 Task: Forward the email from Aakash Mishra to the specified recipients, including a message in the body.
Action: Mouse moved to (236, 431)
Screenshot: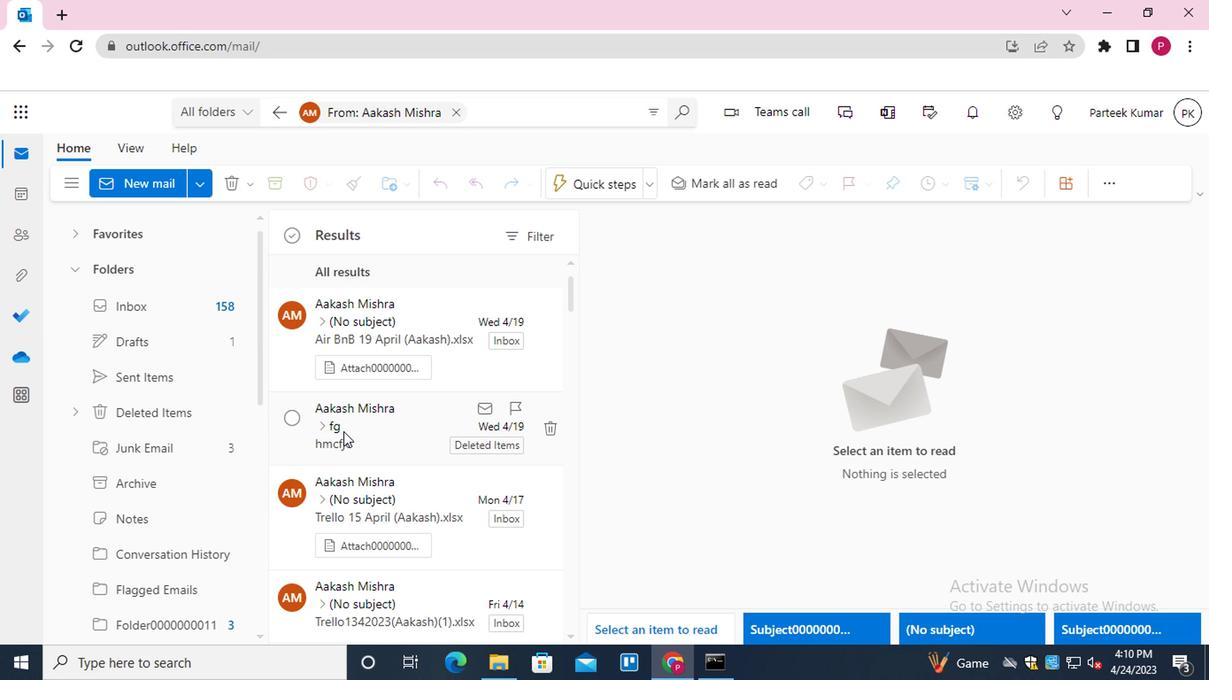 
Action: Mouse pressed left at (236, 431)
Screenshot: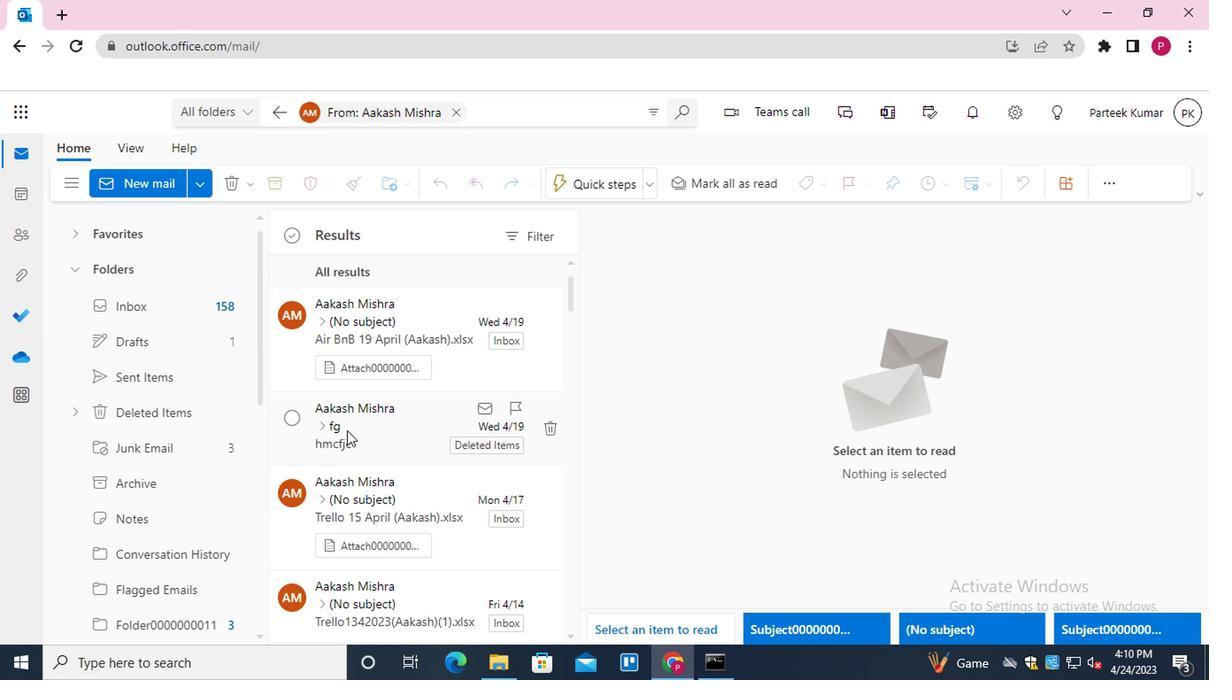 
Action: Mouse moved to (1130, 349)
Screenshot: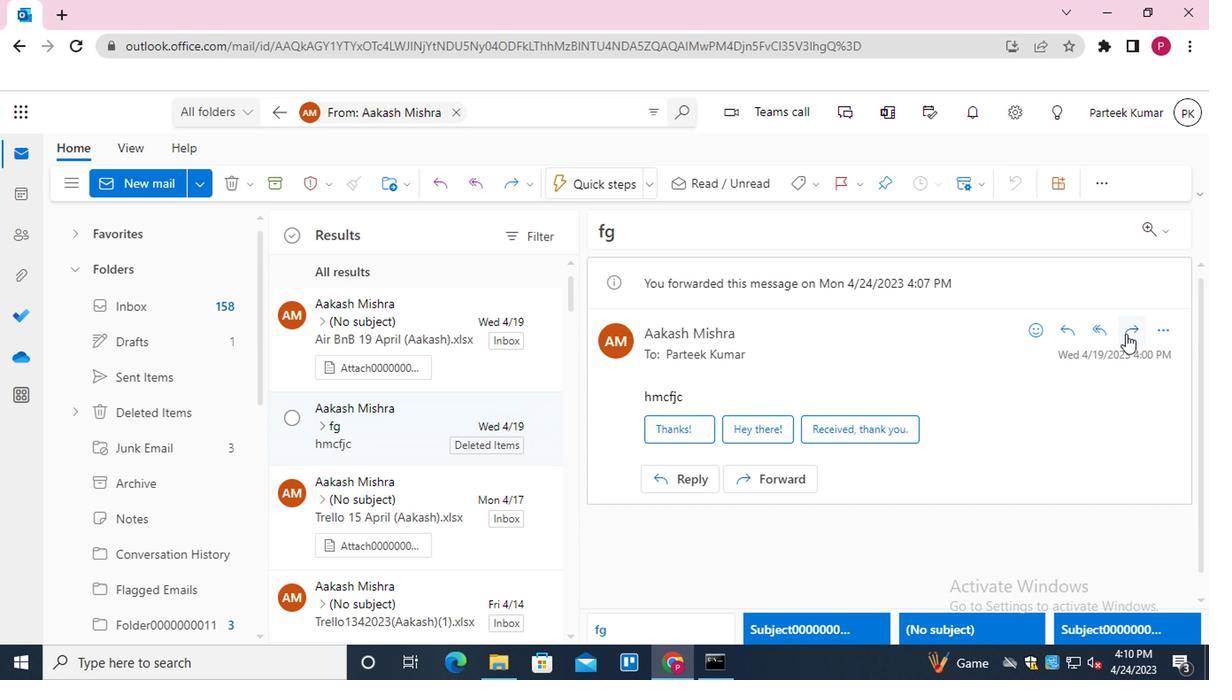 
Action: Mouse pressed left at (1130, 349)
Screenshot: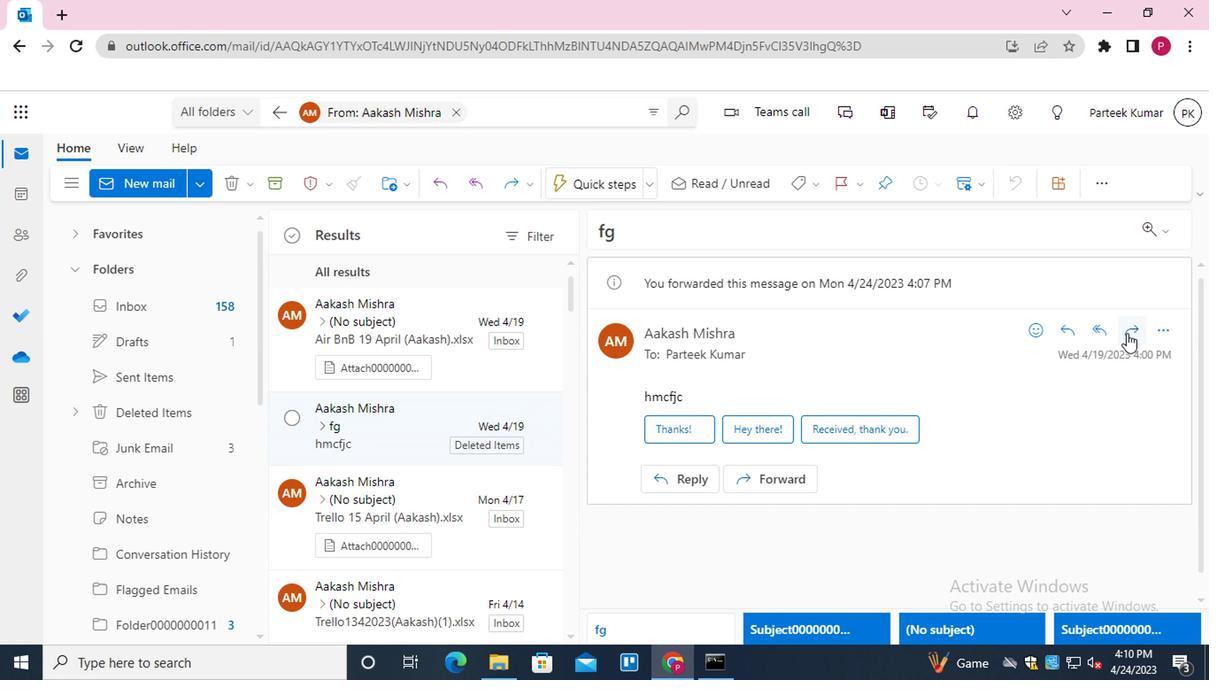 
Action: Mouse moved to (654, 295)
Screenshot: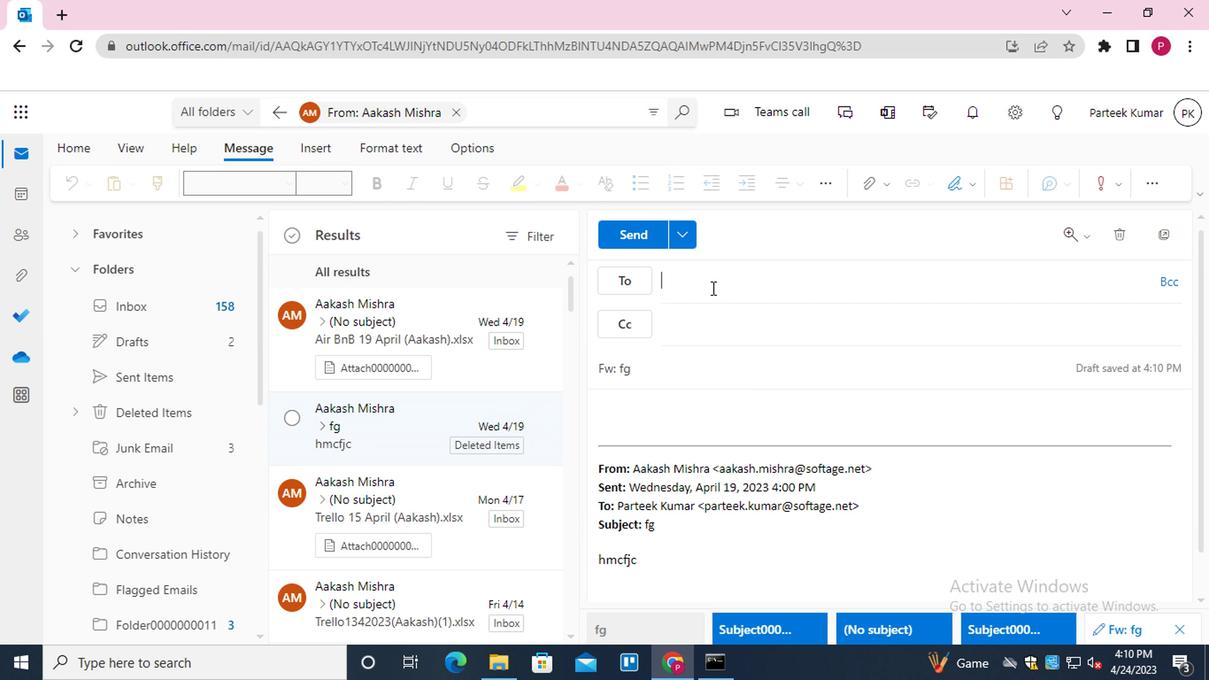 
Action: Mouse pressed left at (654, 295)
Screenshot: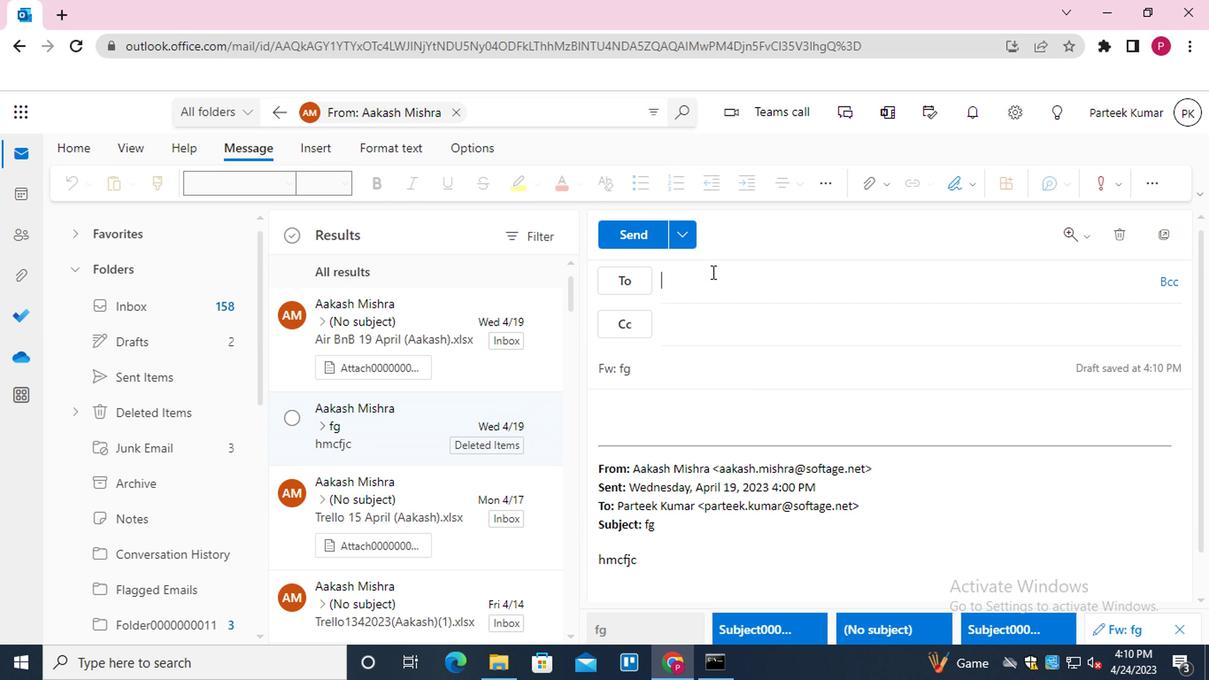 
Action: Mouse moved to (706, 304)
Screenshot: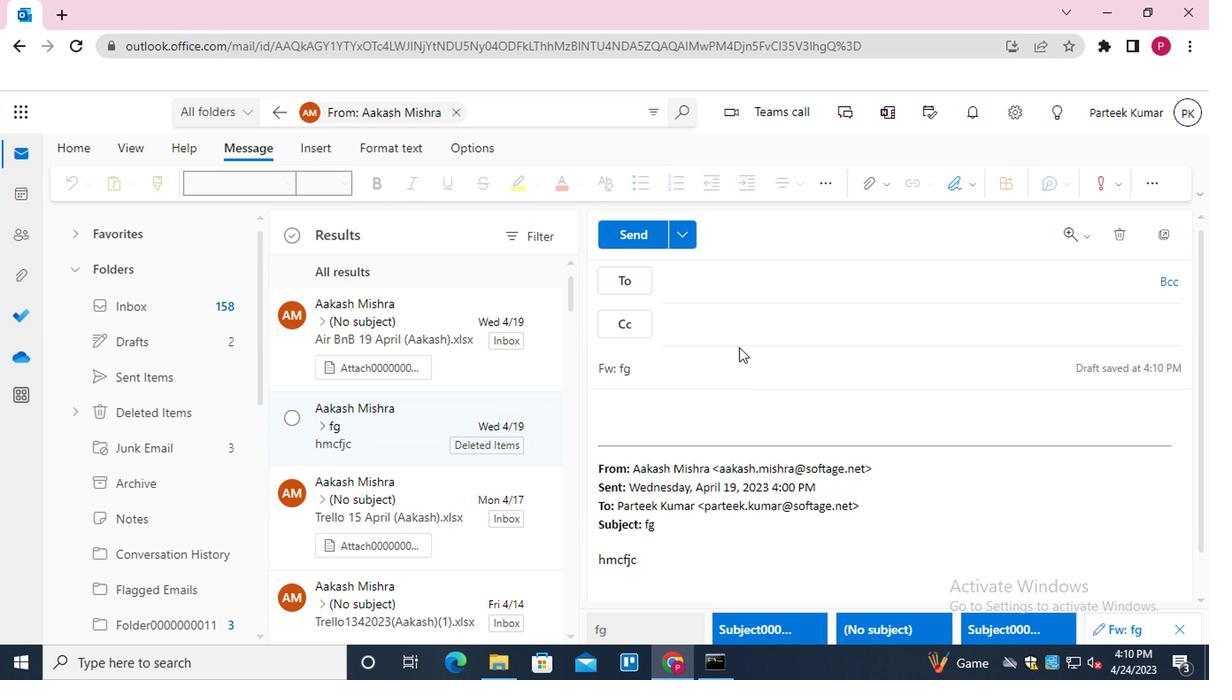 
Action: Mouse pressed left at (706, 304)
Screenshot: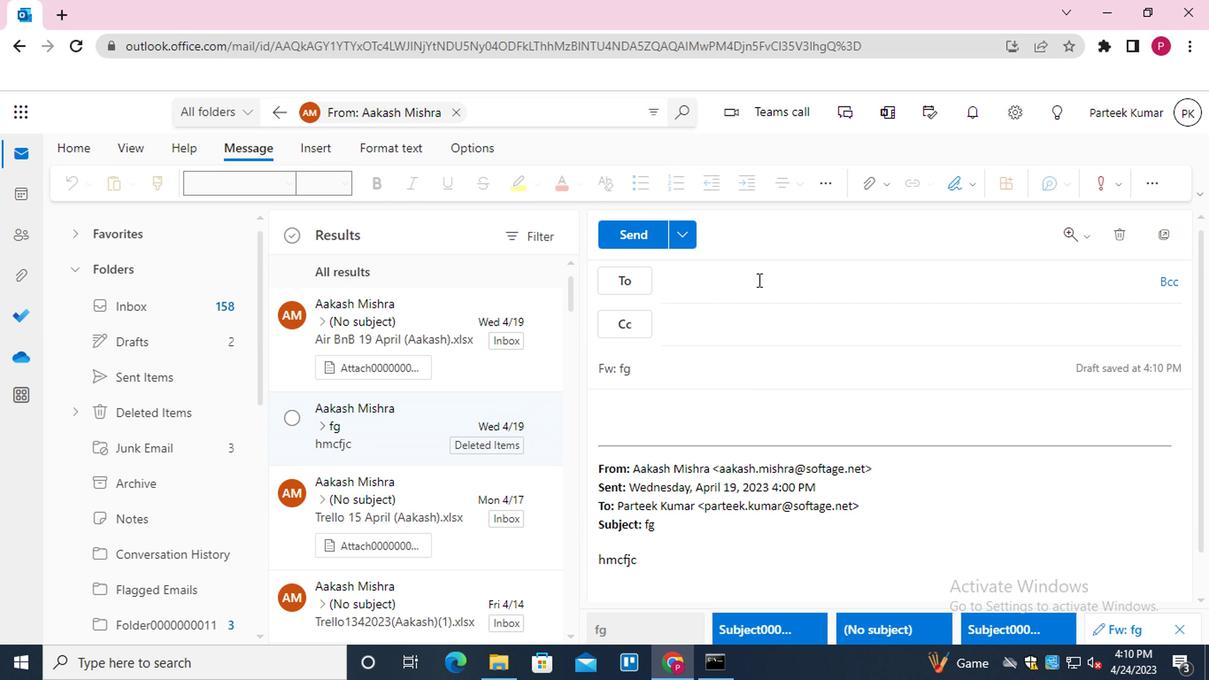 
Action: Mouse moved to (682, 385)
Screenshot: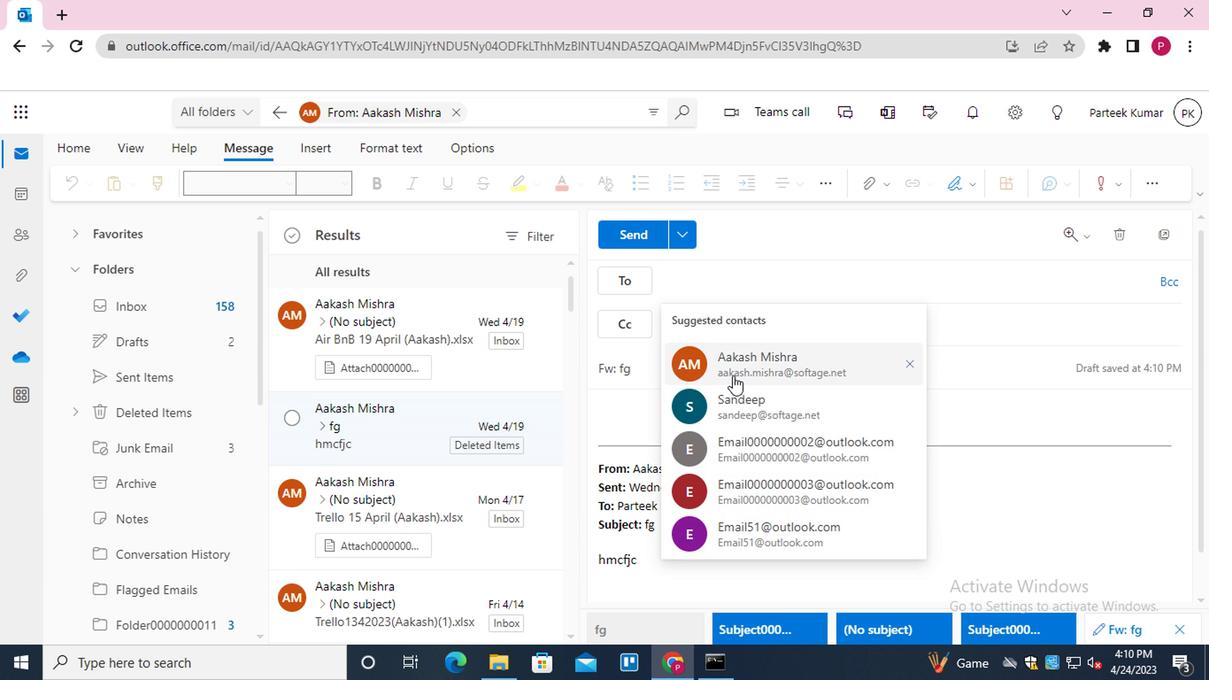 
Action: Mouse pressed left at (682, 385)
Screenshot: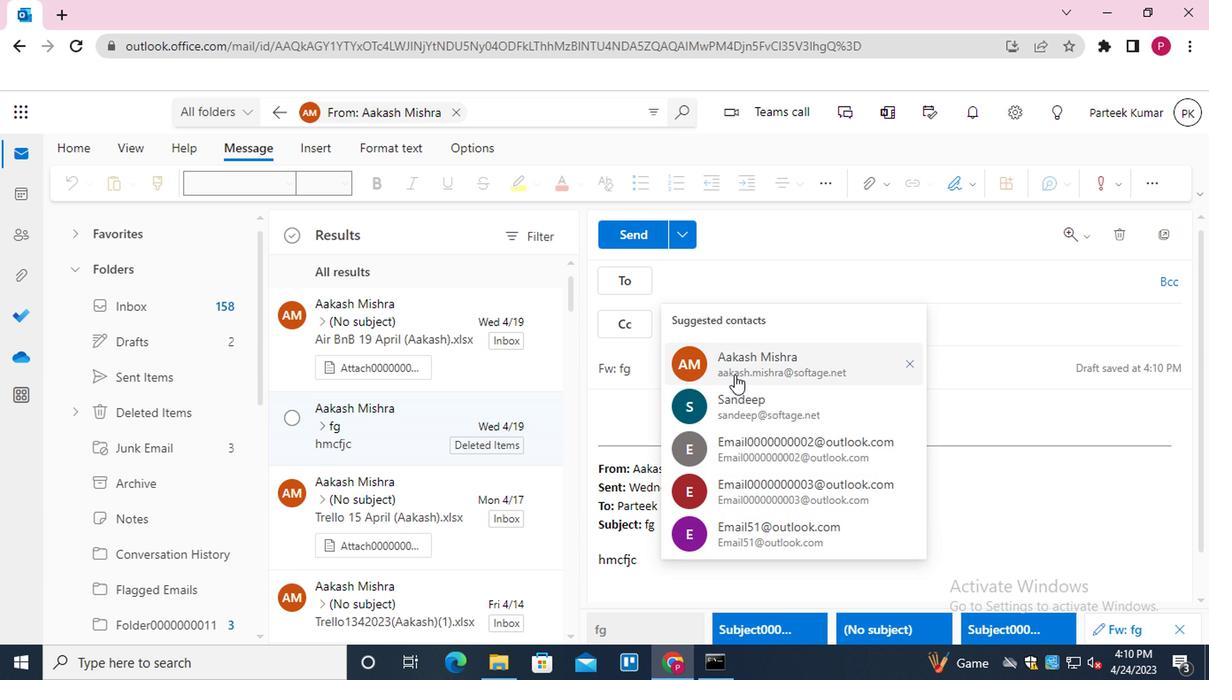 
Action: Mouse moved to (629, 332)
Screenshot: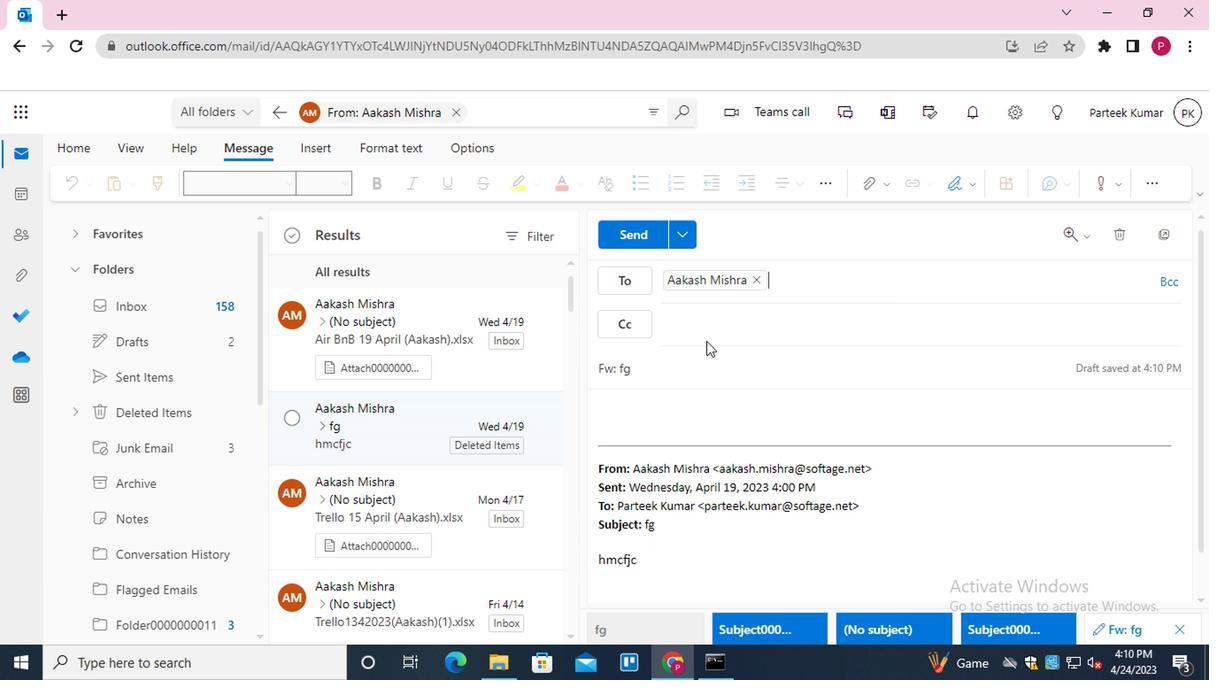 
Action: Key pressed <Key.shift>EMAIL0000000002<Key.enter><Key.shift><Key.shift>EMAIL0000000003<Key.enter>
Screenshot: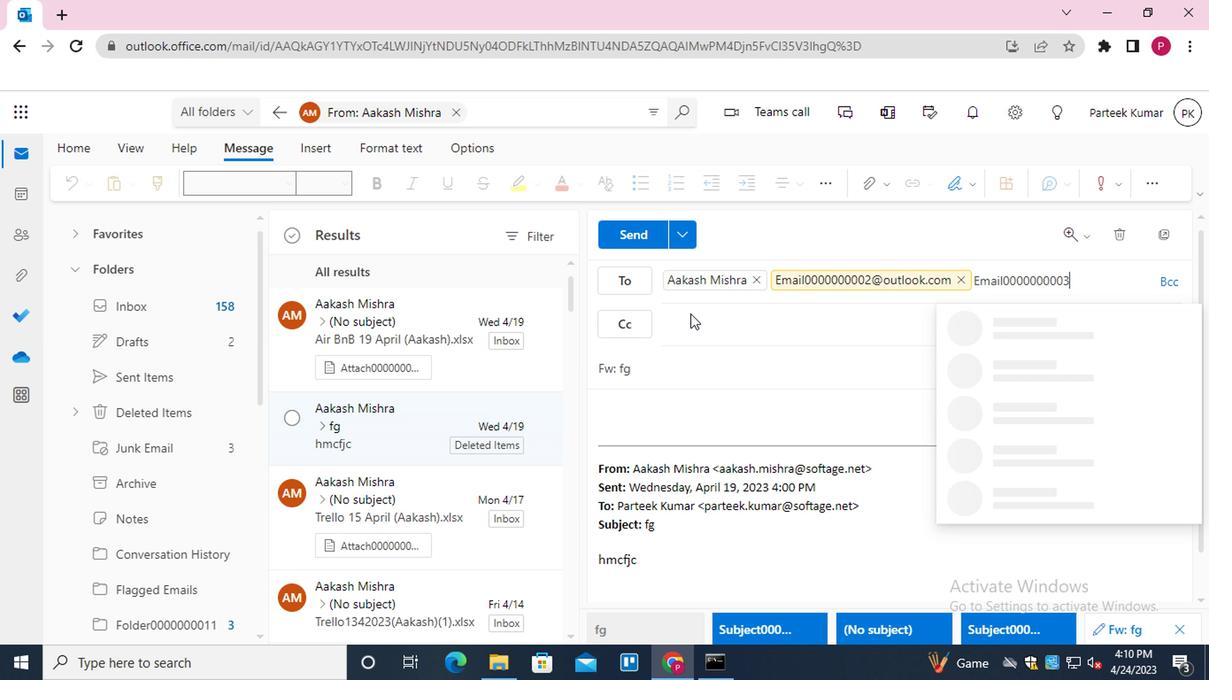 
Action: Mouse moved to (633, 397)
Screenshot: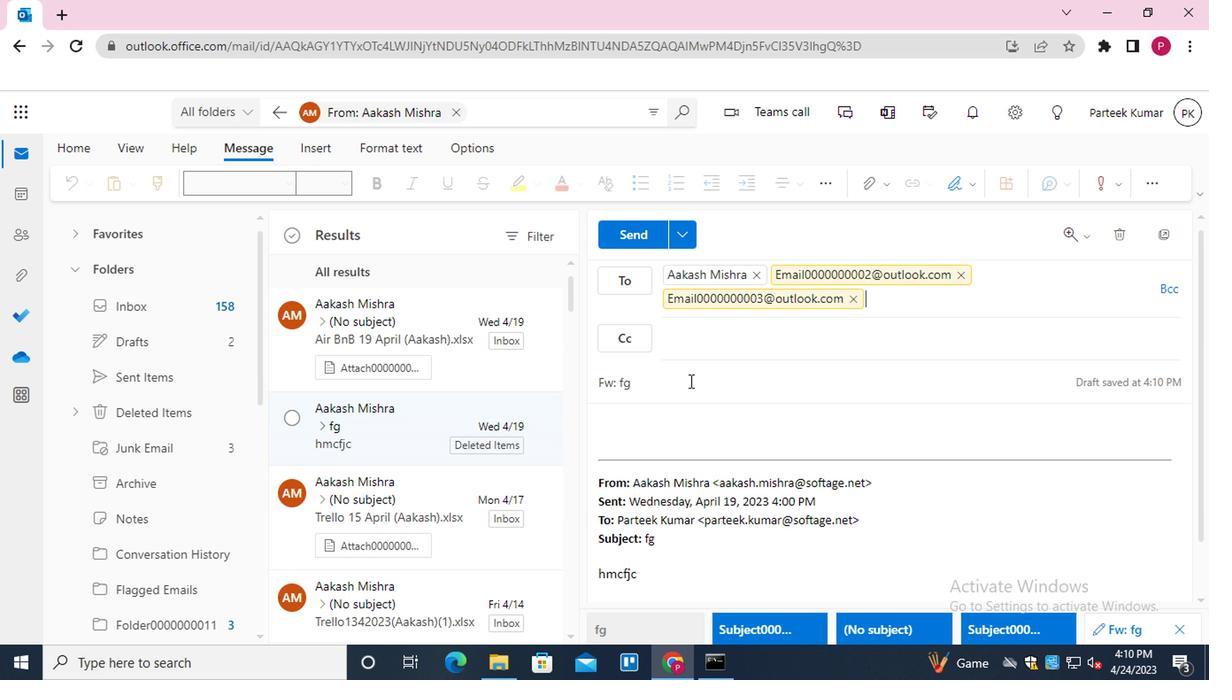 
Action: Mouse pressed left at (633, 397)
Screenshot: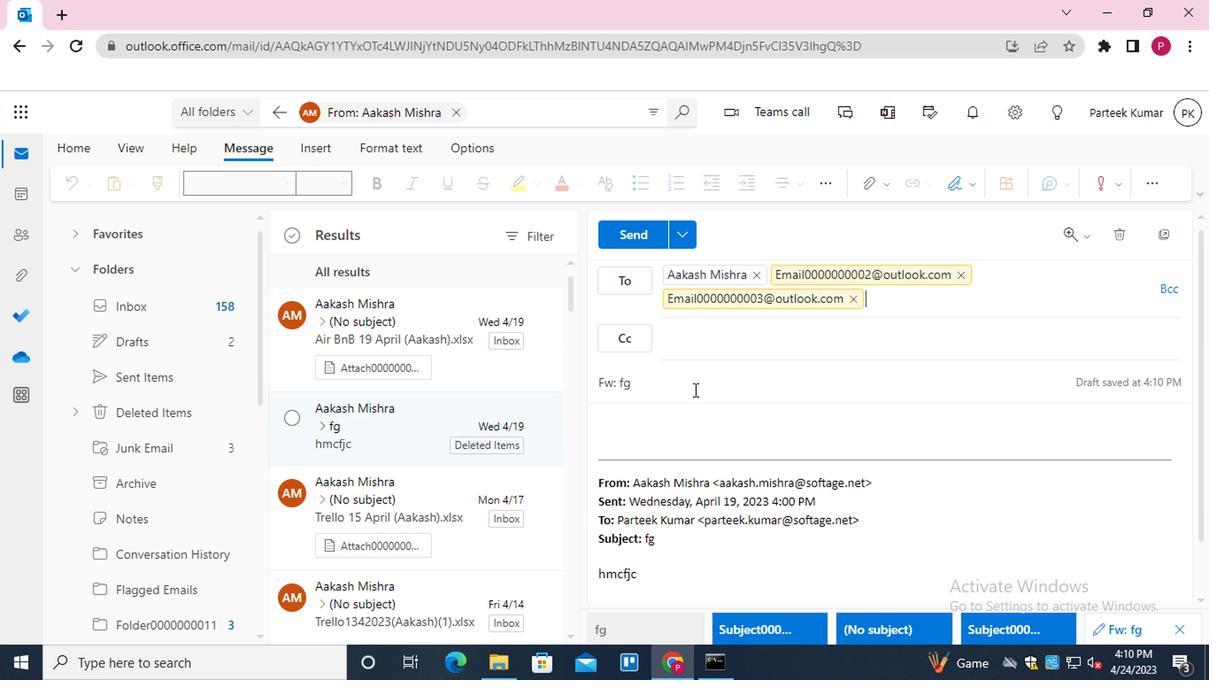 
Action: Mouse moved to (633, 398)
Screenshot: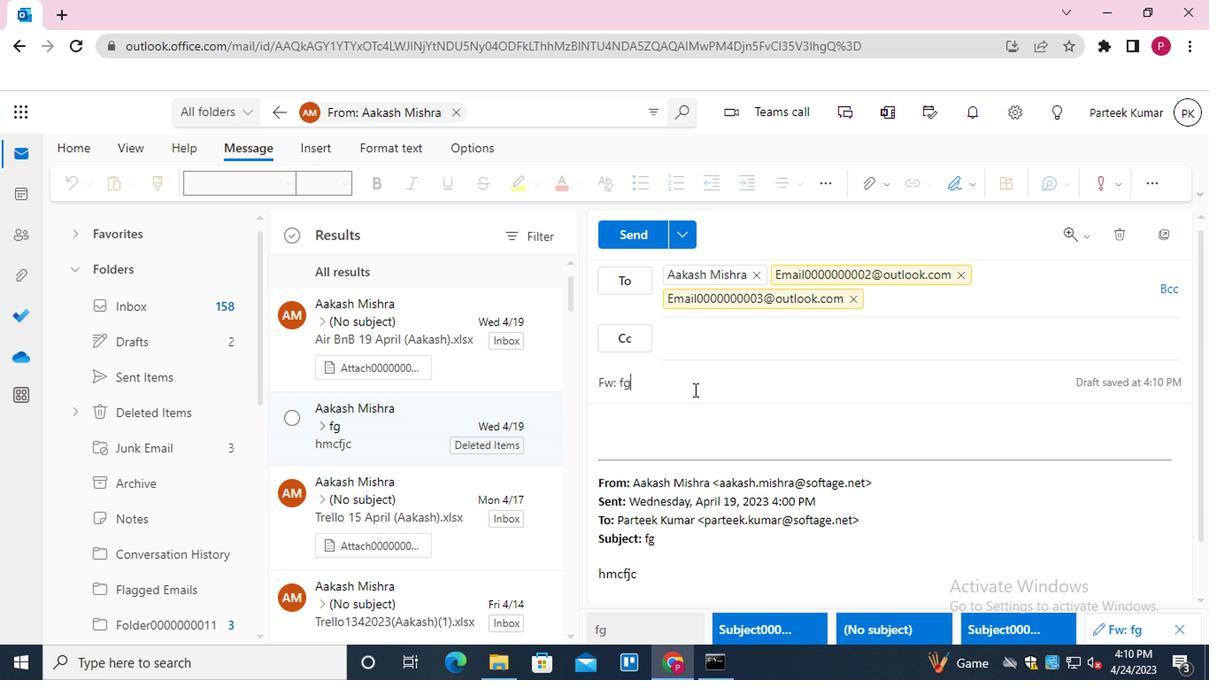 
Action: Key pressed <Key.backspace><Key.backspace><Key.shift>SUBJECT0000000022
Screenshot: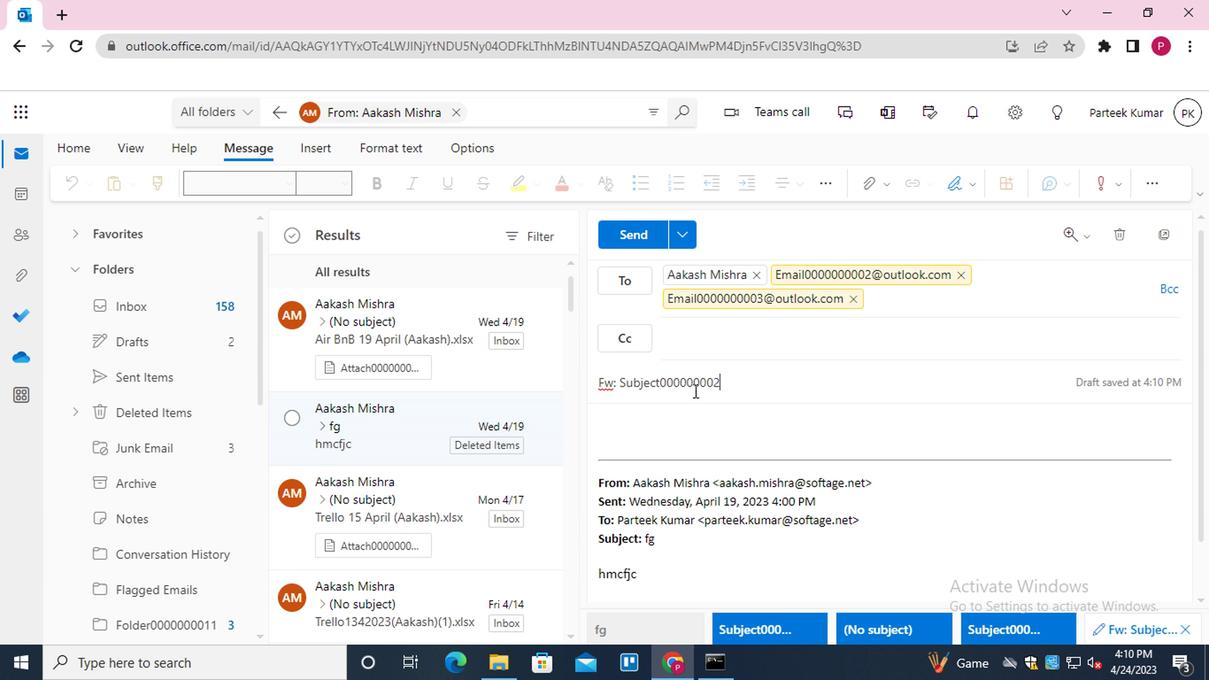 
Action: Mouse moved to (633, 434)
Screenshot: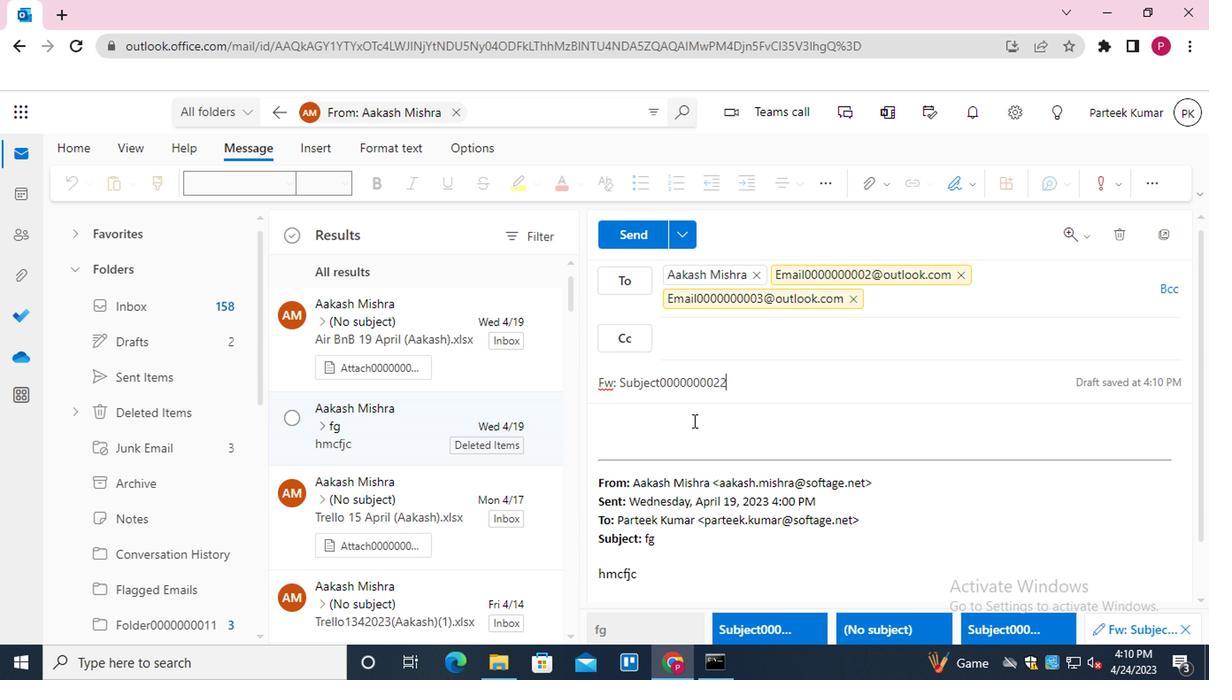 
Action: Mouse pressed left at (633, 434)
Screenshot: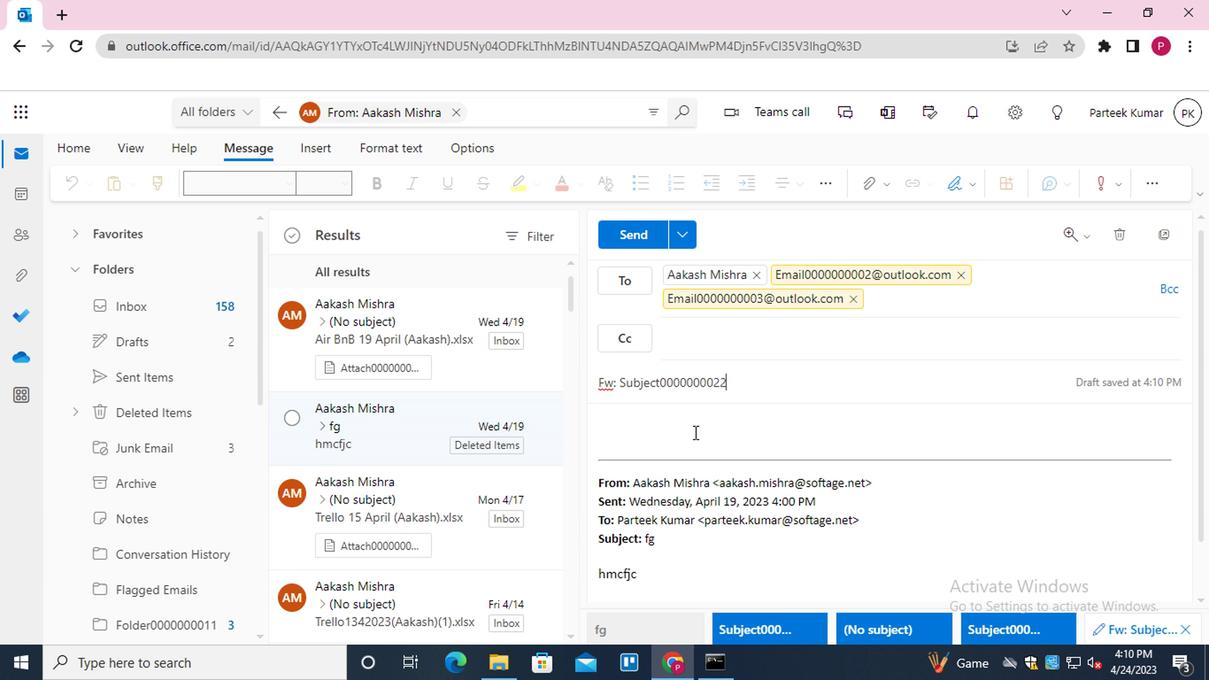 
Action: Mouse moved to (634, 434)
Screenshot: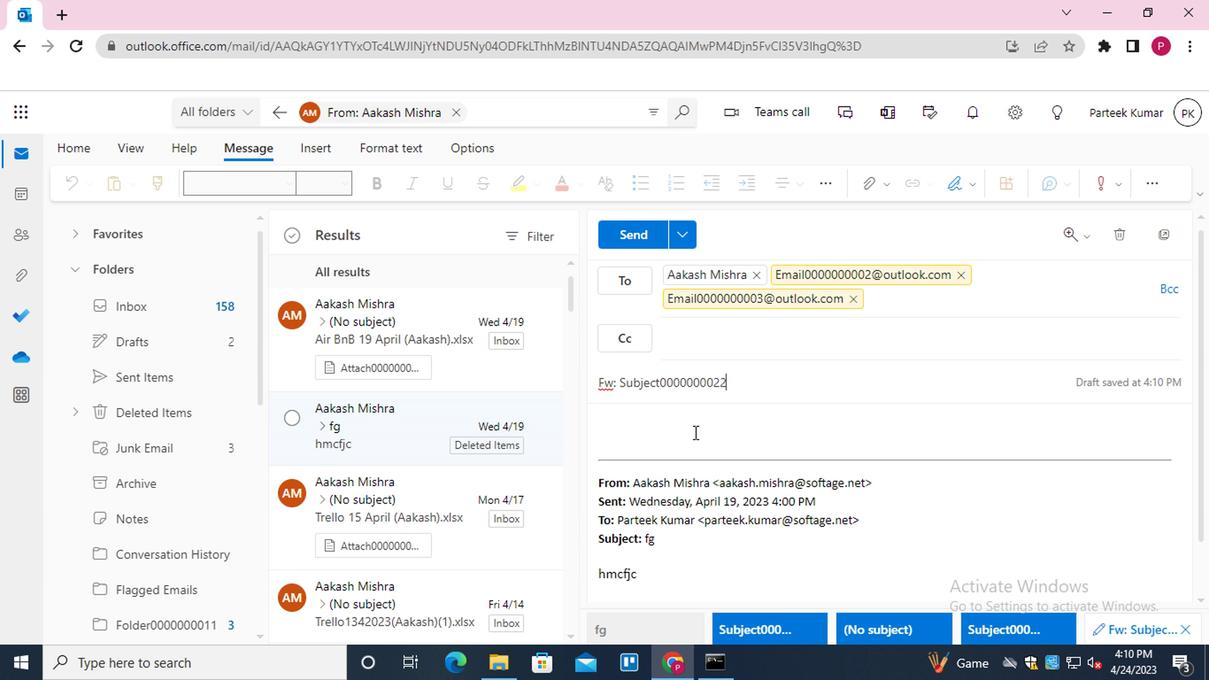 
Action: Key pressed <Key.shift_r>MESSAGE0000000023
Screenshot: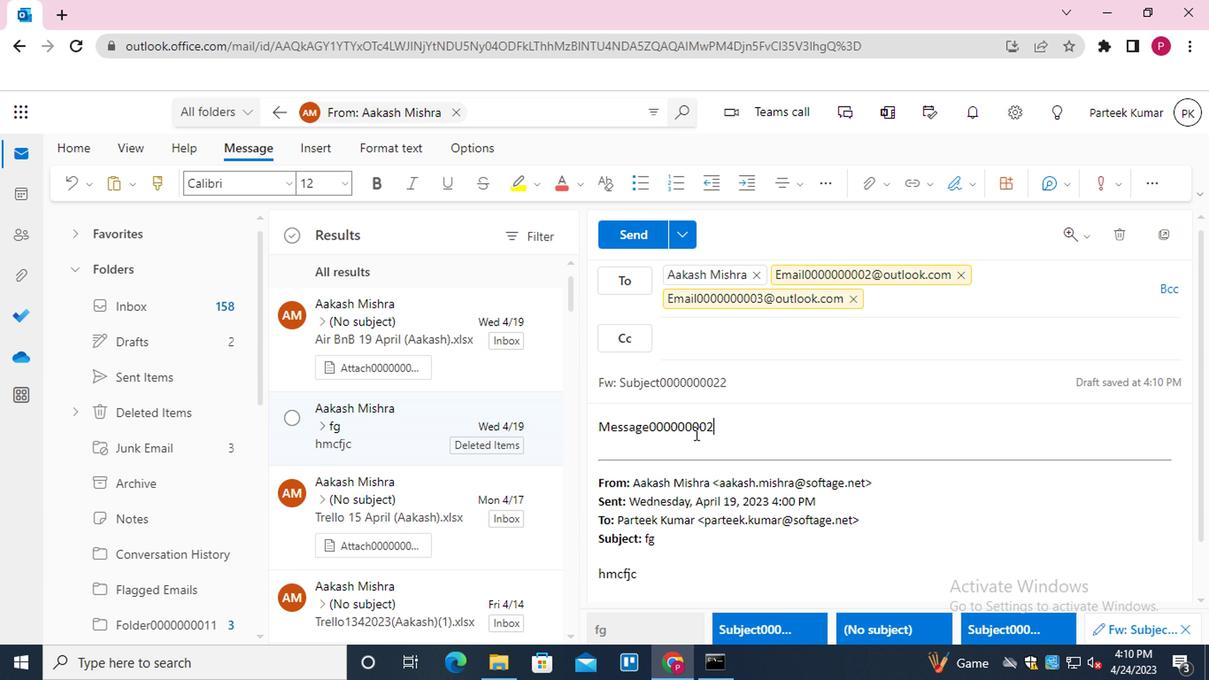 
Action: Mouse moved to (824, 223)
Screenshot: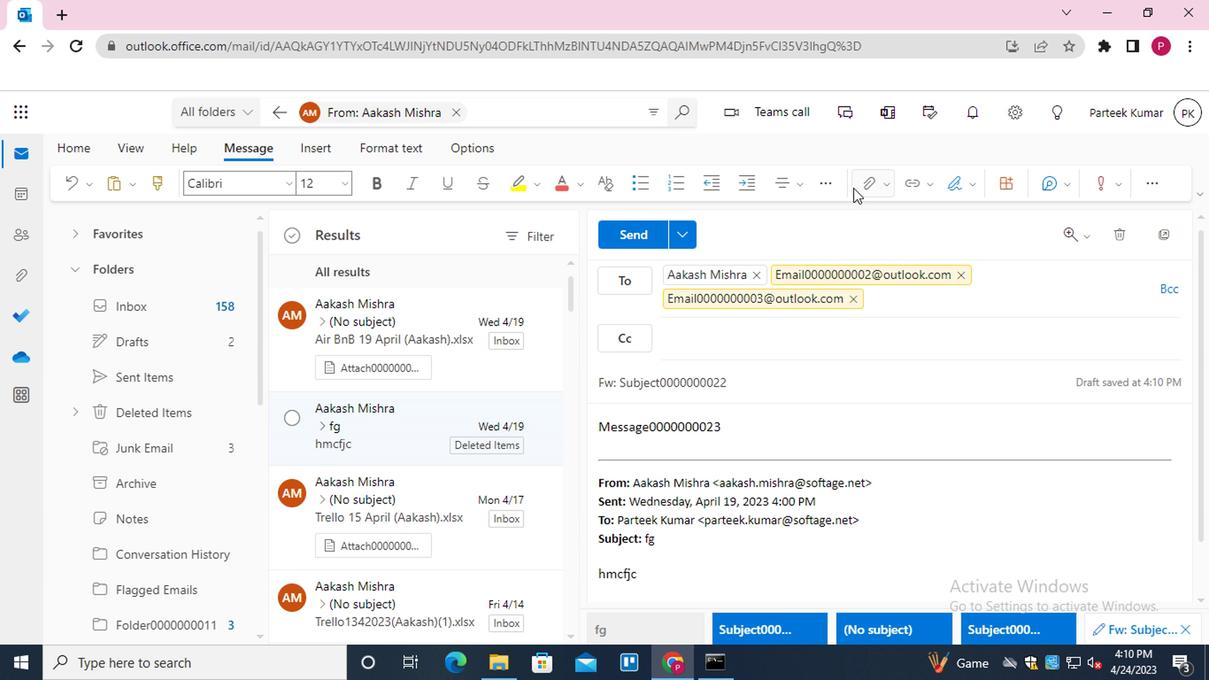 
Action: Mouse pressed left at (824, 223)
Screenshot: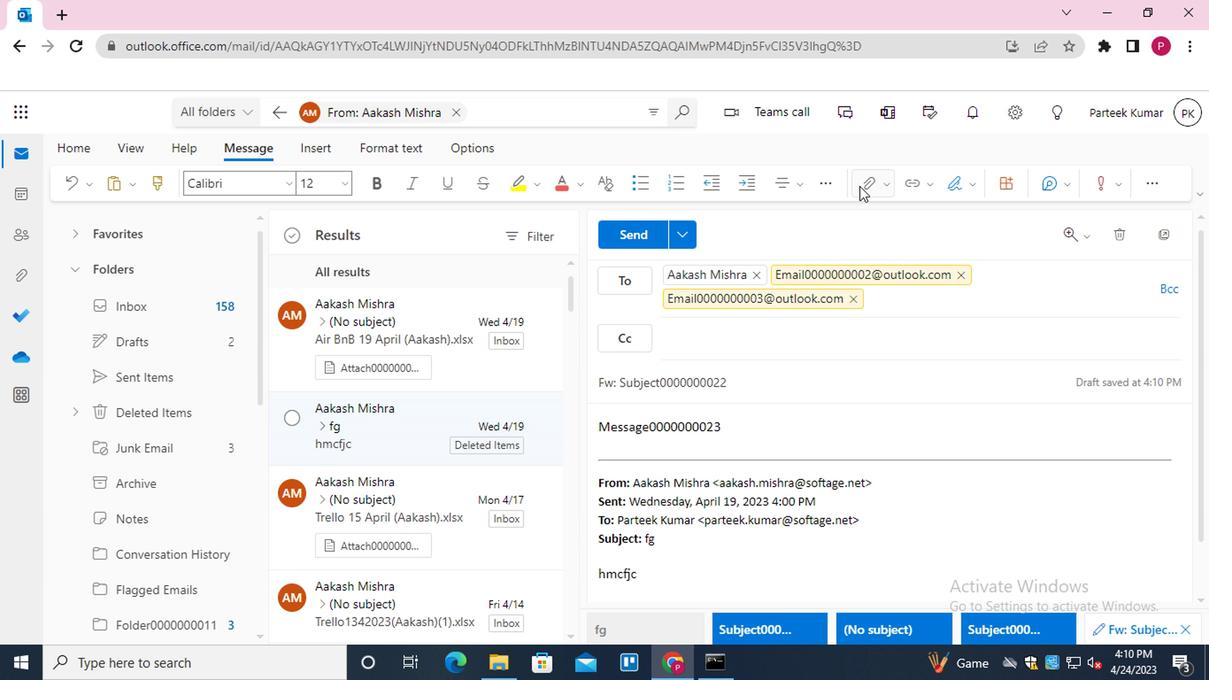 
Action: Mouse moved to (731, 255)
Screenshot: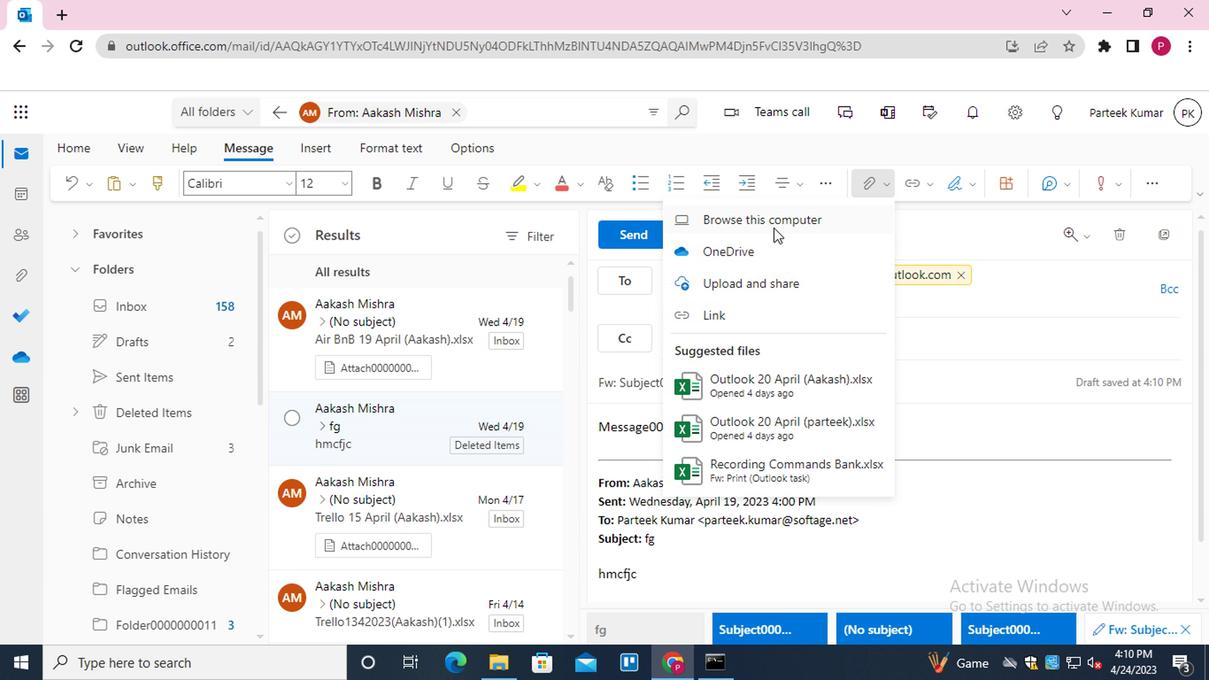 
Action: Mouse pressed left at (731, 255)
Screenshot: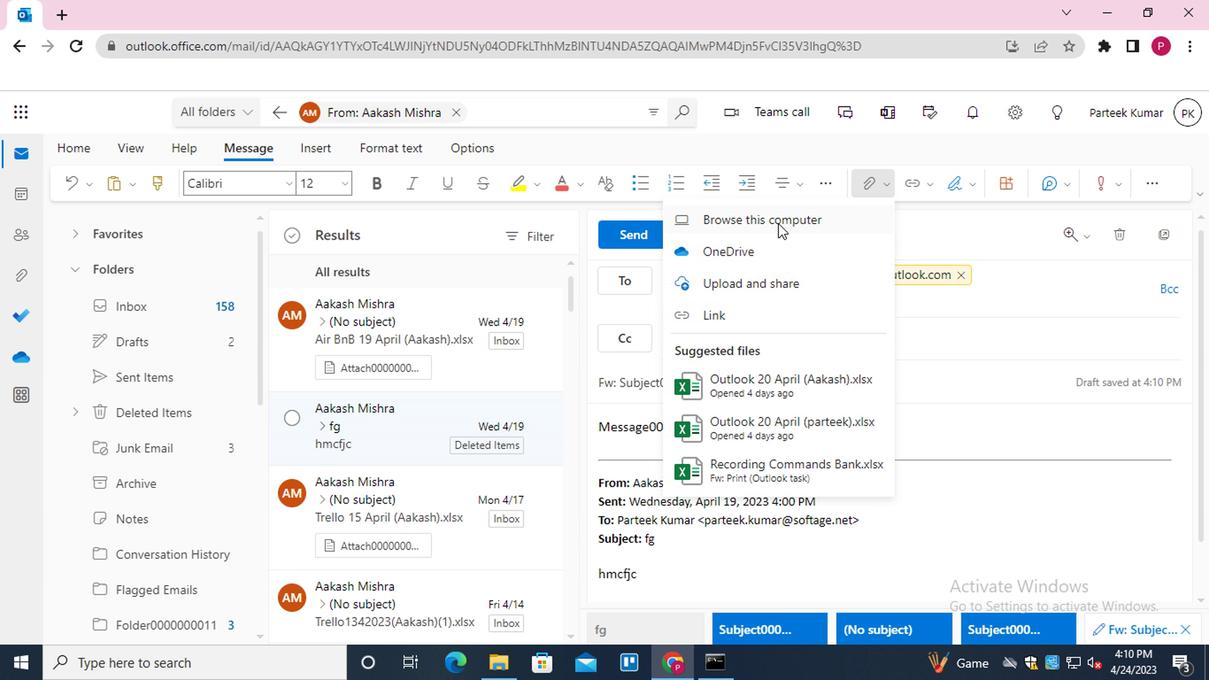
Action: Mouse moved to (158, 178)
Screenshot: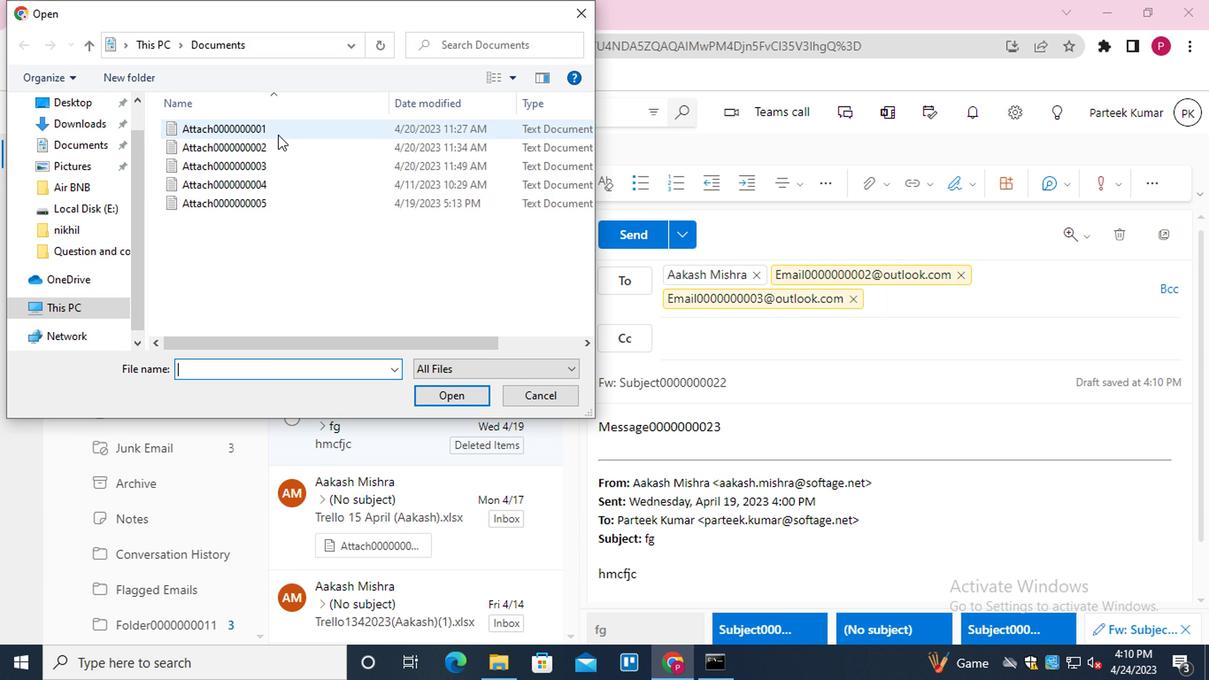 
Action: Mouse pressed left at (158, 178)
Screenshot: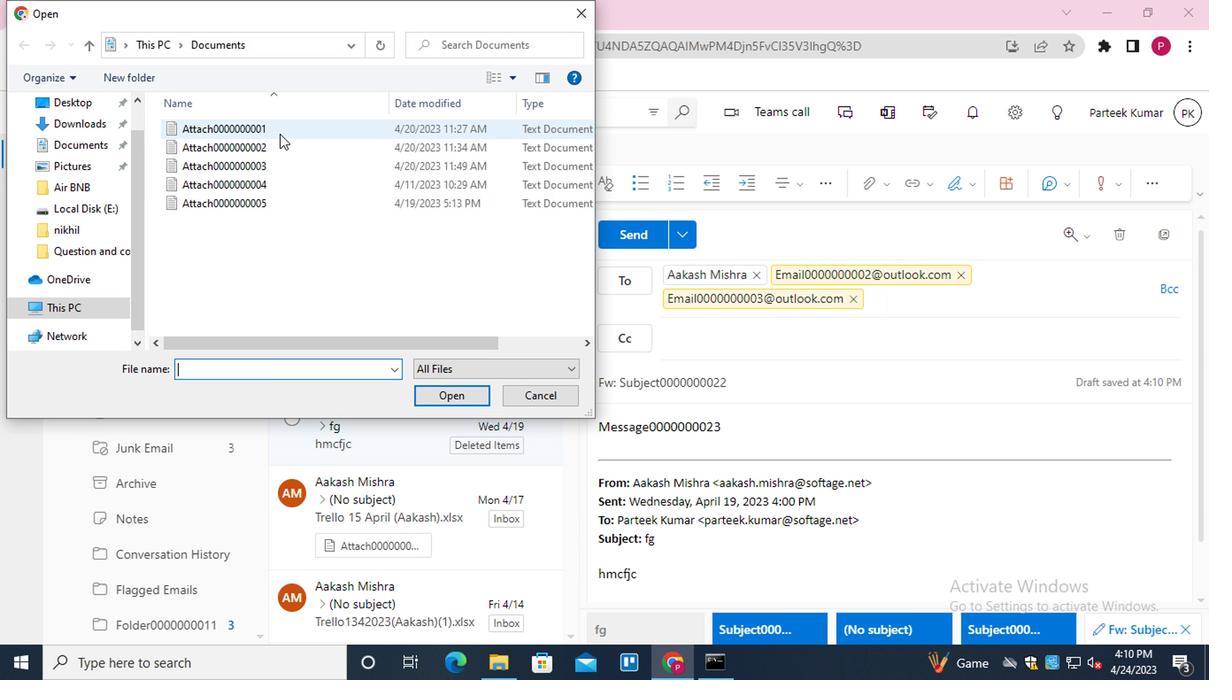 
Action: Mouse moved to (340, 403)
Screenshot: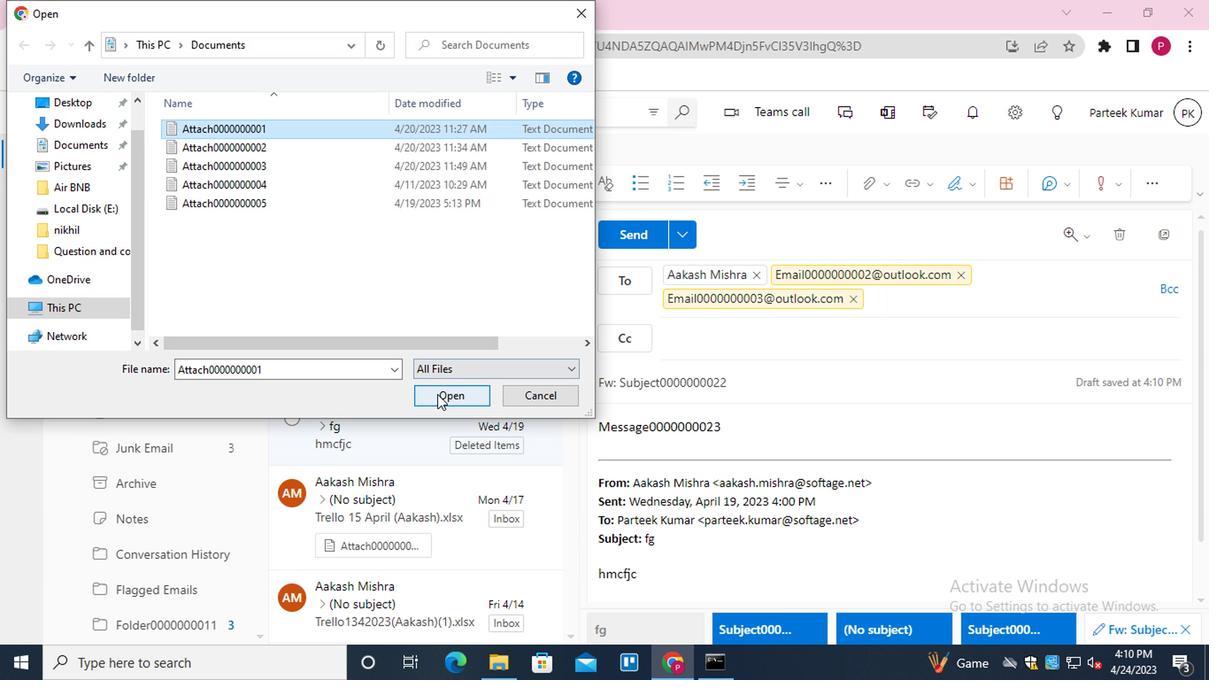
Action: Mouse pressed left at (340, 403)
Screenshot: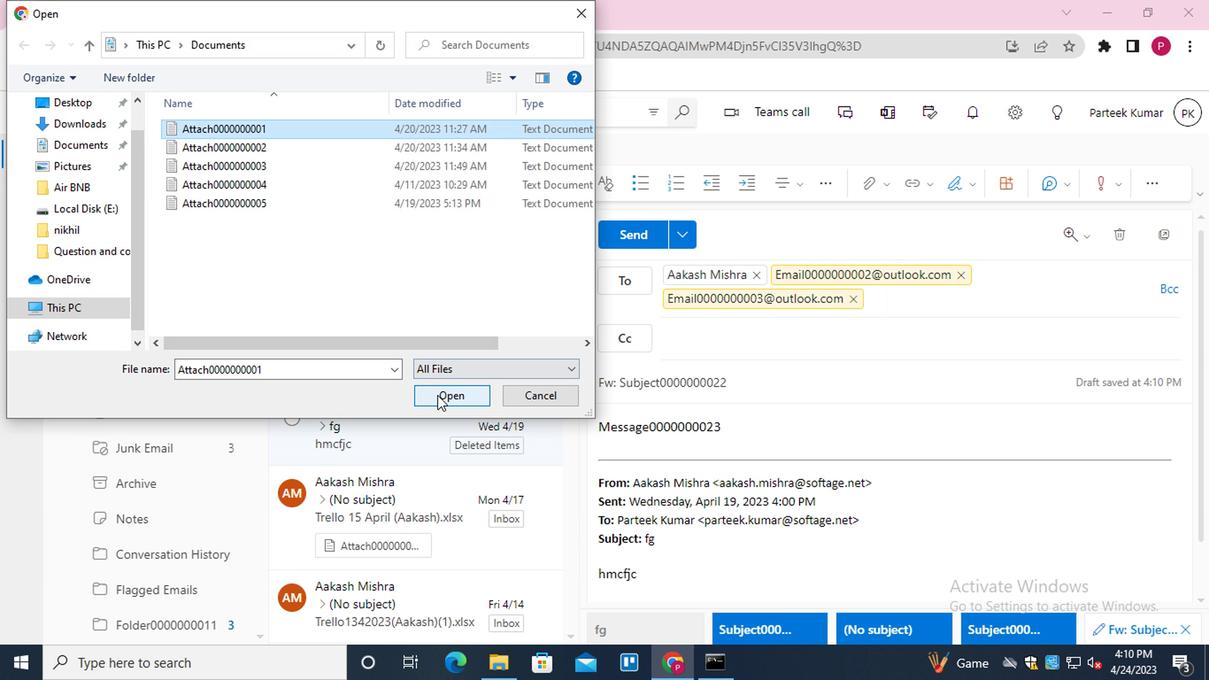 
Action: Mouse moved to (550, 272)
Screenshot: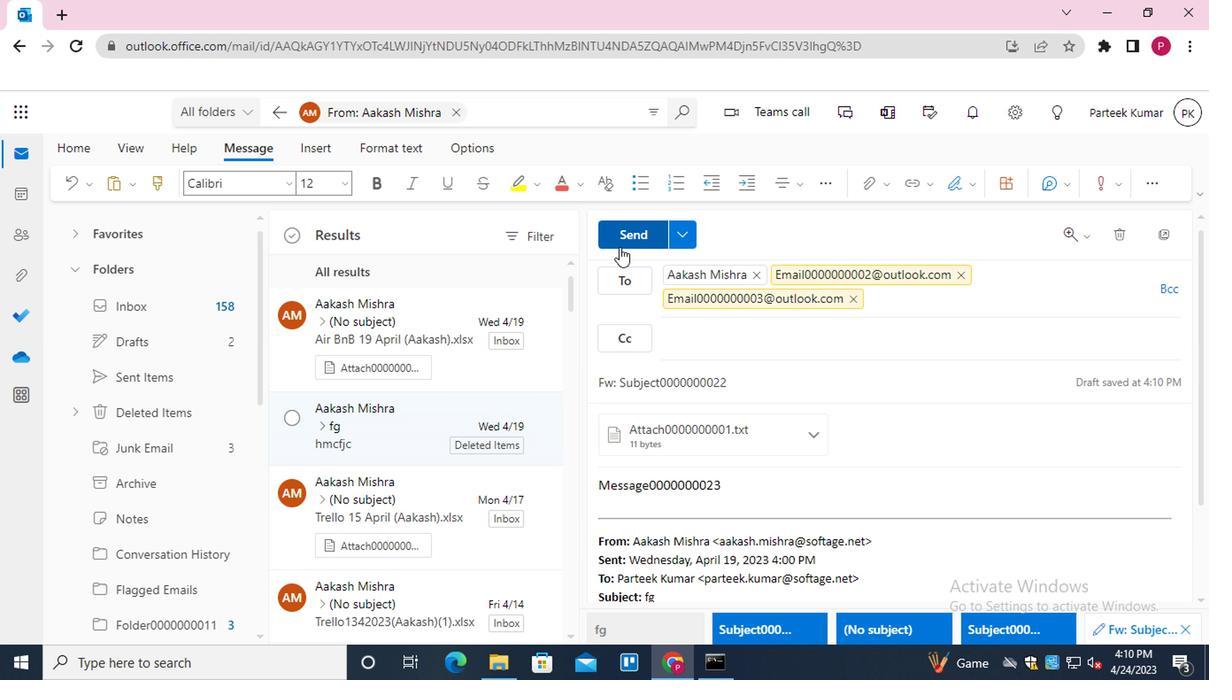 
Action: Mouse pressed left at (550, 272)
Screenshot: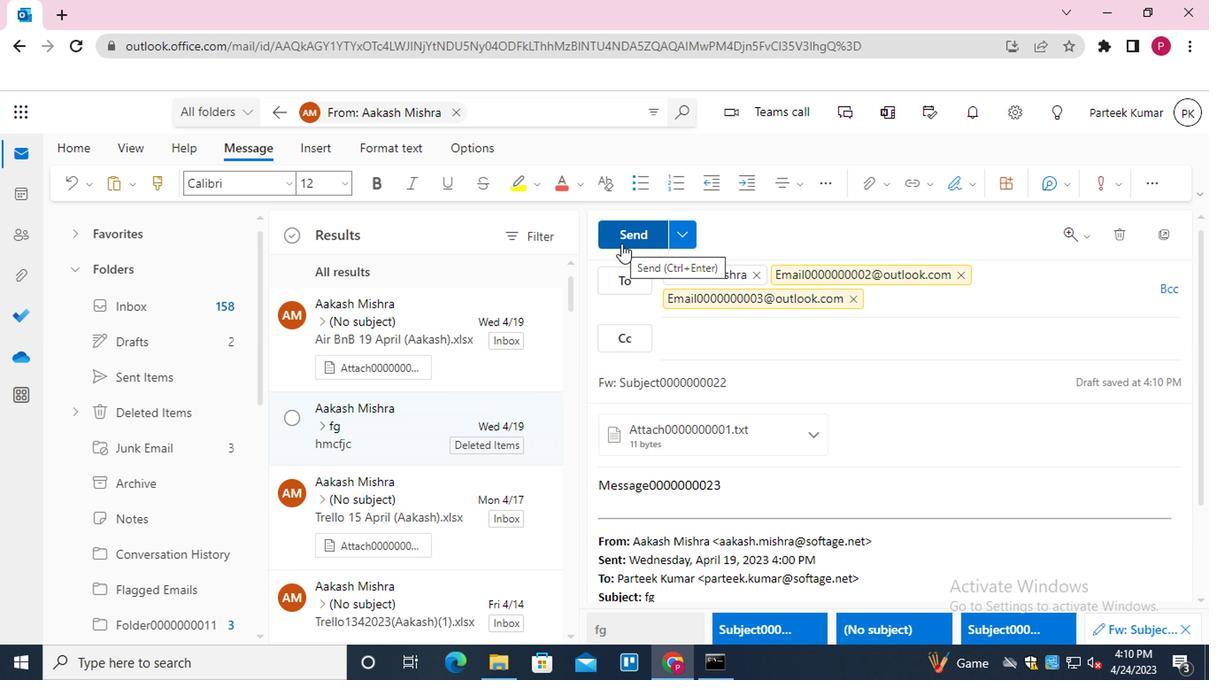 
Action: Mouse moved to (267, 347)
Screenshot: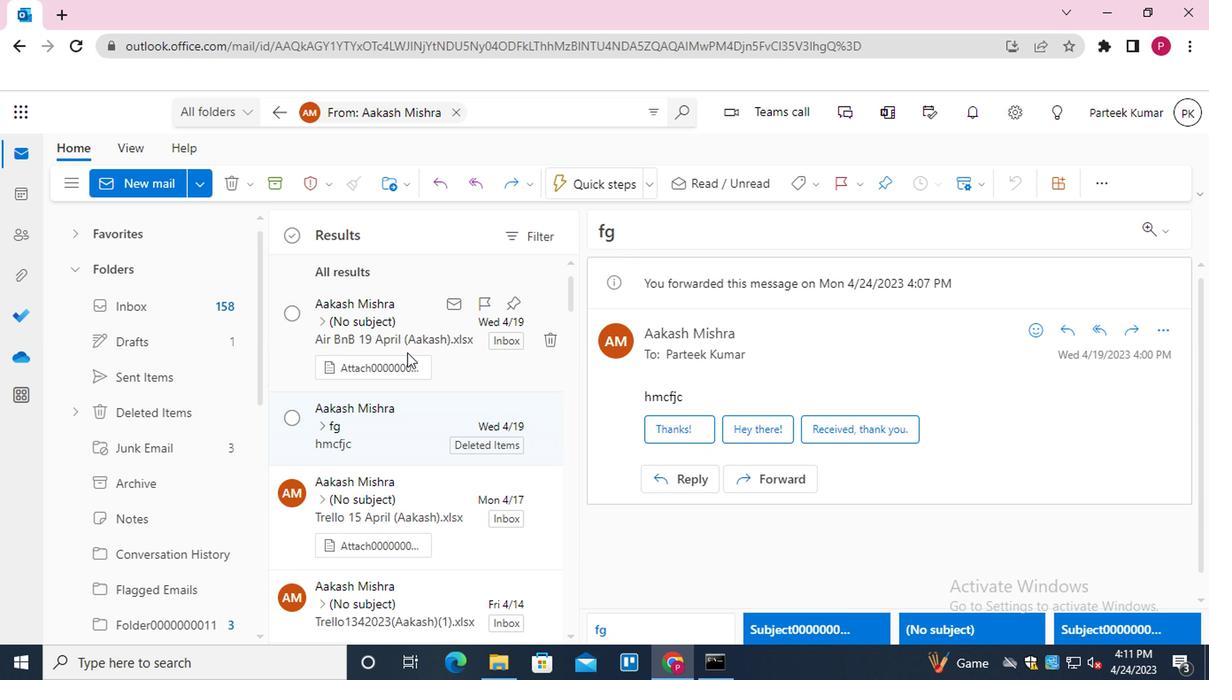 
Action: Mouse pressed left at (267, 347)
Screenshot: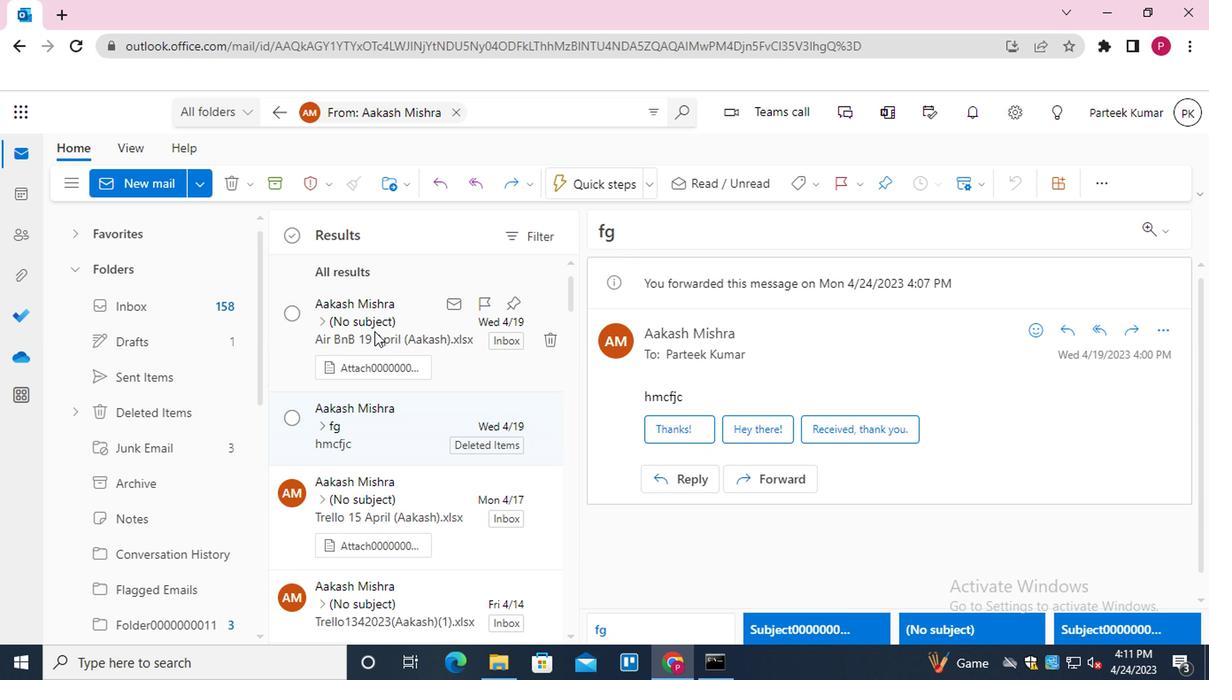 
Action: Mouse moved to (1128, 415)
Screenshot: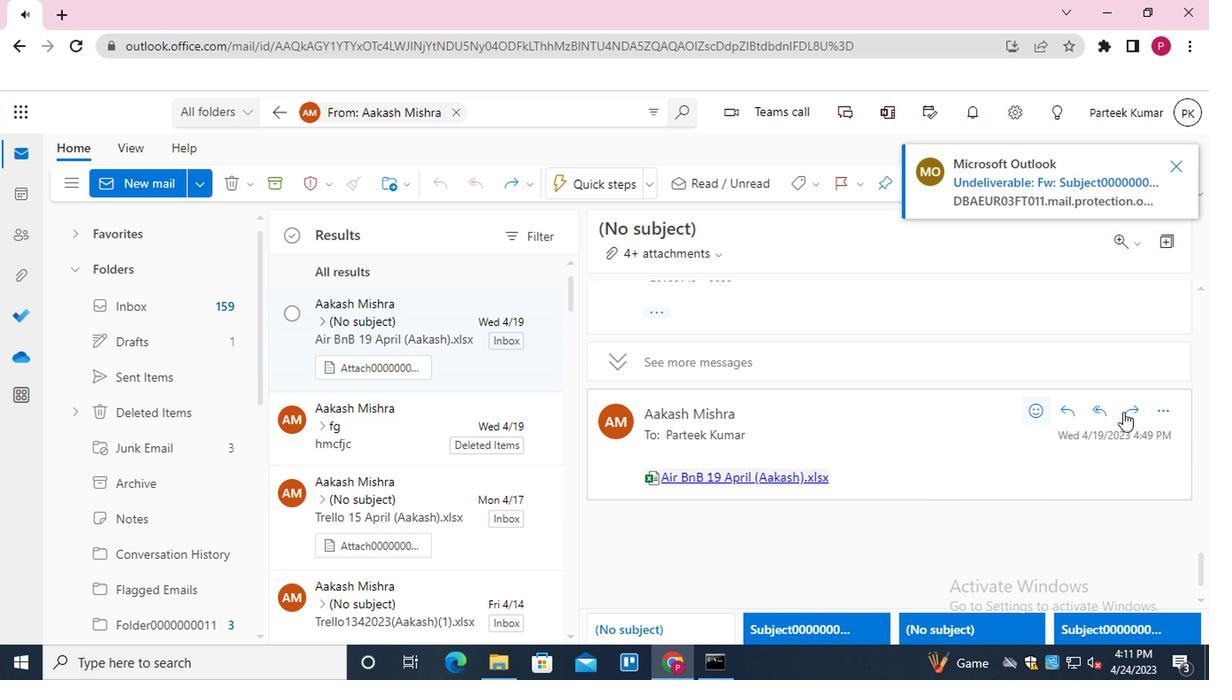 
Action: Mouse pressed left at (1128, 415)
Screenshot: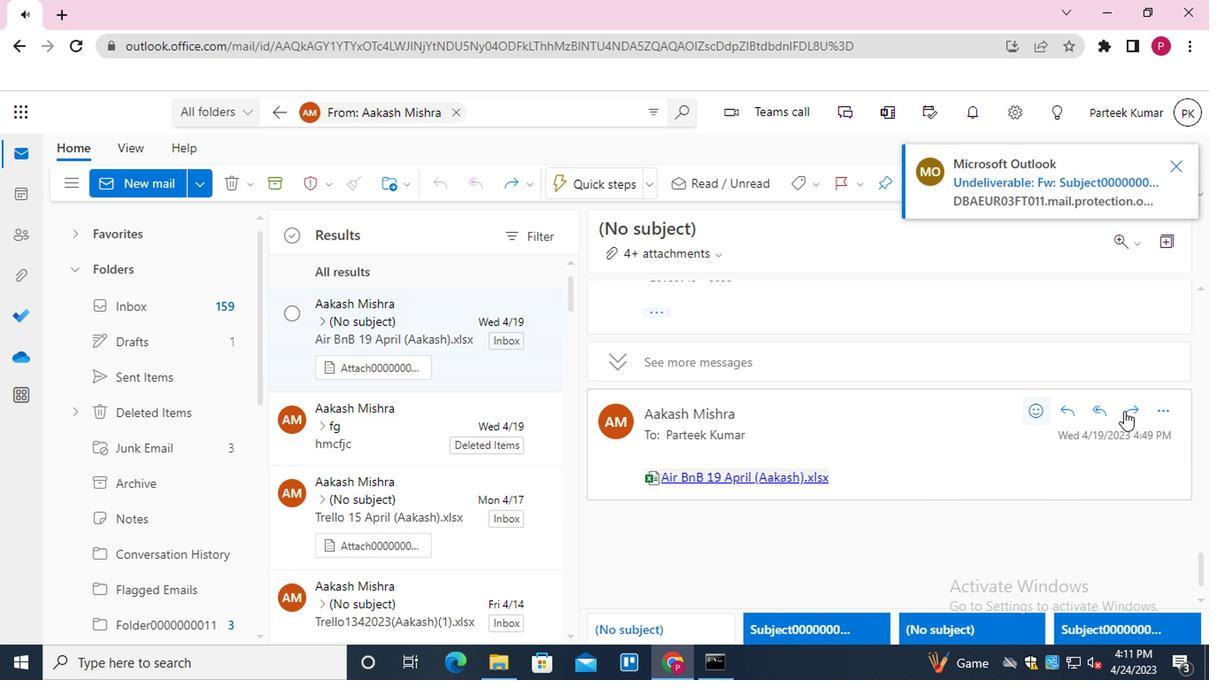 
Action: Mouse moved to (644, 306)
Screenshot: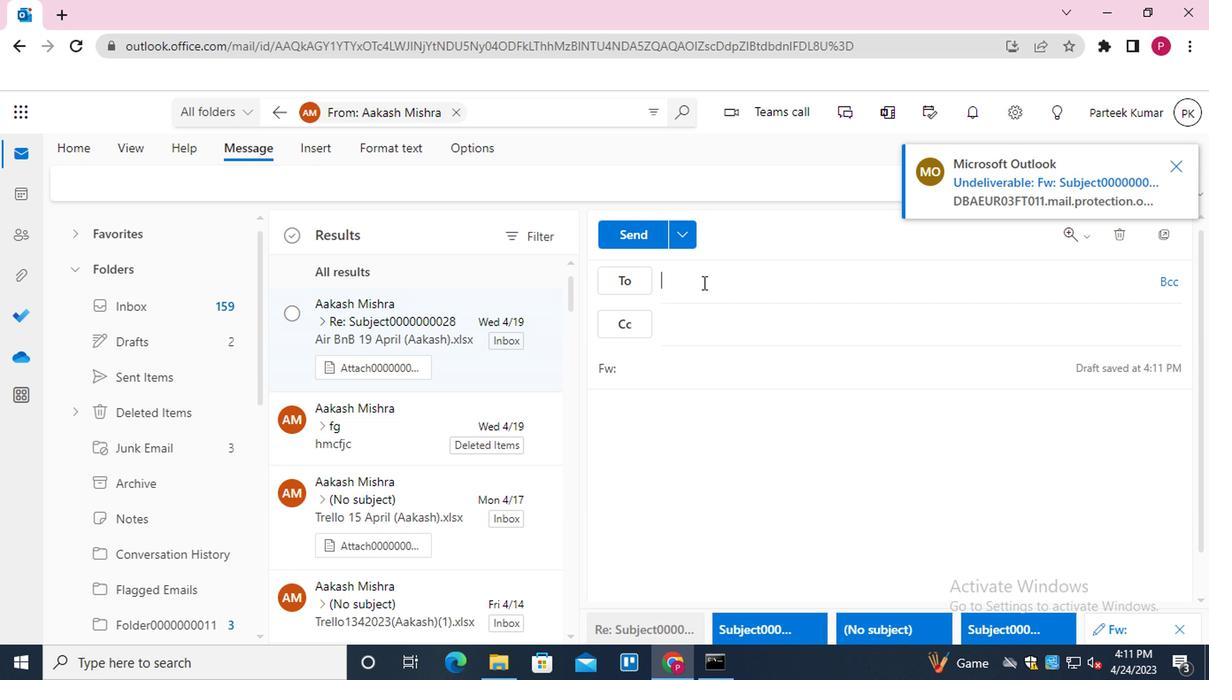 
Action: Mouse pressed left at (644, 306)
Screenshot: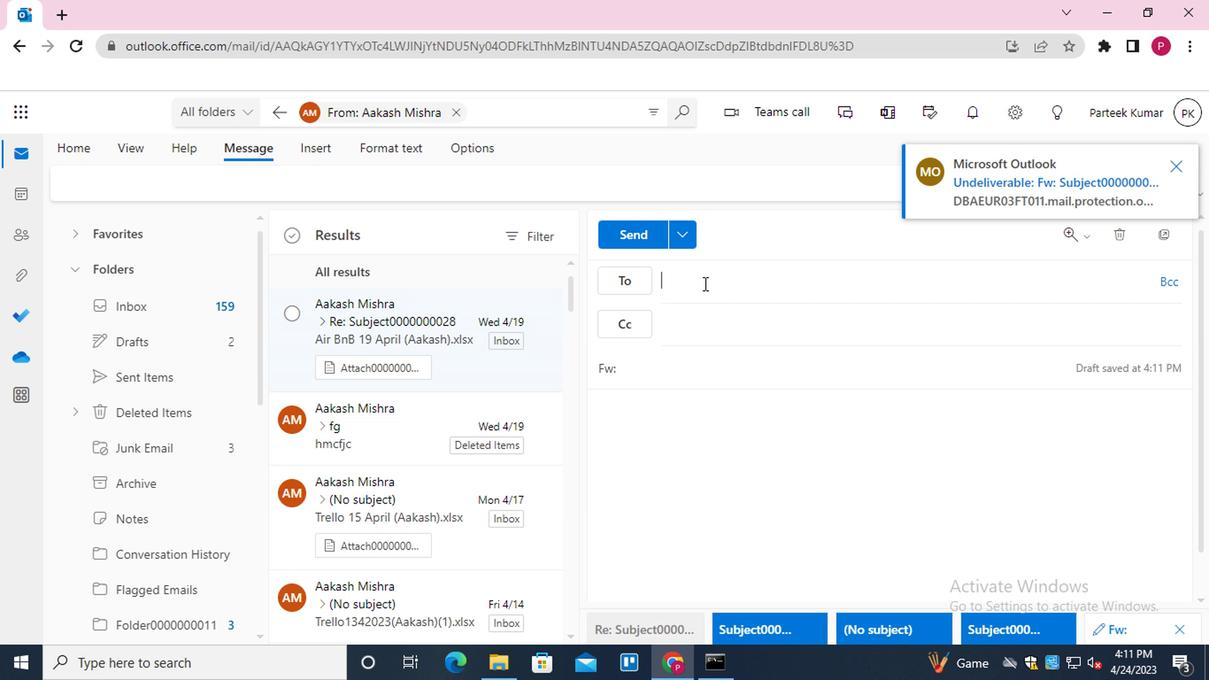 
Action: Mouse moved to (666, 378)
Screenshot: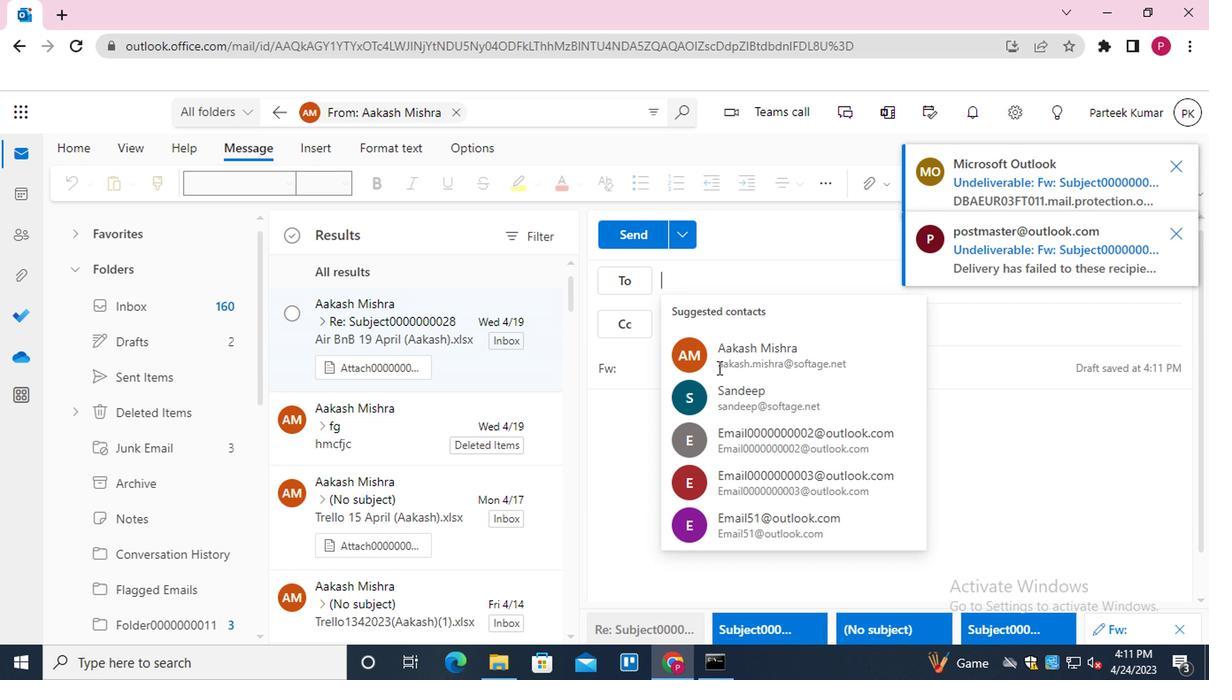 
Action: Mouse pressed left at (666, 378)
Screenshot: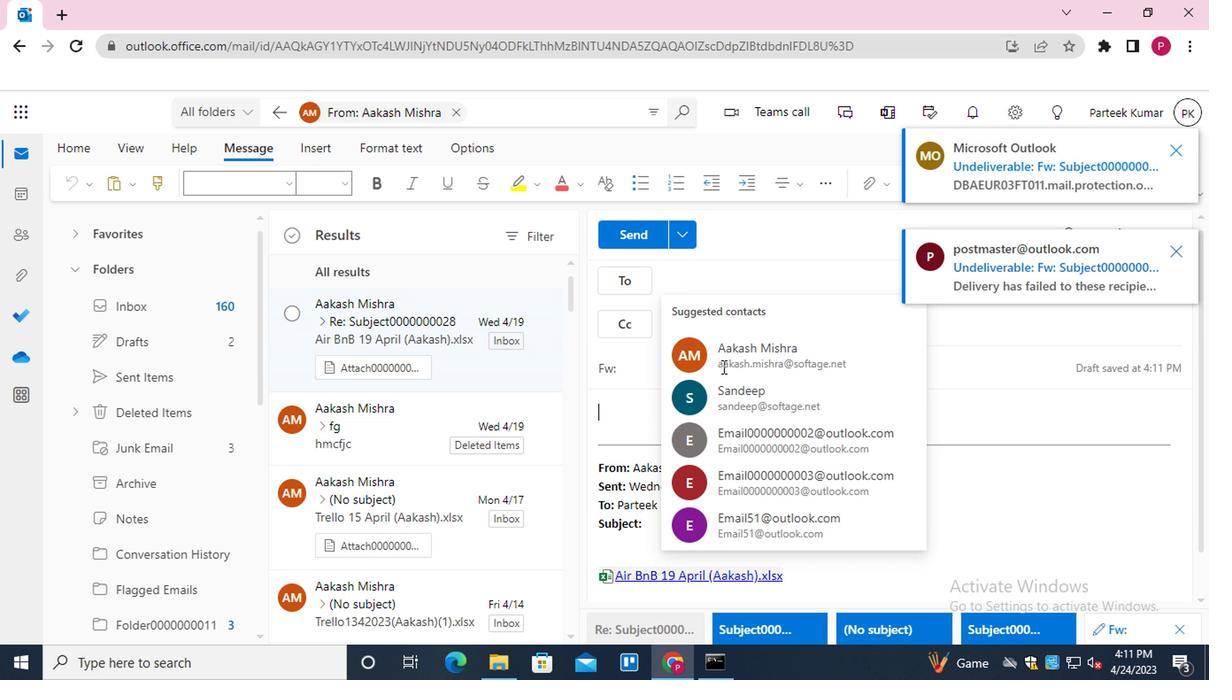 
Action: Mouse moved to (682, 377)
Screenshot: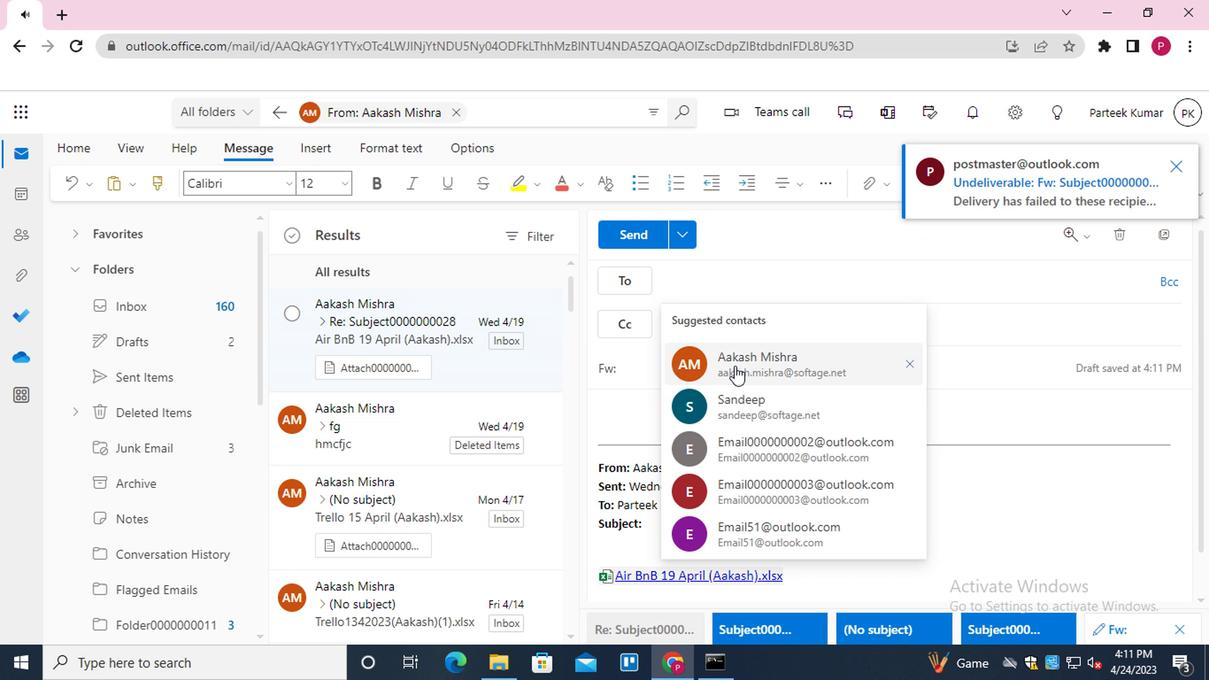 
Action: Mouse pressed left at (682, 377)
Screenshot: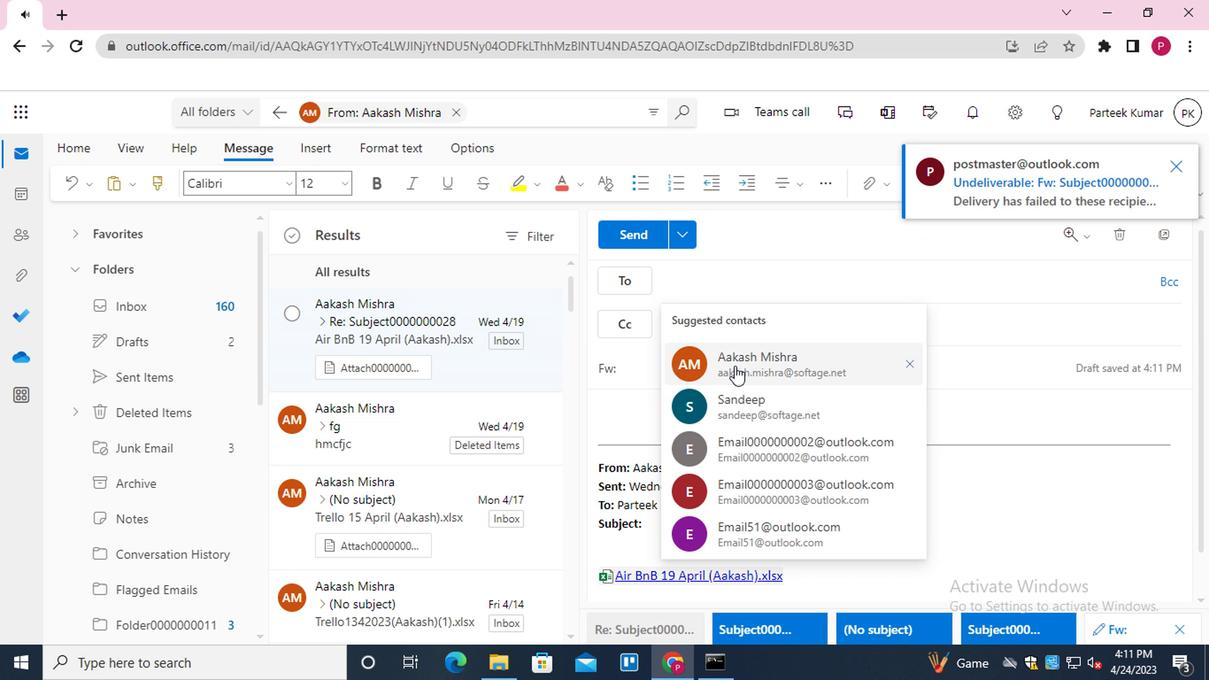 
Action: Mouse moved to (704, 370)
Screenshot: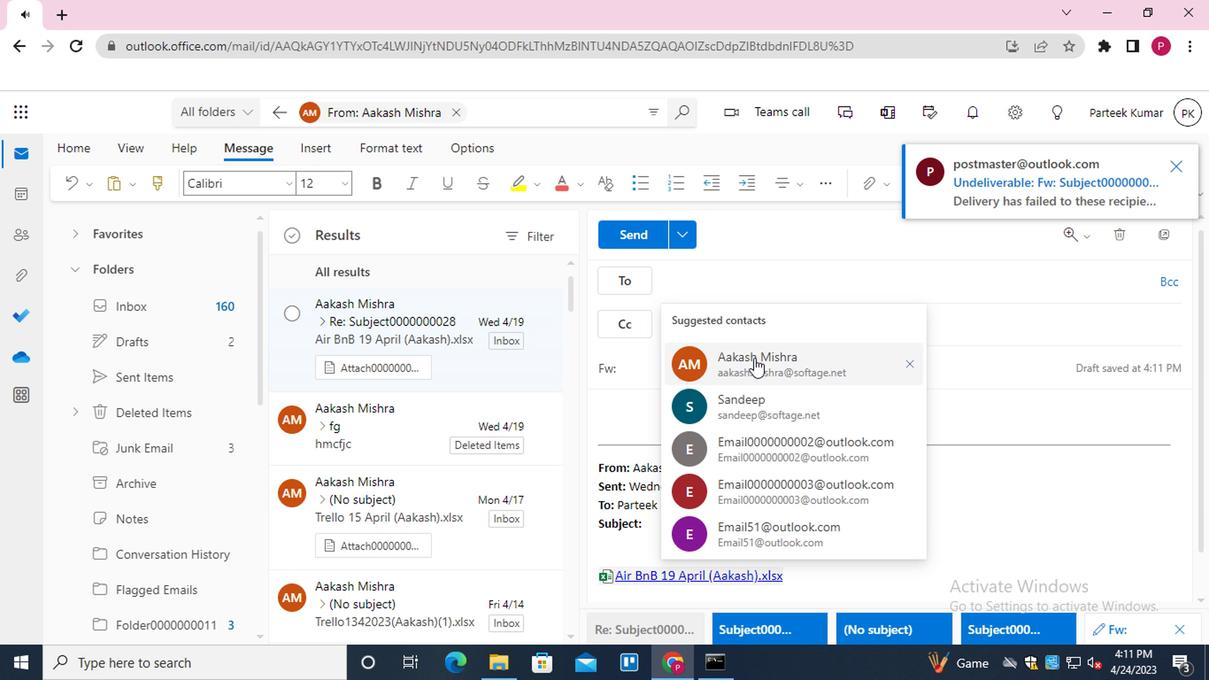 
Action: Mouse pressed left at (704, 370)
Screenshot: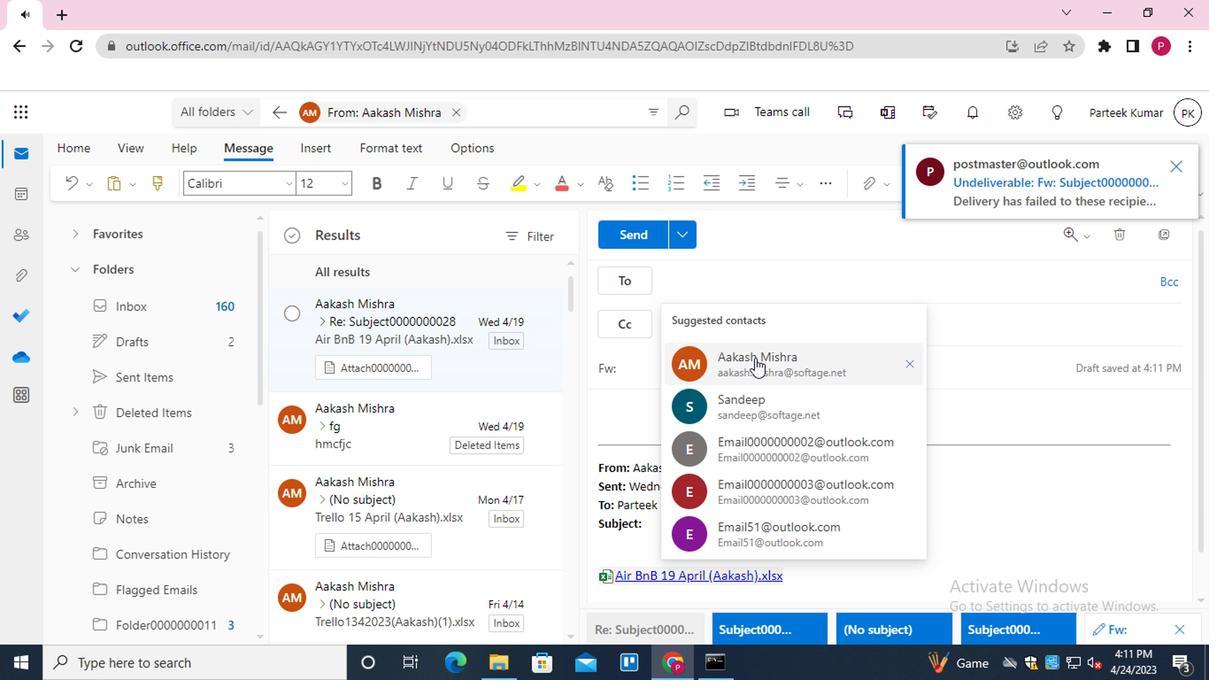 
Action: Mouse moved to (734, 310)
Screenshot: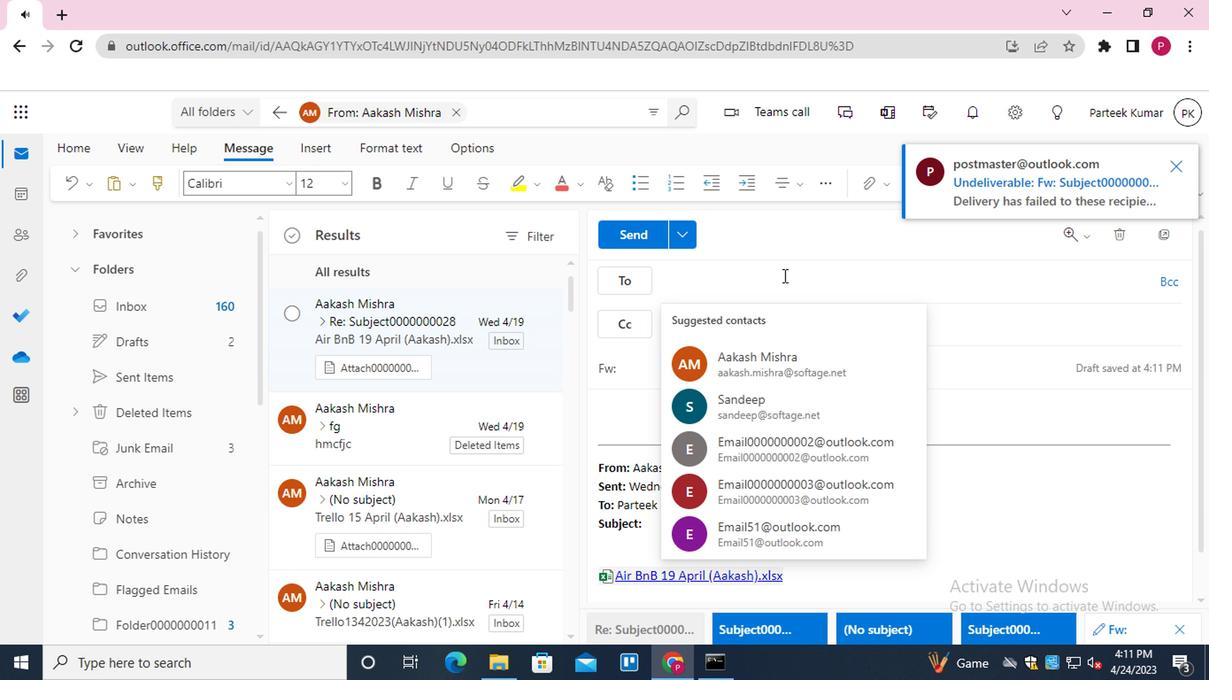 
Action: Mouse pressed left at (734, 310)
Screenshot: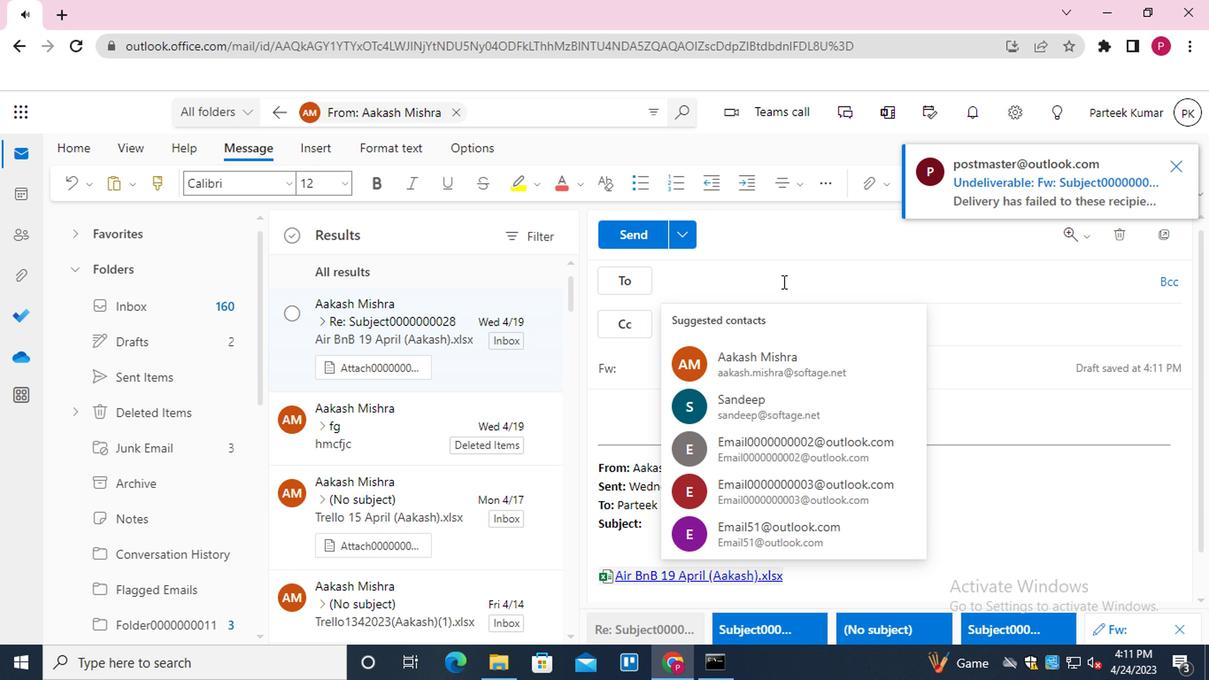 
Action: Mouse moved to (707, 371)
Screenshot: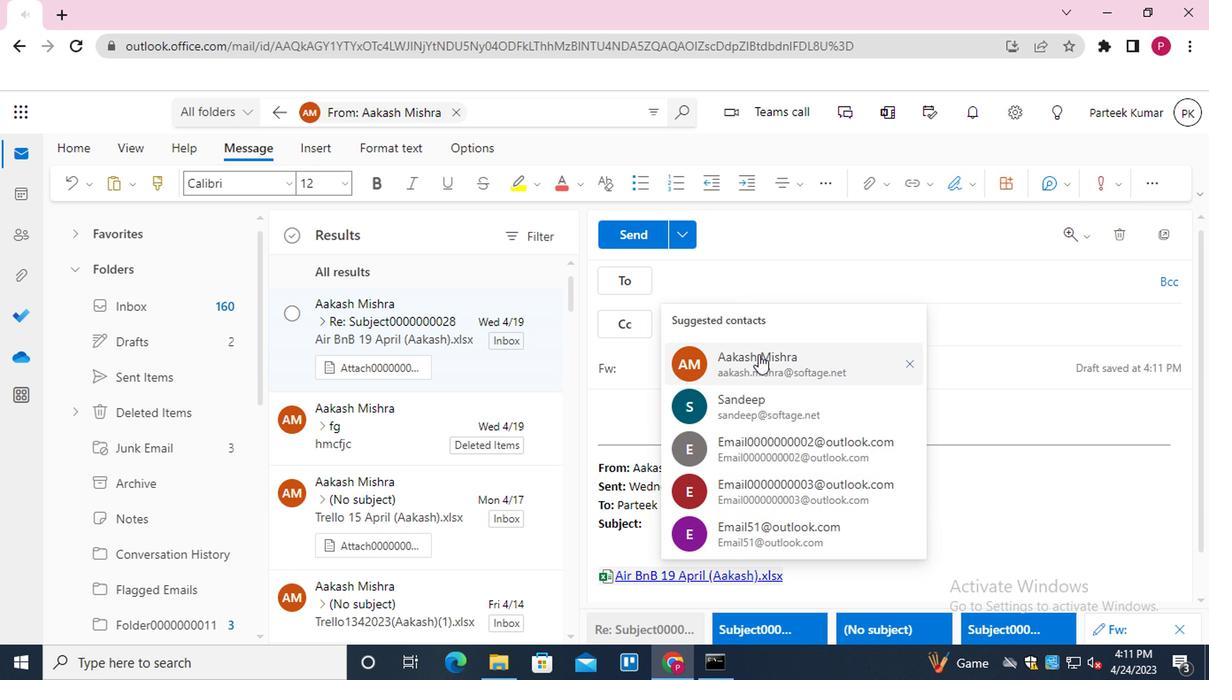 
Action: Mouse pressed left at (707, 371)
Screenshot: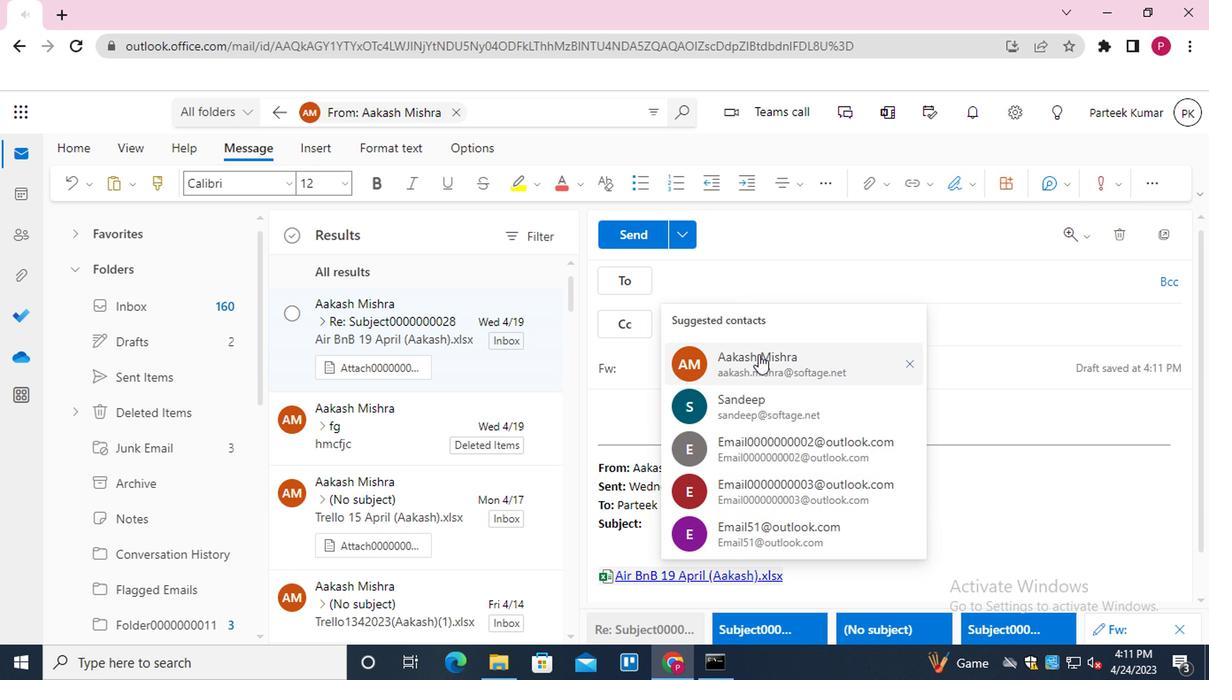 
Action: Mouse moved to (715, 349)
Screenshot: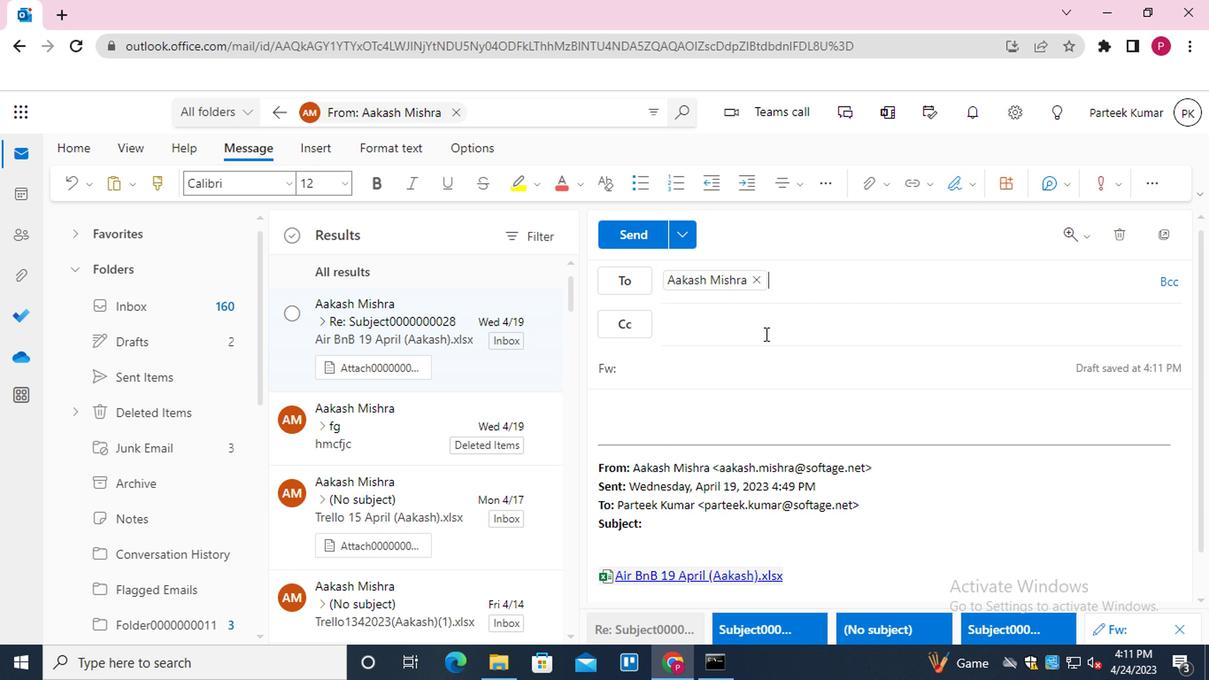
Action: Mouse pressed left at (715, 349)
Screenshot: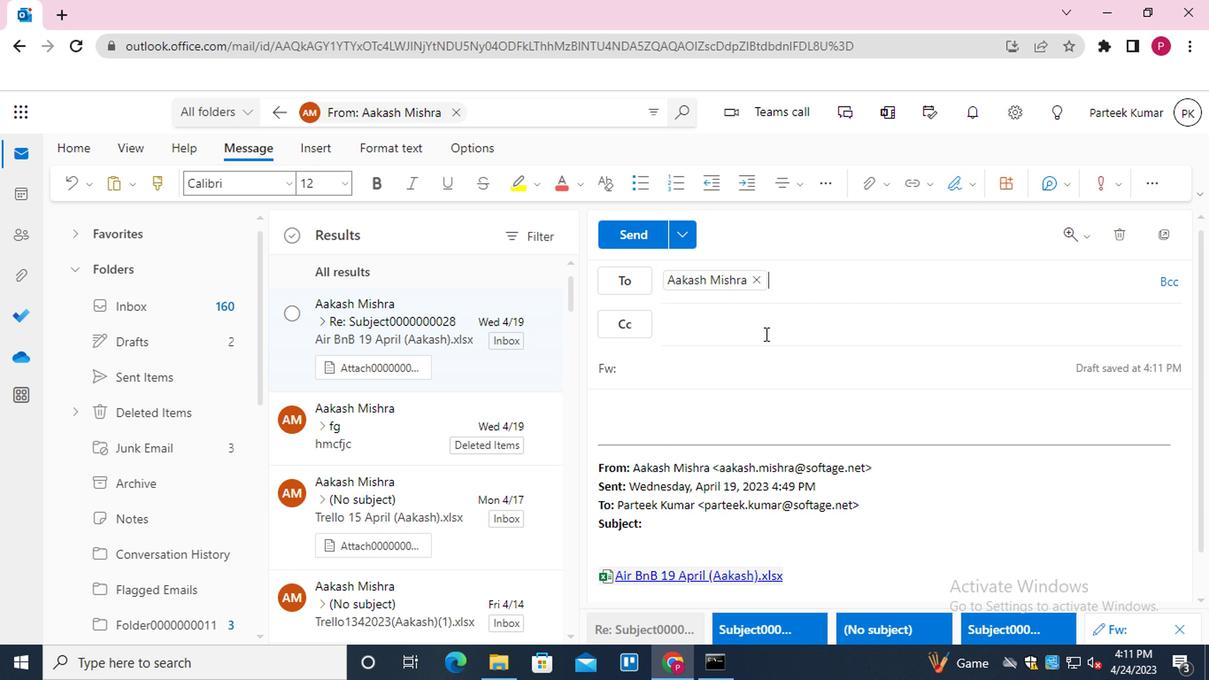 
Action: Key pressed <Key.shift>EMAIL00000000002<Key.enter>
Screenshot: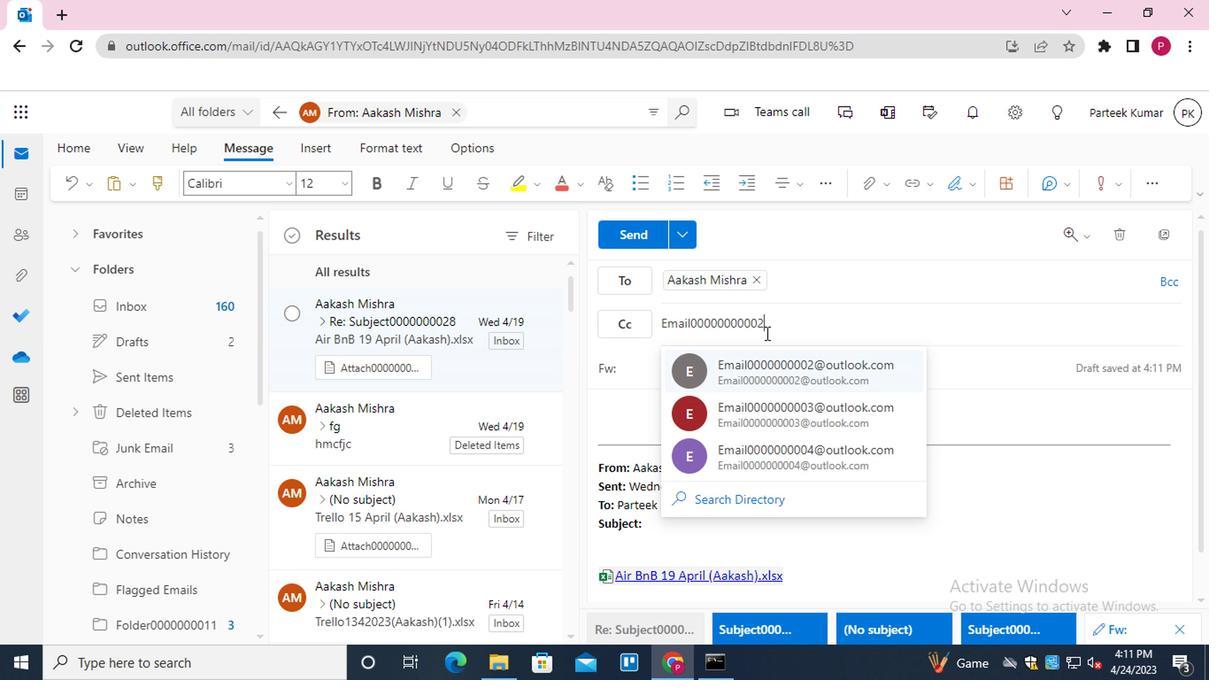 
Action: Mouse moved to (713, 378)
Screenshot: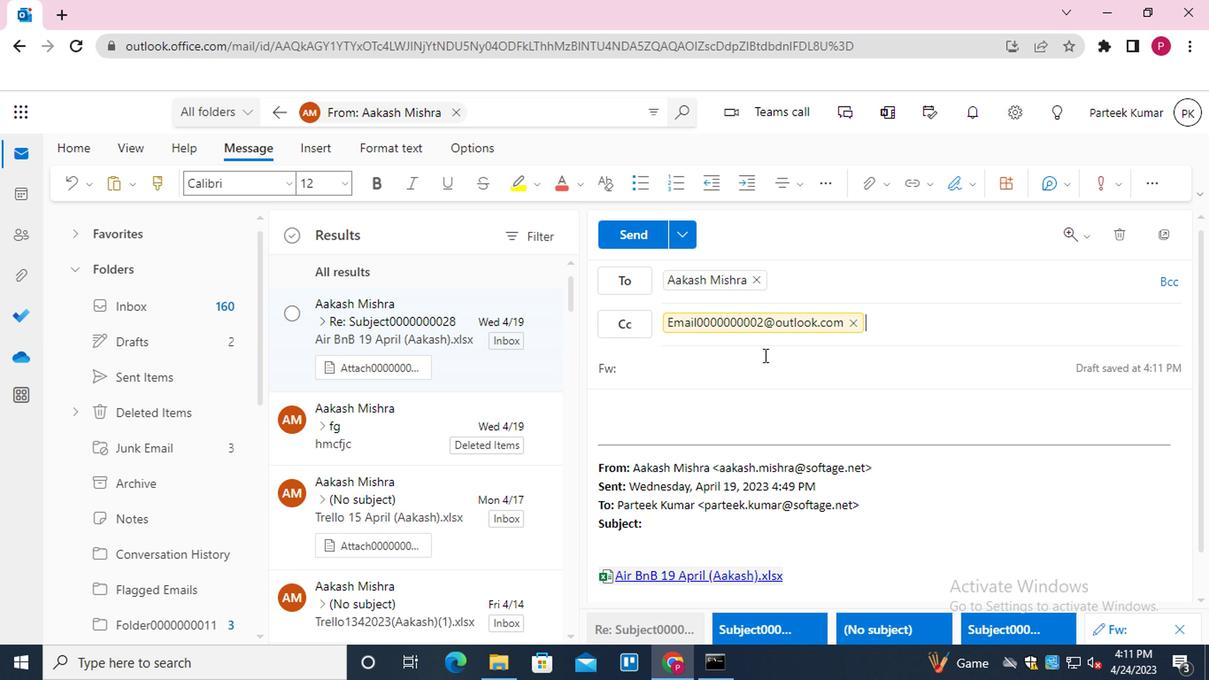 
Action: Mouse pressed left at (713, 378)
Screenshot: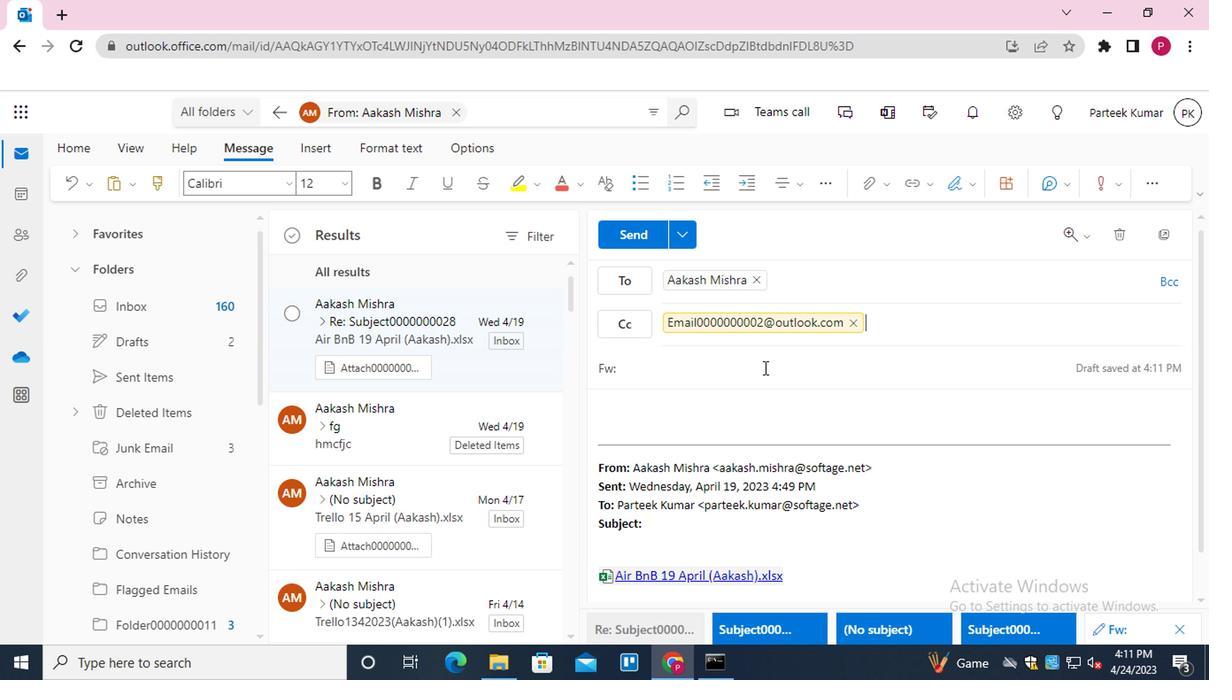 
Action: Mouse moved to (713, 379)
Screenshot: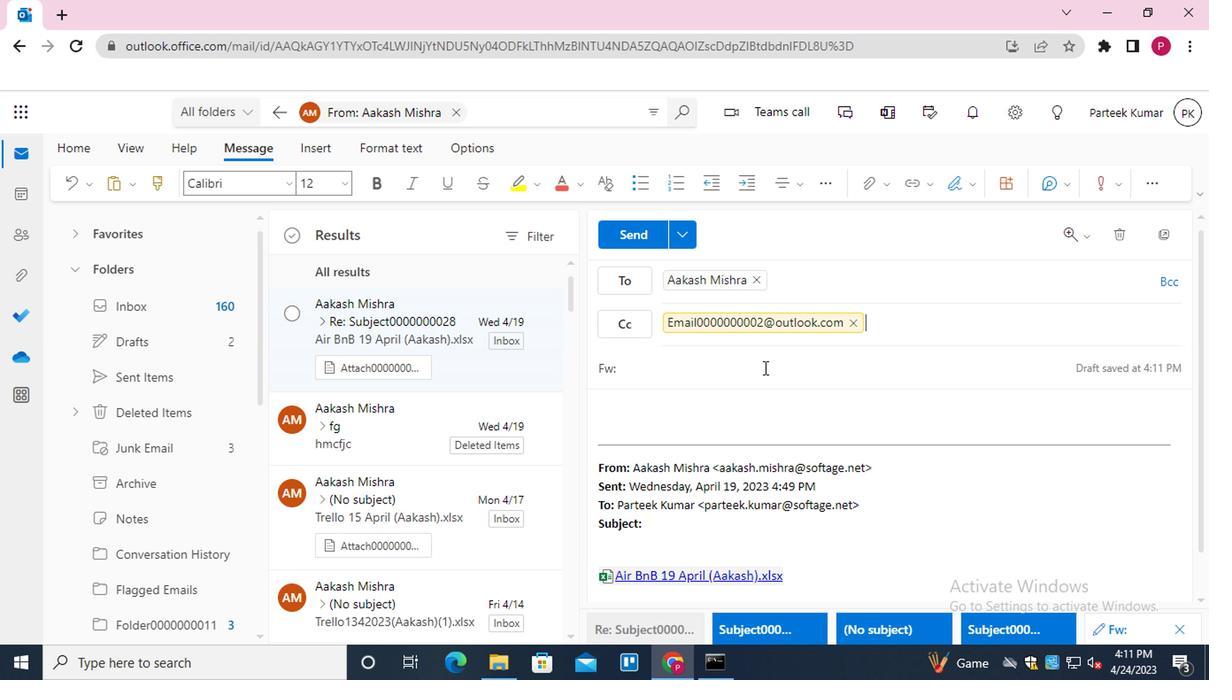 
Action: Key pressed <Key.shift>SUBJECT0000000021
Screenshot: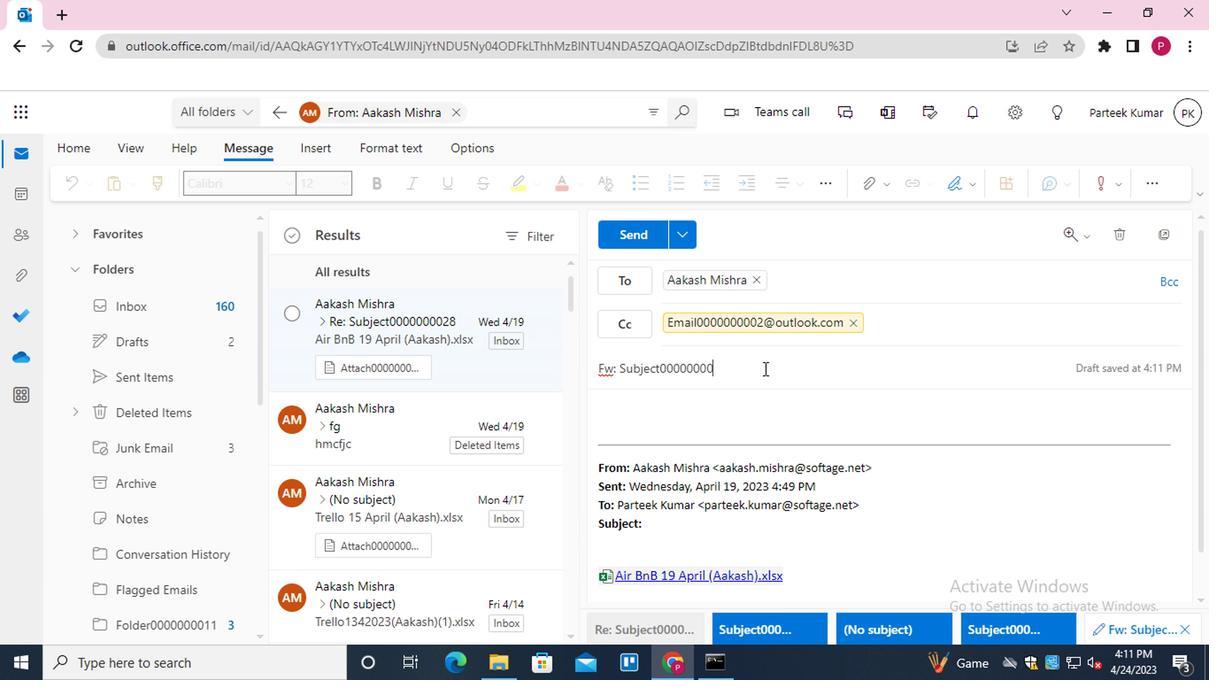 
Action: Mouse moved to (625, 416)
Screenshot: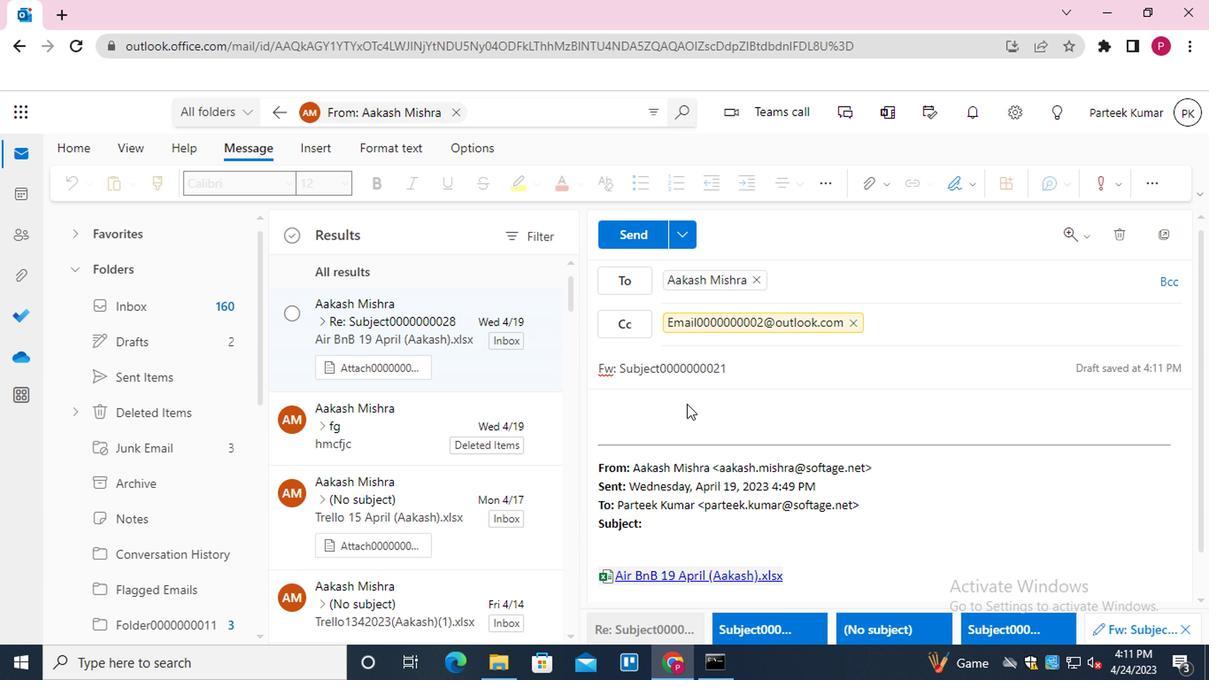 
Action: Mouse pressed left at (625, 416)
Screenshot: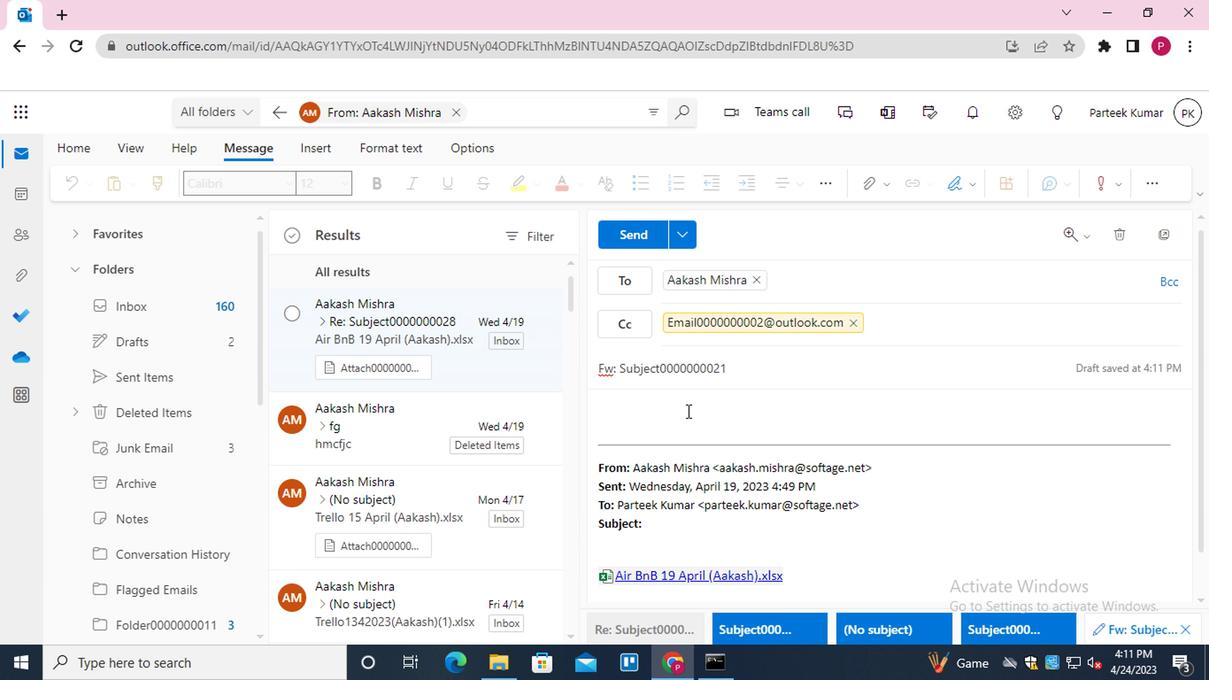 
Action: Key pressed <Key.shift_r>MESSAGE0000000023
Screenshot: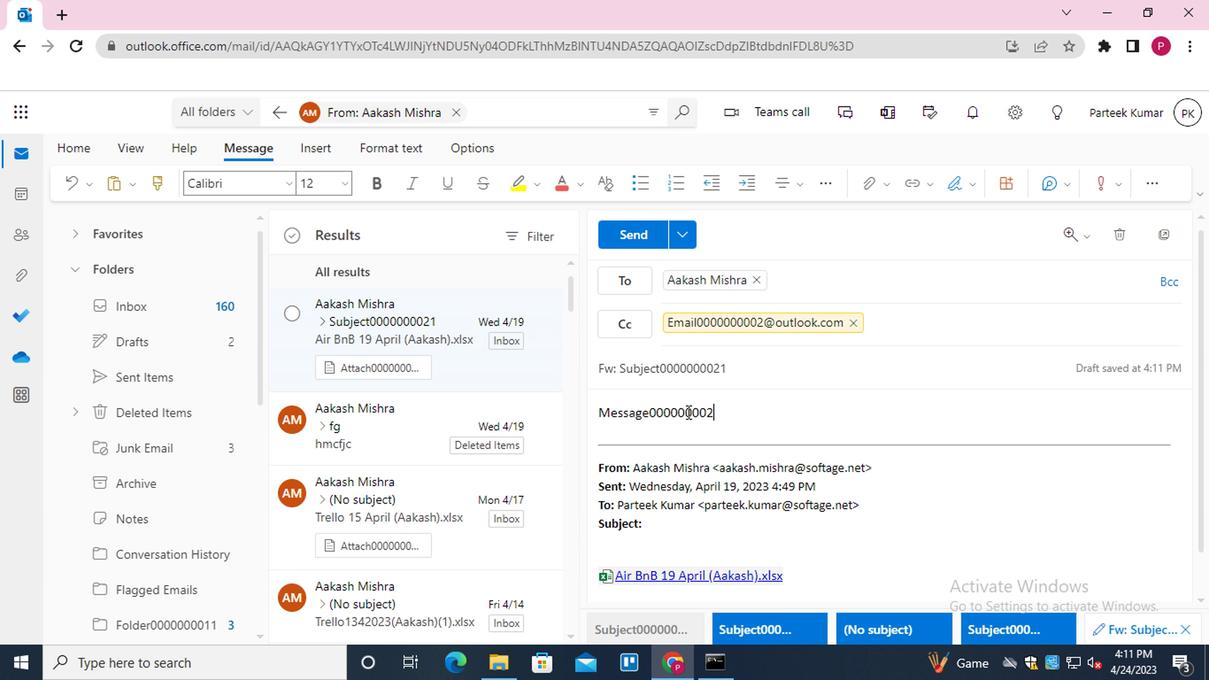 
Action: Mouse moved to (570, 267)
Screenshot: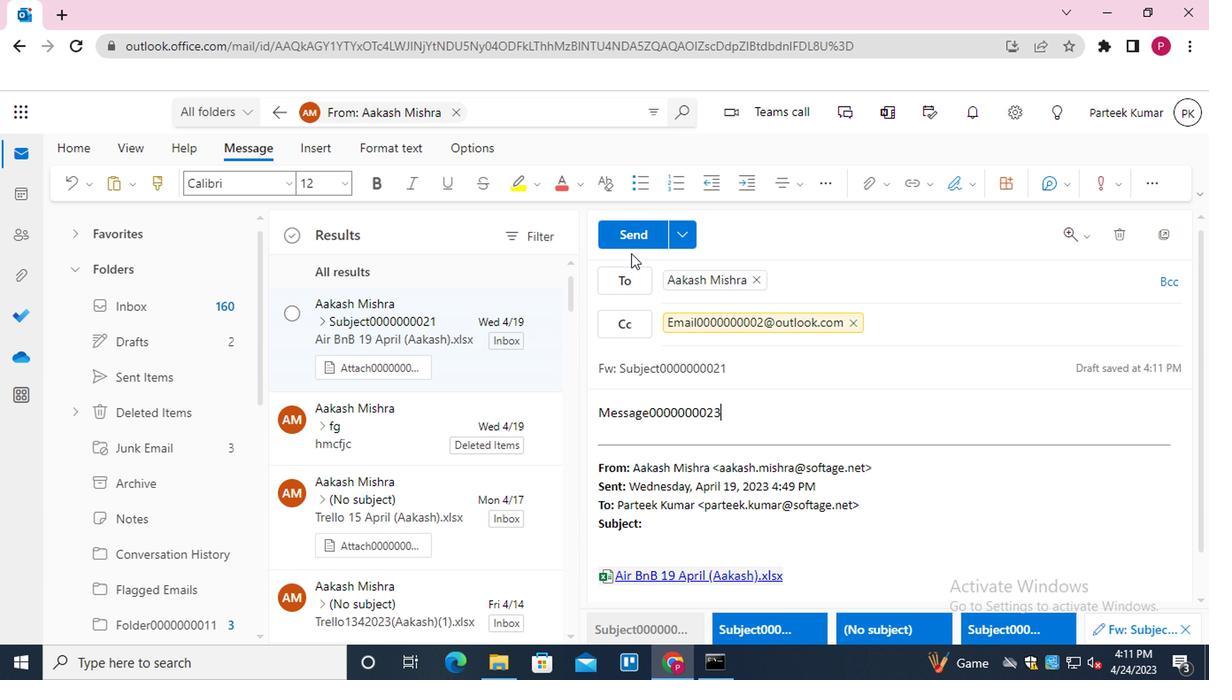 
Action: Mouse pressed left at (570, 267)
Screenshot: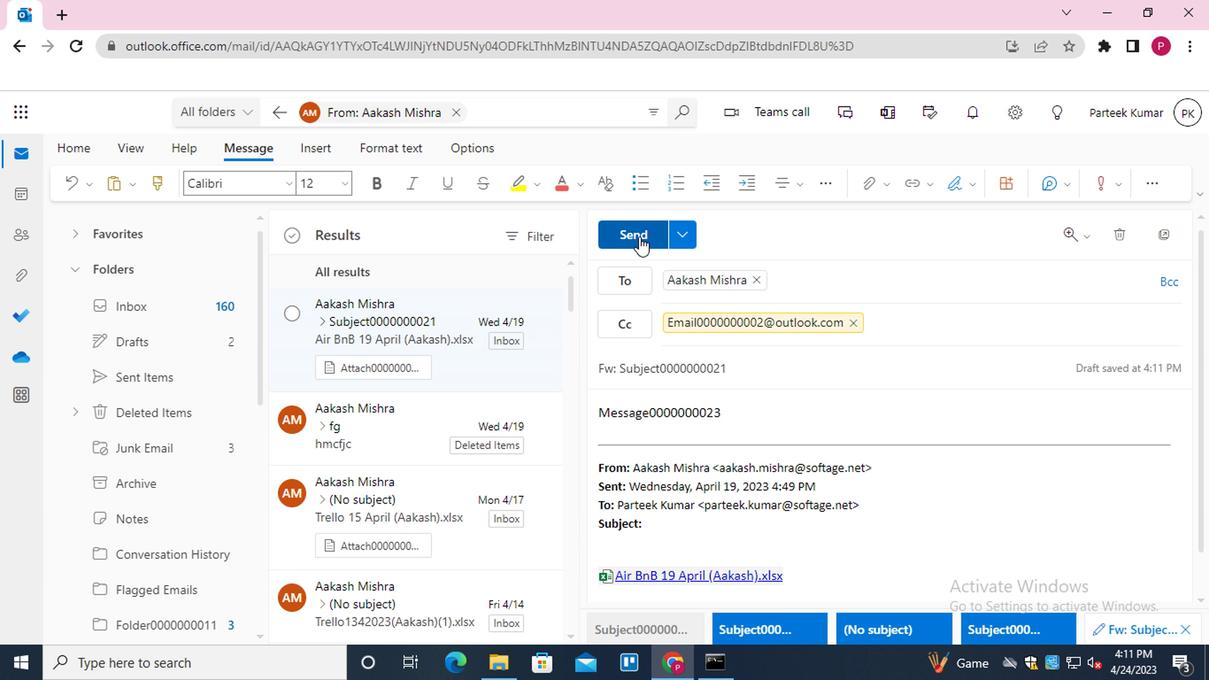 
Action: Mouse moved to (1133, 405)
Screenshot: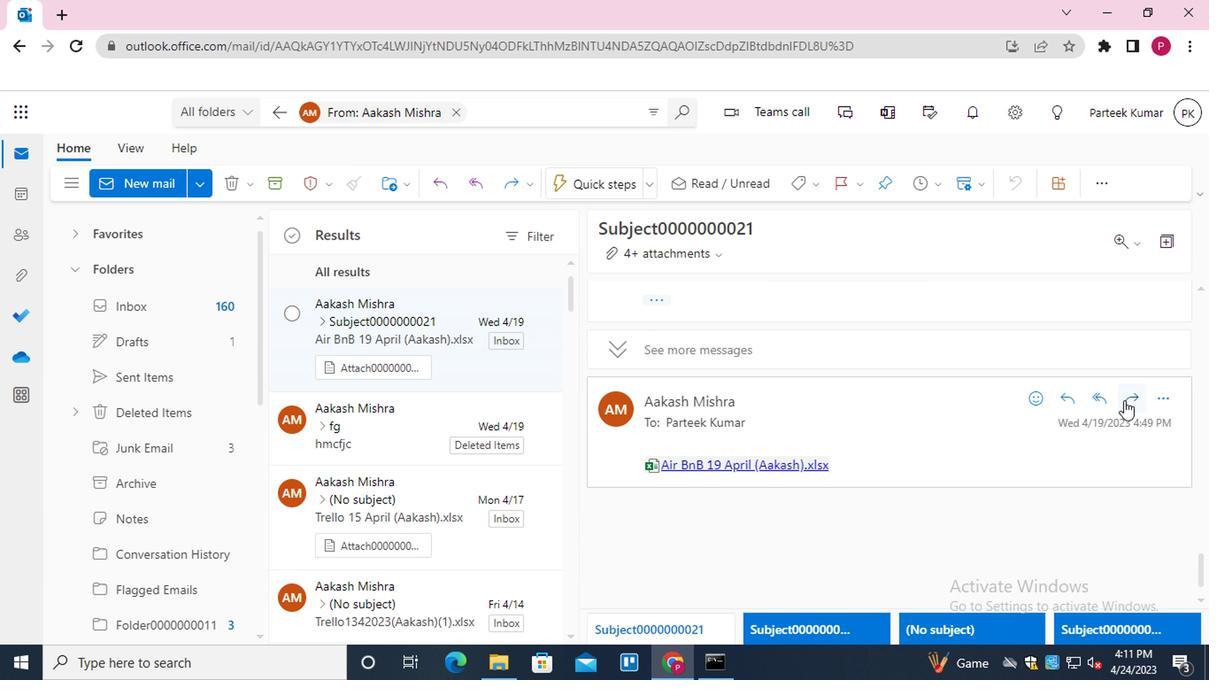 
Action: Mouse pressed left at (1133, 405)
Screenshot: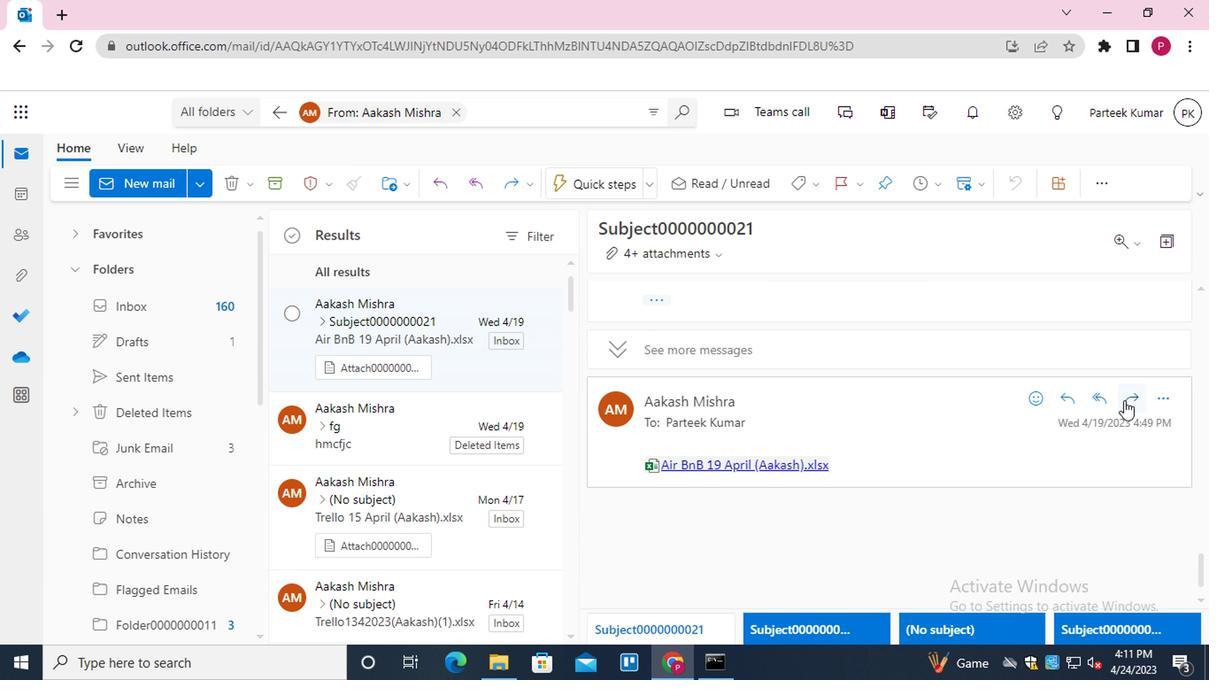 
Action: Mouse moved to (599, 410)
Screenshot: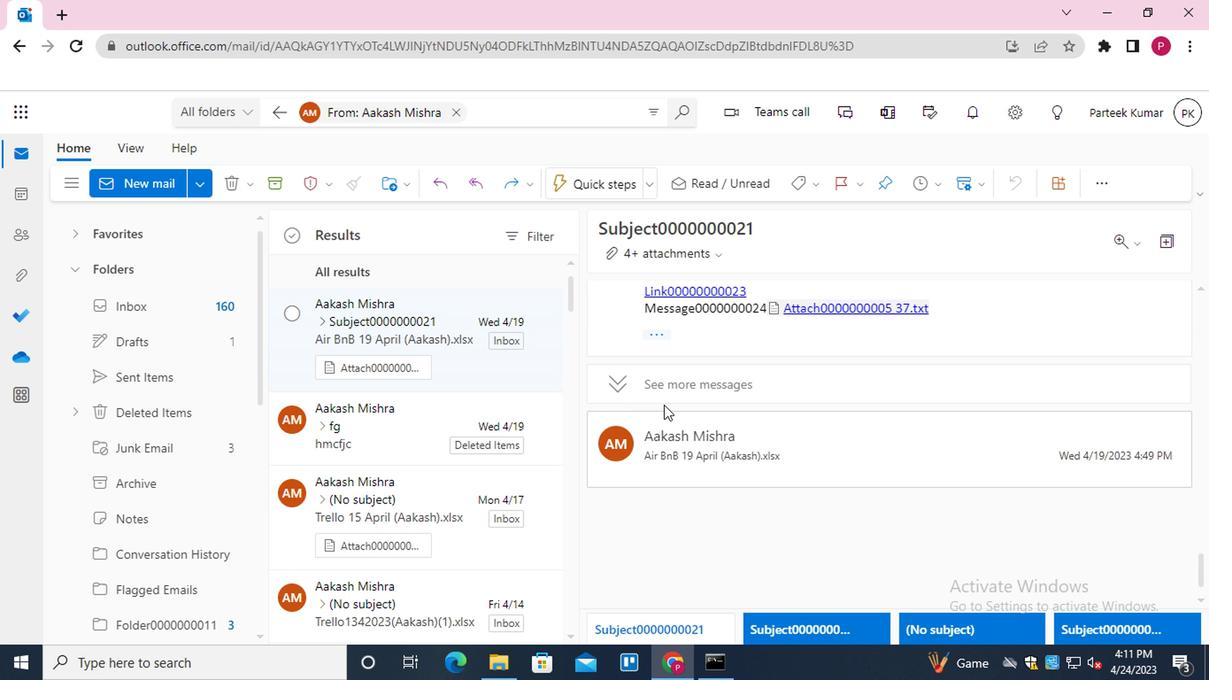 
Action: Mouse scrolled (599, 408) with delta (0, -1)
Screenshot: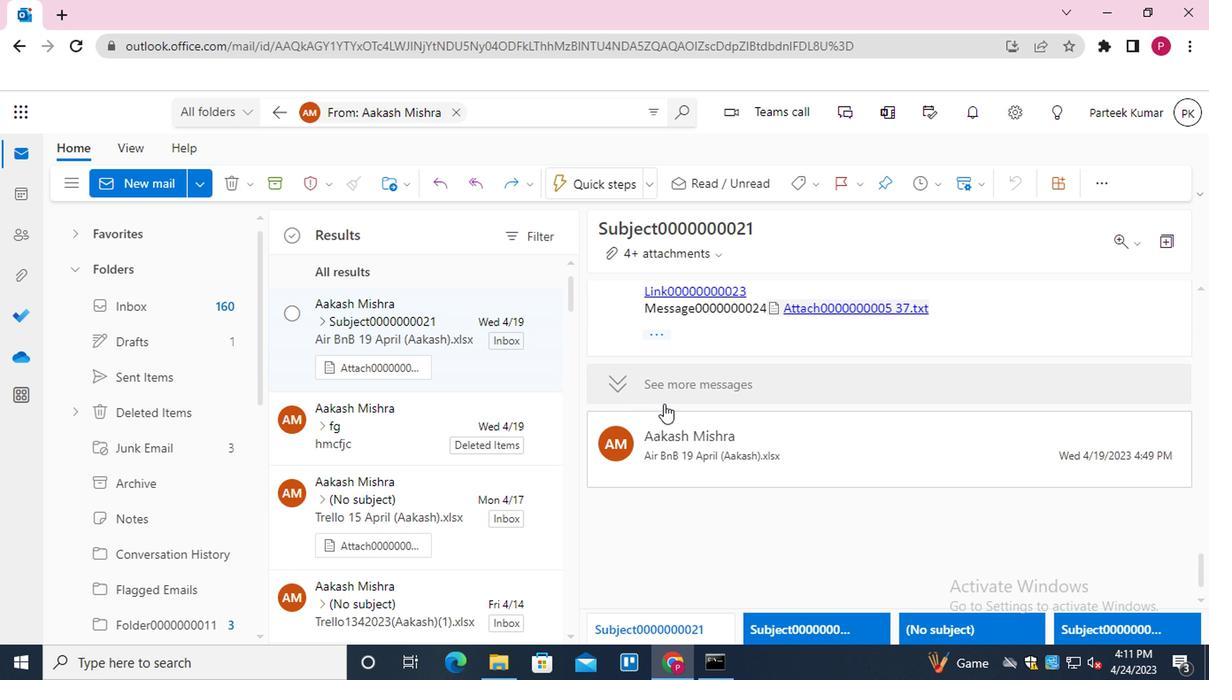 
Action: Mouse scrolled (599, 408) with delta (0, -1)
Screenshot: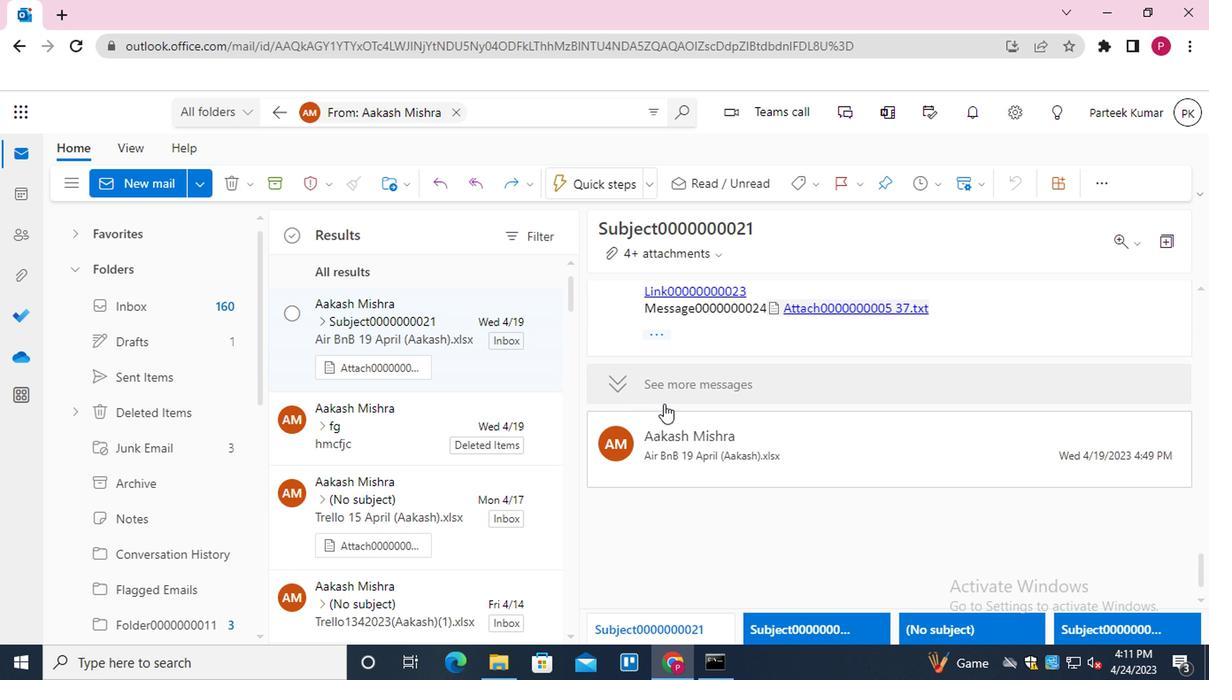 
Action: Mouse scrolled (599, 408) with delta (0, -1)
Screenshot: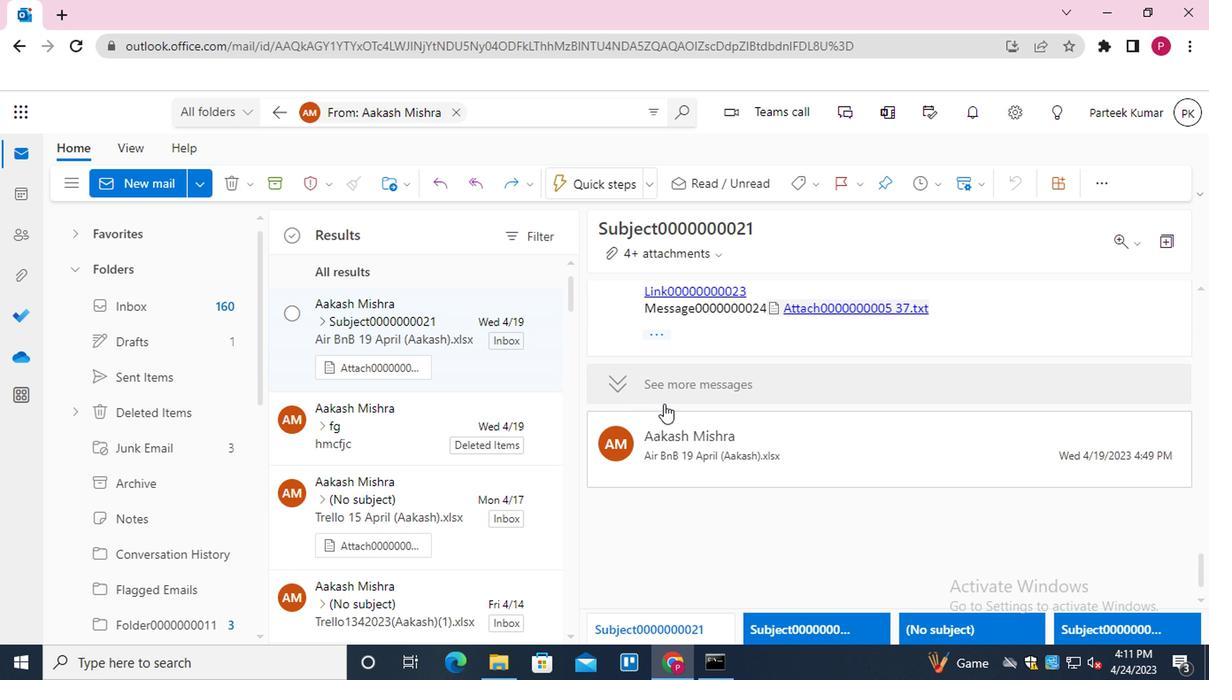 
Action: Mouse moved to (553, 536)
Screenshot: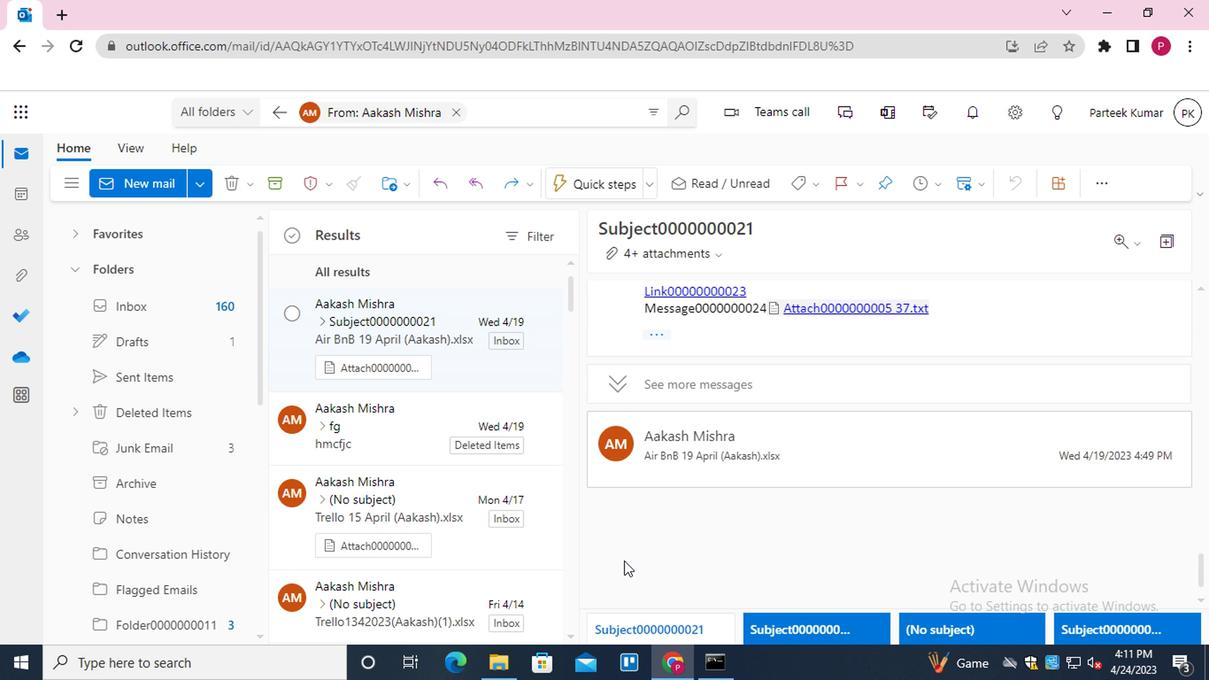 
Action: Mouse scrolled (553, 538) with delta (0, 1)
Screenshot: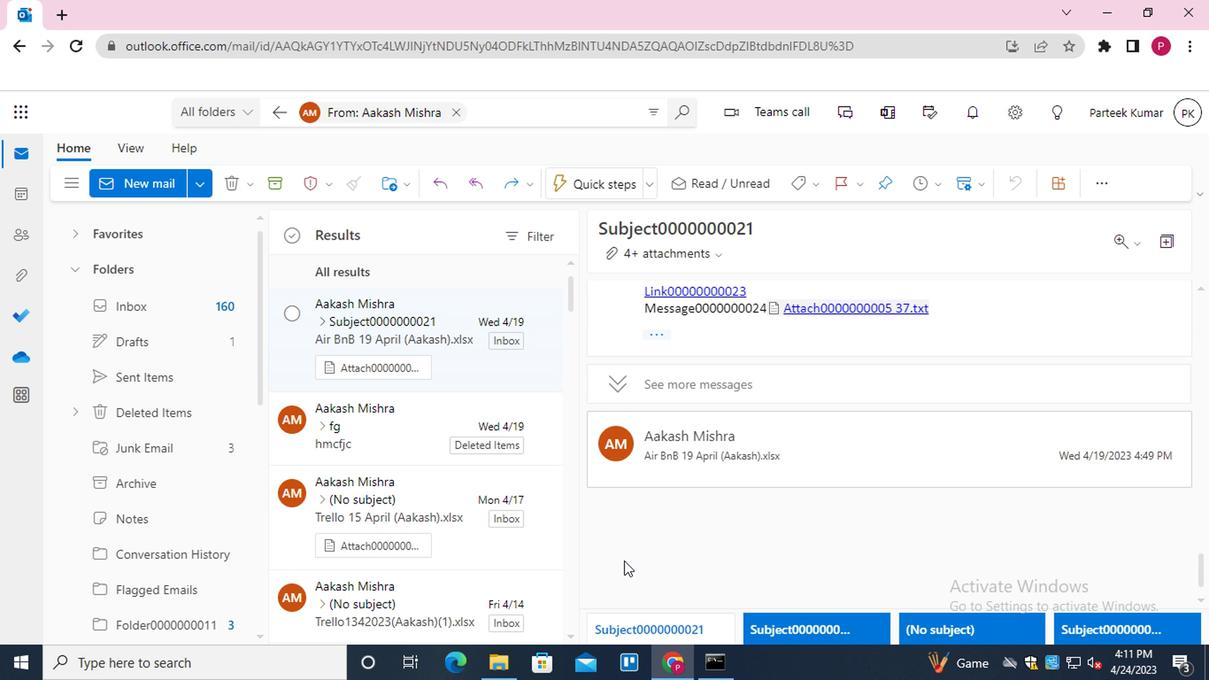 
Action: Mouse moved to (555, 531)
Screenshot: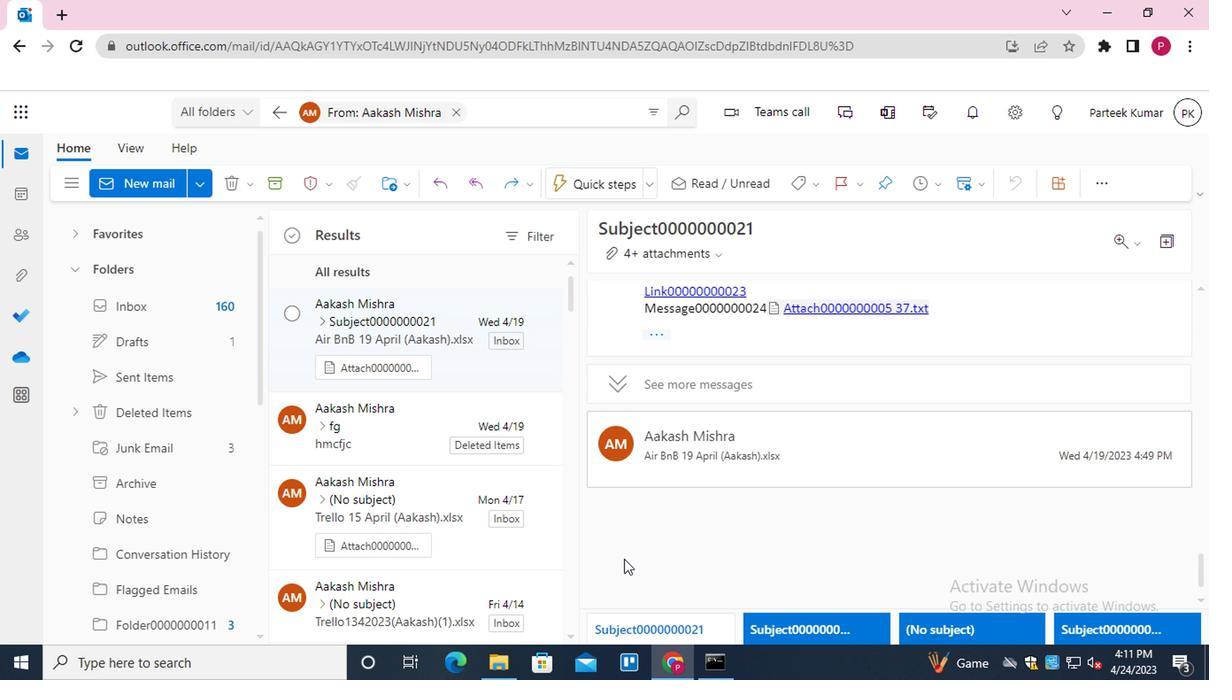 
Action: Mouse scrolled (555, 532) with delta (0, 0)
Screenshot: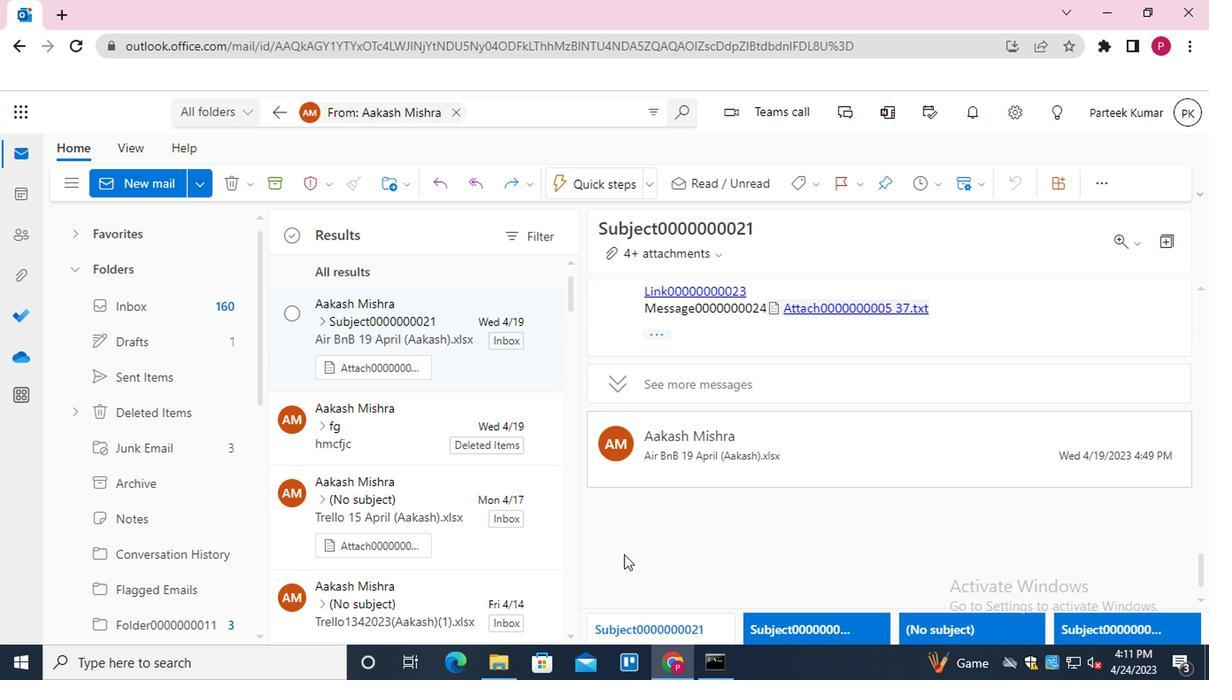
Action: Mouse moved to (712, 487)
Screenshot: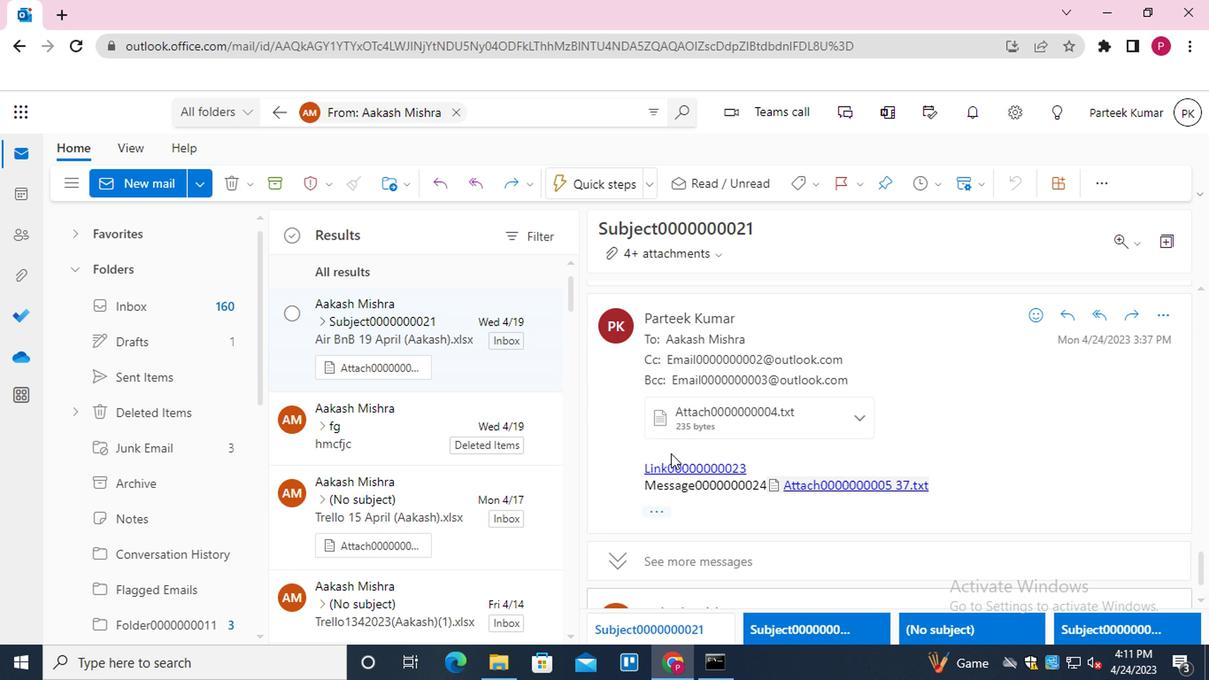
Action: Mouse scrolled (712, 487) with delta (0, 0)
Screenshot: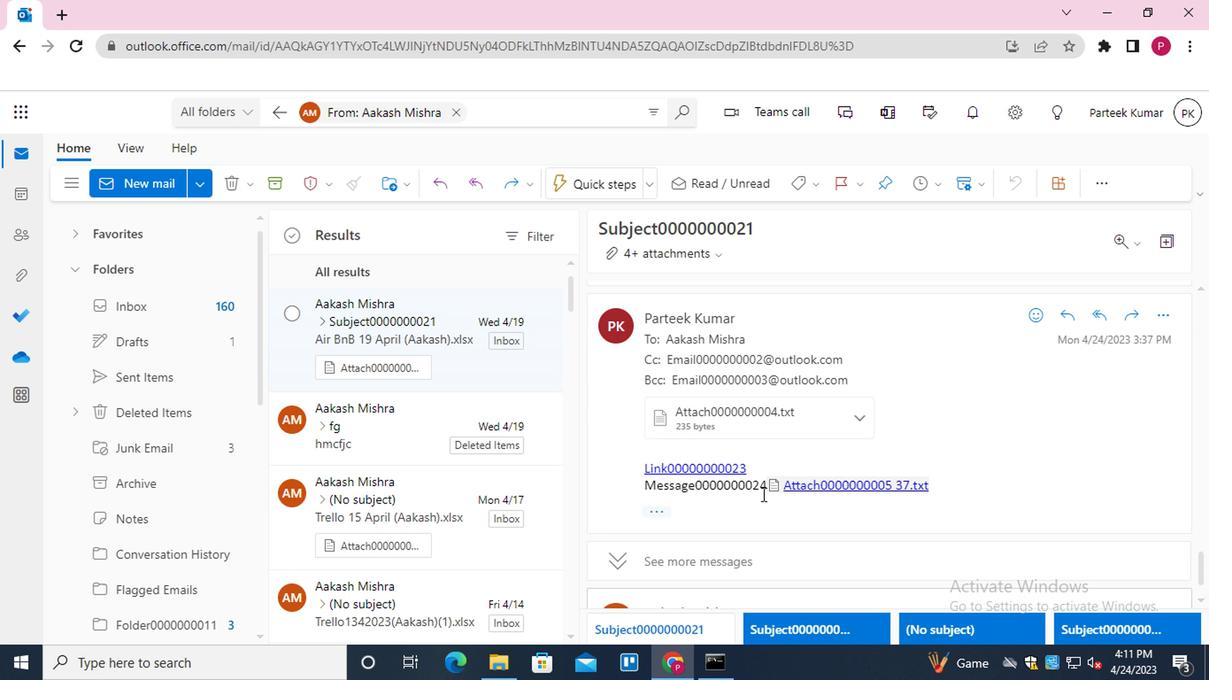 
Action: Mouse scrolled (712, 487) with delta (0, 0)
Screenshot: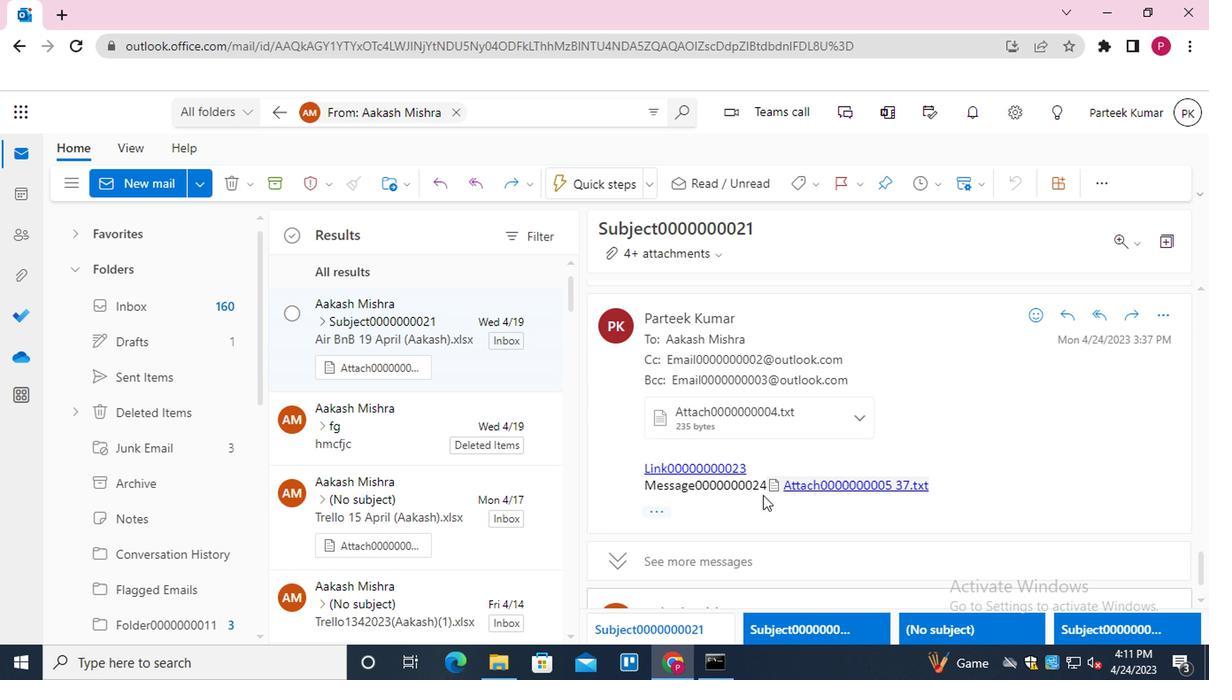 
Action: Mouse scrolled (712, 487) with delta (0, 0)
Screenshot: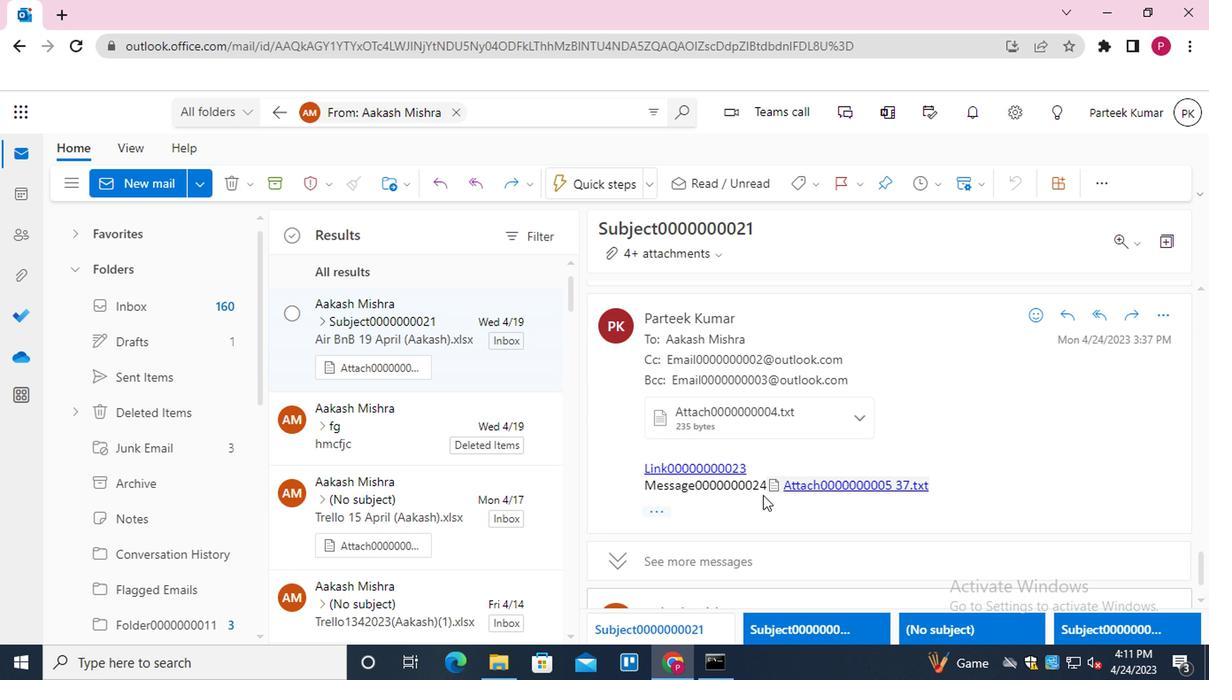 
Action: Mouse moved to (710, 487)
Screenshot: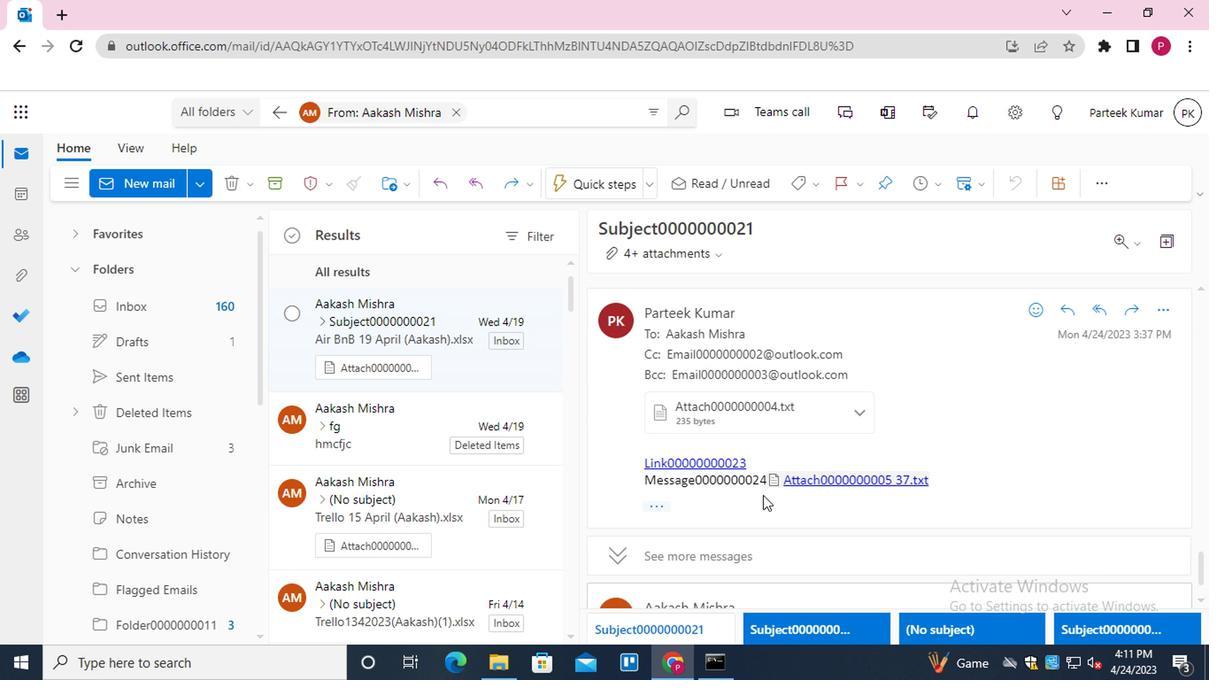 
Action: Mouse scrolled (710, 487) with delta (0, 0)
Screenshot: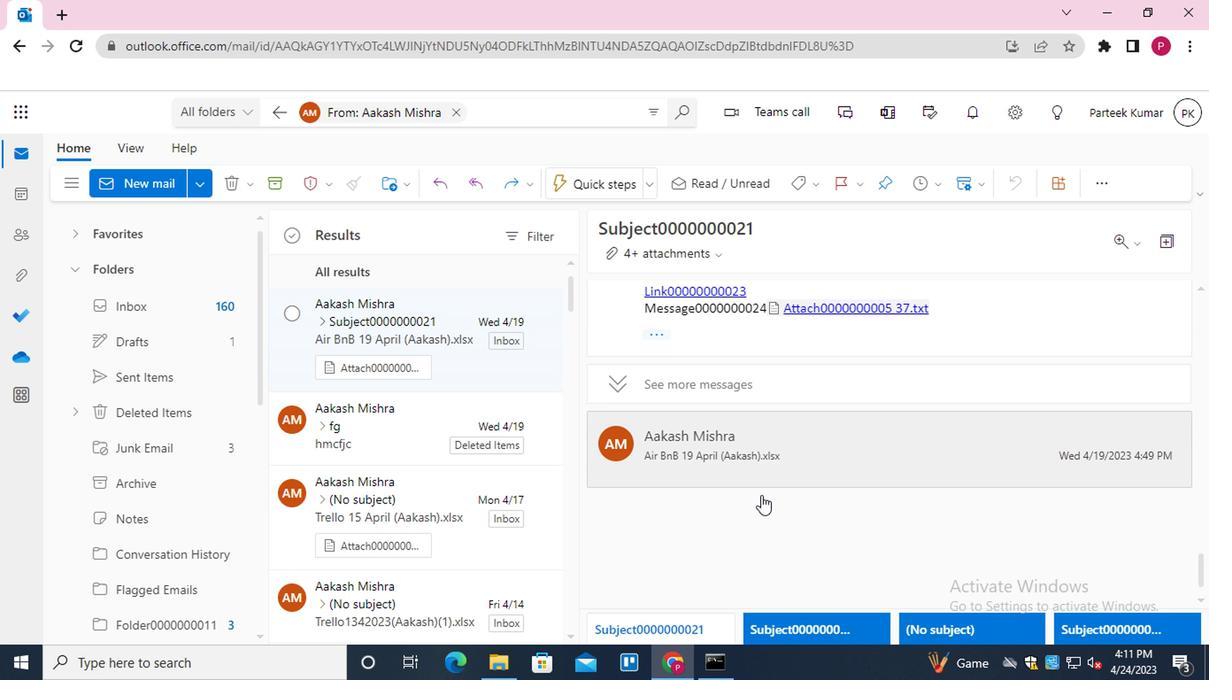 
Action: Mouse scrolled (710, 487) with delta (0, 0)
Screenshot: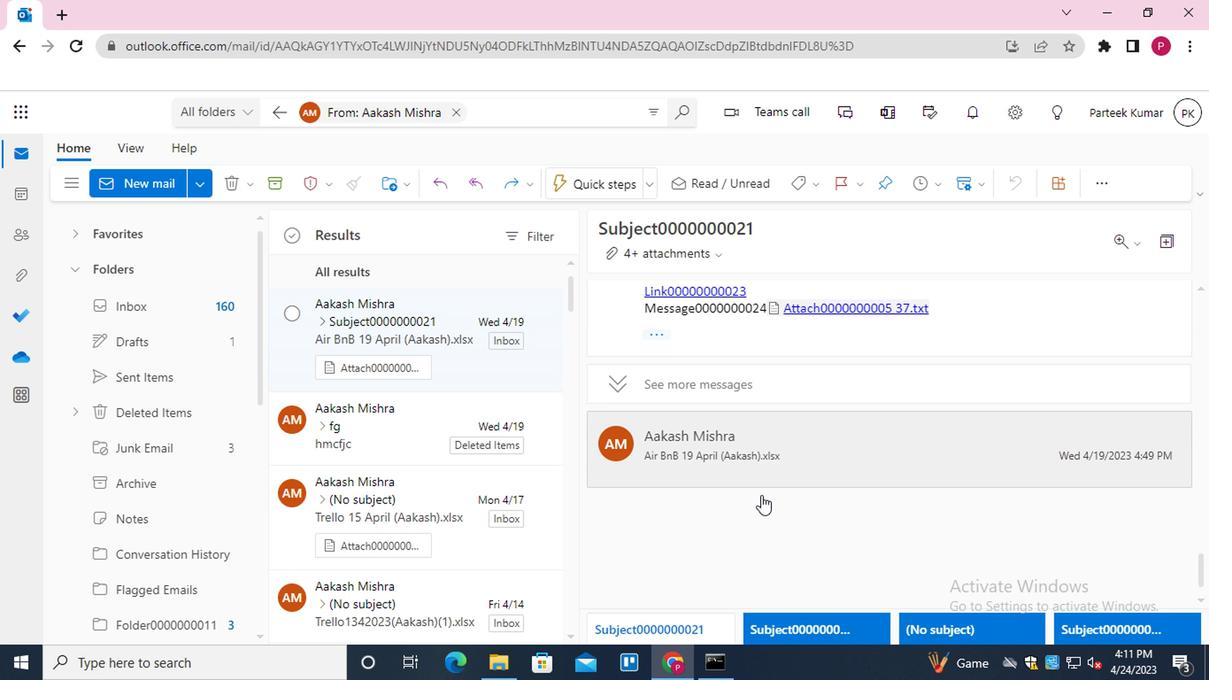
Action: Mouse scrolled (710, 487) with delta (0, 0)
Screenshot: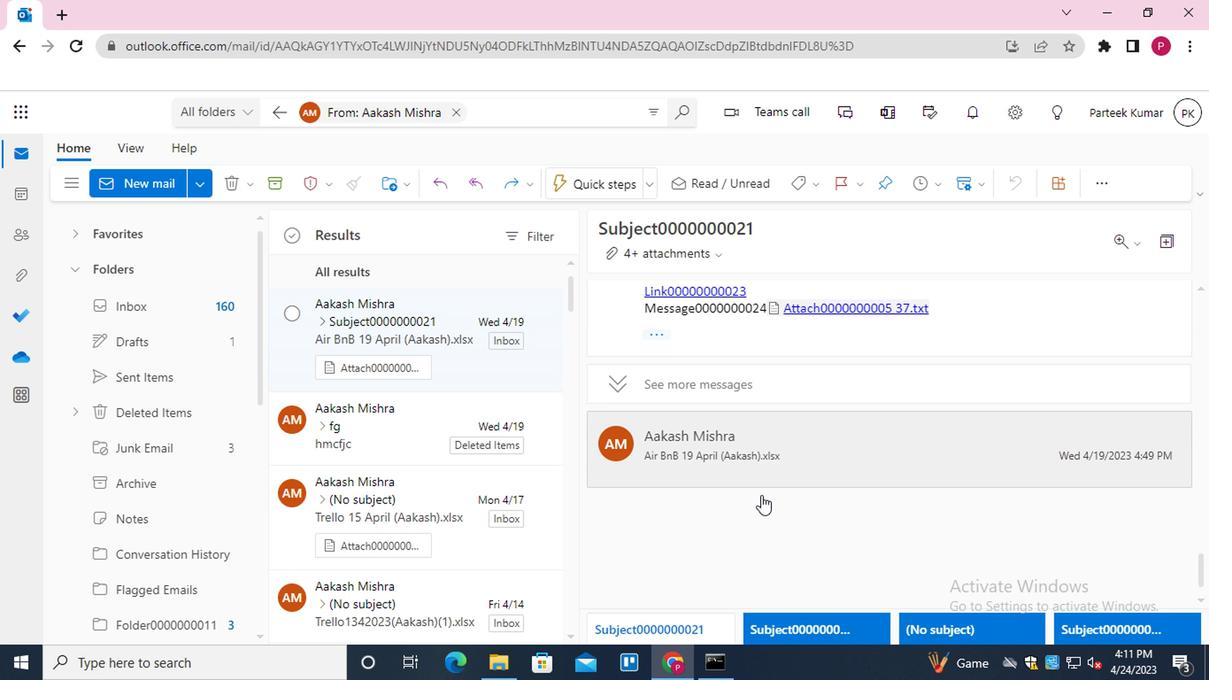 
Action: Mouse scrolled (710, 487) with delta (0, 0)
Screenshot: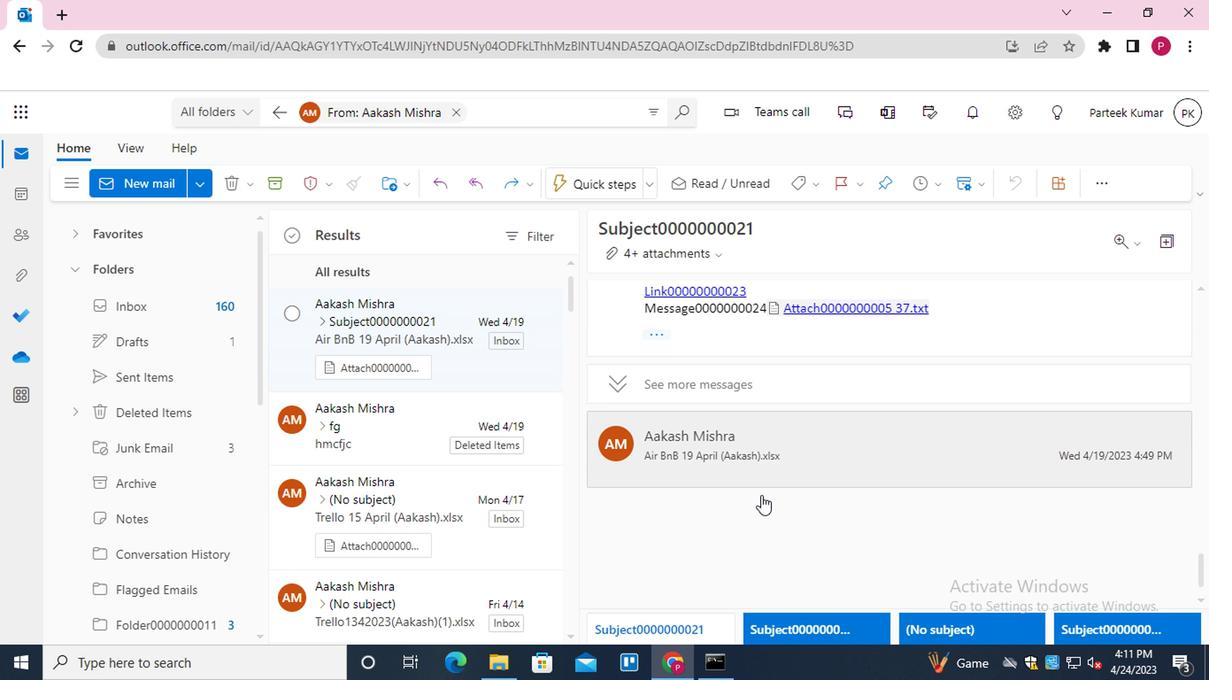 
Action: Mouse scrolled (710, 487) with delta (0, 0)
Screenshot: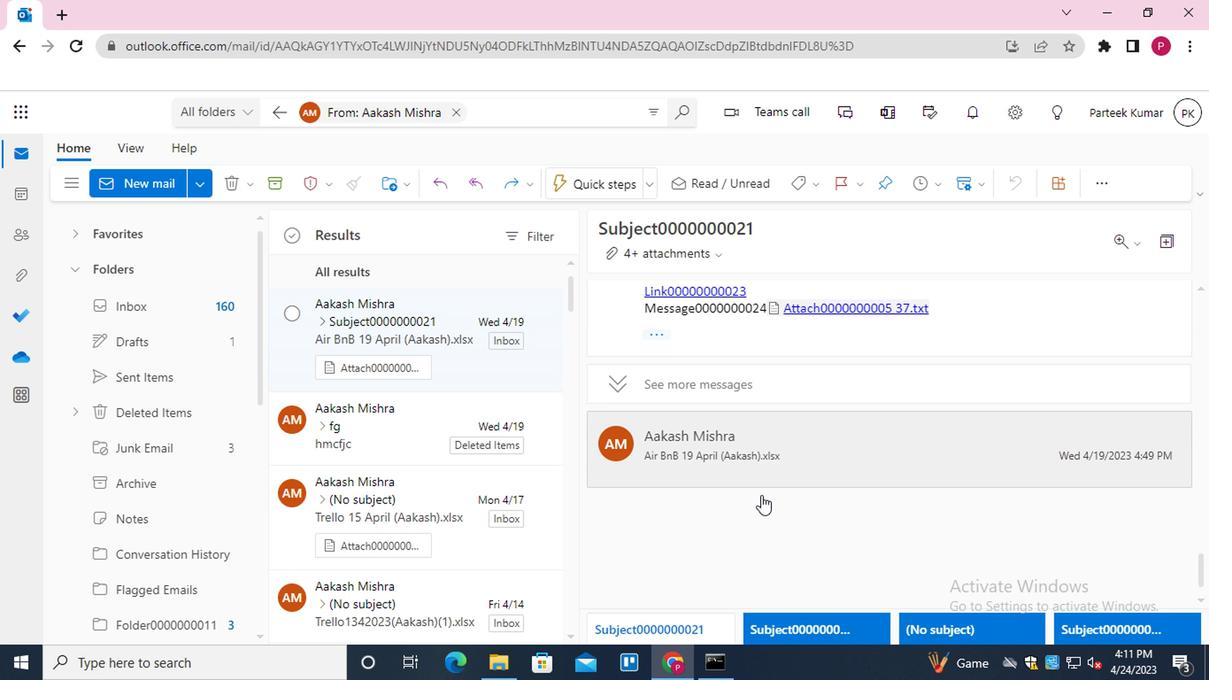 
Action: Mouse moved to (673, 483)
Screenshot: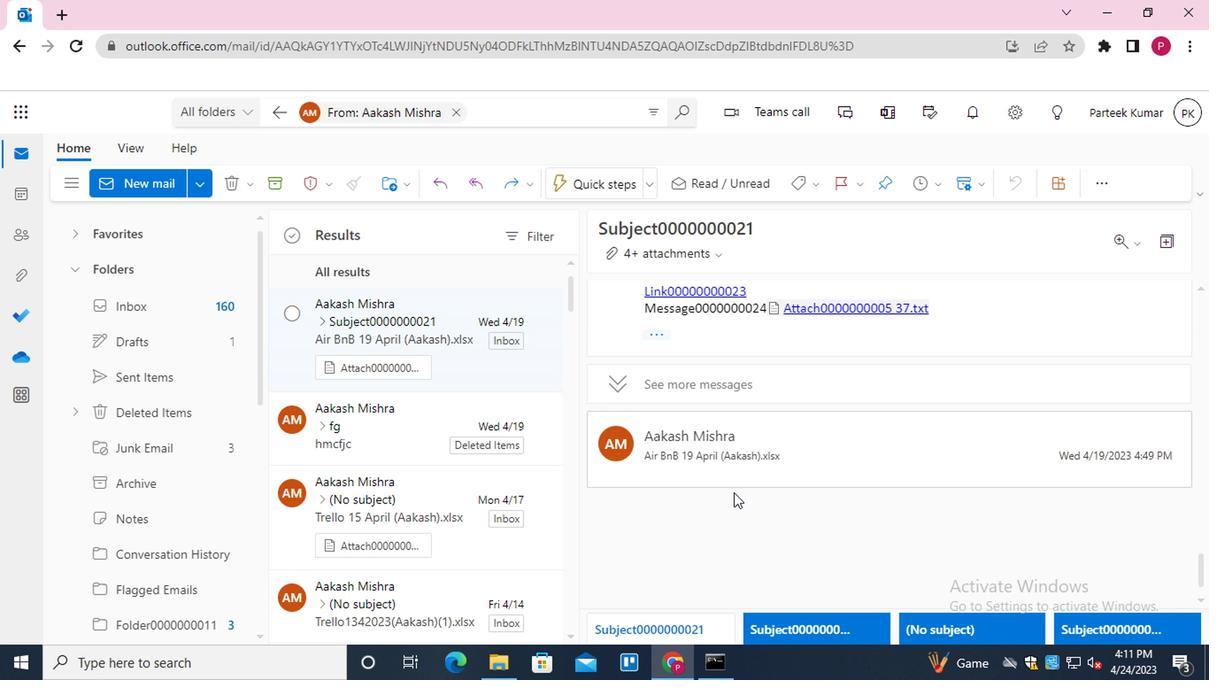 
Action: Mouse scrolled (673, 485) with delta (0, 1)
Screenshot: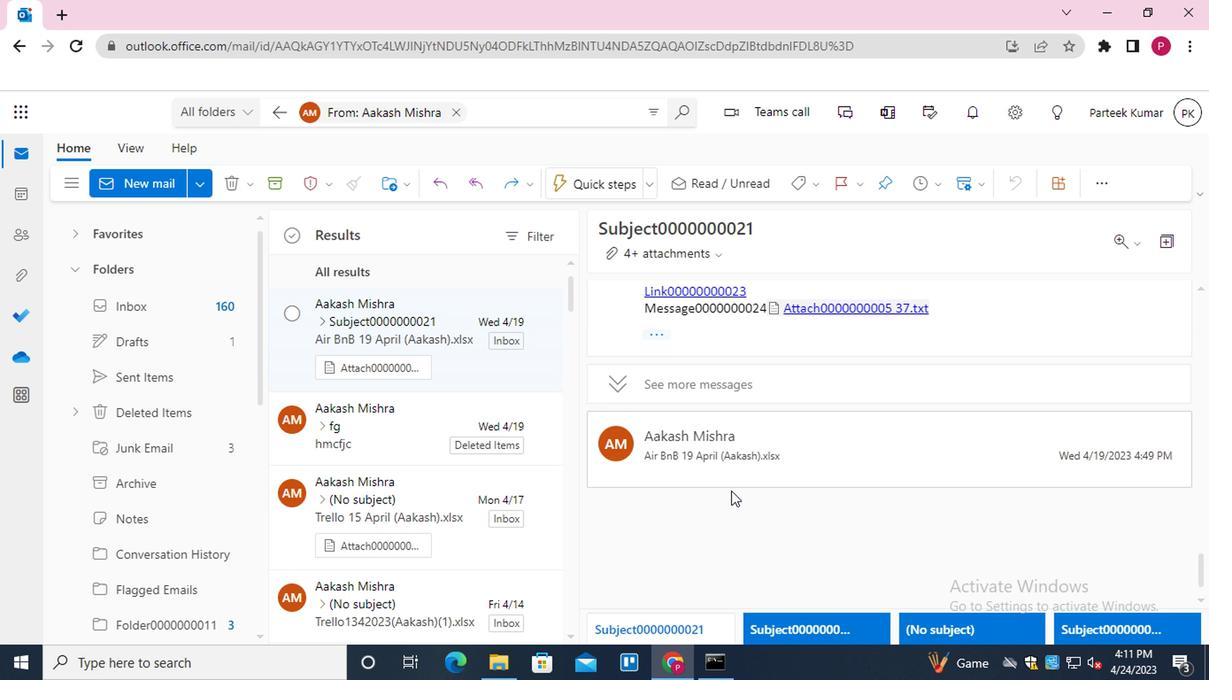 
Action: Mouse scrolled (673, 485) with delta (0, 1)
Screenshot: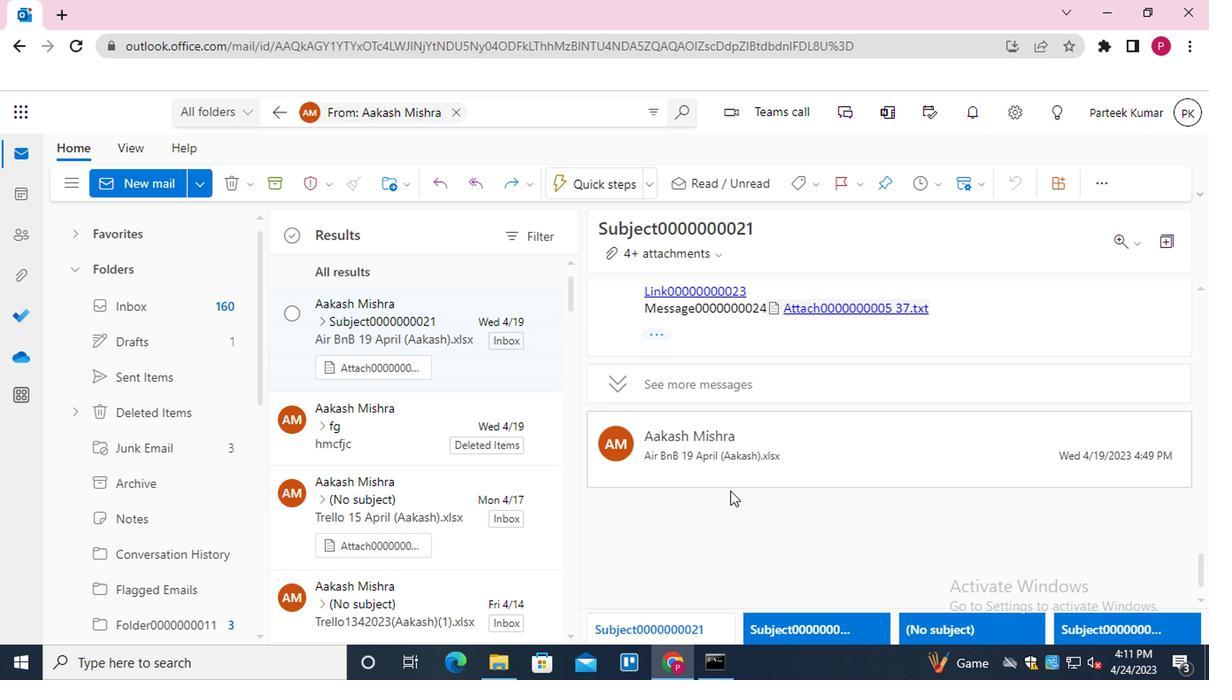 
Action: Mouse scrolled (673, 485) with delta (0, 1)
Screenshot: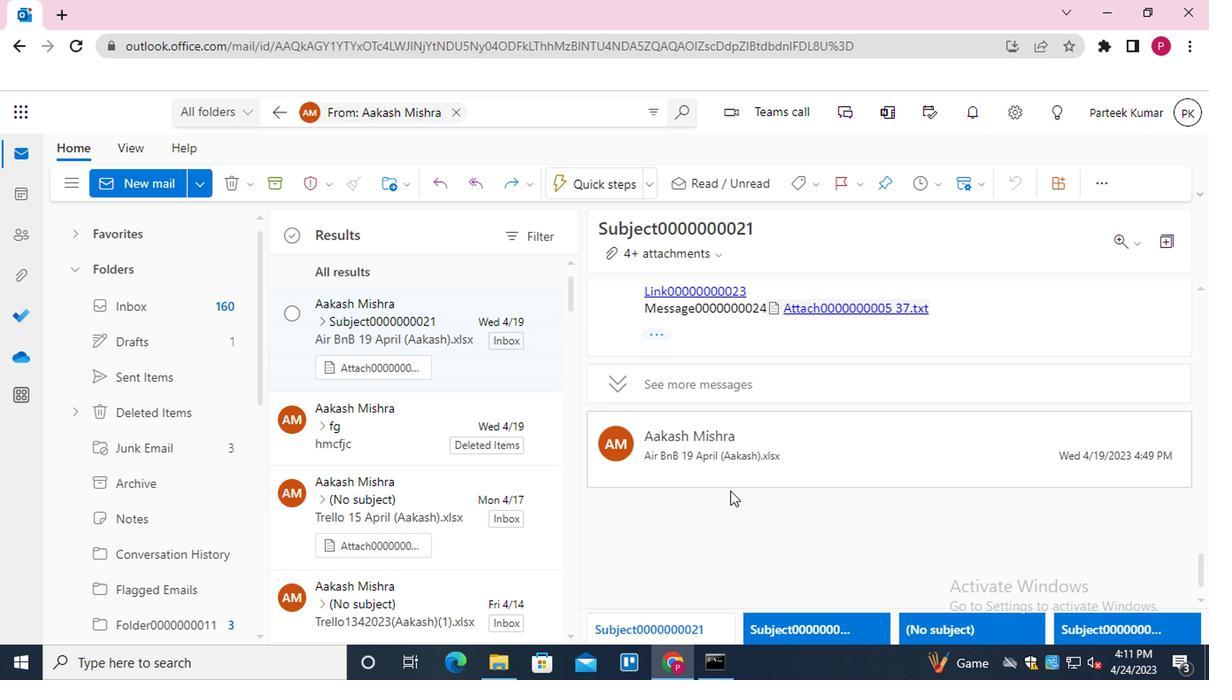 
Action: Mouse scrolled (673, 485) with delta (0, 1)
Screenshot: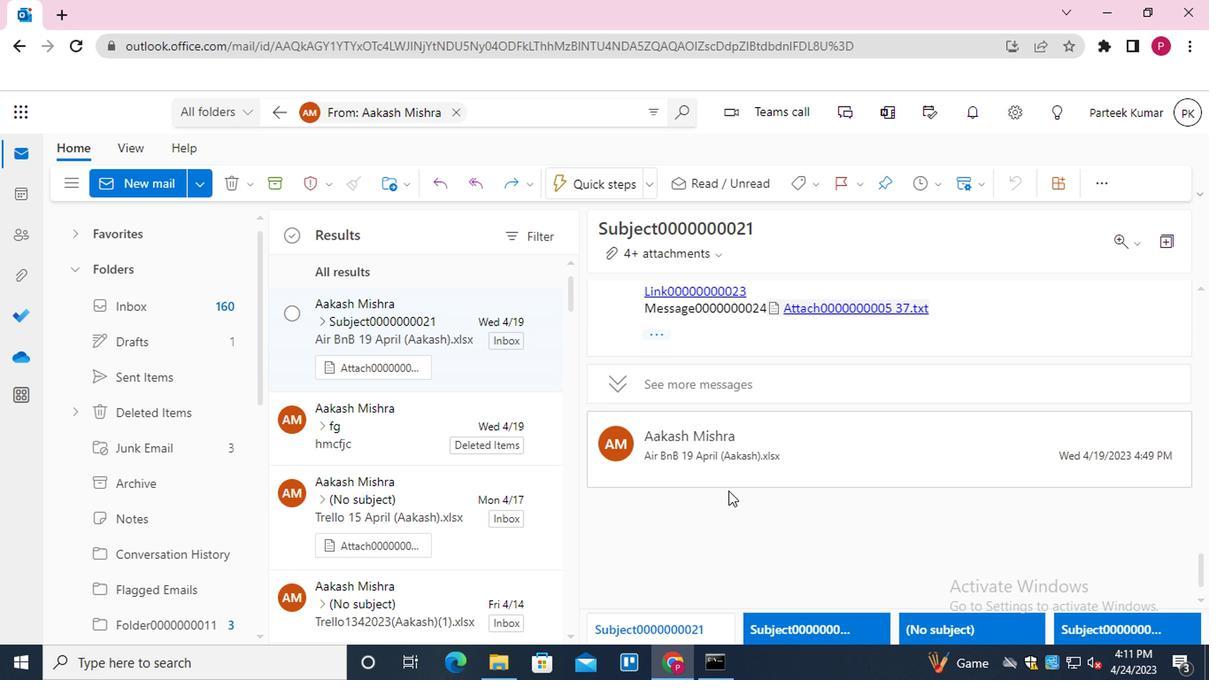 
Action: Mouse scrolled (673, 483) with delta (0, 0)
Screenshot: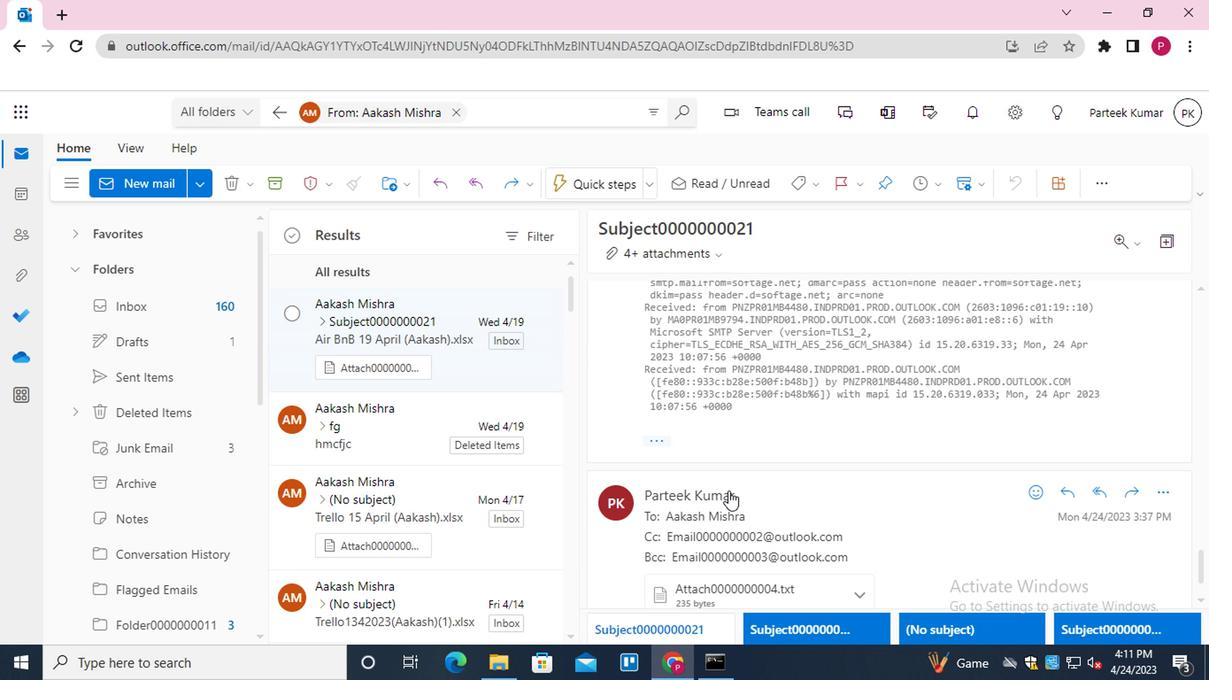 
Action: Mouse scrolled (673, 483) with delta (0, 0)
Screenshot: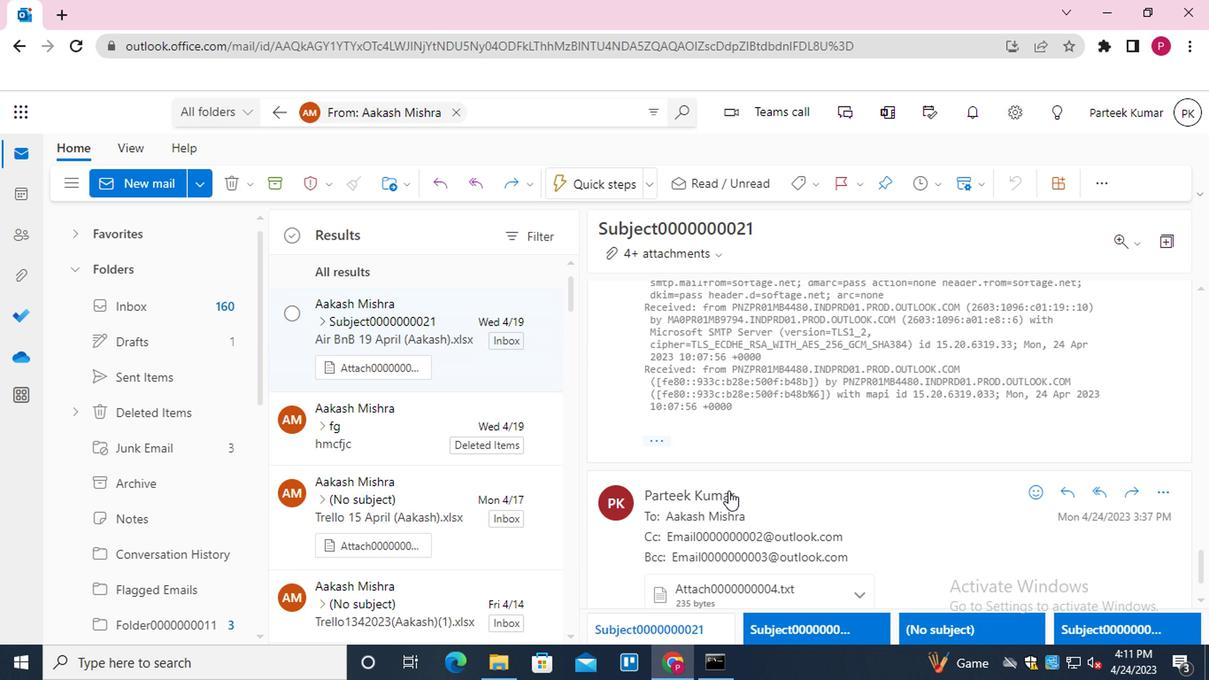 
Action: Mouse scrolled (673, 483) with delta (0, 0)
Screenshot: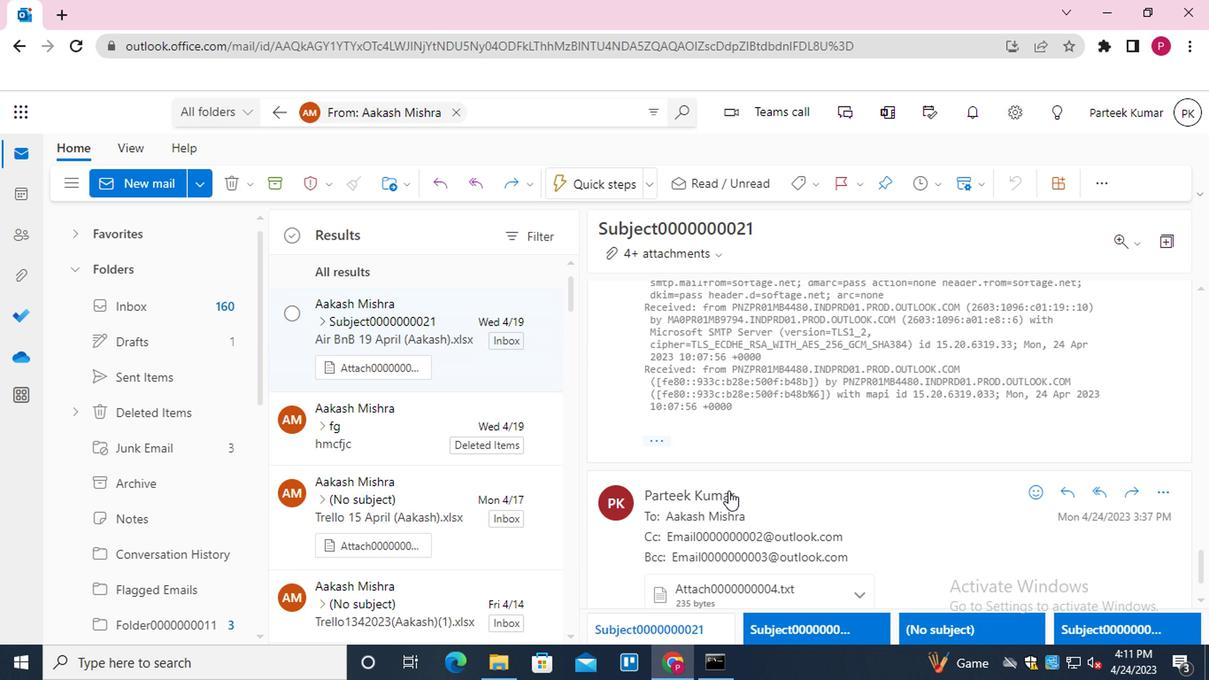 
Action: Mouse scrolled (673, 483) with delta (0, 0)
Screenshot: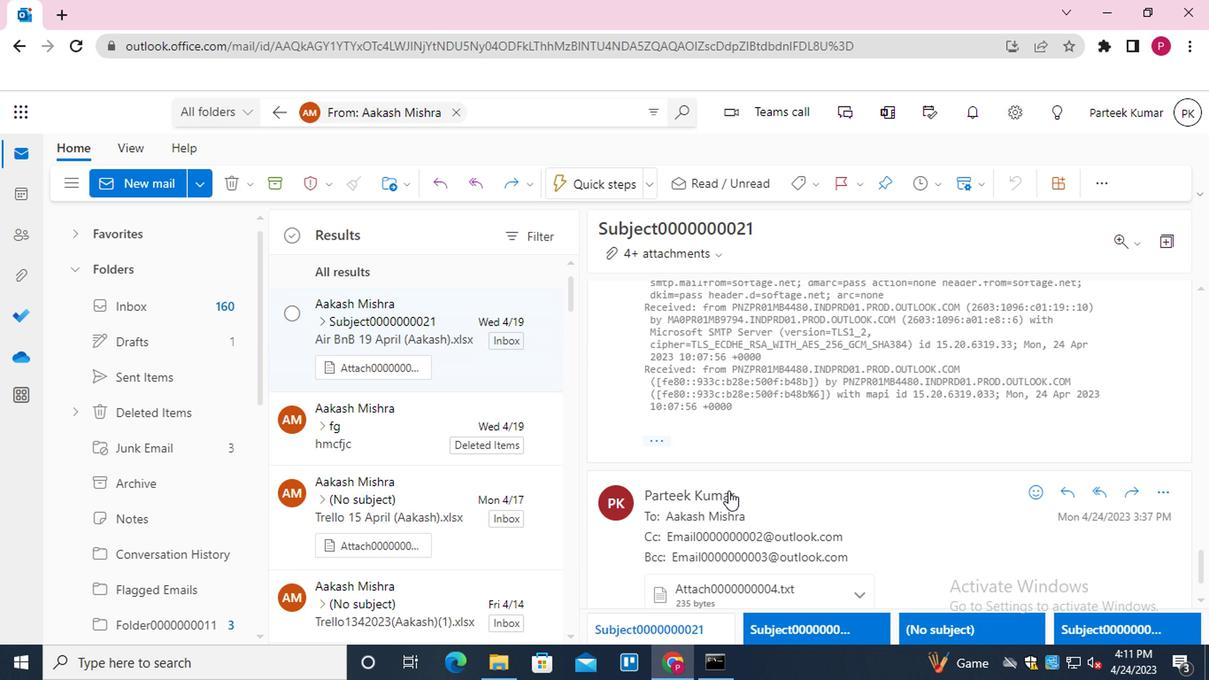 
Action: Mouse scrolled (673, 483) with delta (0, 0)
Screenshot: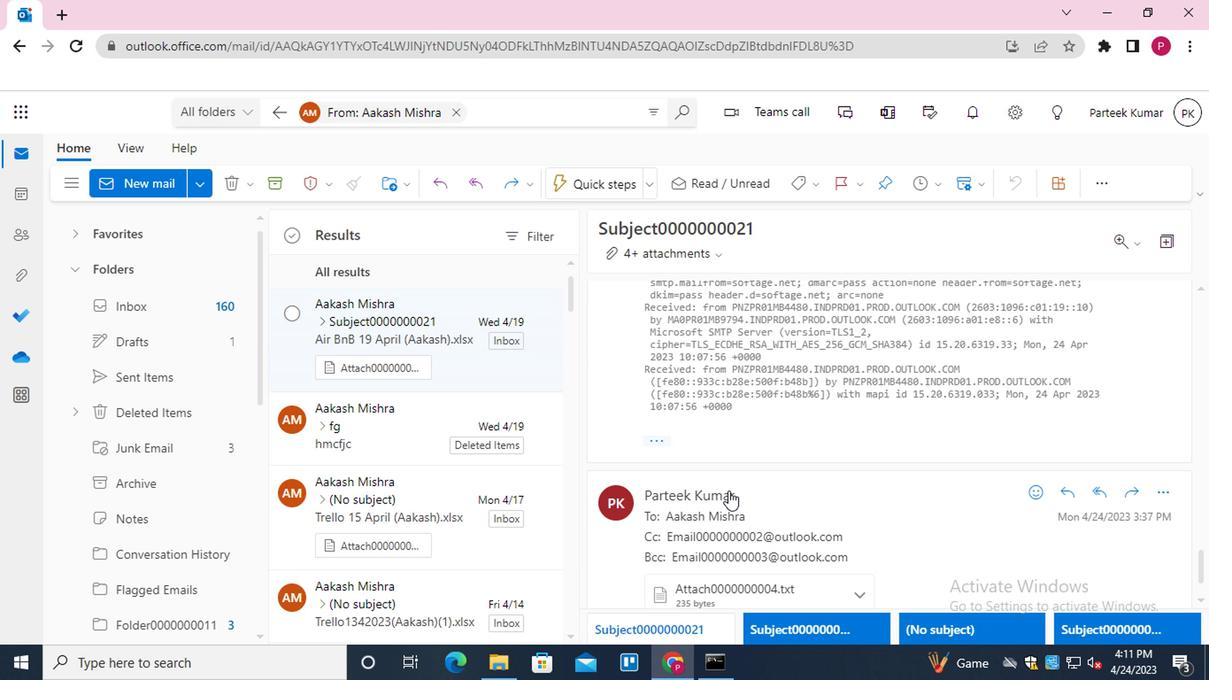 
Action: Mouse moved to (758, 437)
Screenshot: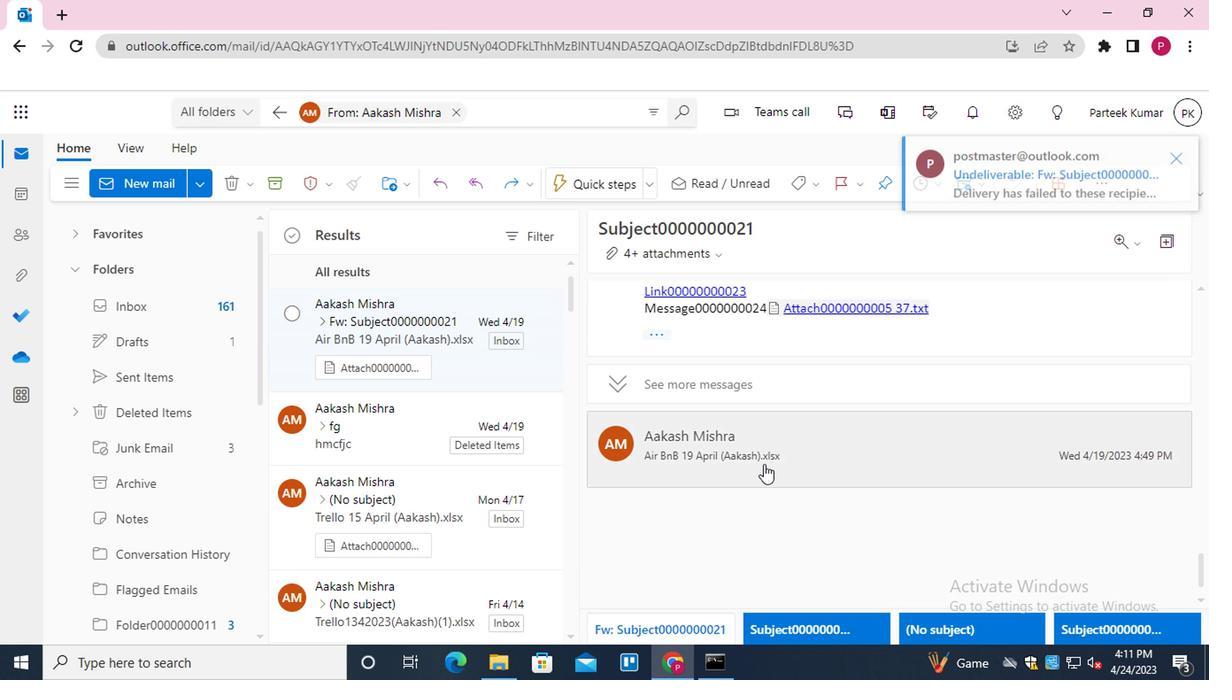 
Action: Mouse scrolled (758, 438) with delta (0, 0)
Screenshot: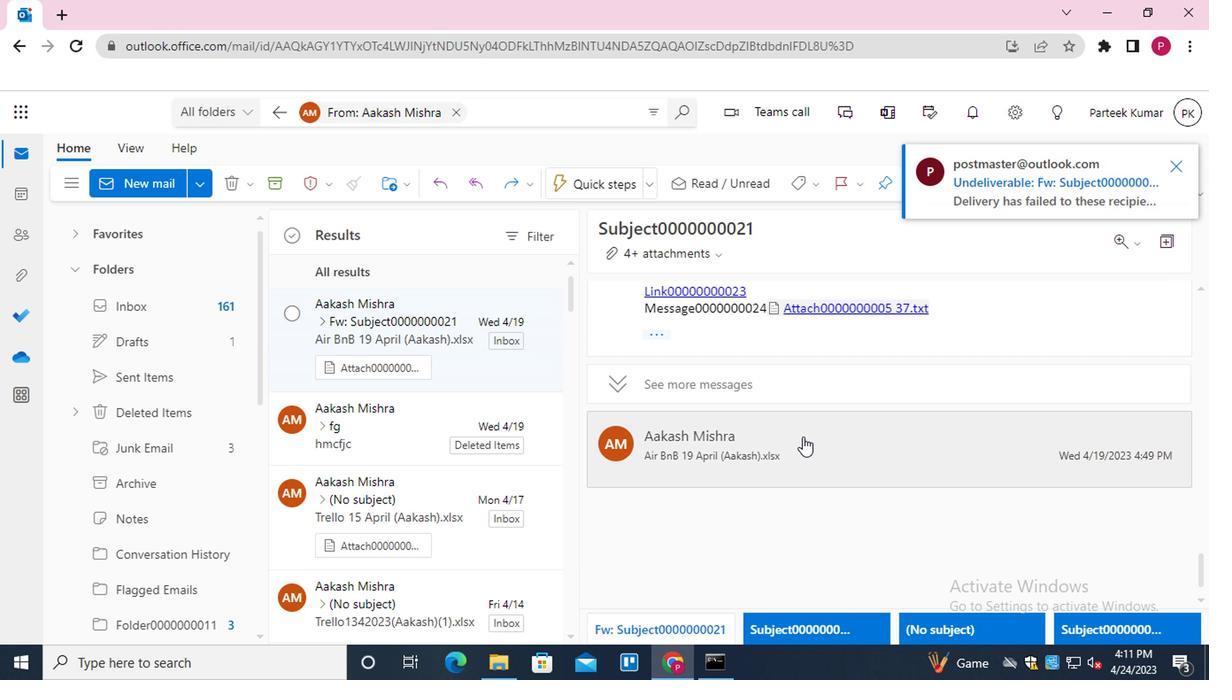 
Action: Mouse scrolled (758, 438) with delta (0, 0)
Screenshot: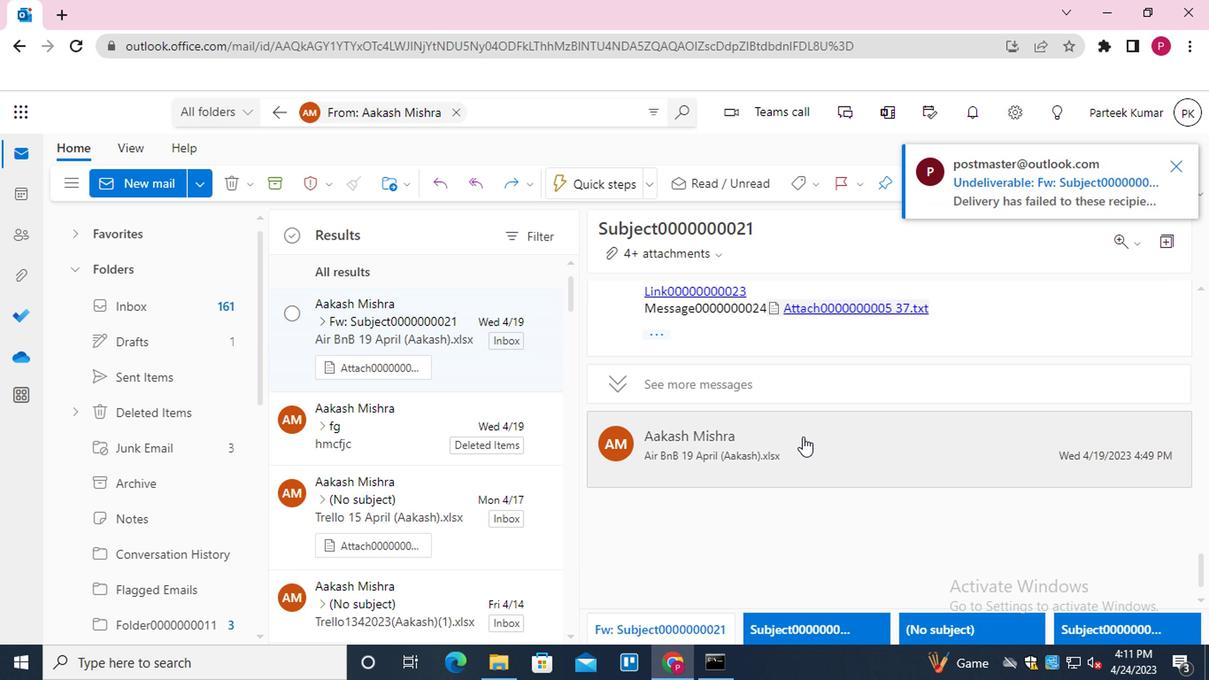 
Action: Mouse moved to (731, 442)
Screenshot: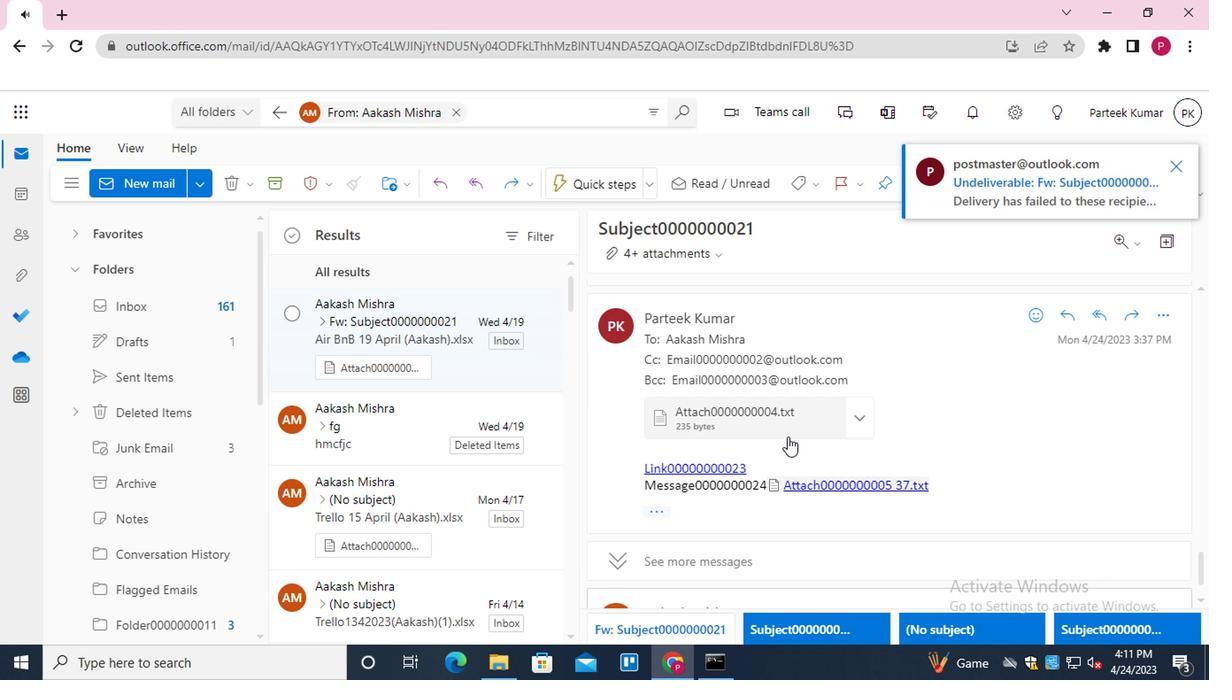 
Action: Mouse scrolled (731, 441) with delta (0, 0)
Screenshot: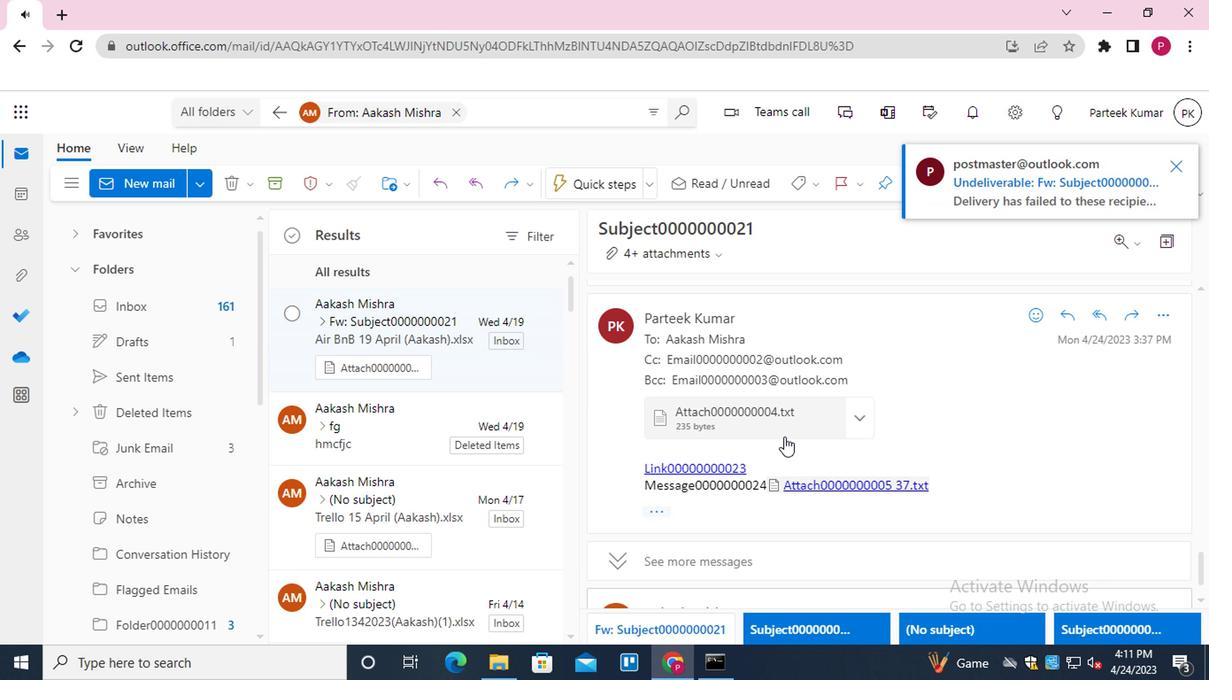 
Action: Mouse moved to (725, 449)
Screenshot: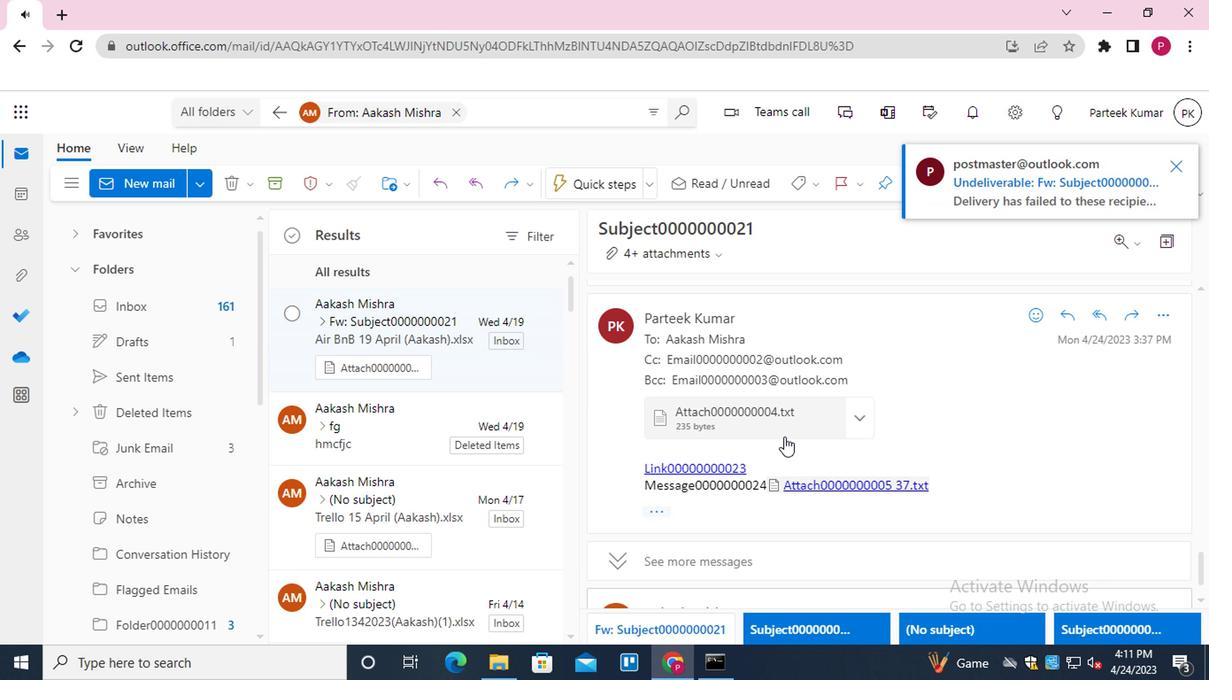 
Action: Mouse scrolled (725, 448) with delta (0, 0)
Screenshot: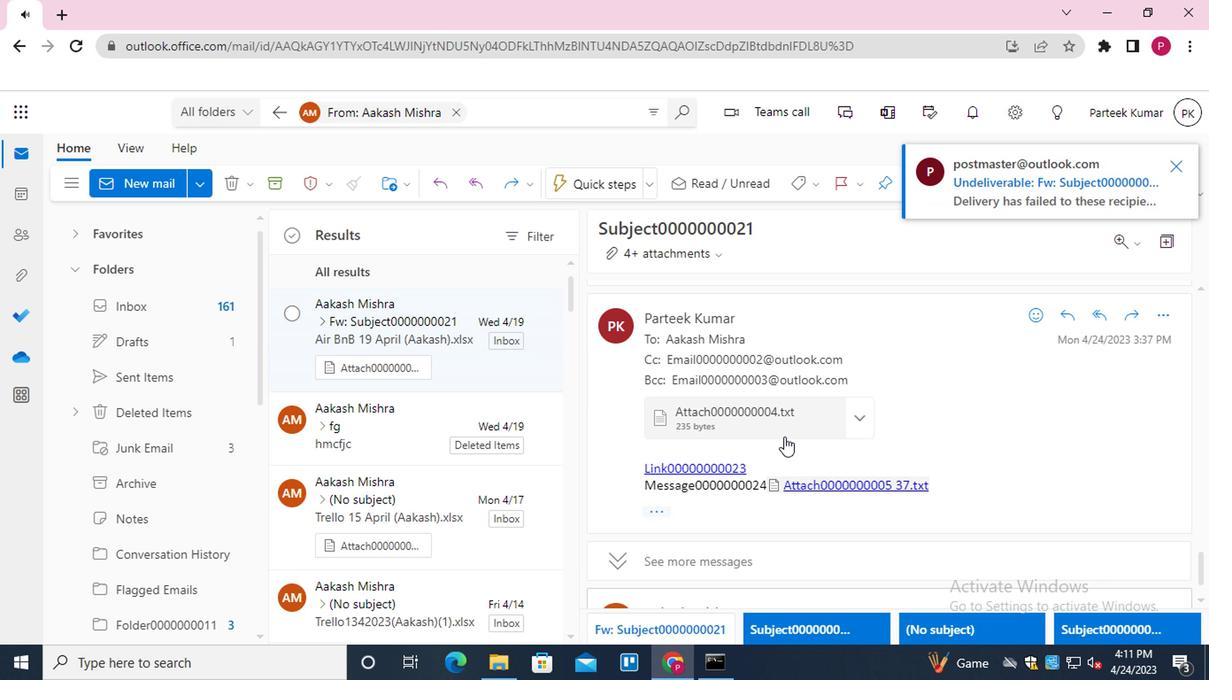 
Action: Mouse moved to (725, 449)
Screenshot: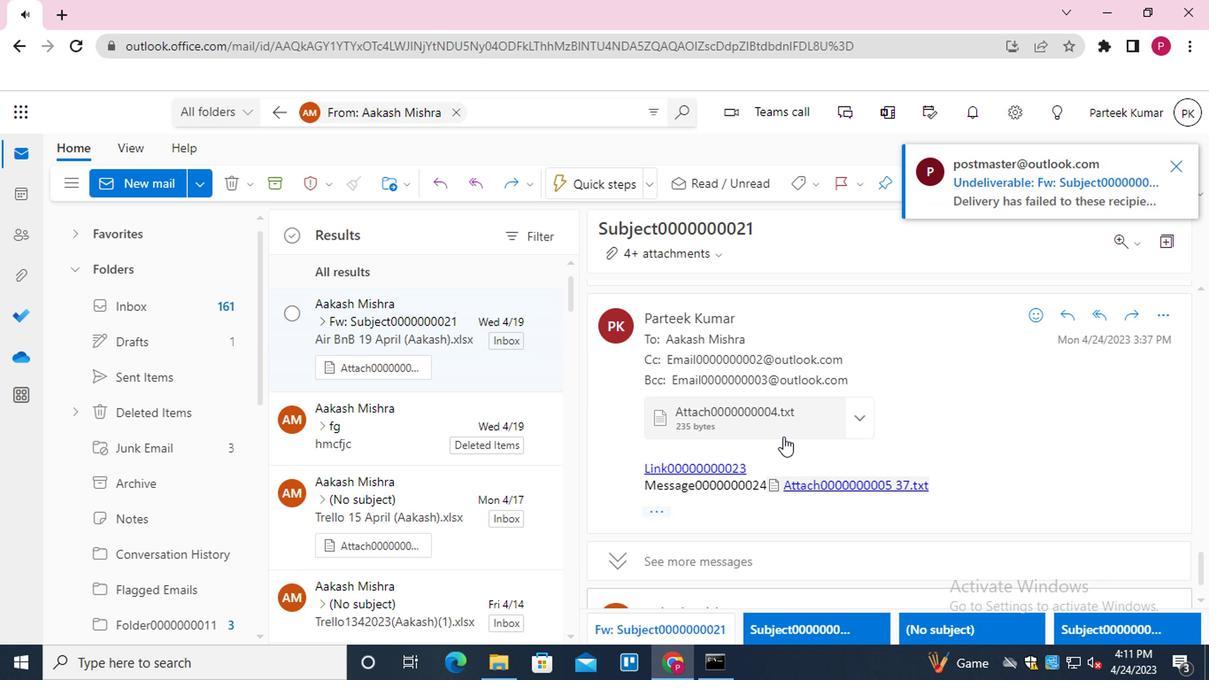 
Action: Mouse scrolled (725, 449) with delta (0, 0)
Screenshot: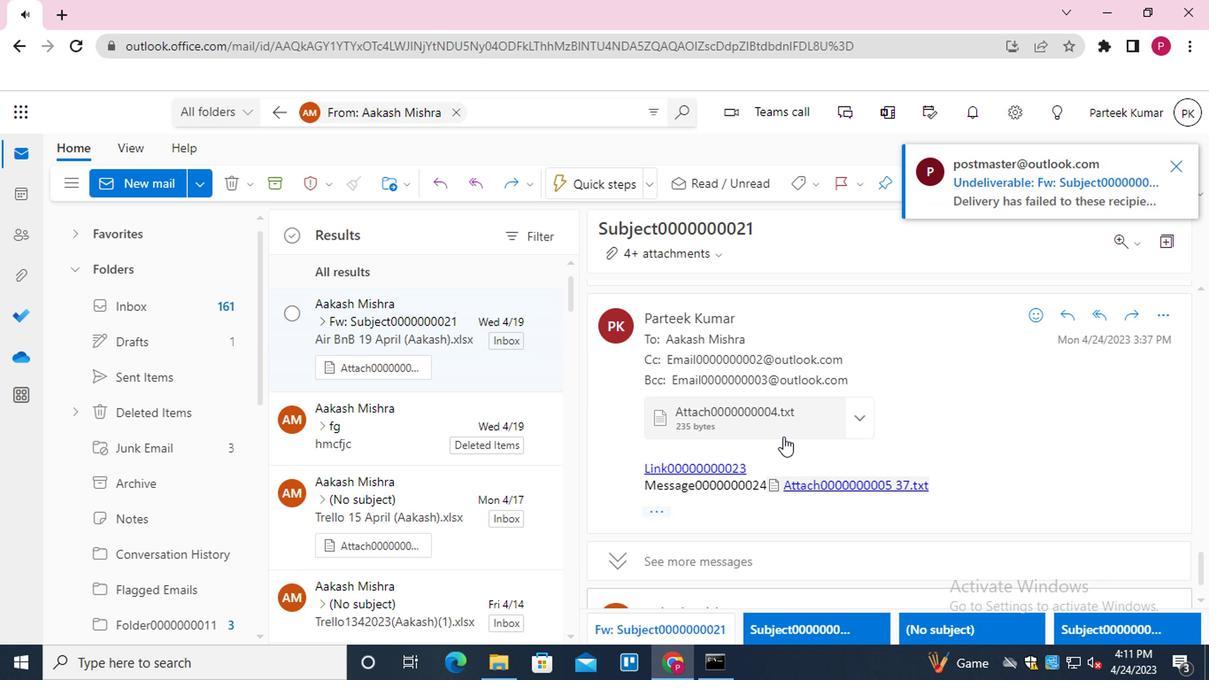 
Action: Mouse scrolled (725, 449) with delta (0, 0)
Screenshot: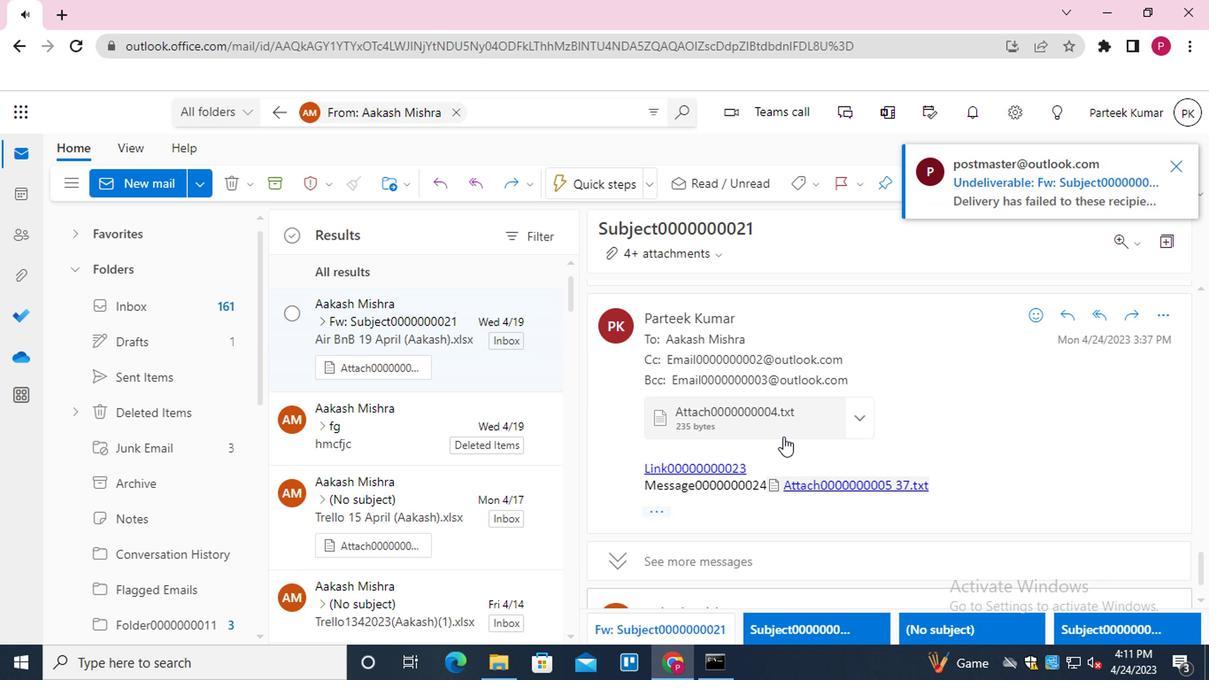 
Action: Mouse scrolled (725, 449) with delta (0, 0)
Screenshot: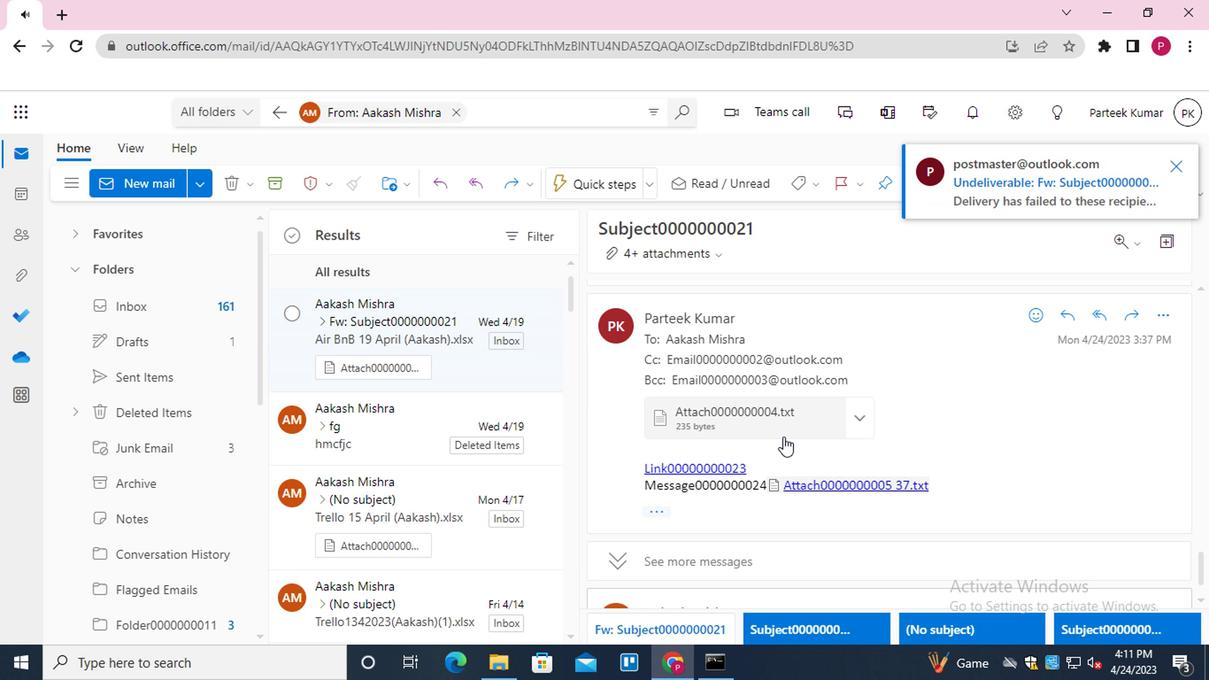 
Action: Mouse moved to (647, 501)
Screenshot: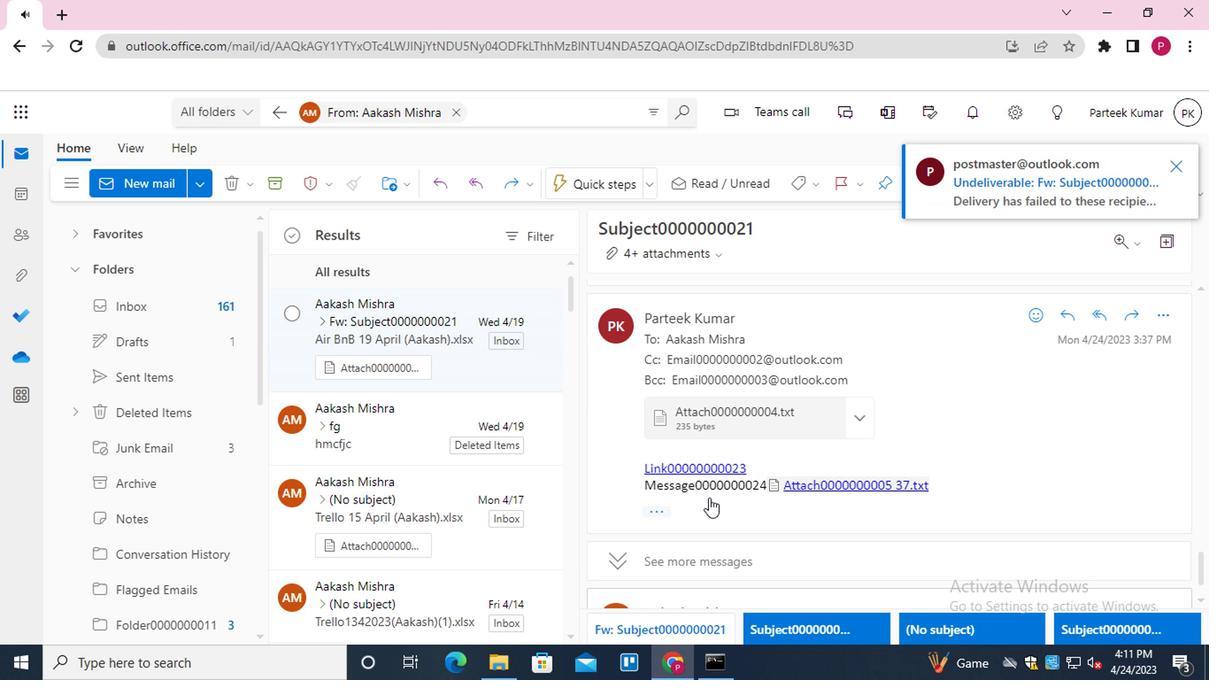 
Action: Mouse scrolled (647, 500) with delta (0, 0)
Screenshot: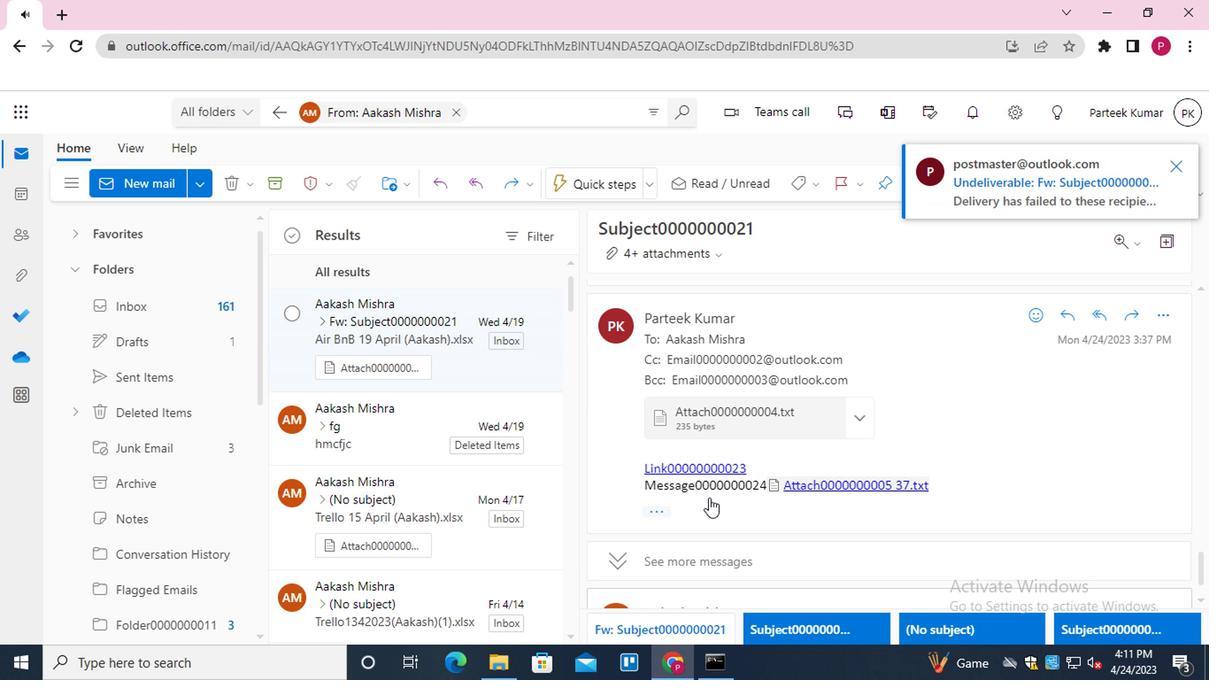 
Action: Mouse moved to (648, 502)
Screenshot: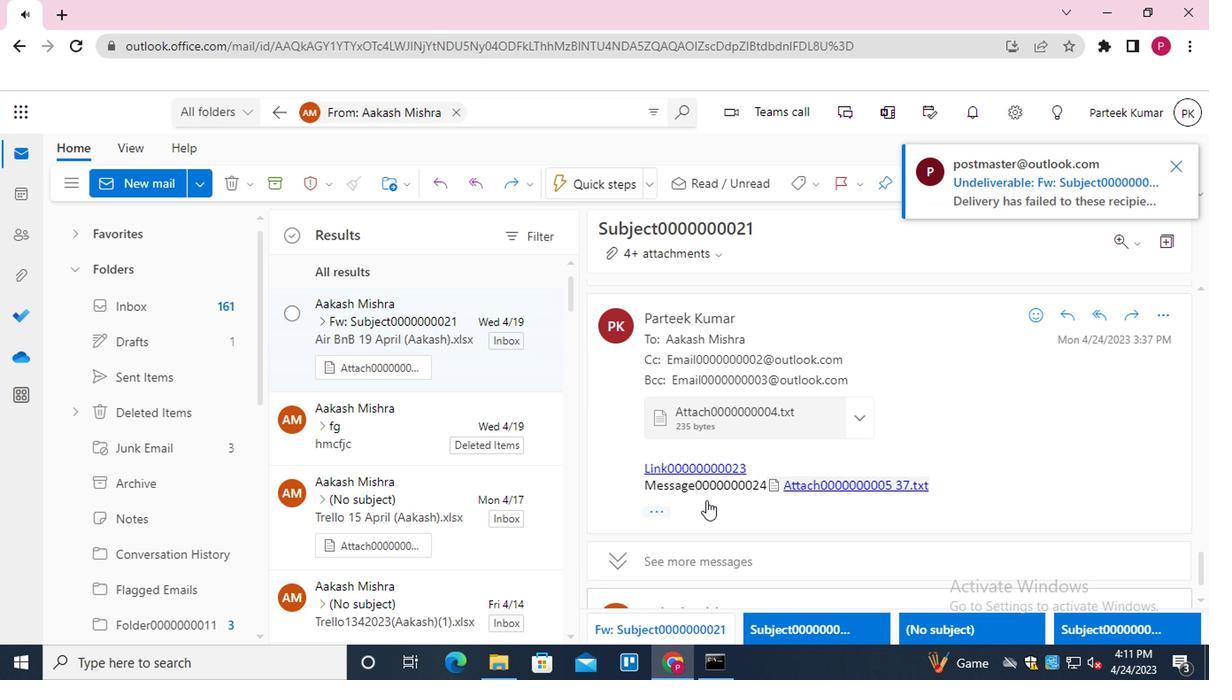 
Action: Mouse scrolled (648, 501) with delta (0, 0)
Screenshot: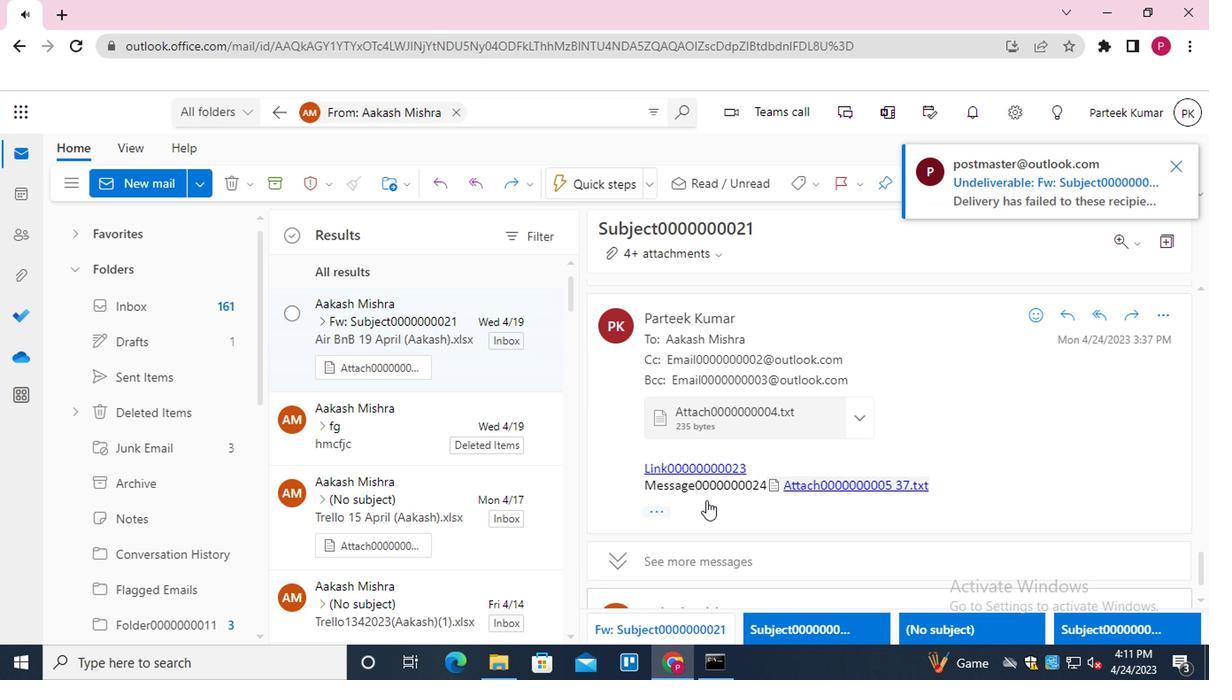 
Action: Mouse moved to (648, 502)
Screenshot: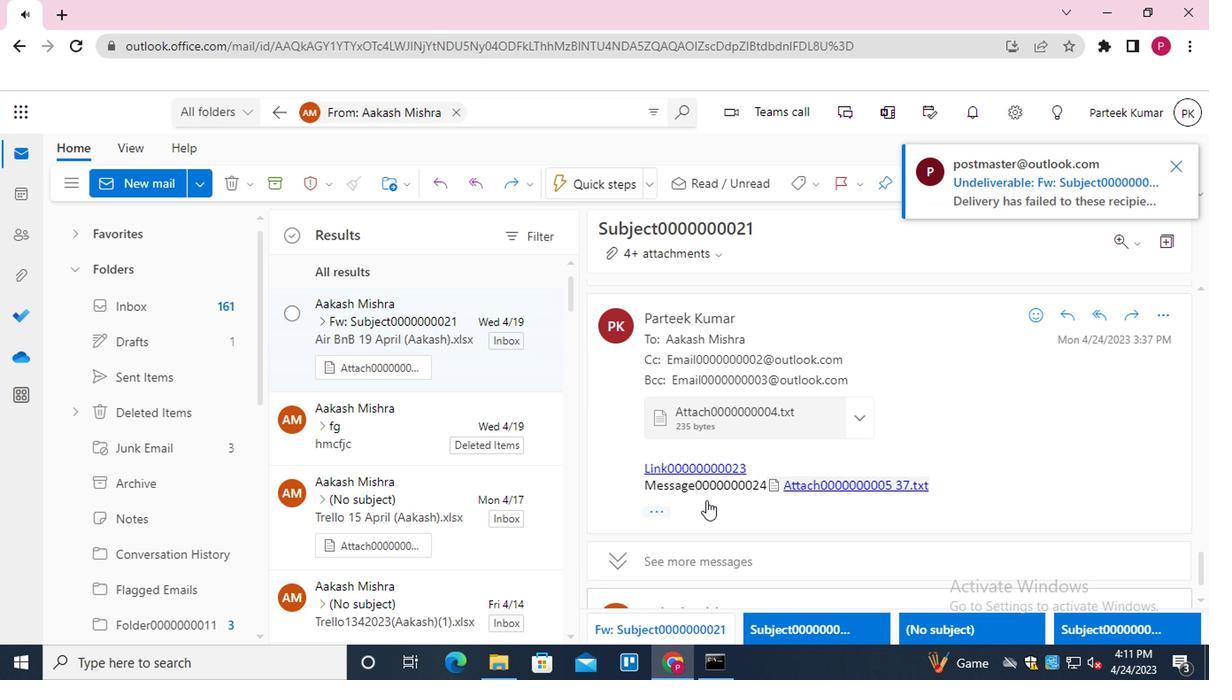 
Action: Mouse scrolled (648, 502) with delta (0, 0)
Screenshot: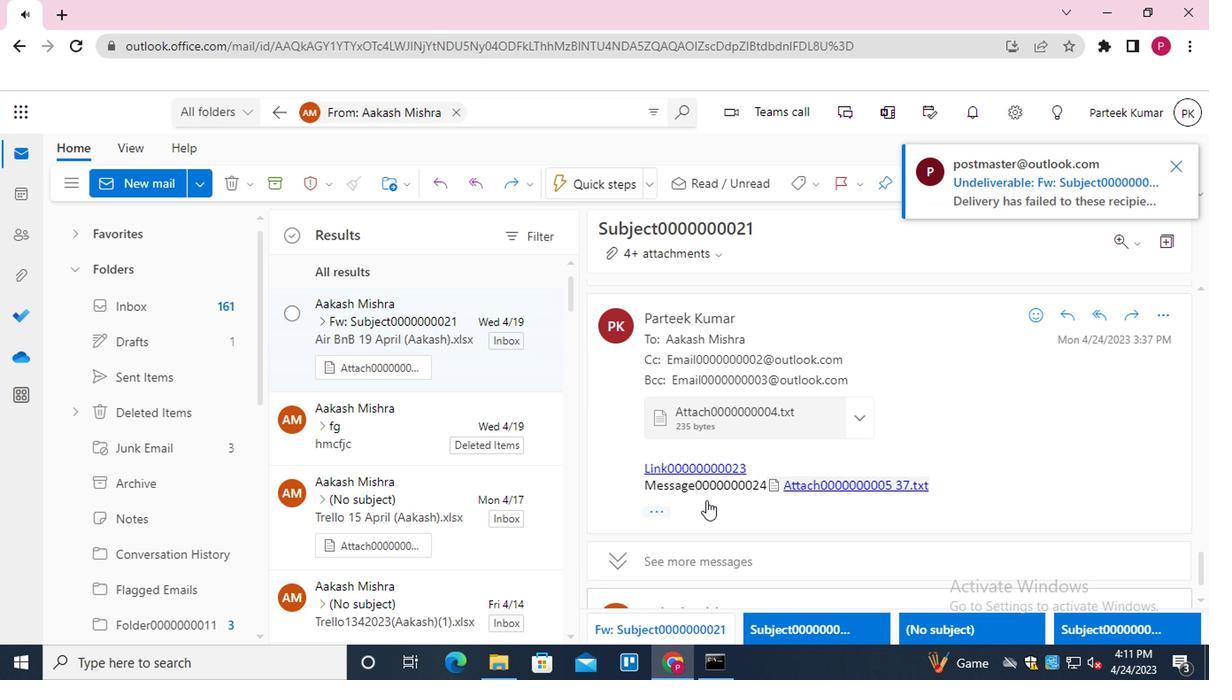 
Action: Mouse moved to (648, 504)
Screenshot: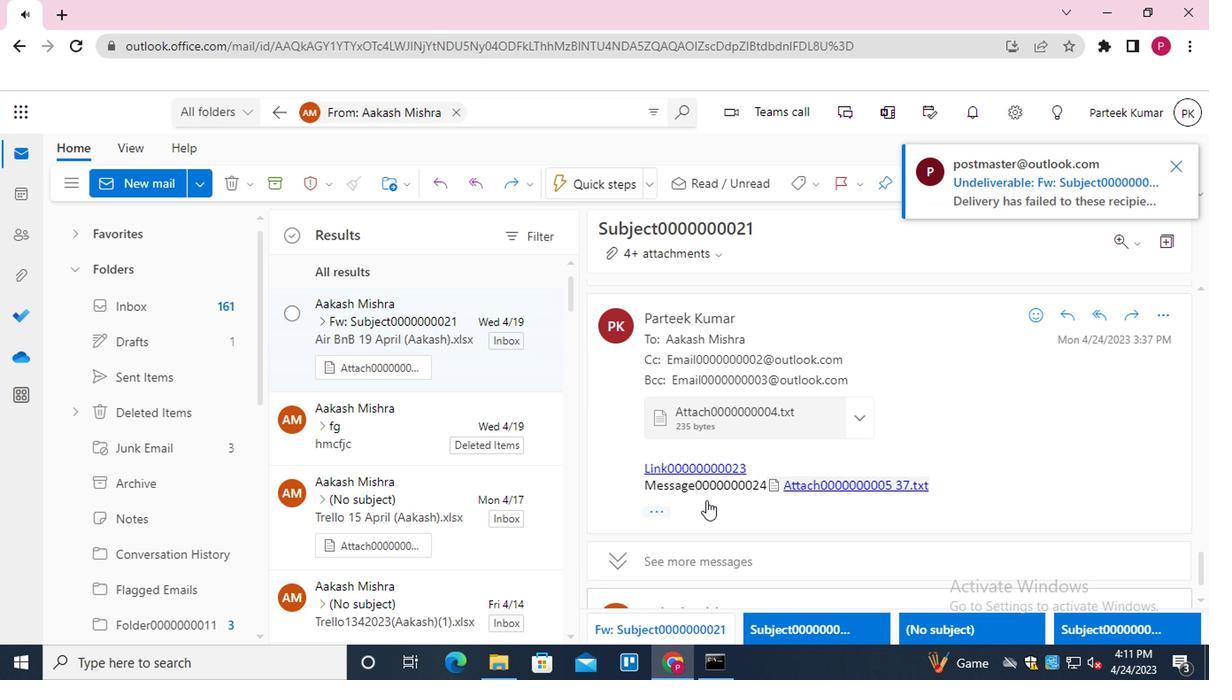 
Action: Mouse scrolled (648, 502) with delta (0, -1)
Screenshot: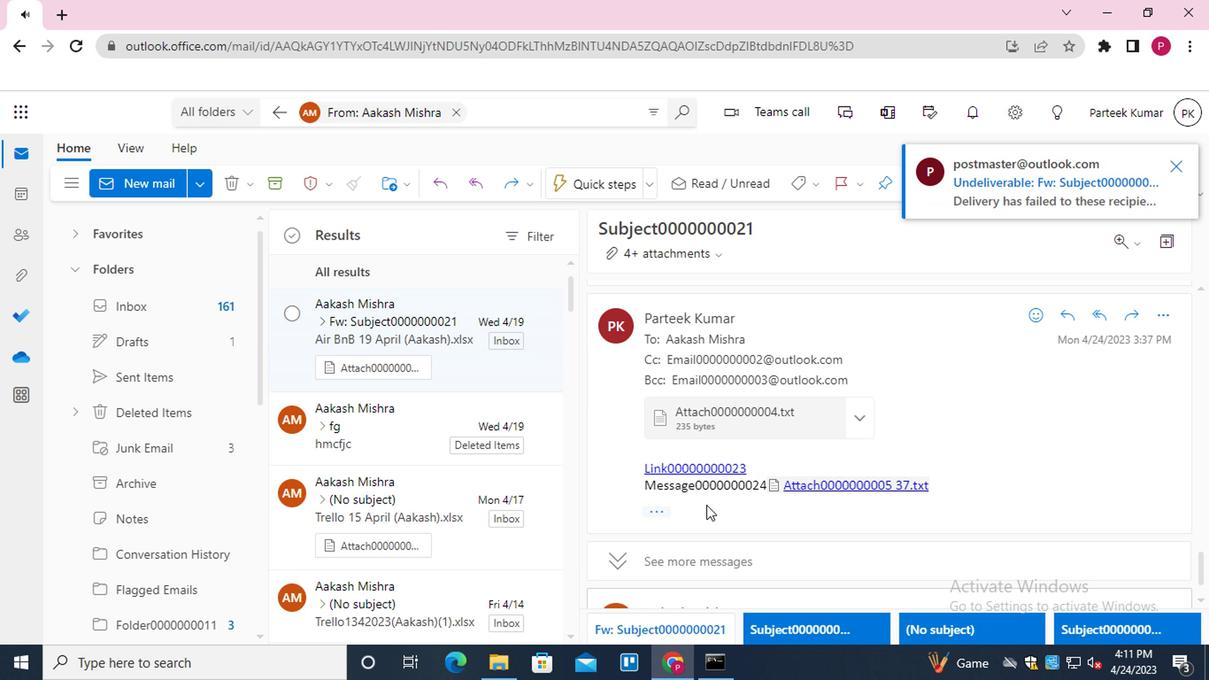 
Action: Mouse scrolled (648, 502) with delta (0, -1)
Screenshot: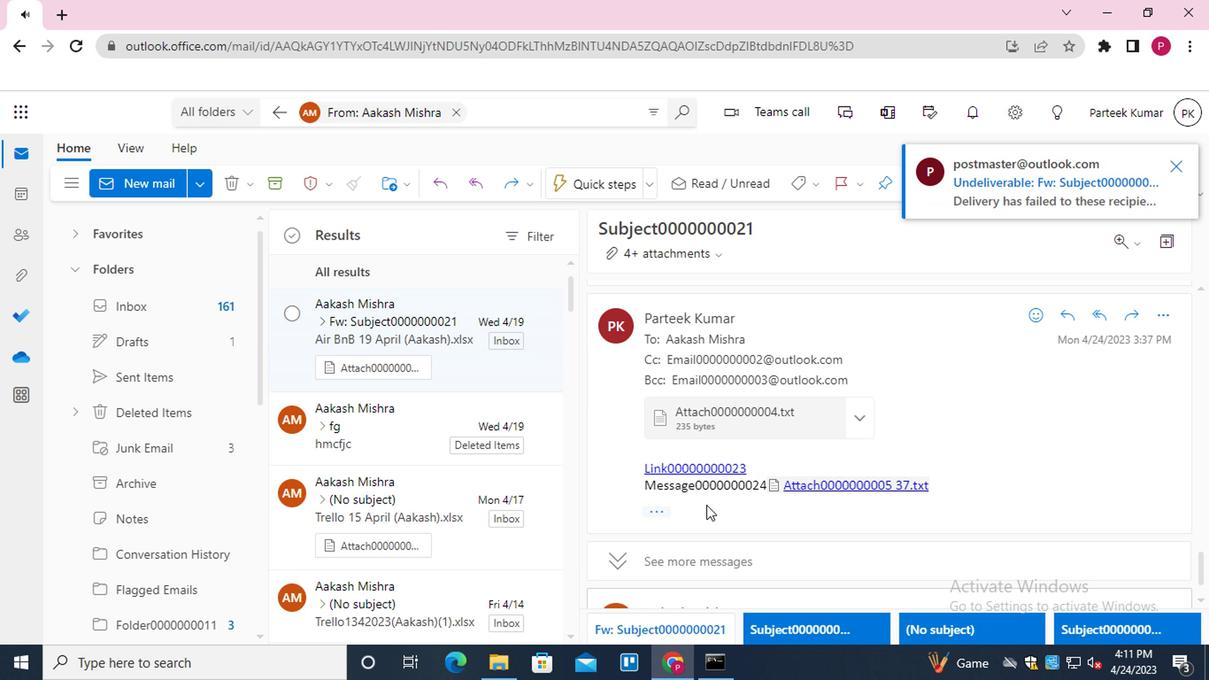 
Action: Mouse moved to (672, 519)
Screenshot: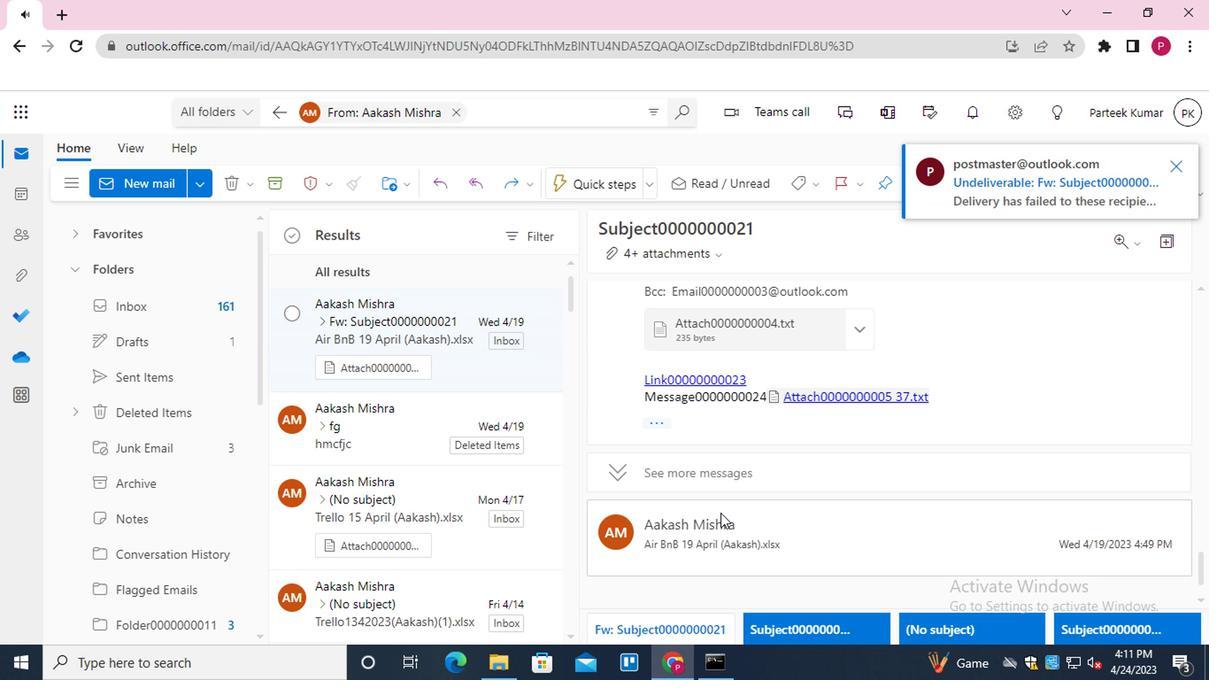 
Action: Mouse pressed left at (672, 519)
Screenshot: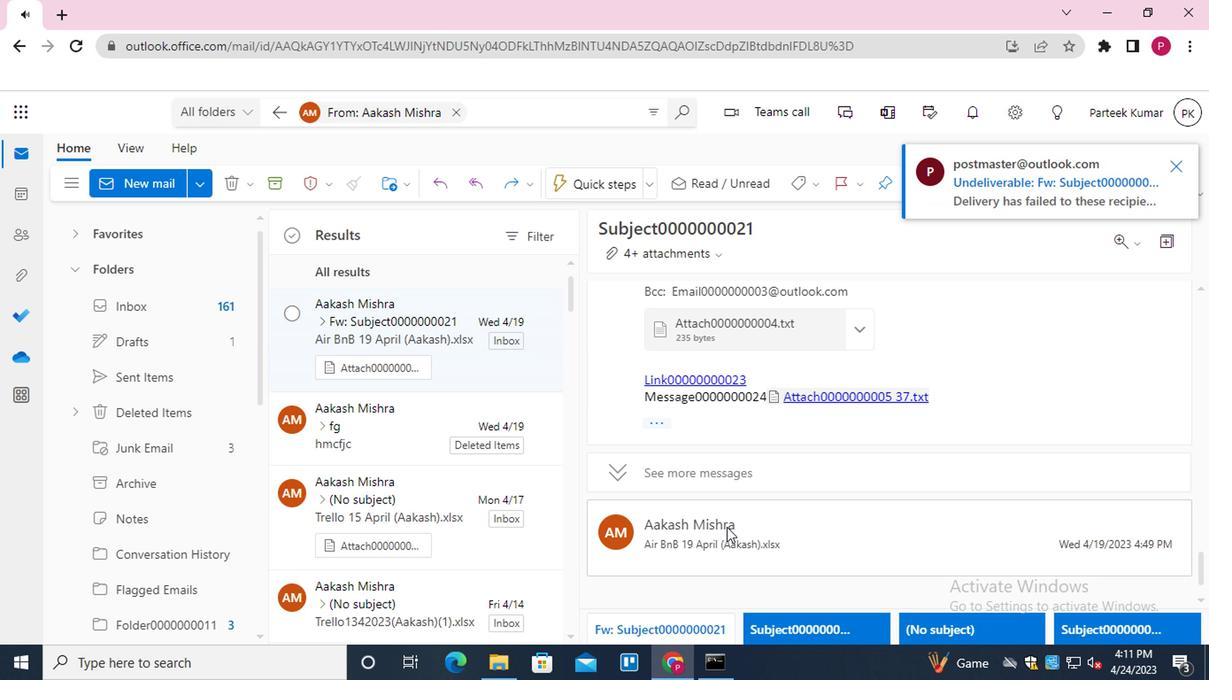 
Action: Mouse moved to (694, 460)
Screenshot: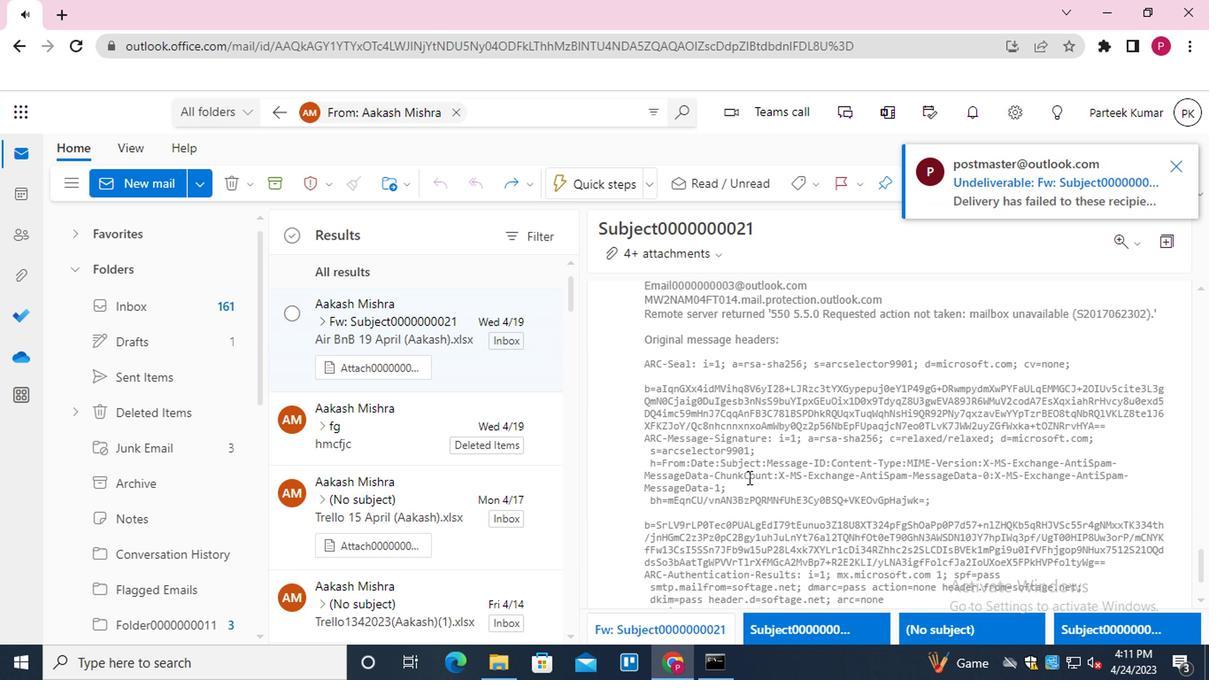 
Action: Mouse scrolled (694, 459) with delta (0, 0)
Screenshot: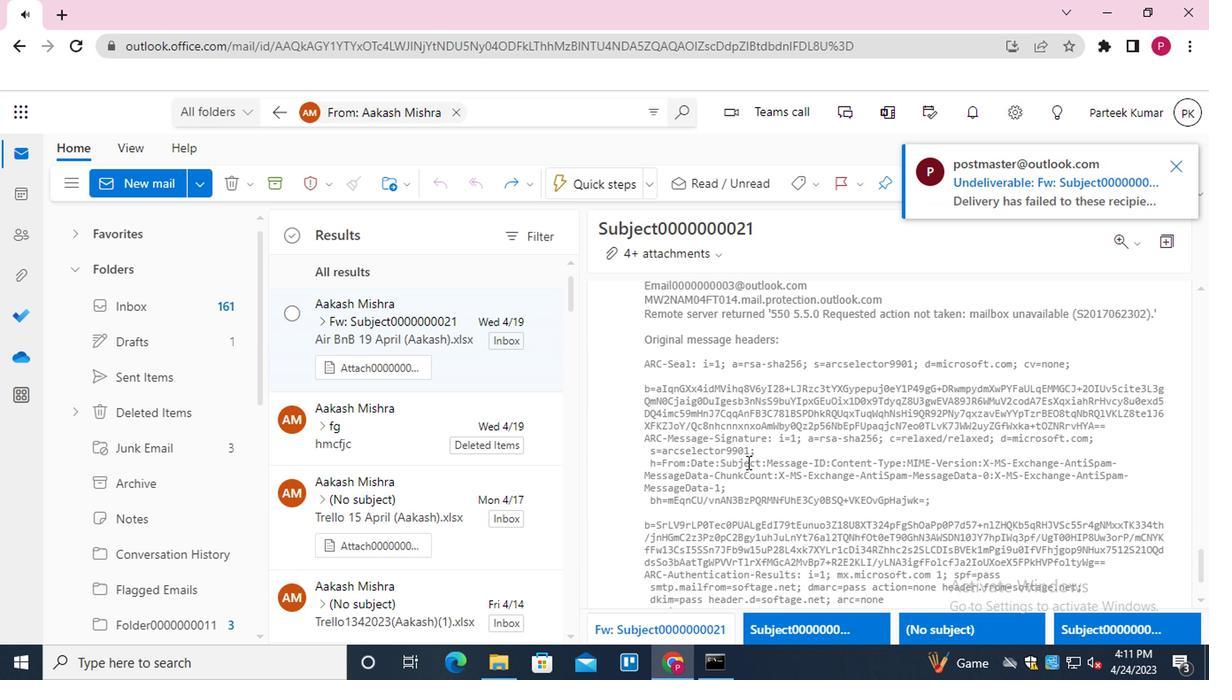 
Action: Mouse scrolled (694, 459) with delta (0, 0)
Screenshot: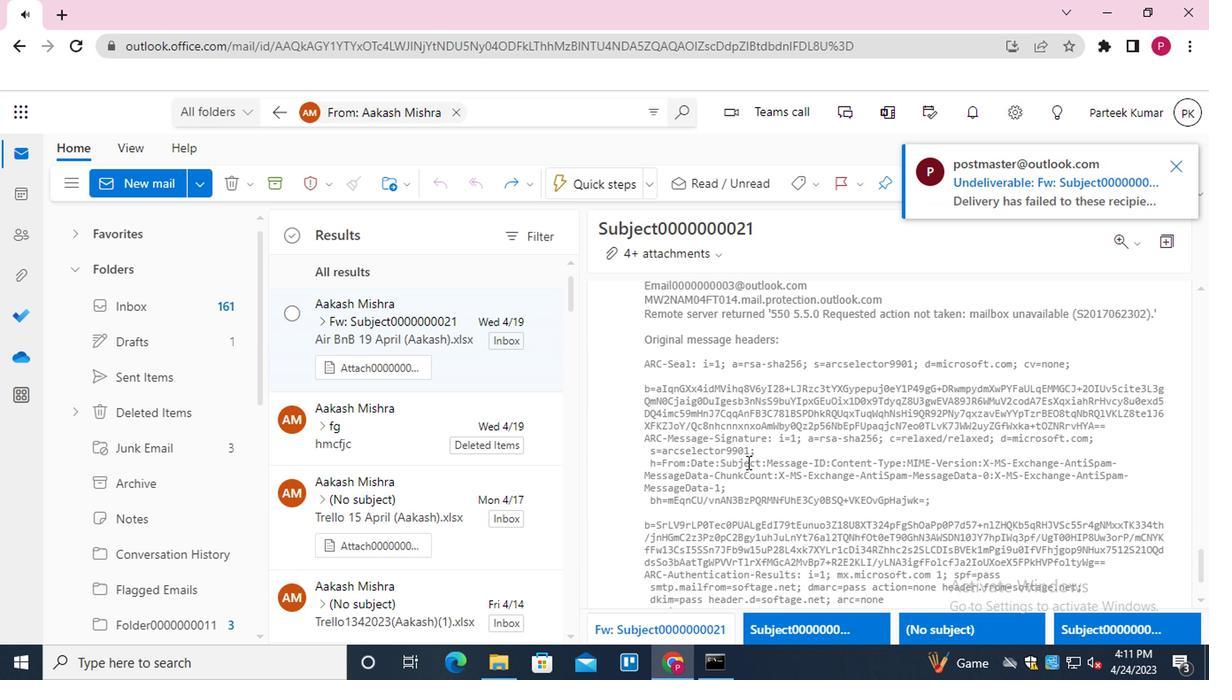 
Action: Mouse scrolled (694, 459) with delta (0, 0)
Screenshot: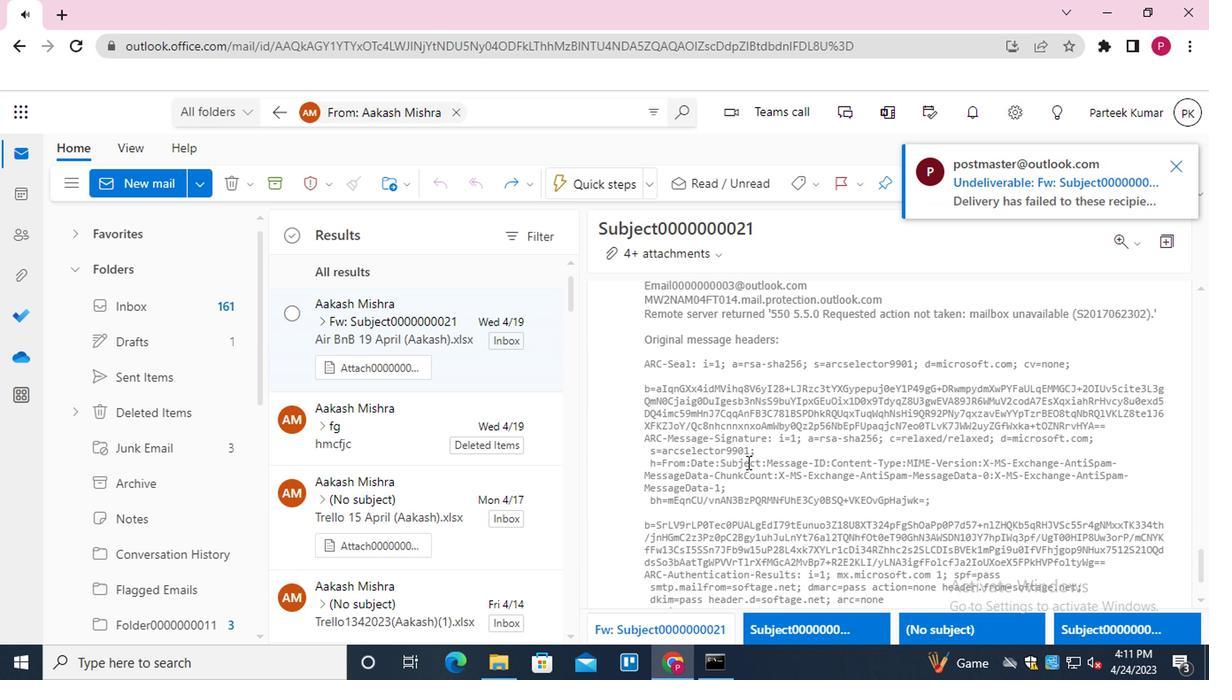 
Action: Mouse scrolled (694, 459) with delta (0, 0)
Screenshot: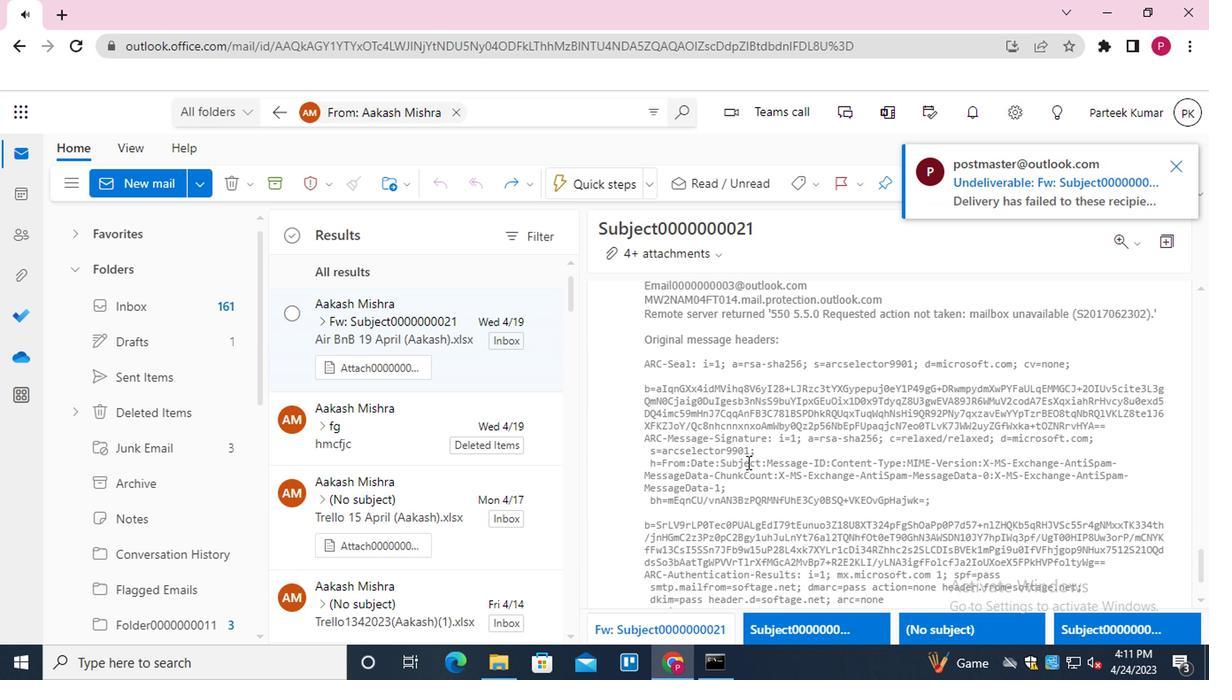 
Action: Mouse scrolled (694, 459) with delta (0, 0)
Screenshot: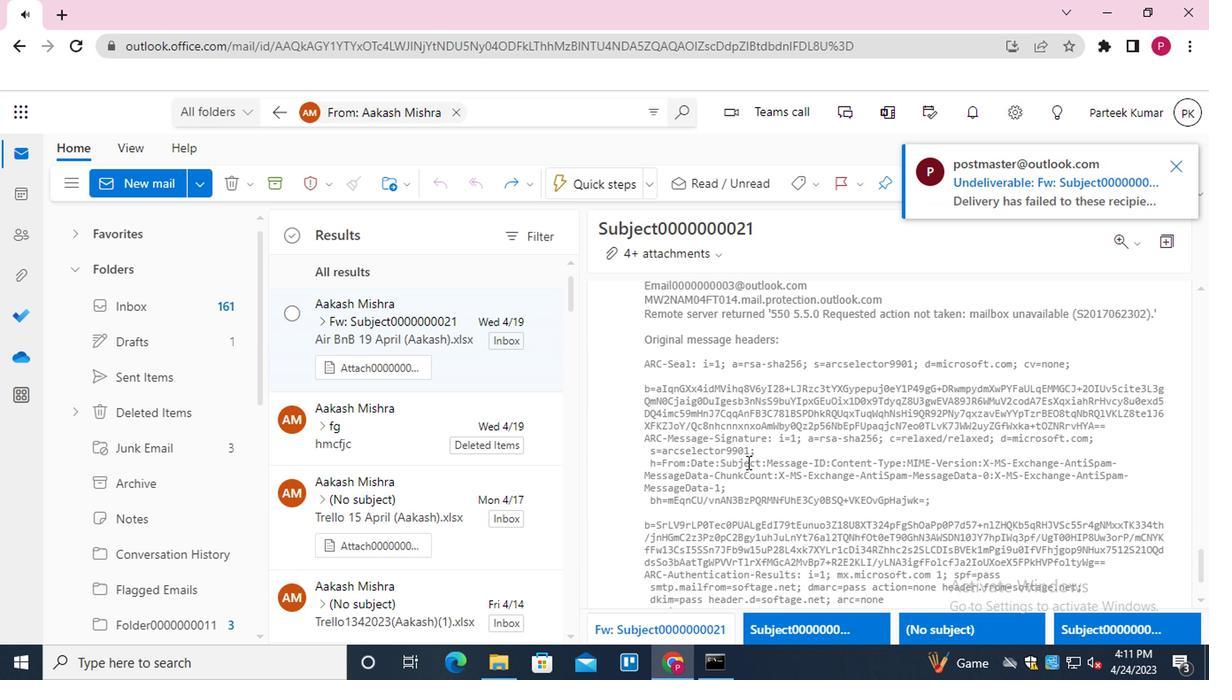 
Action: Mouse scrolled (694, 459) with delta (0, 0)
Screenshot: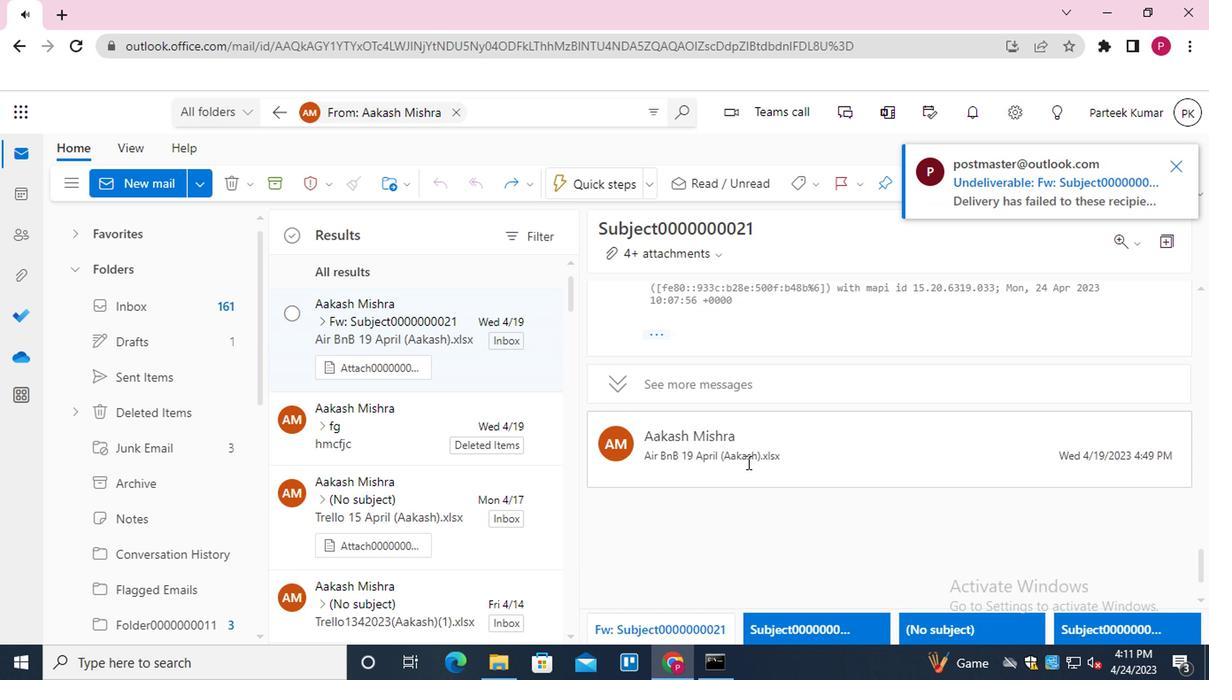 
Action: Mouse scrolled (694, 459) with delta (0, 0)
Screenshot: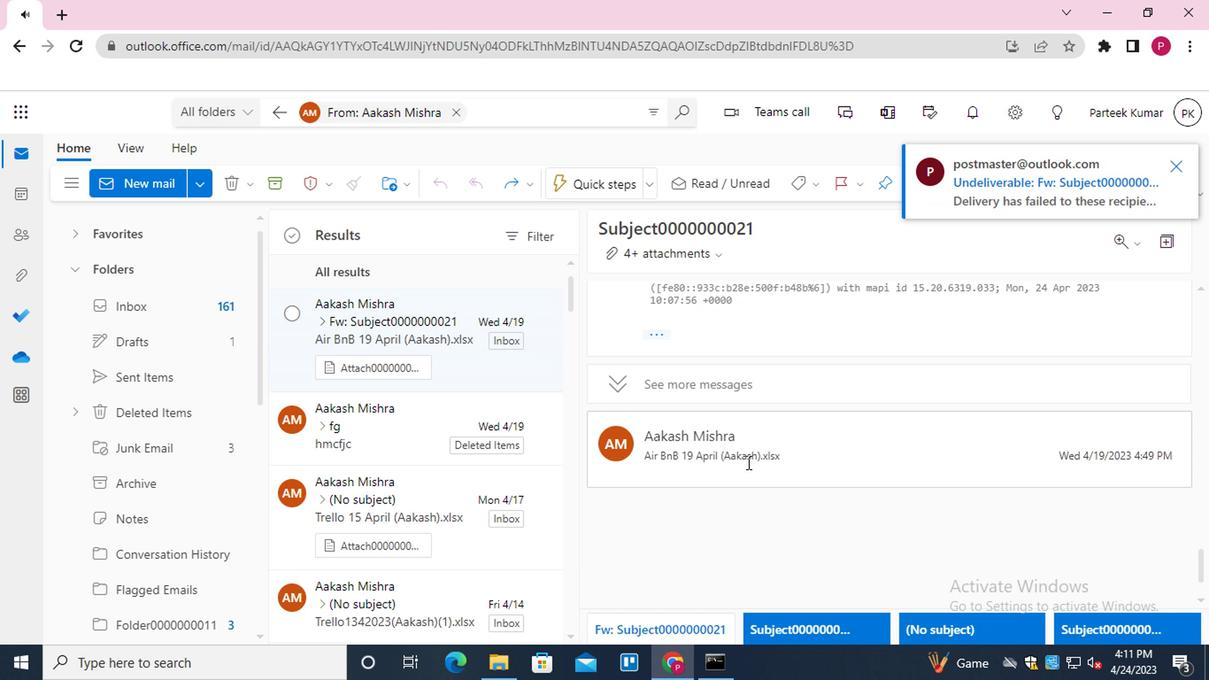 
Action: Mouse scrolled (694, 459) with delta (0, 0)
Screenshot: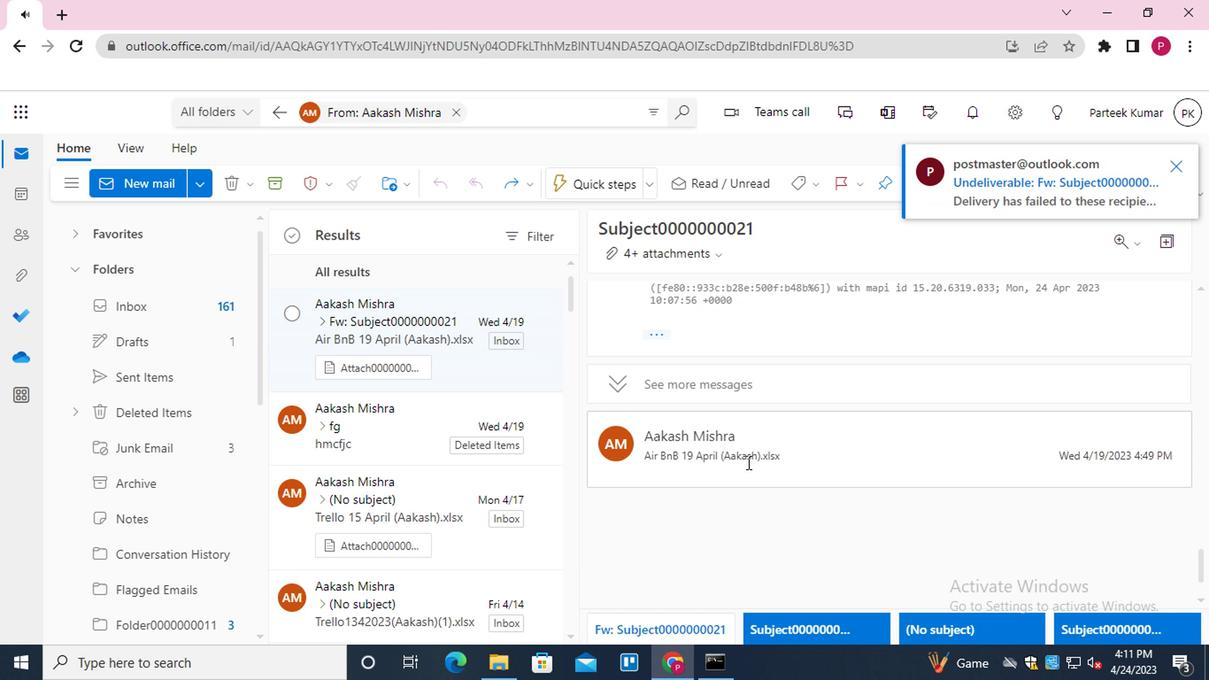 
Action: Mouse scrolled (694, 459) with delta (0, 0)
Screenshot: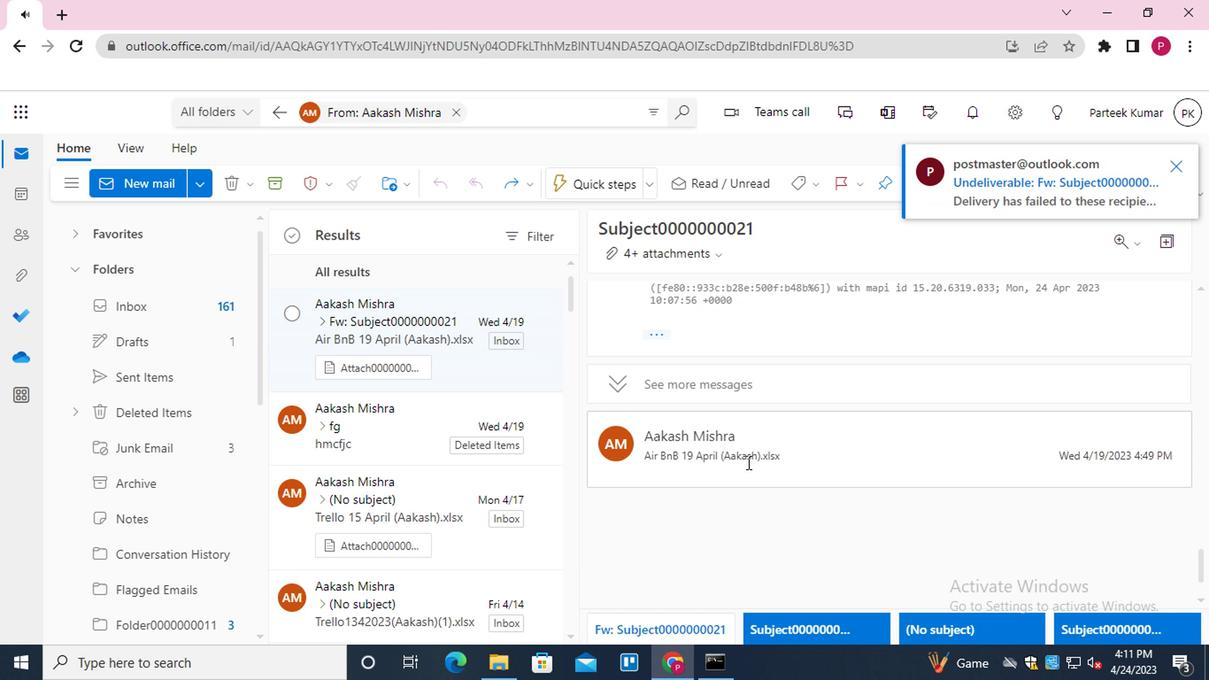 
Action: Mouse scrolled (694, 459) with delta (0, 0)
Screenshot: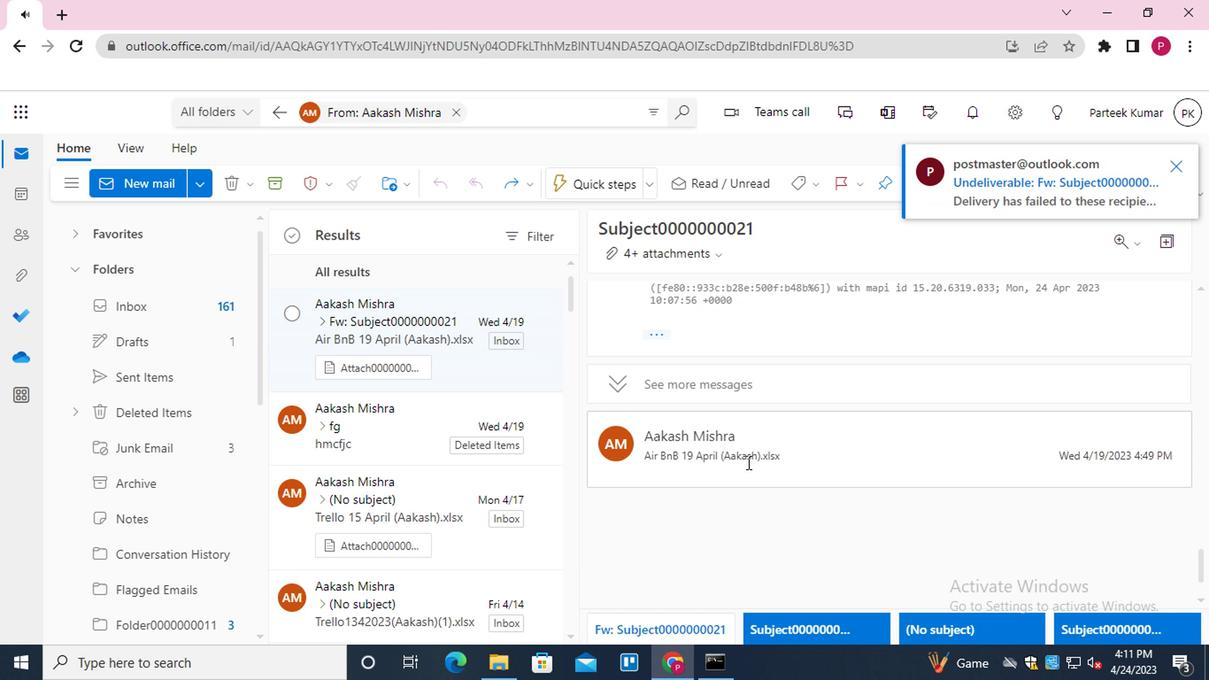 
Action: Mouse scrolled (694, 459) with delta (0, 0)
Screenshot: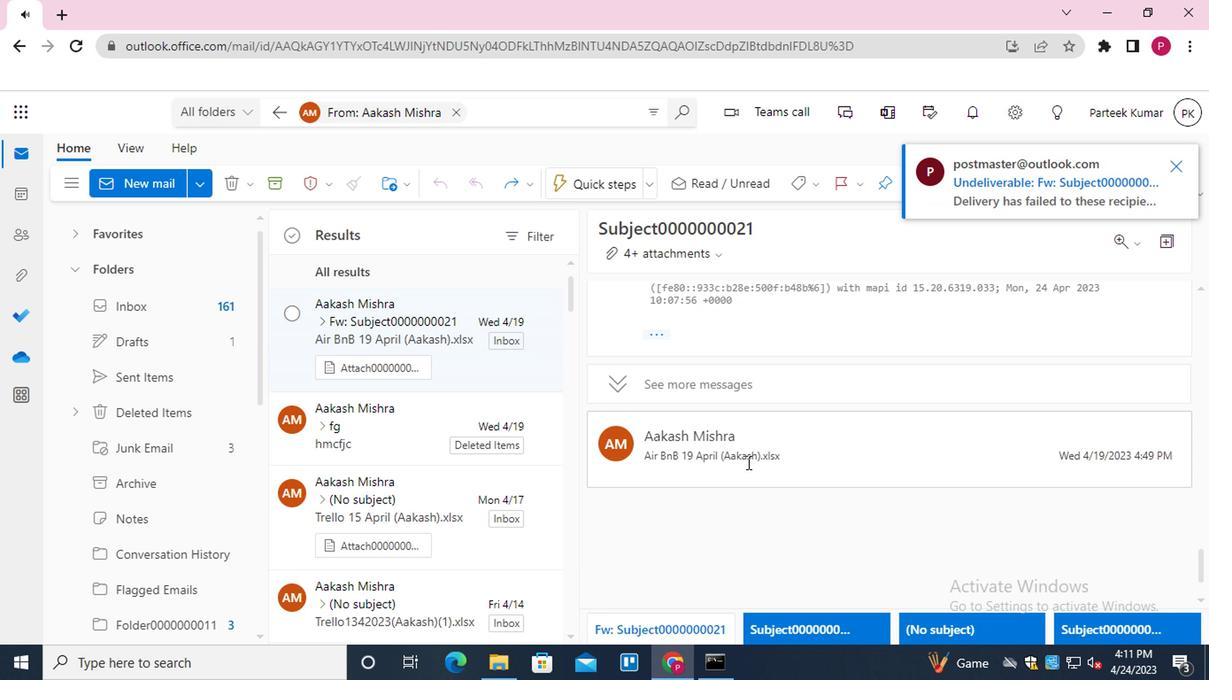 
Action: Mouse scrolled (694, 459) with delta (0, 0)
Screenshot: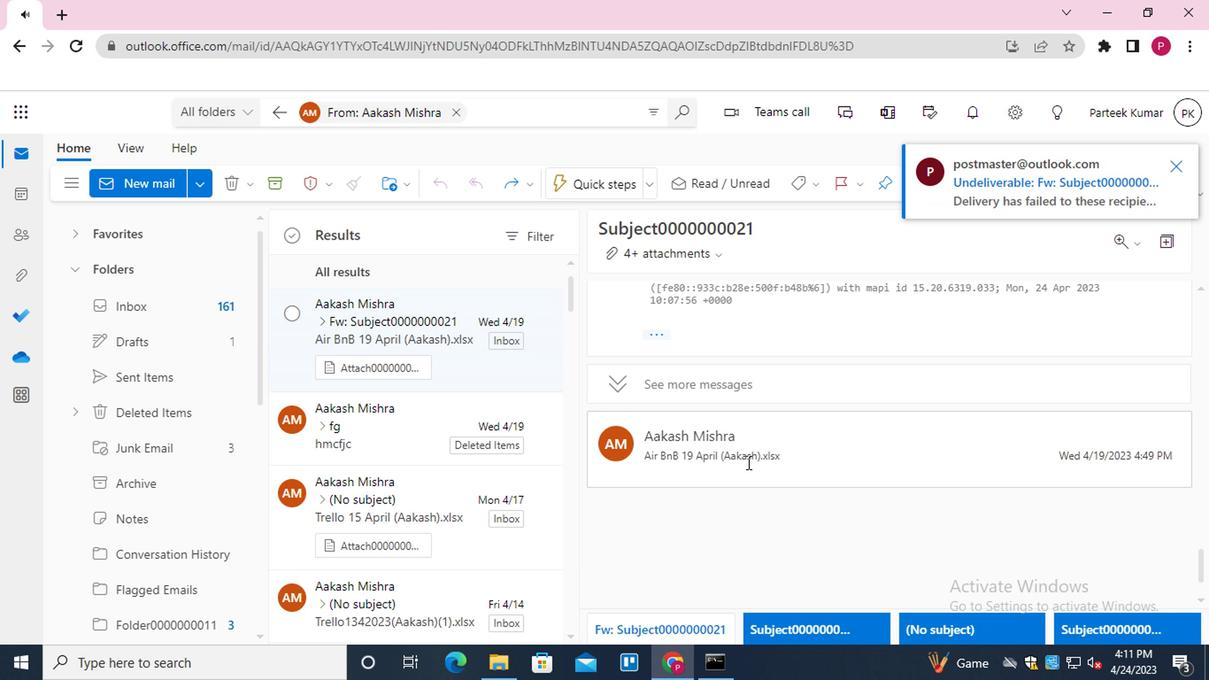 
Action: Mouse scrolled (694, 459) with delta (0, 0)
Screenshot: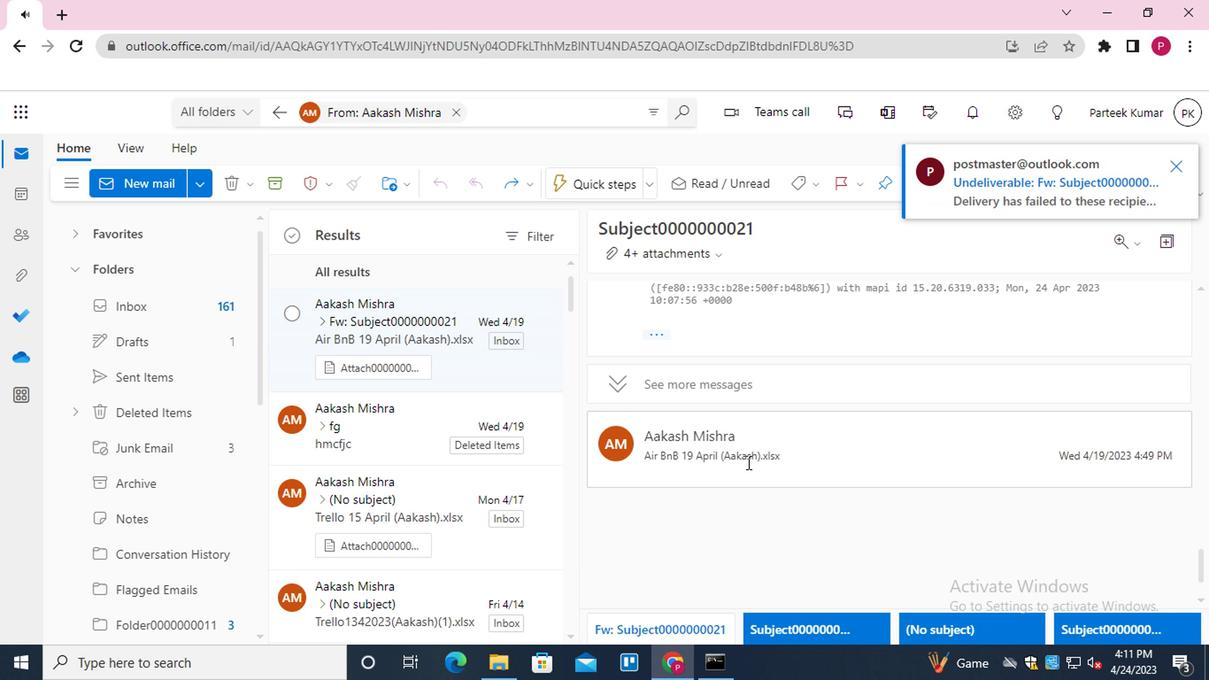 
Action: Mouse scrolled (694, 459) with delta (0, 0)
Screenshot: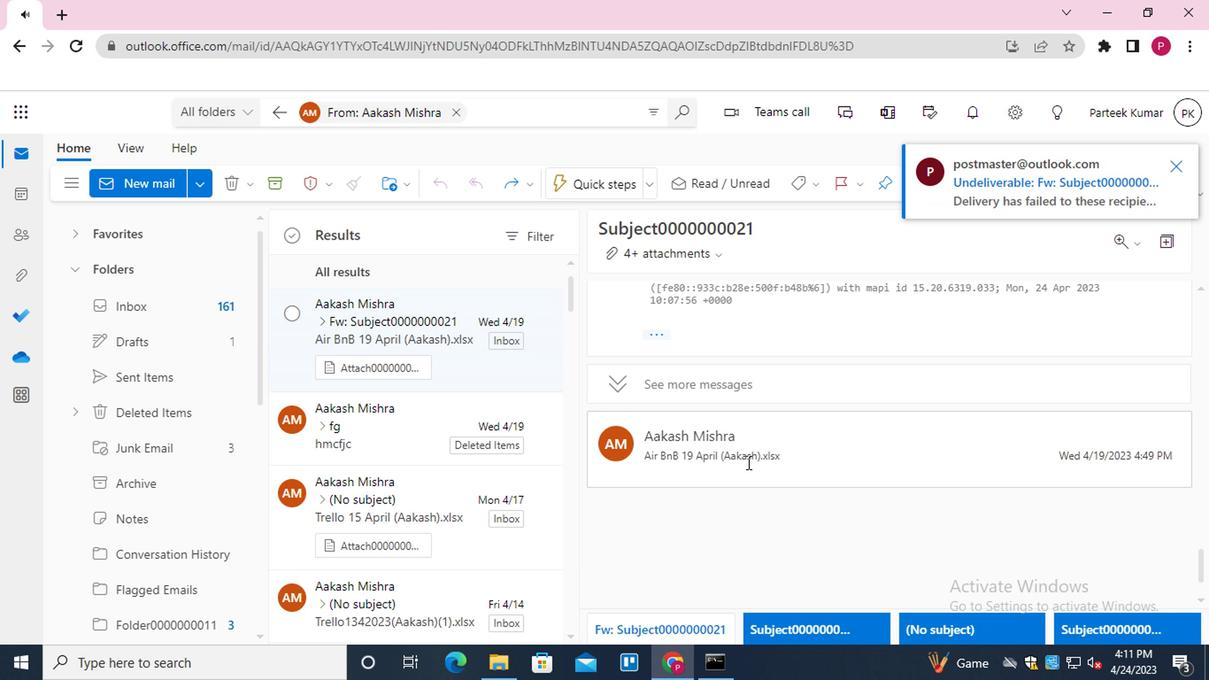 
Action: Mouse scrolled (694, 459) with delta (0, 0)
Screenshot: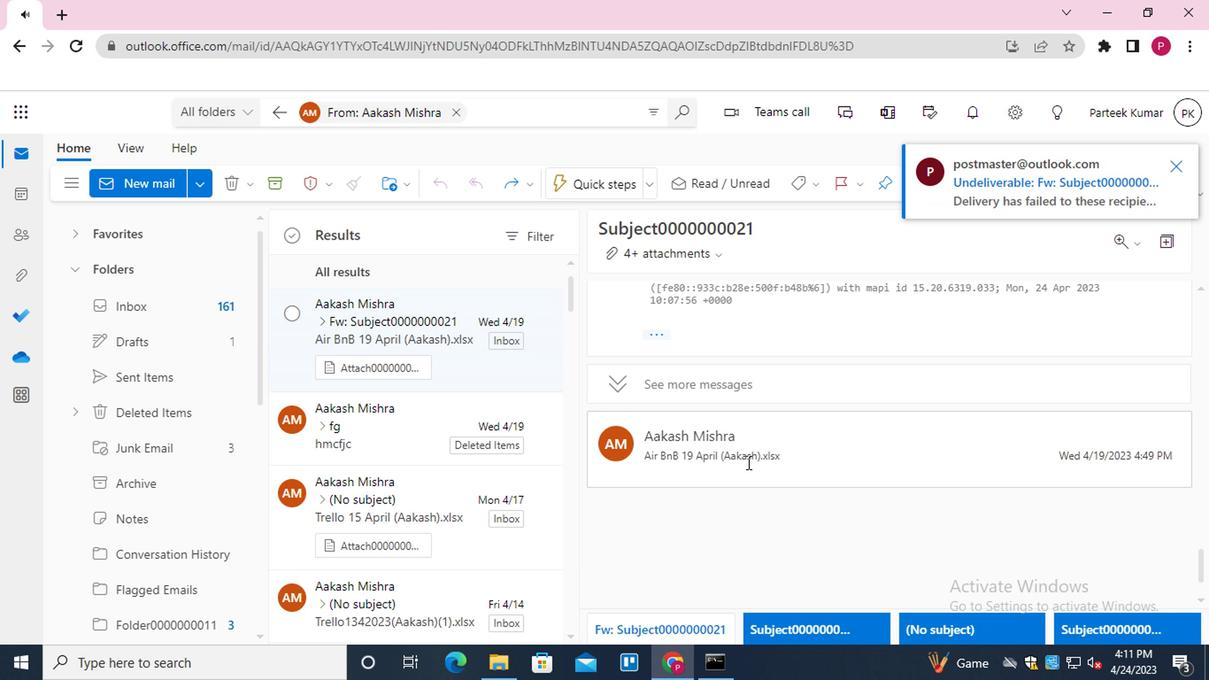 
Action: Mouse scrolled (694, 459) with delta (0, 0)
Screenshot: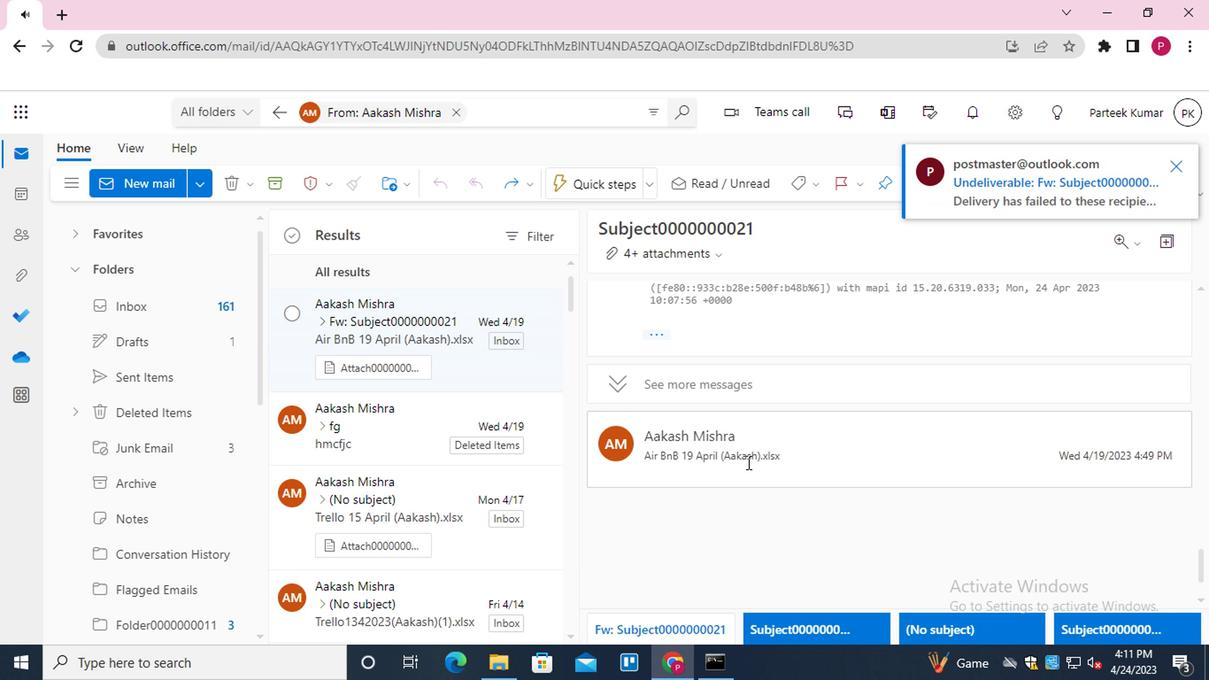 
Action: Mouse moved to (785, 445)
Screenshot: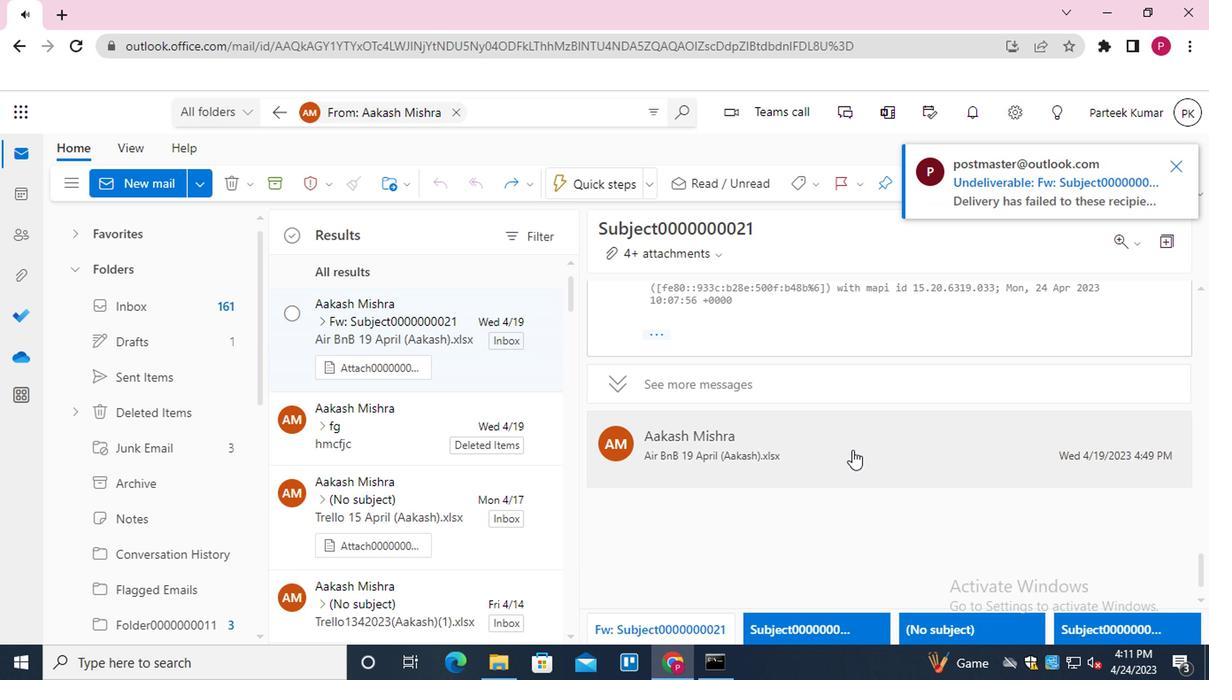 
Action: Mouse pressed left at (785, 445)
Screenshot: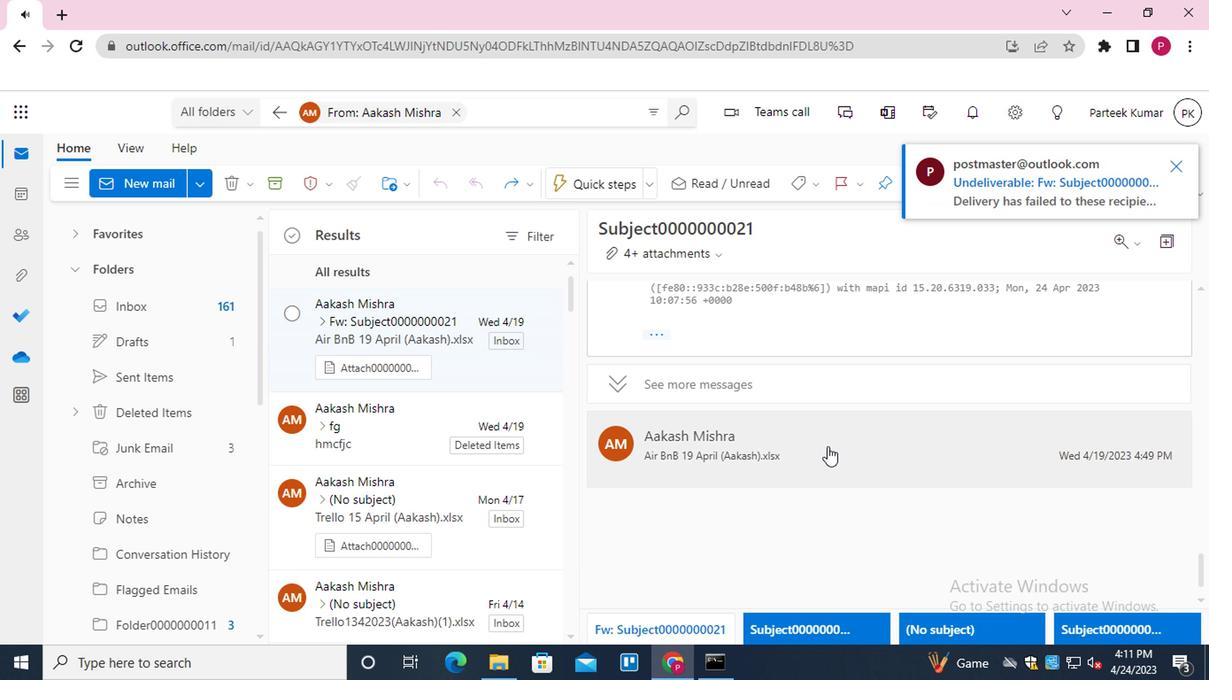 
Action: Mouse moved to (1134, 477)
Screenshot: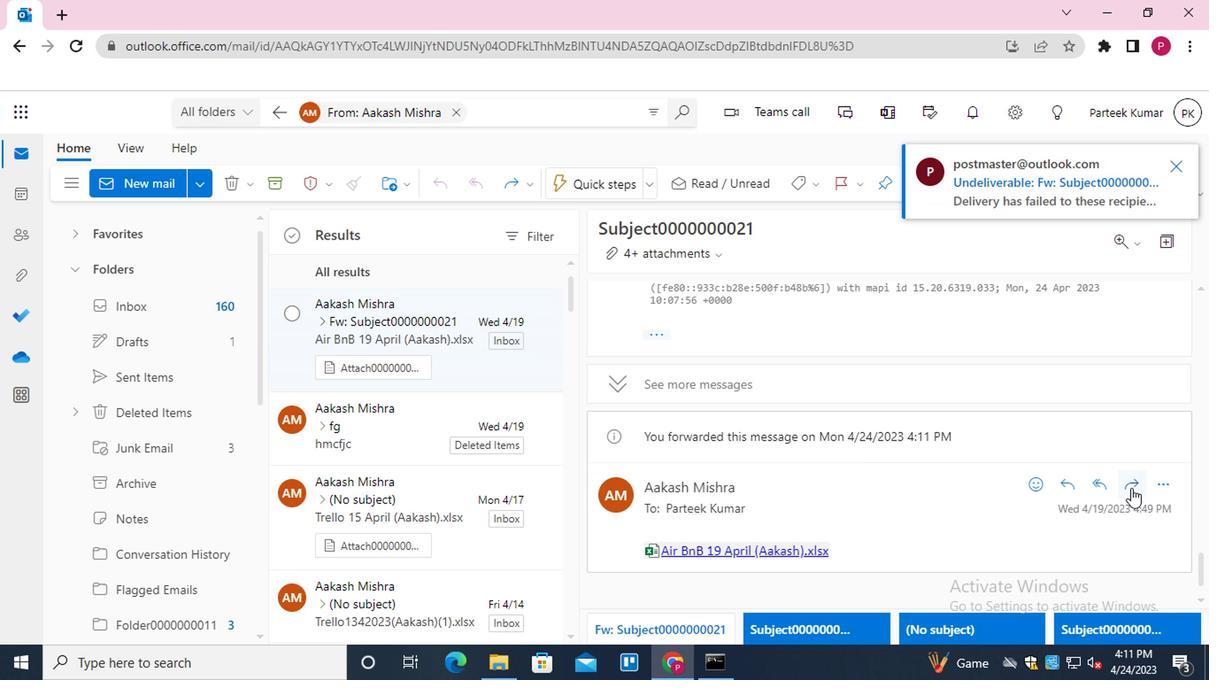 
Action: Mouse pressed left at (1134, 477)
Screenshot: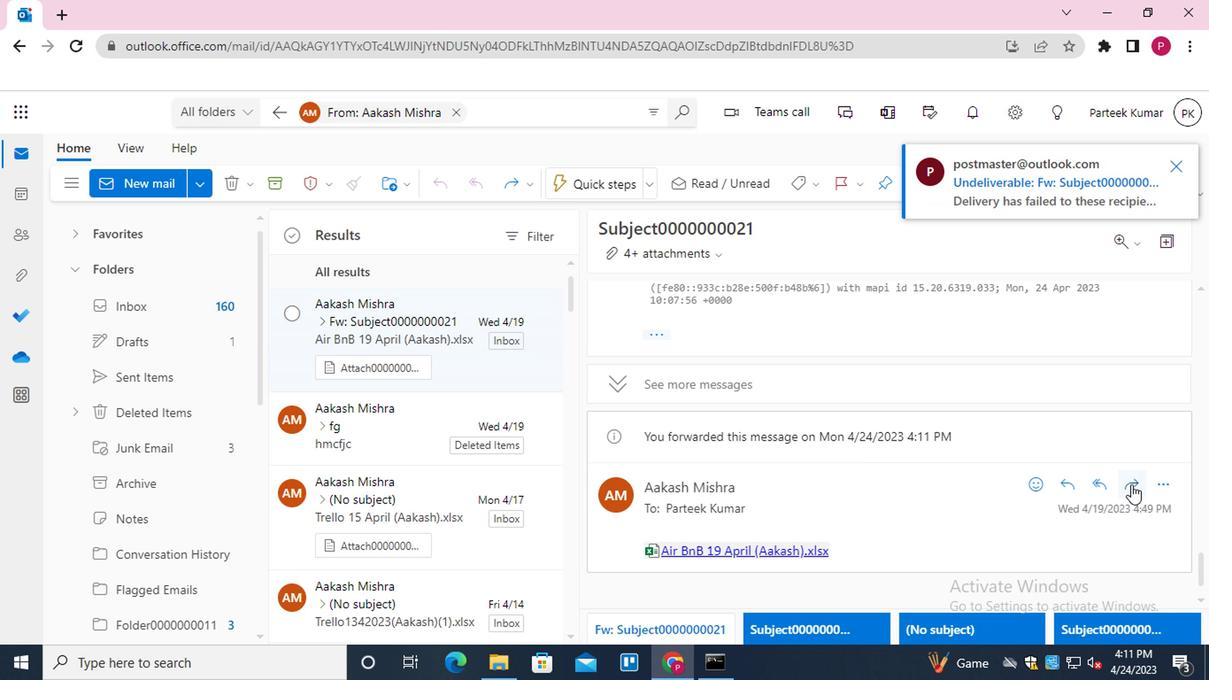 
Action: Mouse moved to (631, 313)
Screenshot: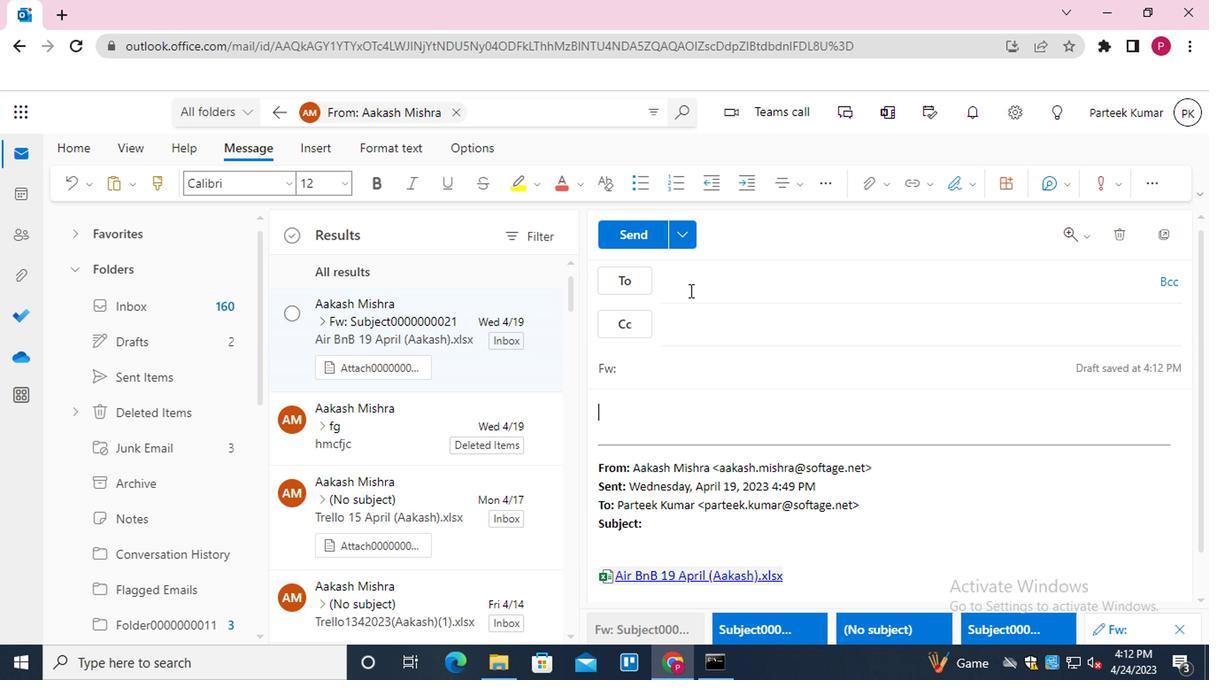 
Action: Mouse pressed left at (631, 313)
Screenshot: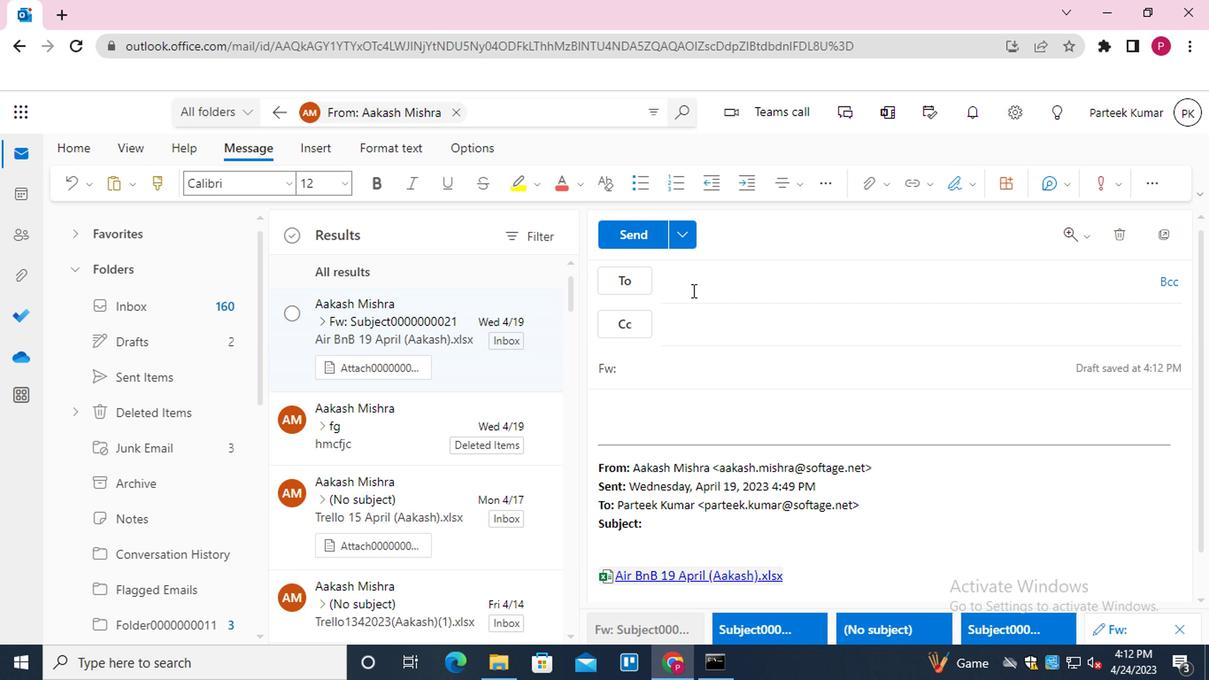 
Action: Mouse moved to (679, 376)
Screenshot: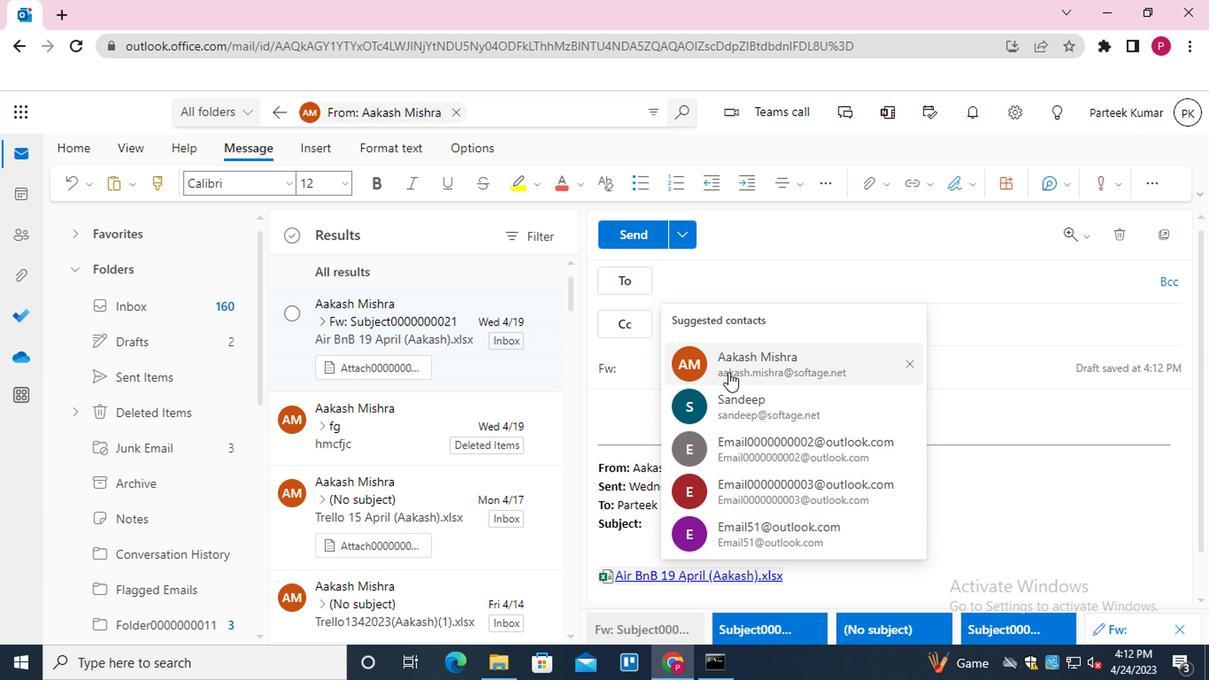 
Action: Mouse pressed left at (679, 376)
Screenshot: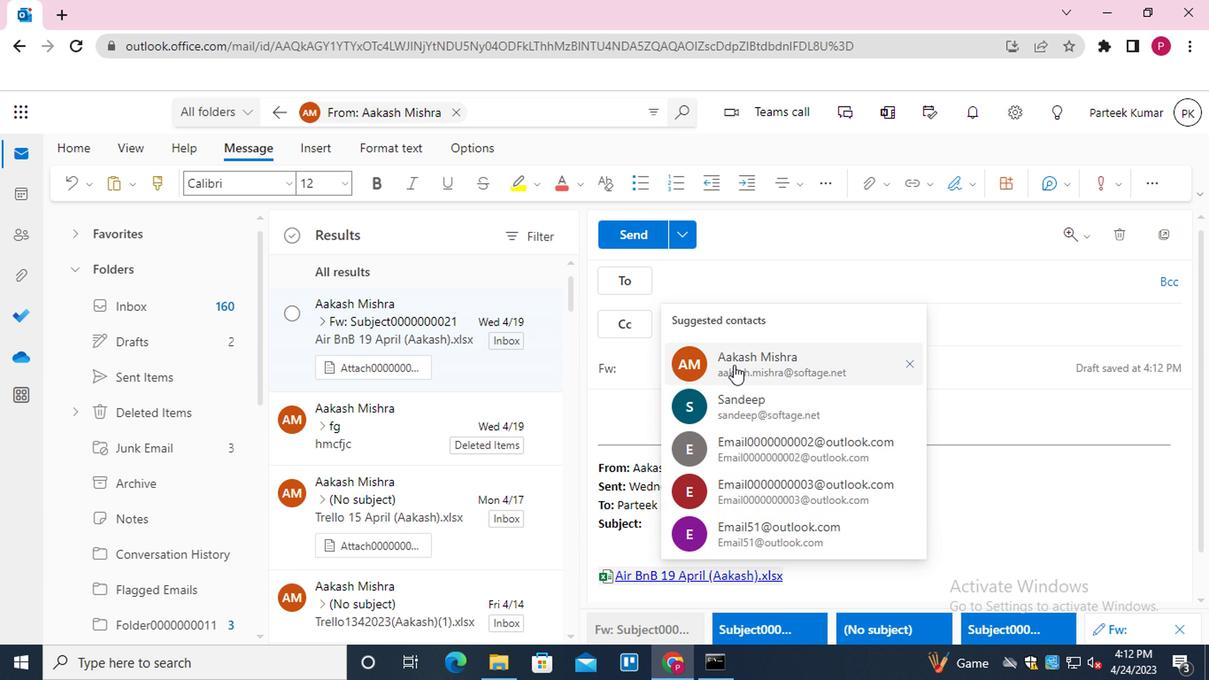 
Action: Mouse moved to (659, 346)
Screenshot: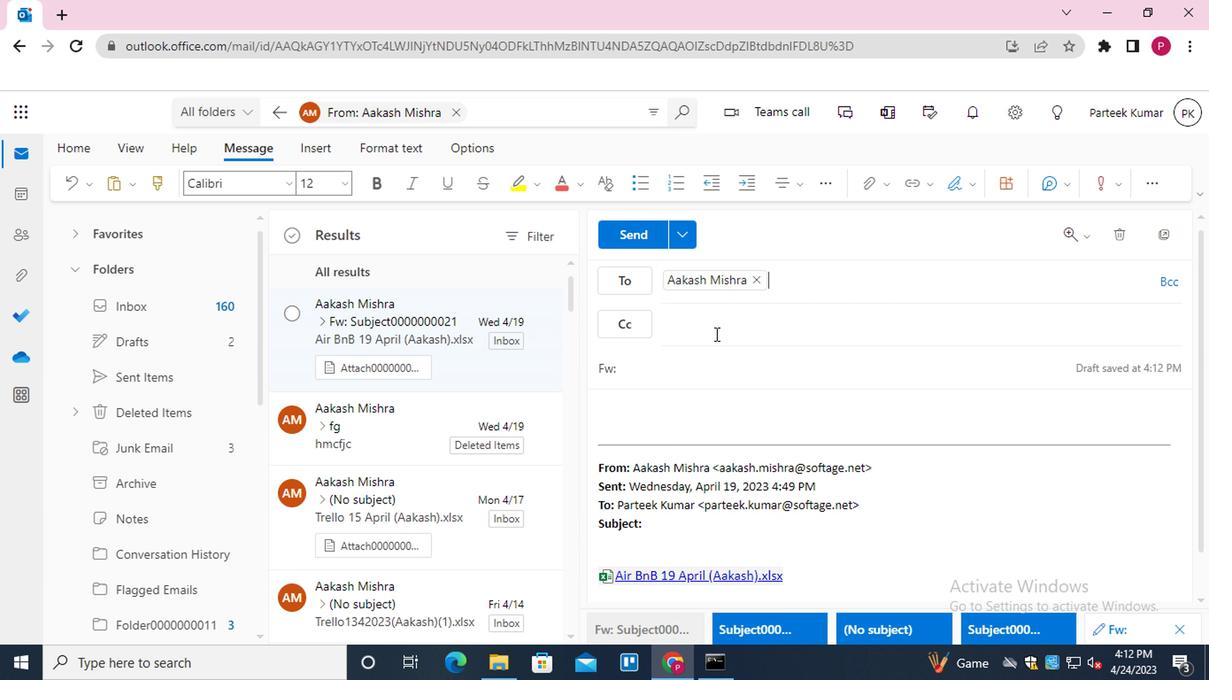 
Action: Mouse pressed left at (659, 346)
Screenshot: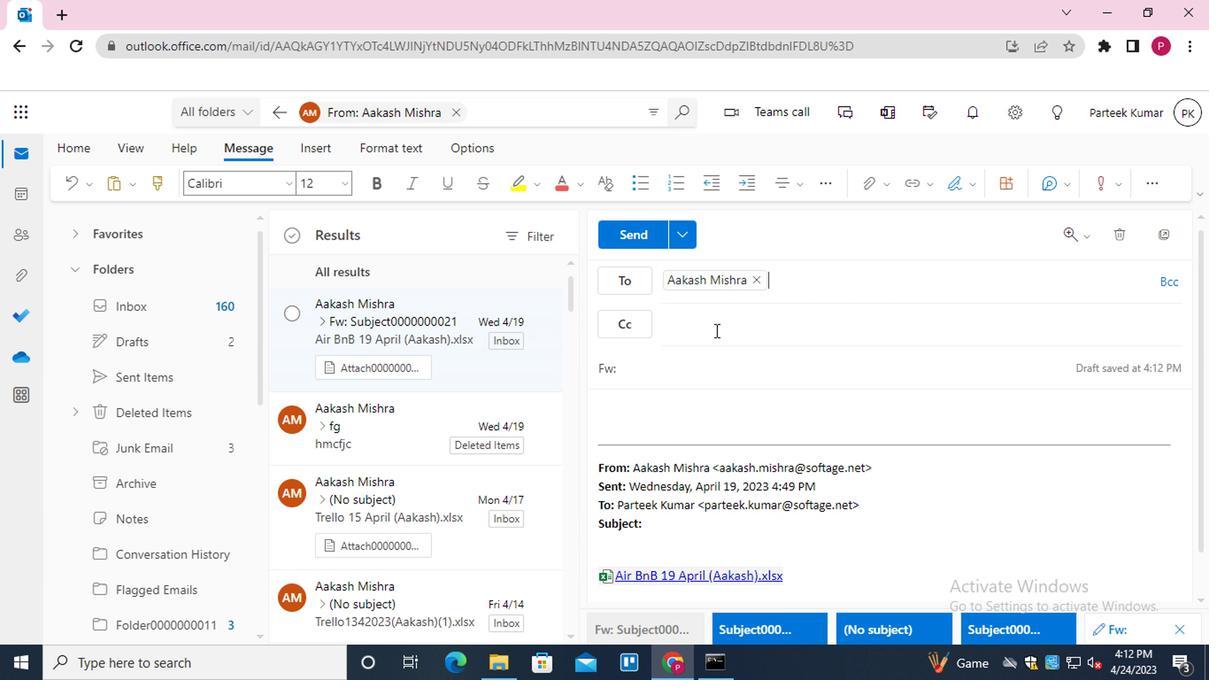 
Action: Mouse moved to (659, 344)
Screenshot: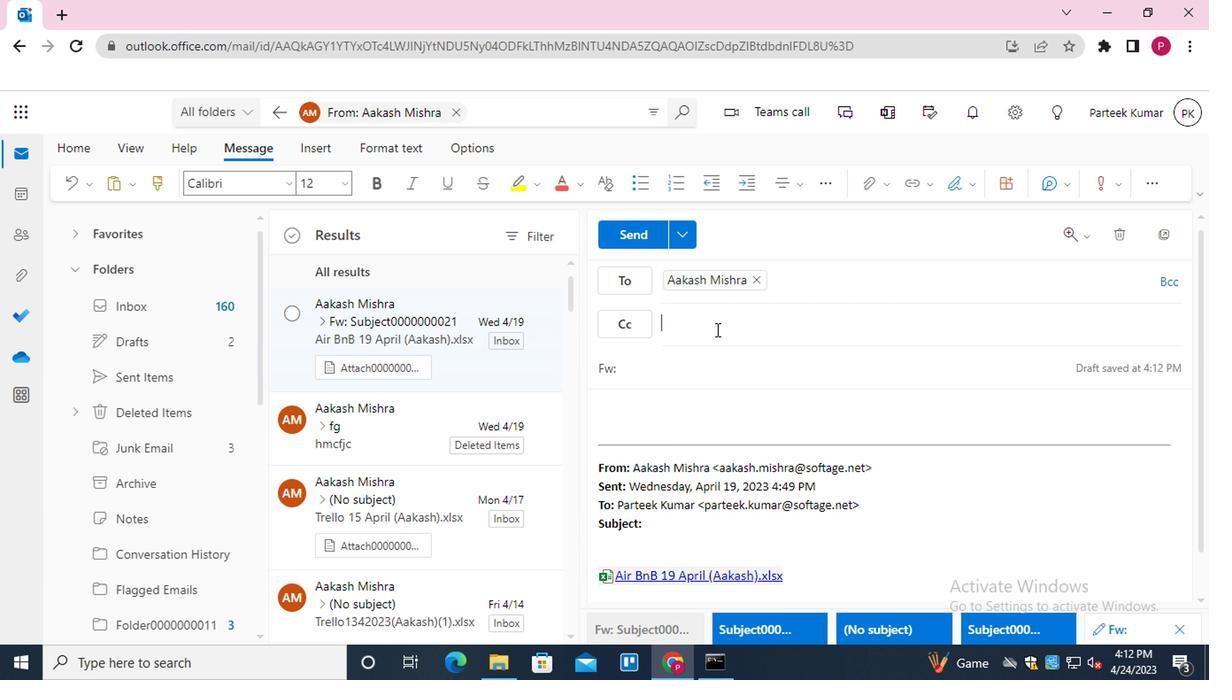 
Action: Key pressed <Key.shift>EMAIL0000000002<Key.enter>
Screenshot: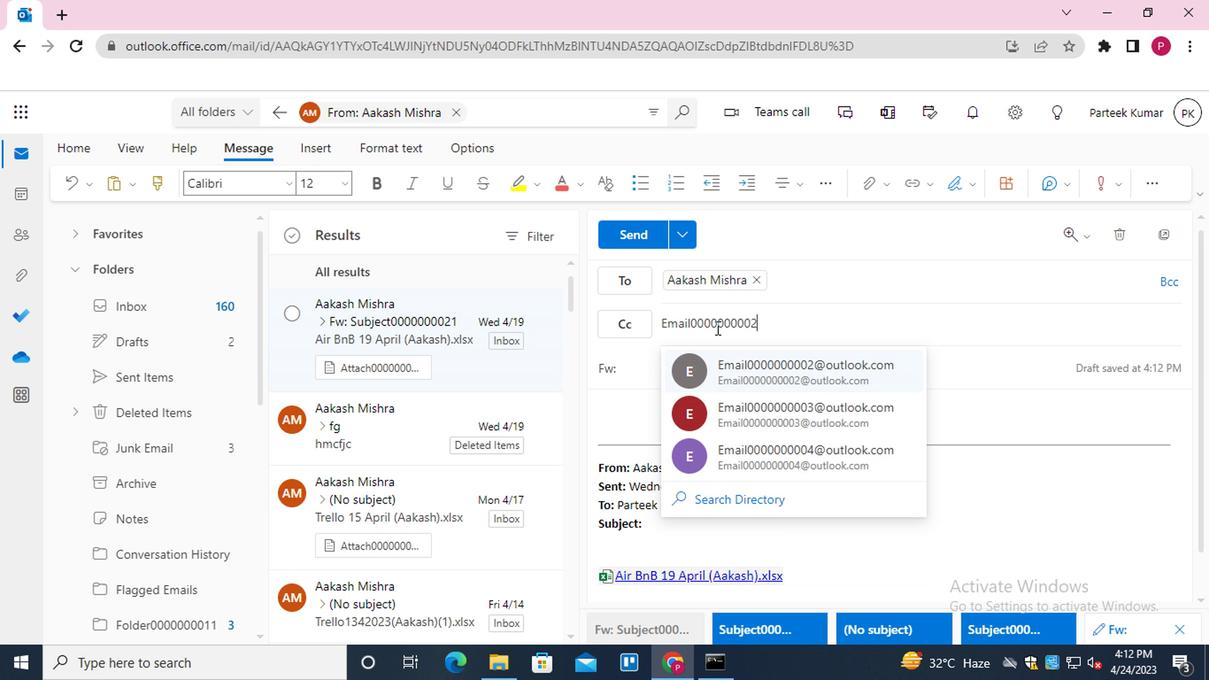 
Action: Mouse moved to (1177, 302)
Screenshot: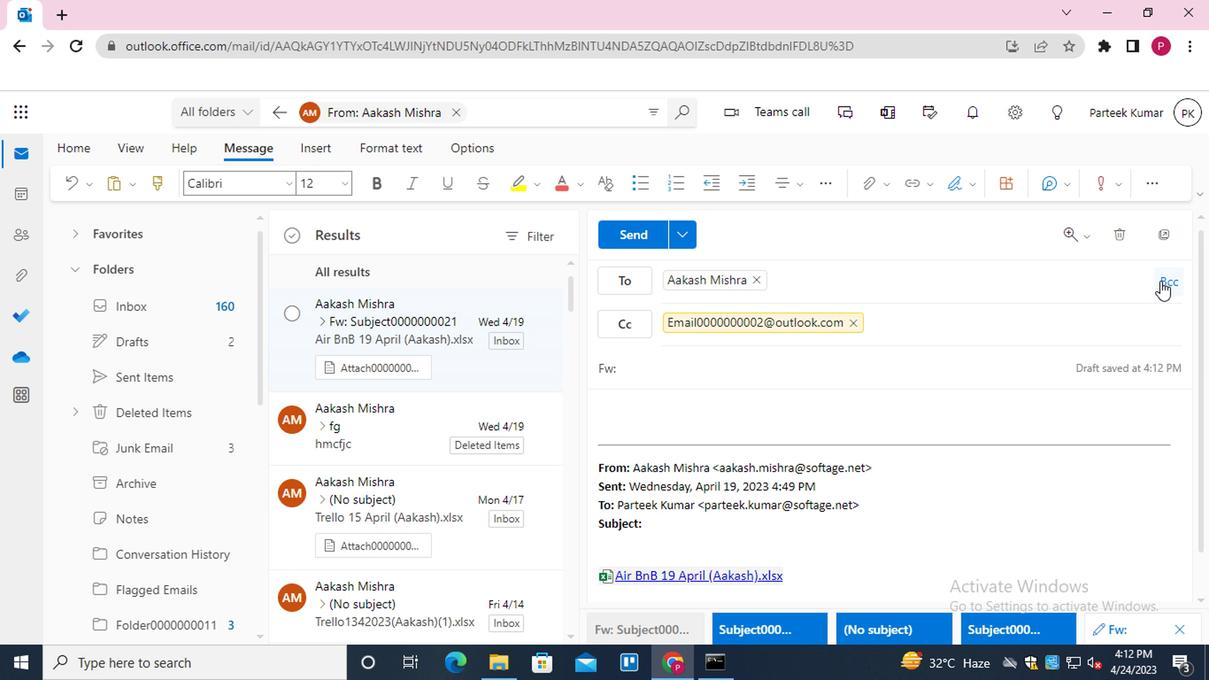 
Action: Mouse pressed left at (1177, 302)
Screenshot: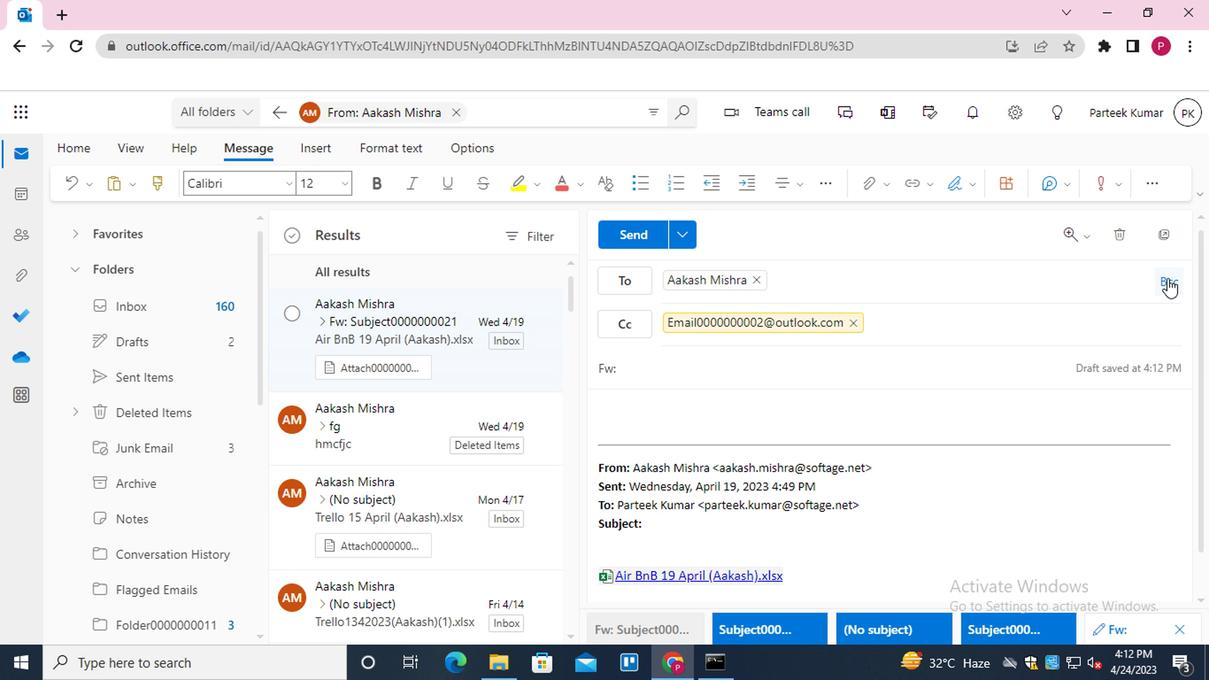 
Action: Mouse moved to (771, 372)
Screenshot: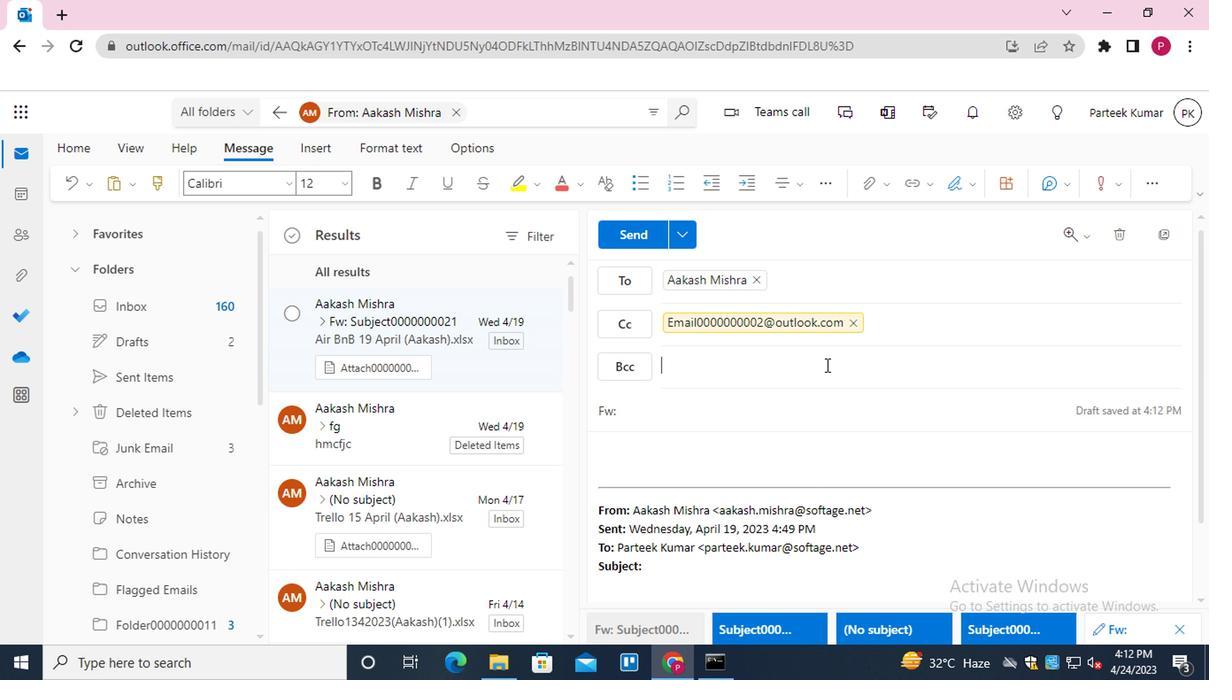 
Action: Key pressed <Key.shift>EMAIL0000000003<Key.enter>
Screenshot: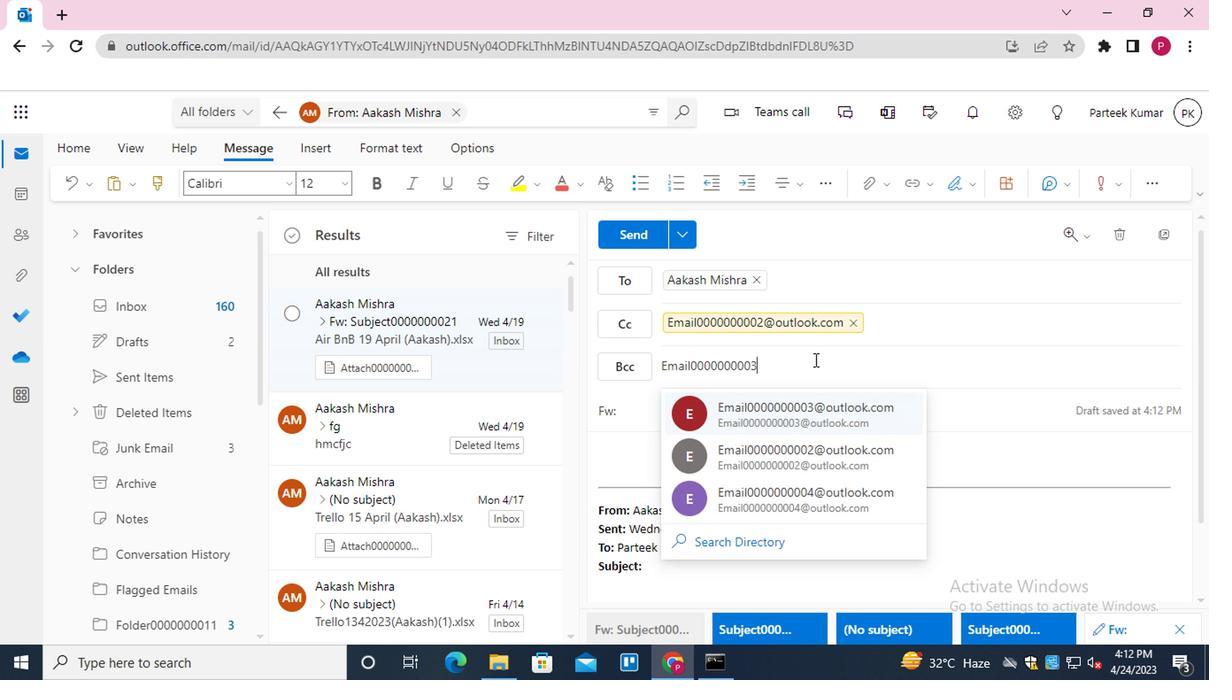 
Action: Mouse moved to (729, 422)
Screenshot: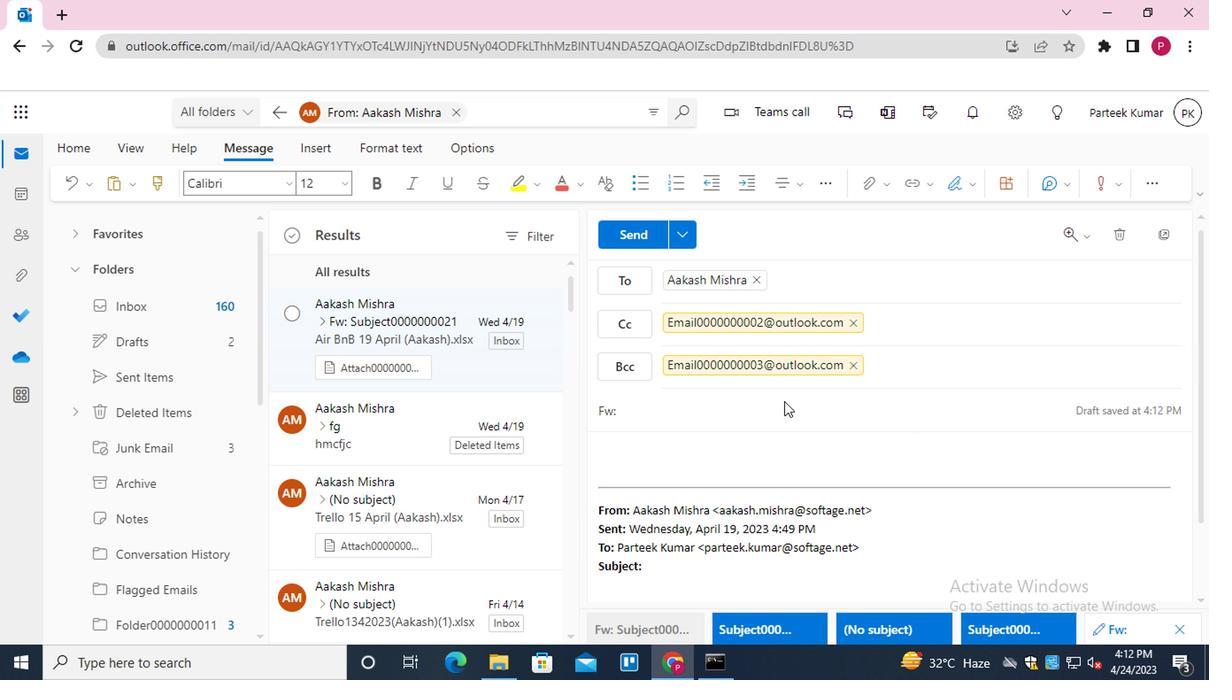 
Action: Mouse pressed left at (729, 422)
Screenshot: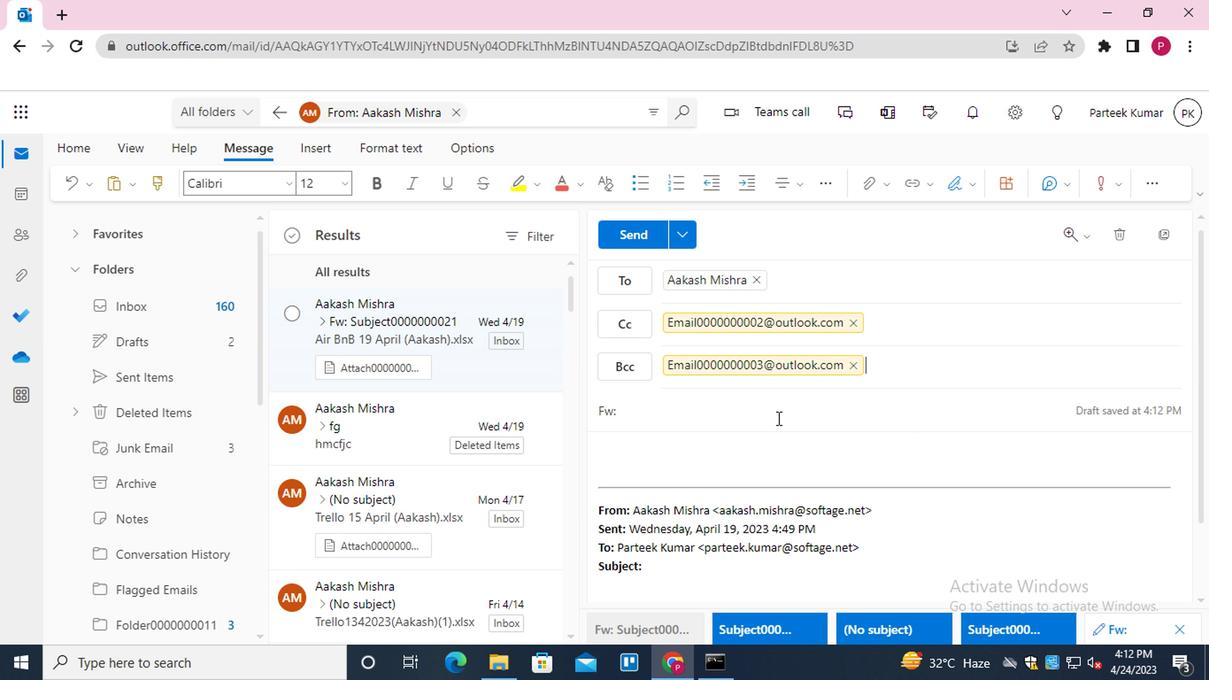 
Action: Key pressed <Key.shift>SUBJECT0000000021
Screenshot: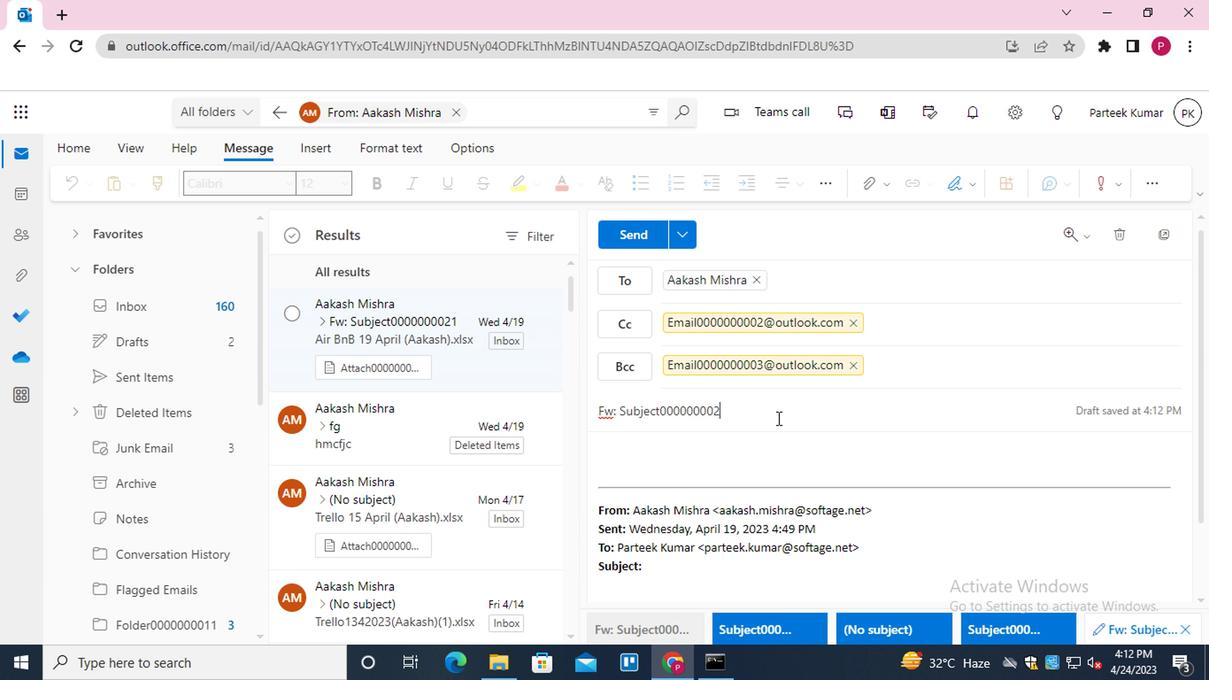 
Action: Mouse moved to (706, 455)
Screenshot: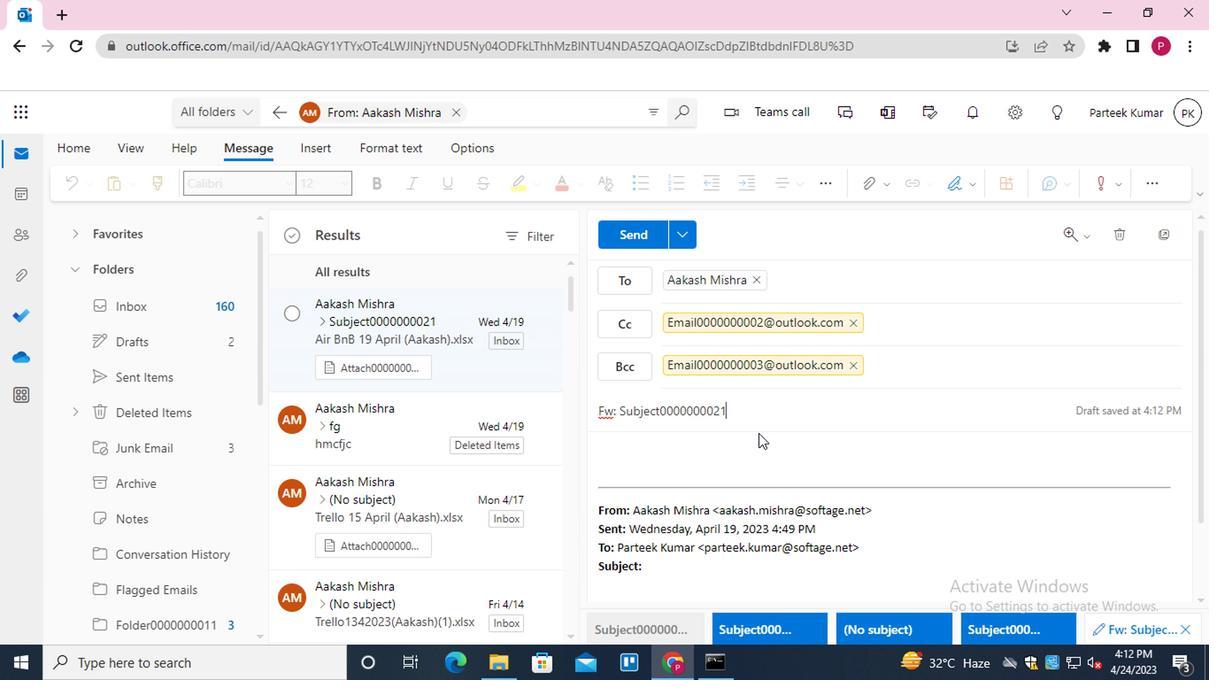 
Action: Mouse pressed left at (706, 455)
Screenshot: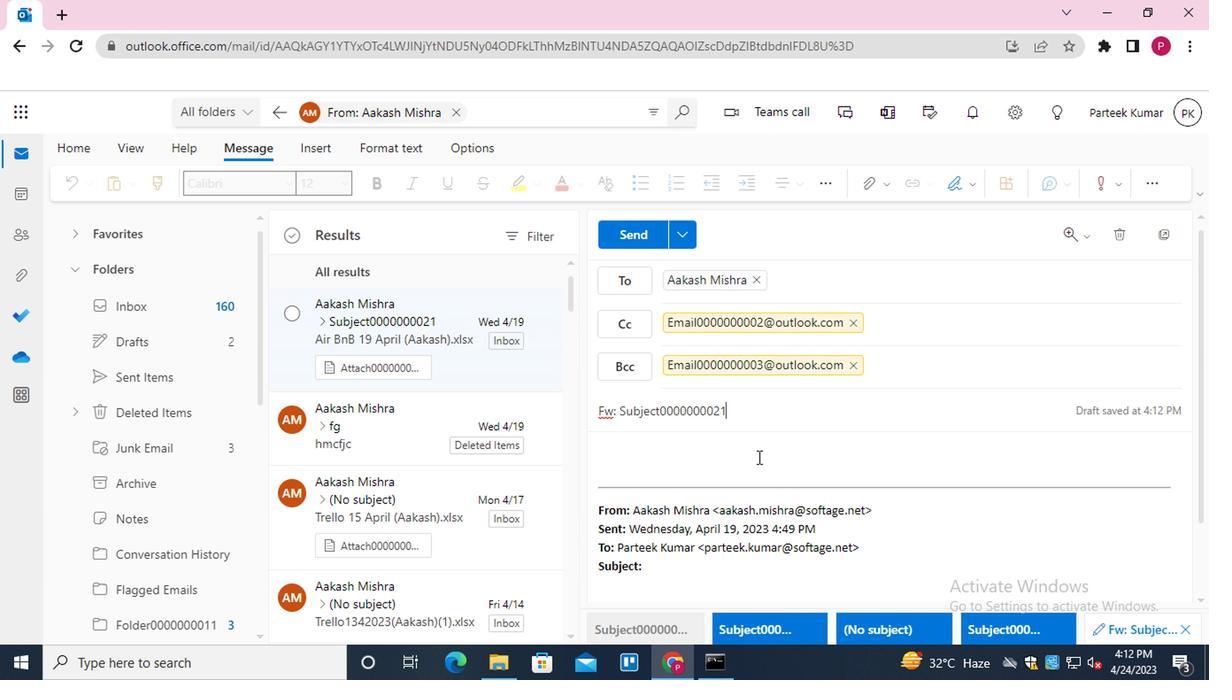 
Action: Key pressed <Key.shift_r>MESSAGE0000000023
Screenshot: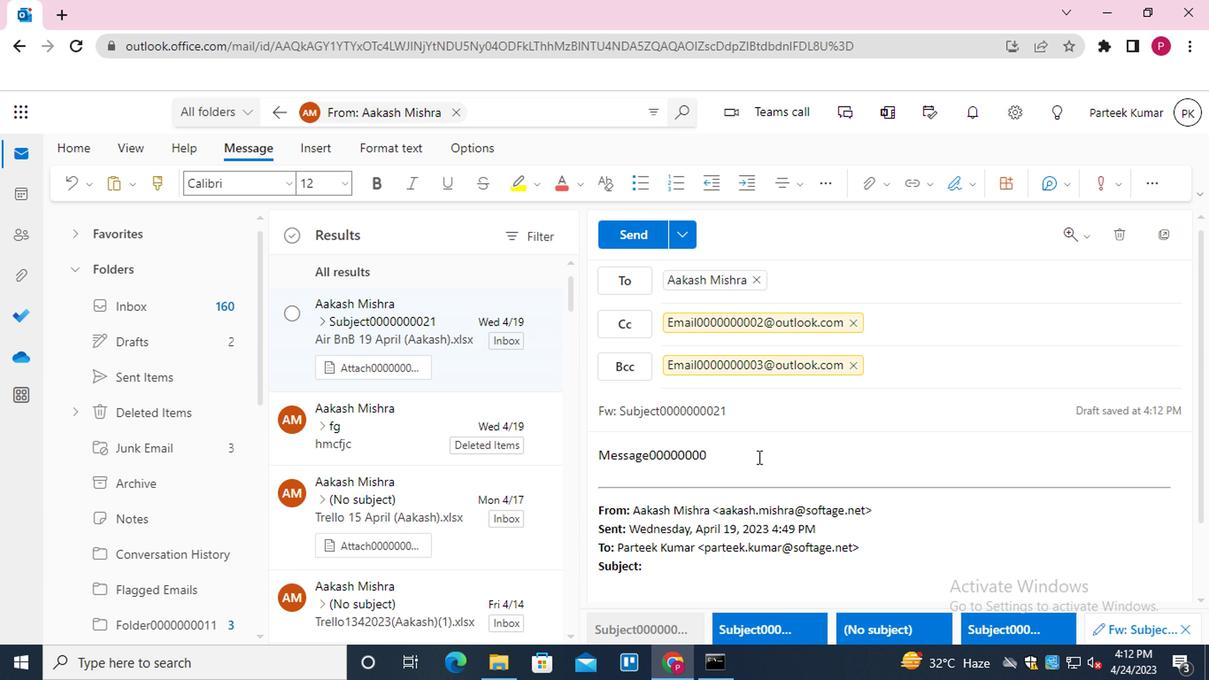 
Action: Mouse moved to (581, 269)
Screenshot: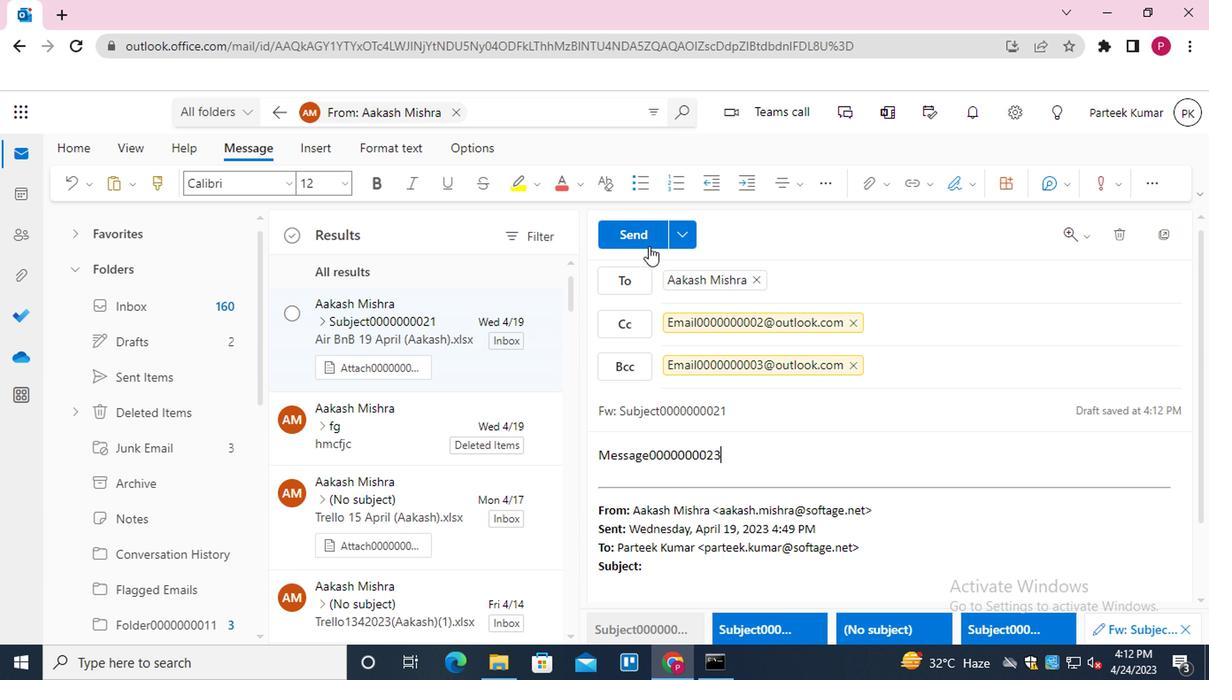 
Action: Mouse pressed left at (581, 269)
Screenshot: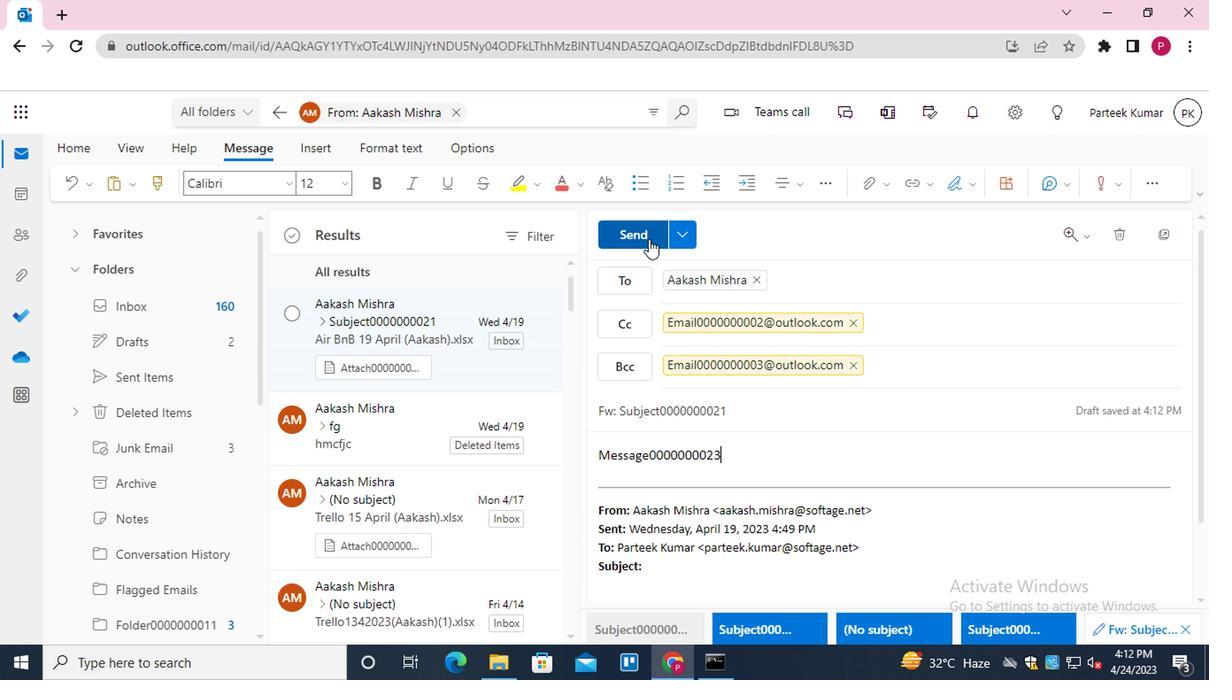 
Action: Mouse moved to (1135, 408)
Screenshot: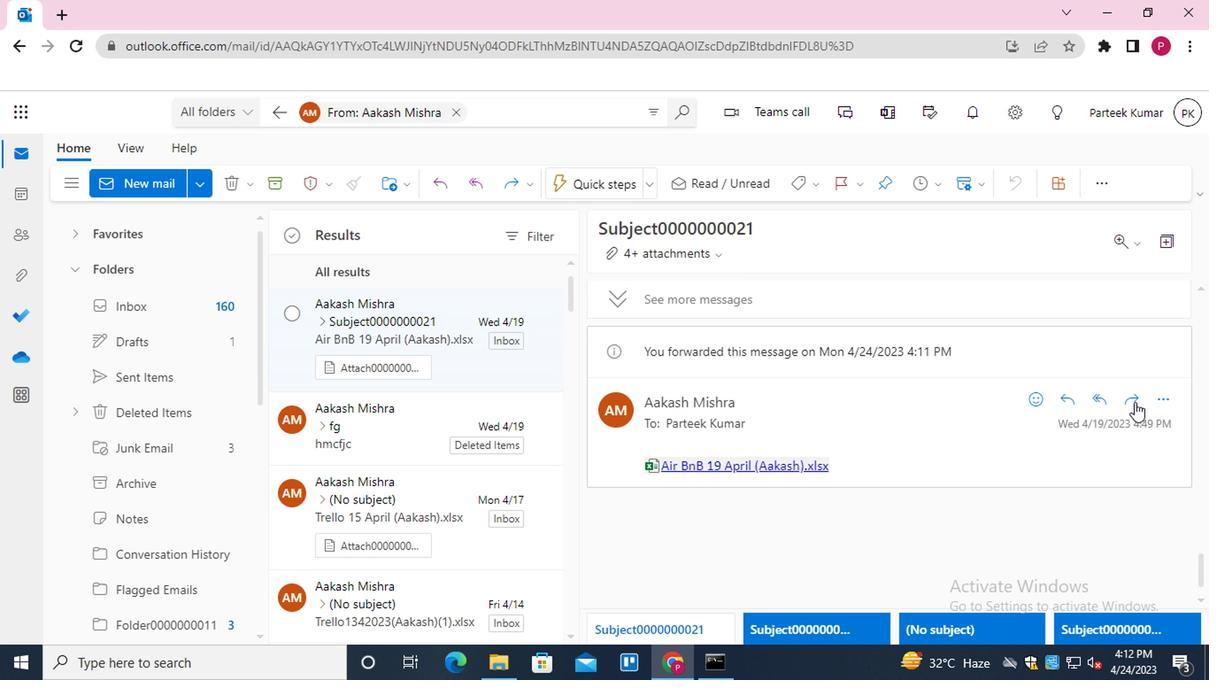 
Action: Mouse pressed left at (1135, 408)
Screenshot: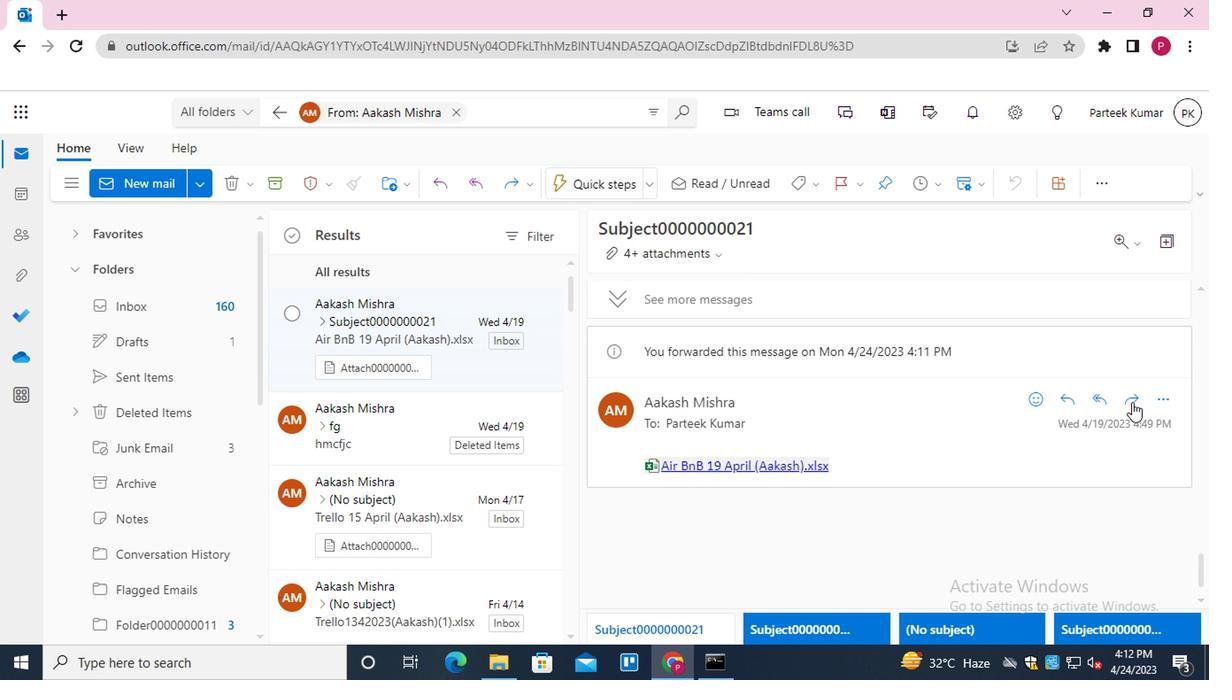 
Action: Mouse moved to (1120, 436)
Screenshot: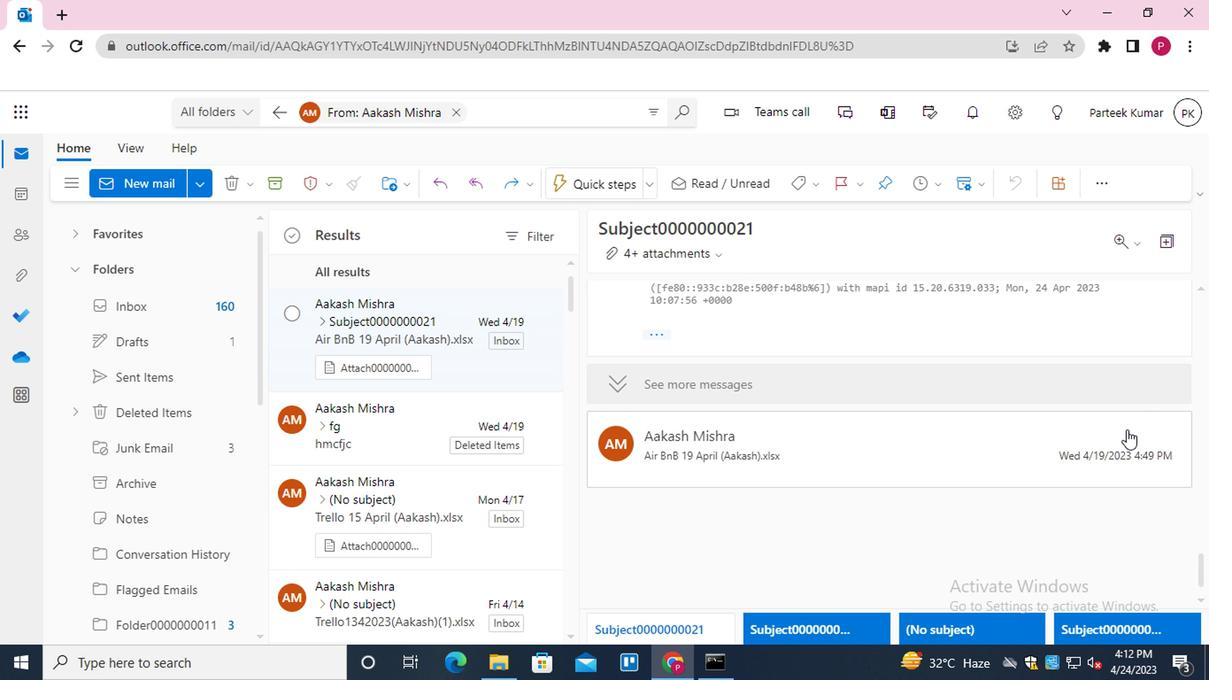 
Action: Mouse pressed left at (1120, 436)
Screenshot: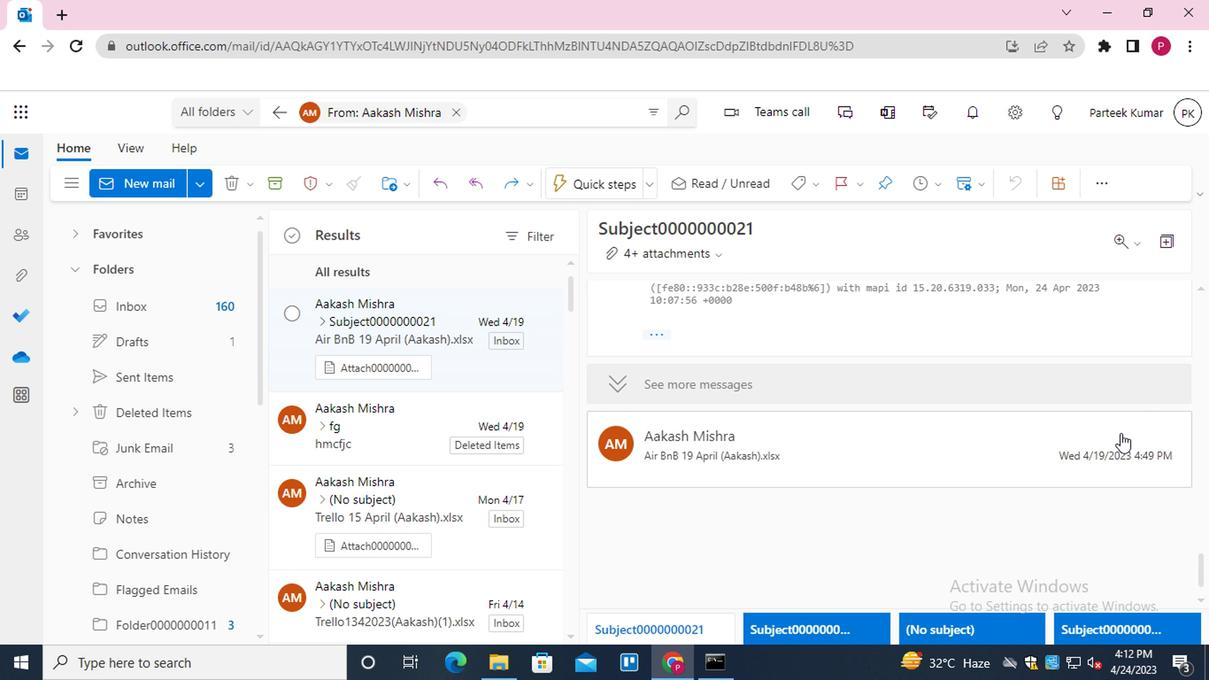 
Action: Mouse moved to (1131, 453)
Screenshot: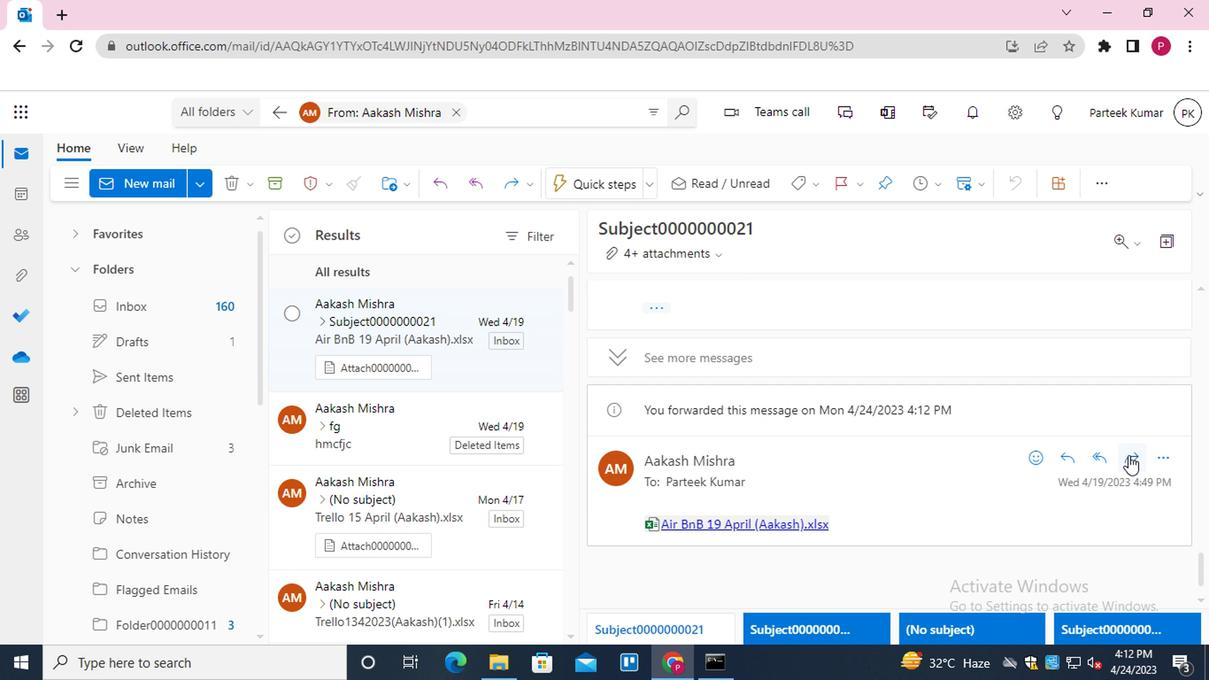 
Action: Mouse pressed left at (1131, 453)
Screenshot: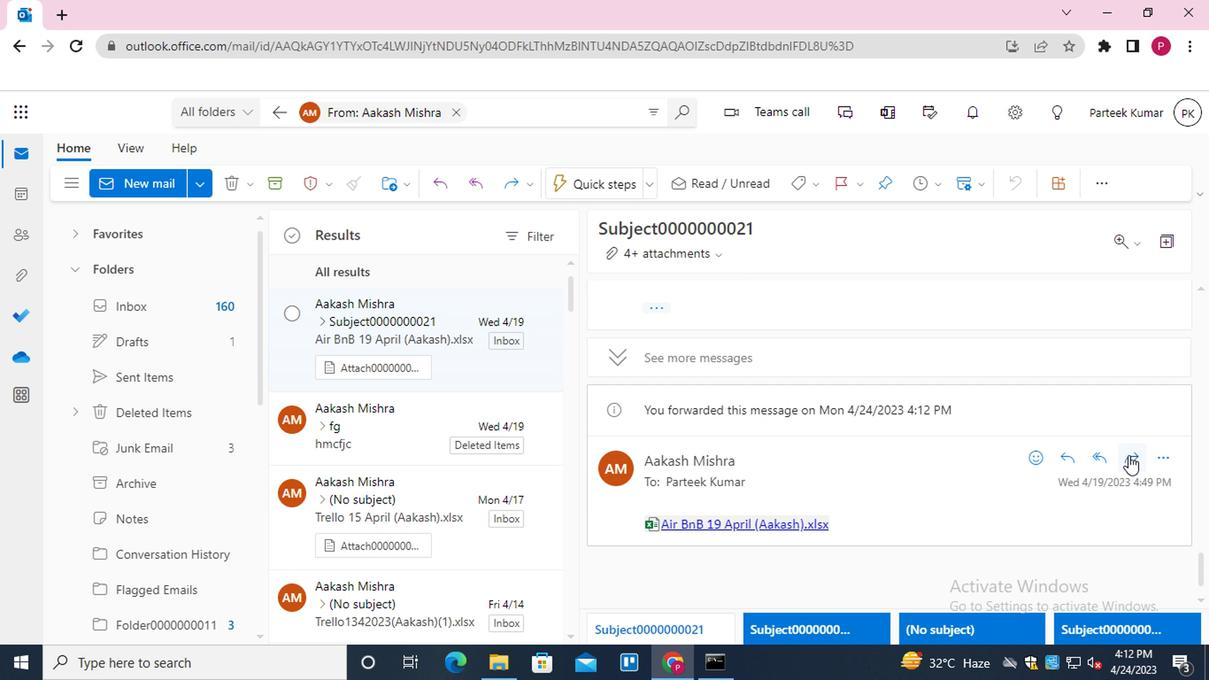 
Action: Mouse moved to (642, 313)
Screenshot: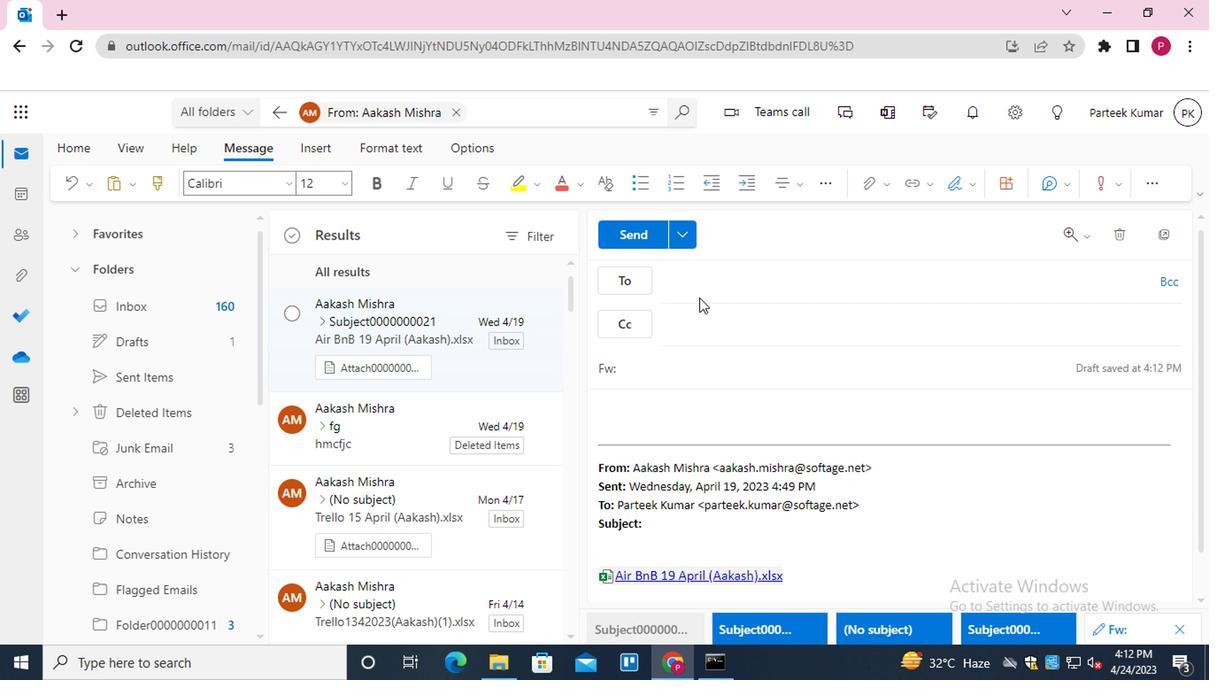 
Action: Mouse pressed left at (642, 313)
Screenshot: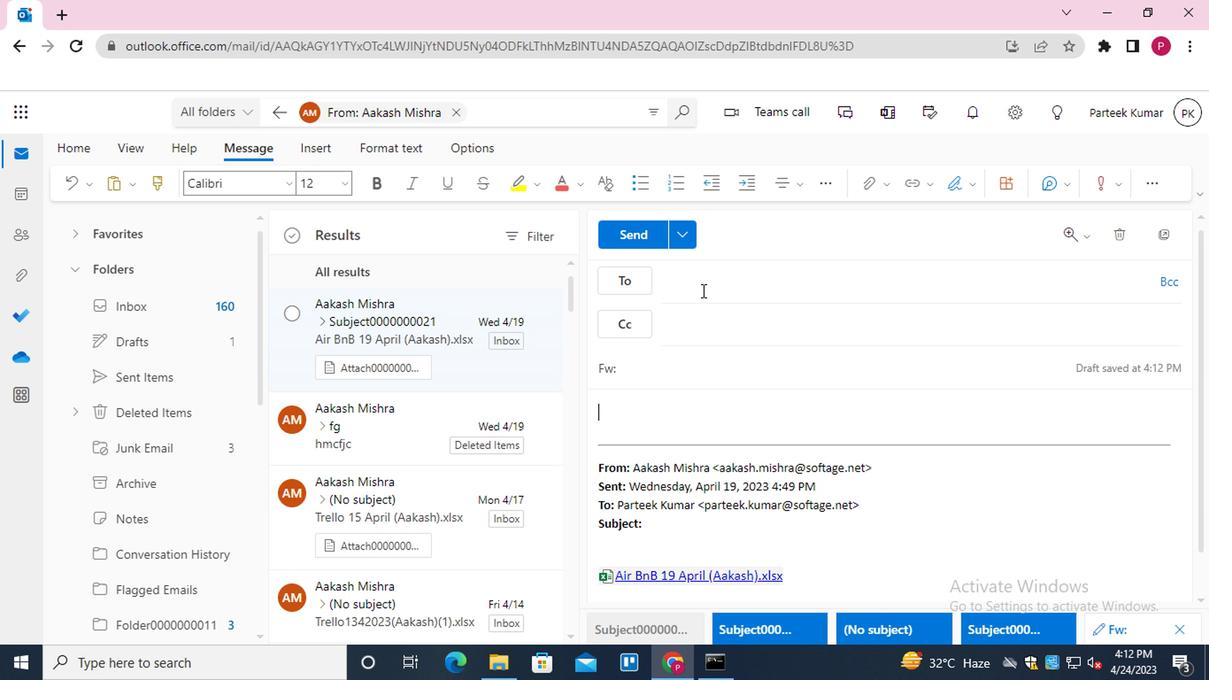 
Action: Mouse moved to (666, 370)
Screenshot: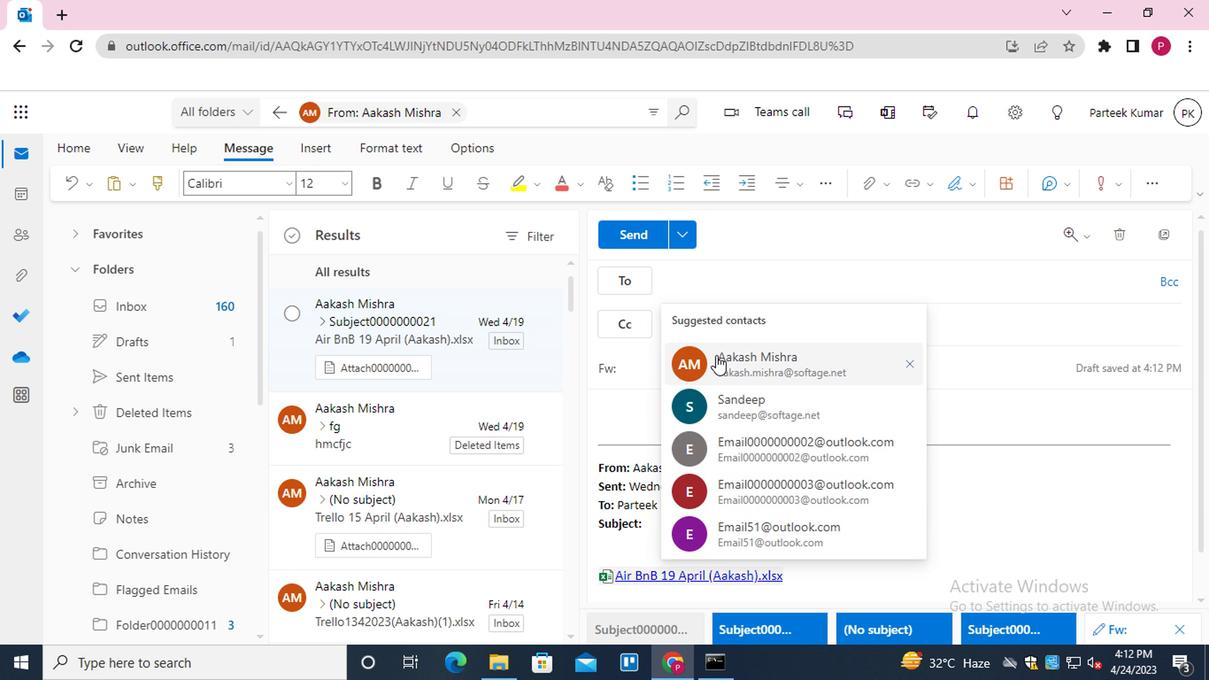 
Action: Mouse pressed left at (666, 370)
Screenshot: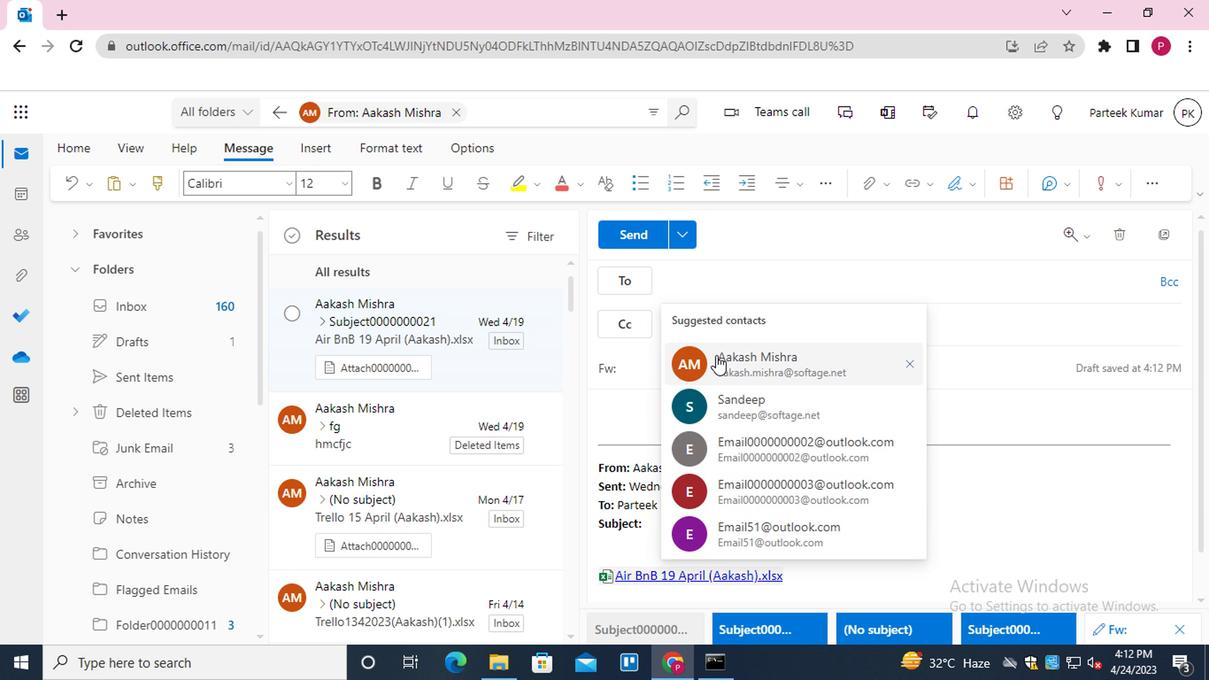 
Action: Mouse moved to (666, 370)
Screenshot: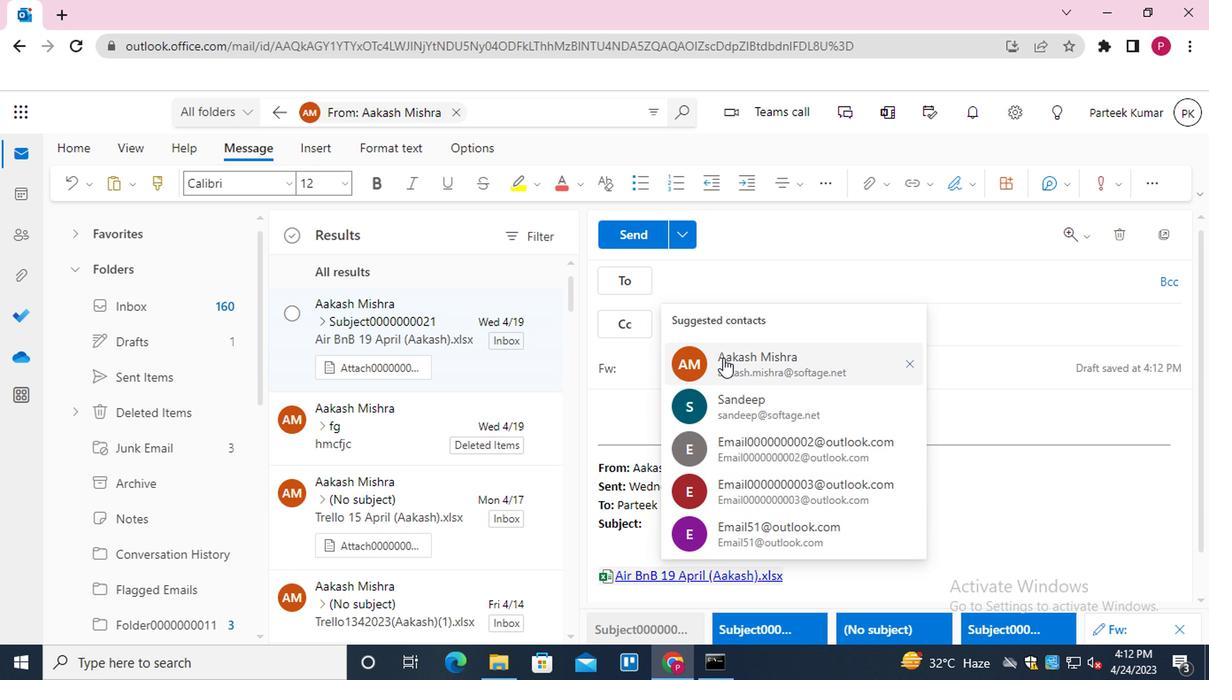 
Action: Key pressed <Key.shift>EMAIL0000000002<Key.enter>
Screenshot: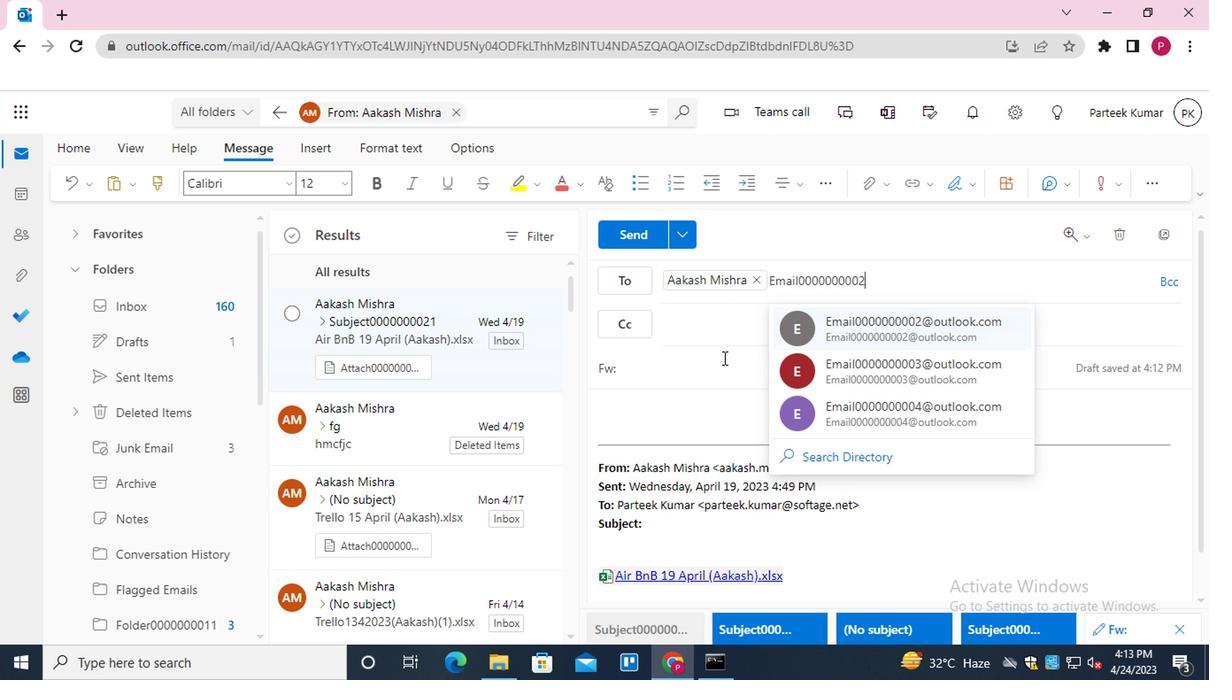 
Action: Mouse moved to (683, 344)
Screenshot: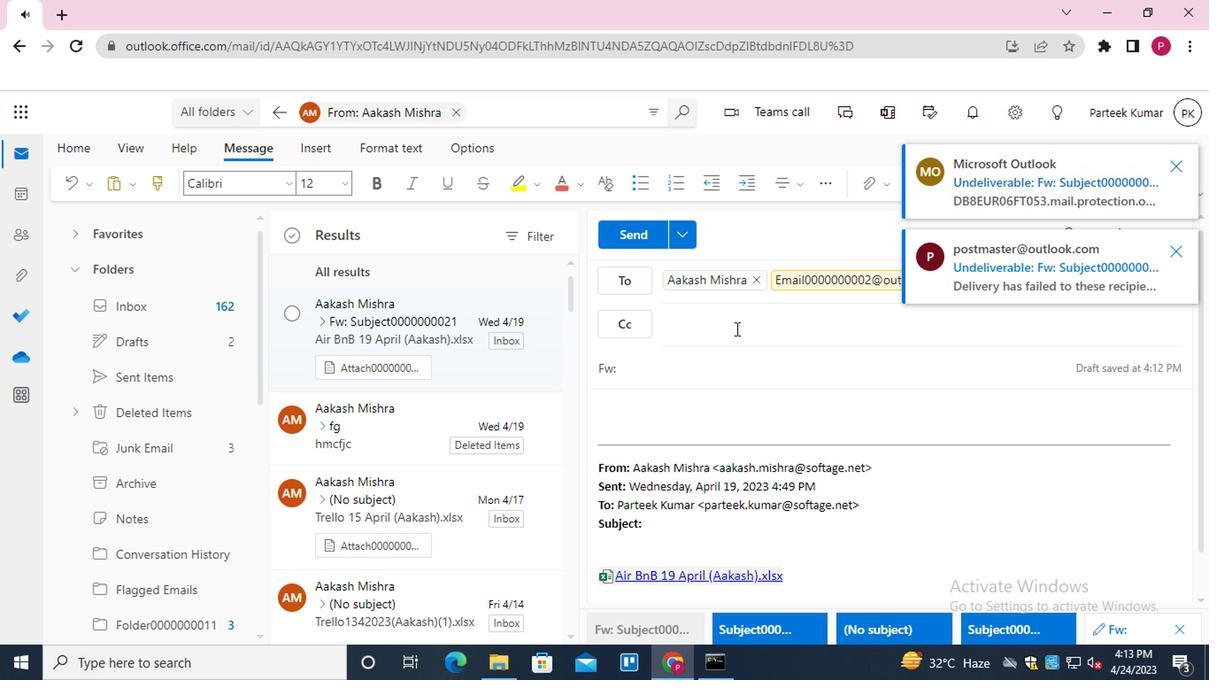 
Action: Mouse pressed left at (683, 344)
Screenshot: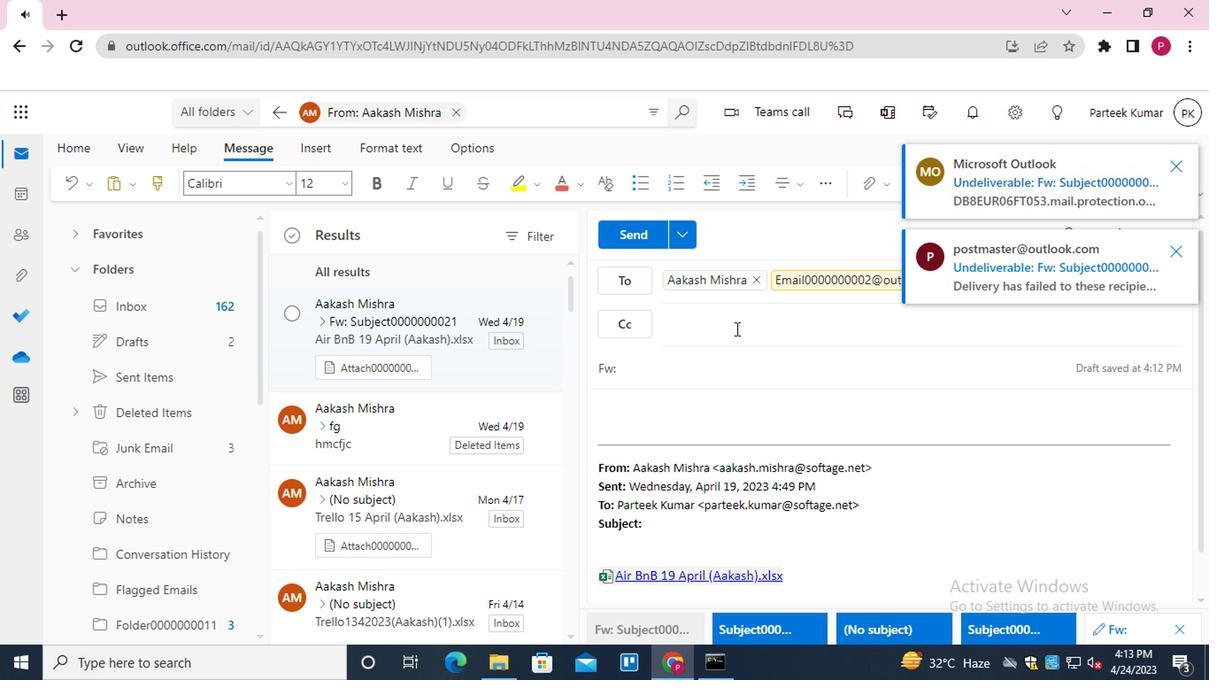 
Action: Key pressed <Key.shift>EMAIL0000000003<Key.enter><Key.shift>EMAIL0000000004<Key.enter>
Screenshot: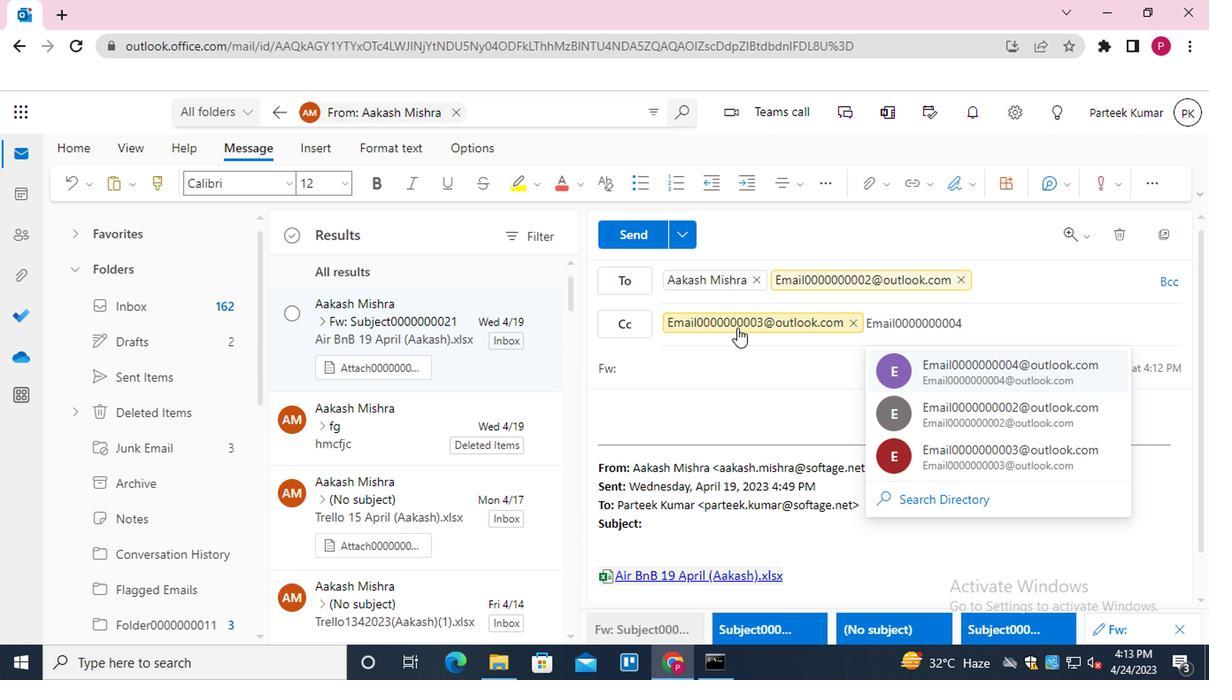 
Action: Mouse moved to (1193, 298)
Screenshot: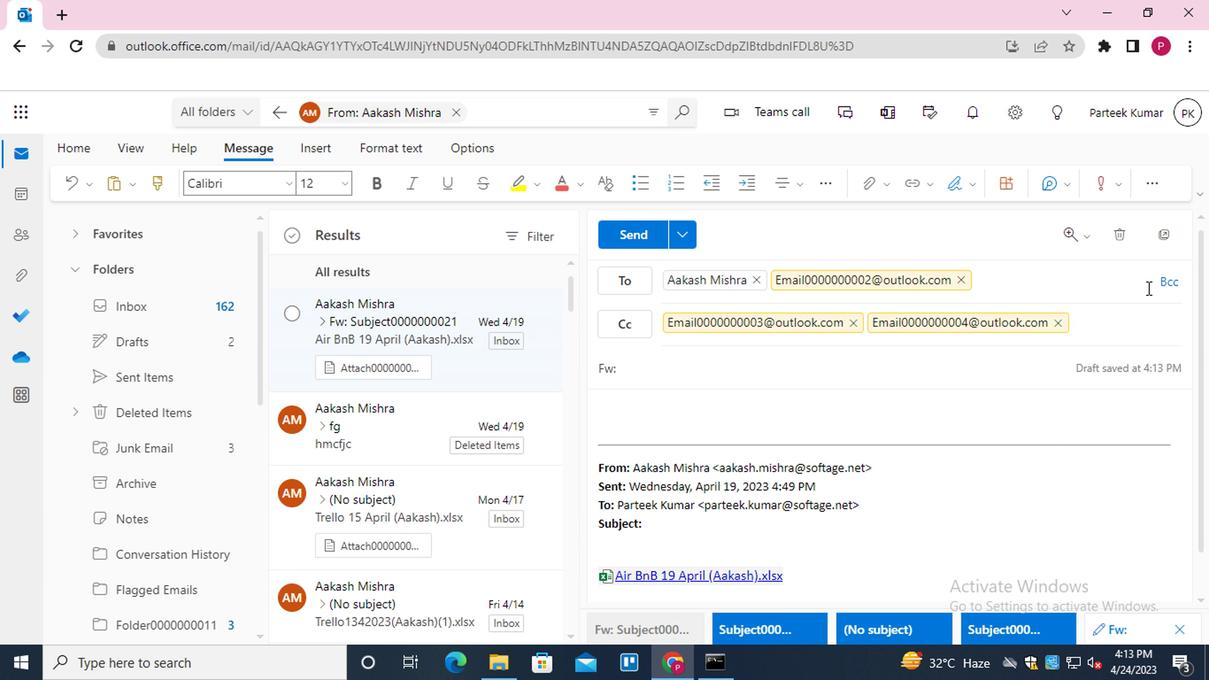 
Action: Mouse pressed left at (1193, 298)
Screenshot: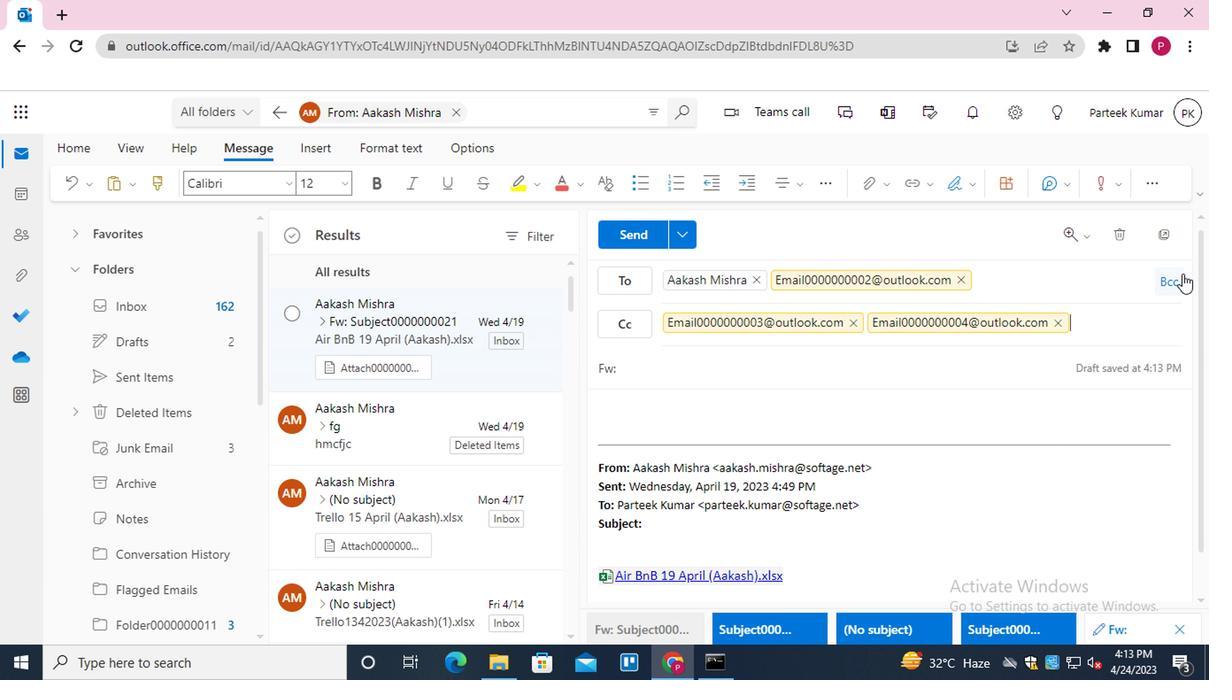 
Action: Mouse moved to (825, 374)
Screenshot: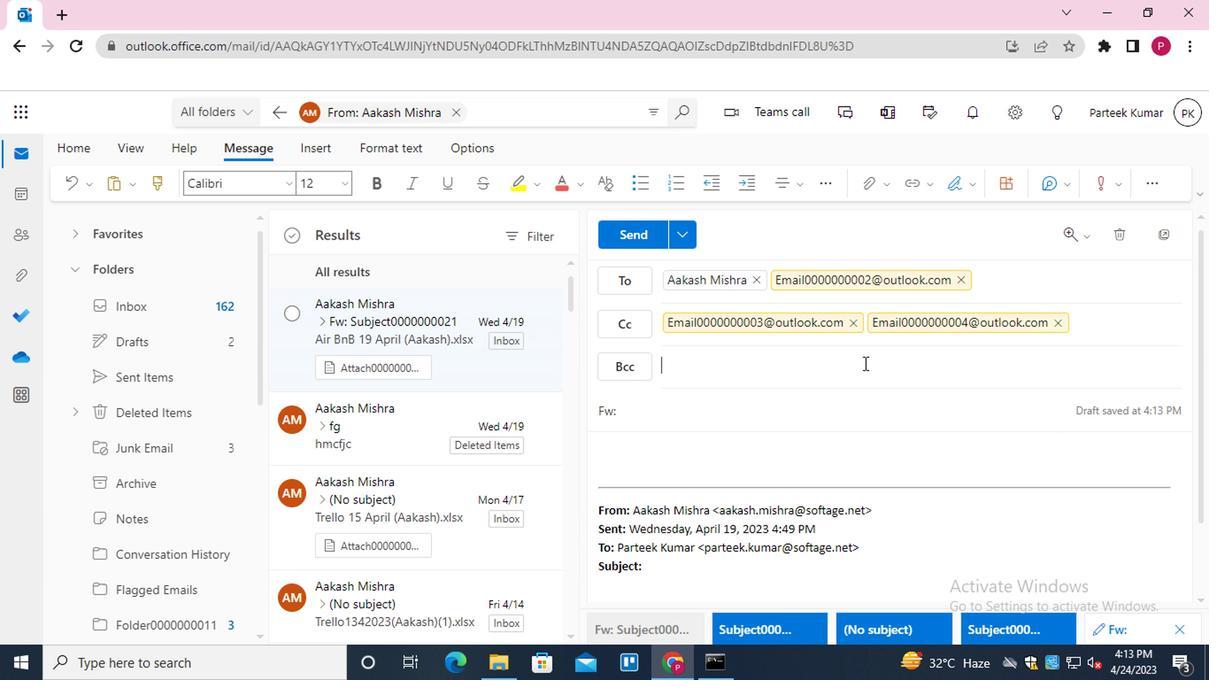 
Action: Key pressed <Key.shift>EMAIL0000000005<Key.shift>@OUTLOOK.COM<Key.enter>
Screenshot: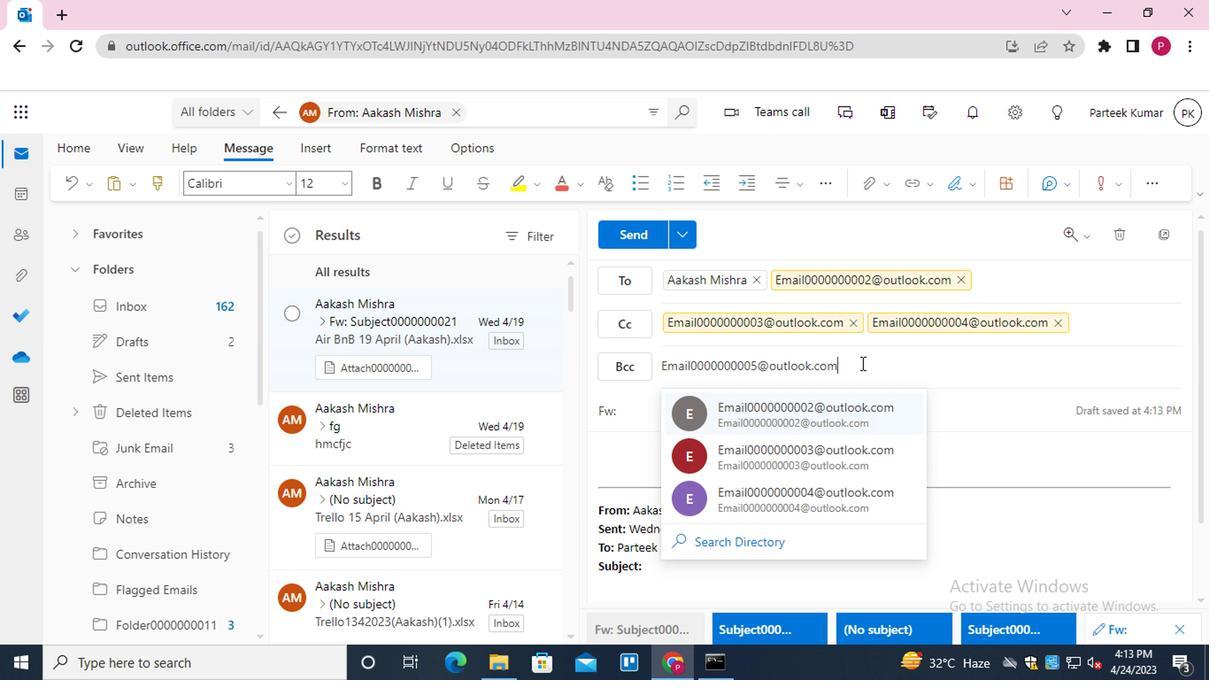 
Action: Mouse moved to (890, 395)
Screenshot: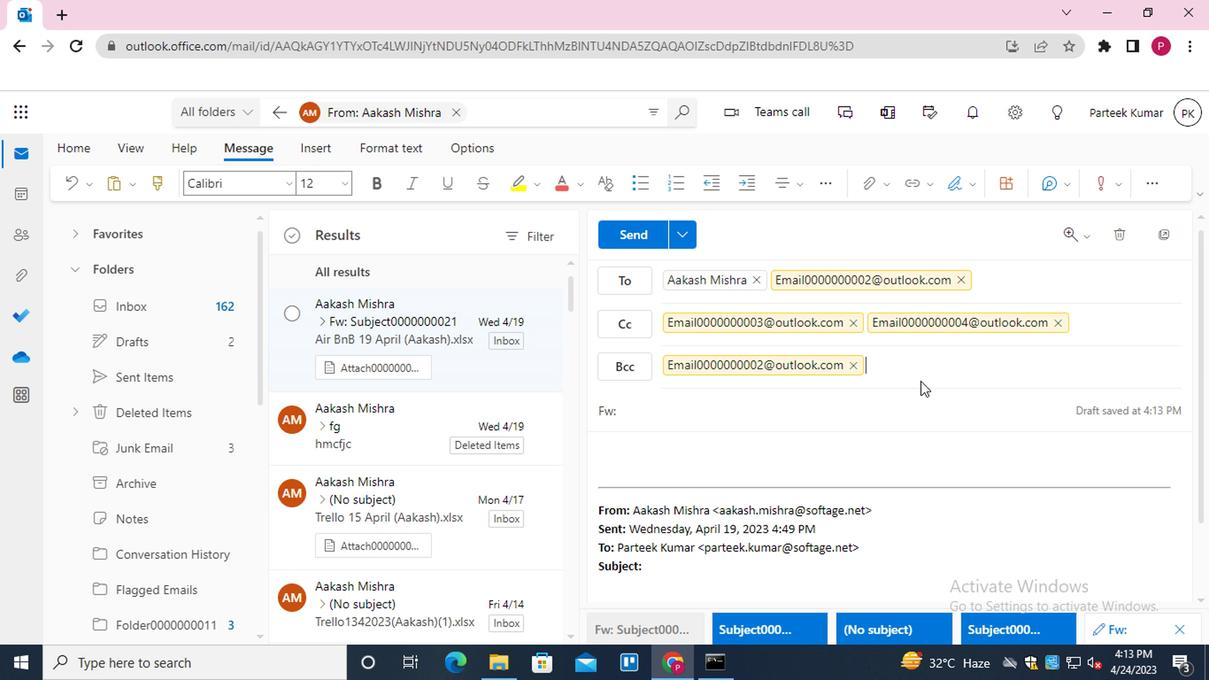 
Action: Mouse pressed left at (890, 395)
Screenshot: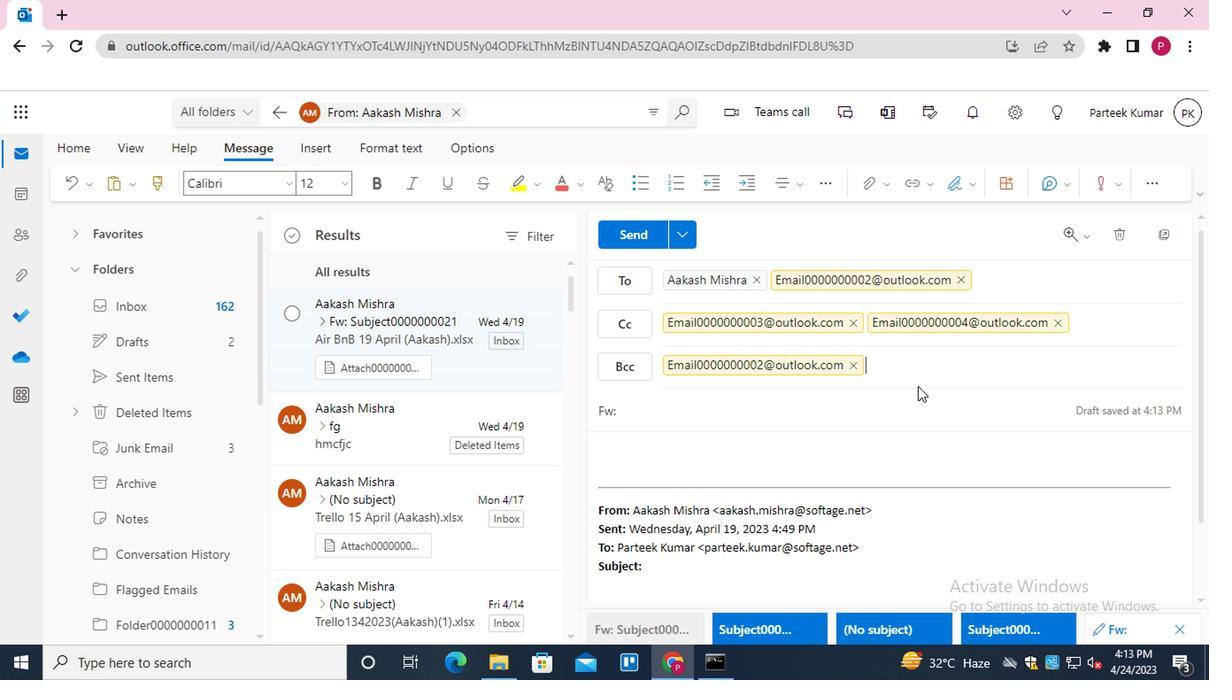
Action: Mouse moved to (864, 412)
Screenshot: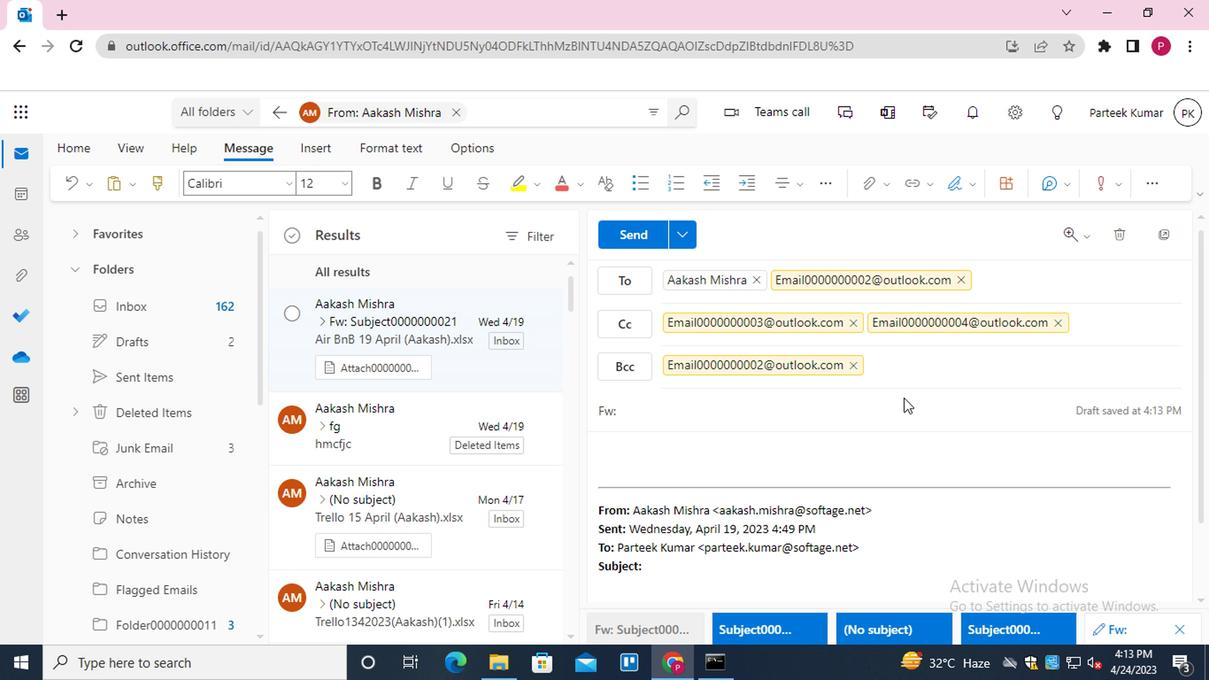 
Action: Mouse pressed left at (864, 412)
Screenshot: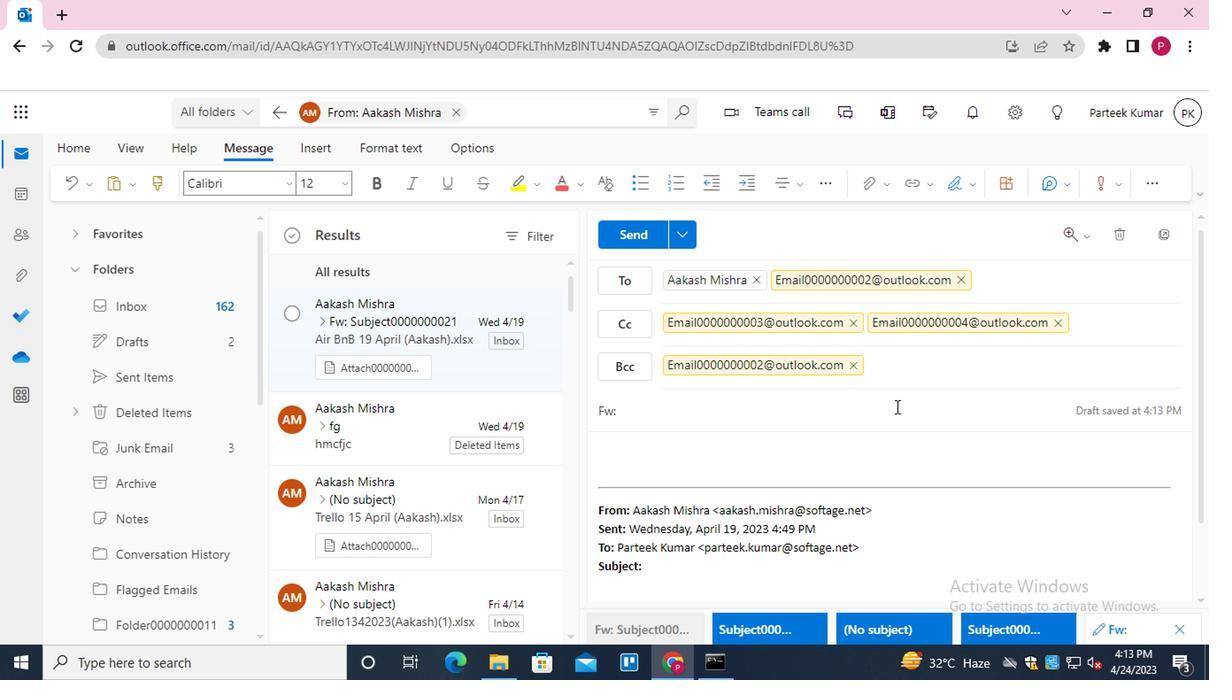 
Action: Key pressed <Key.shift>SUBJECT0000000021
Screenshot: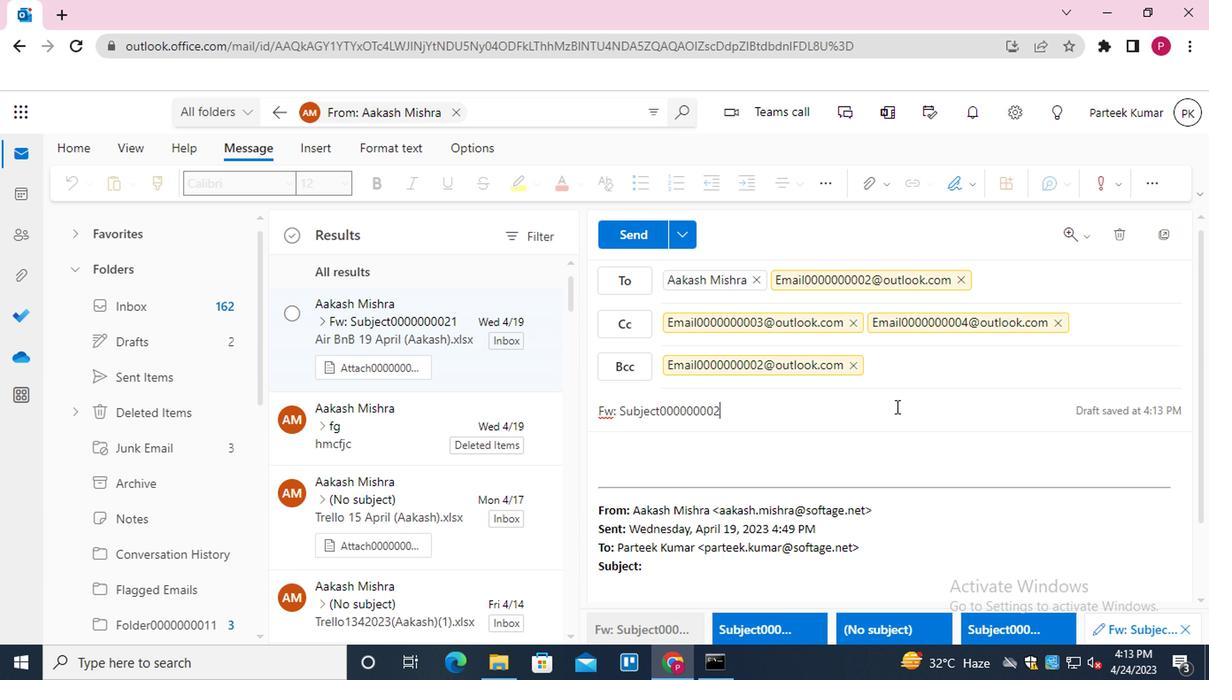 
Action: Mouse moved to (797, 453)
Screenshot: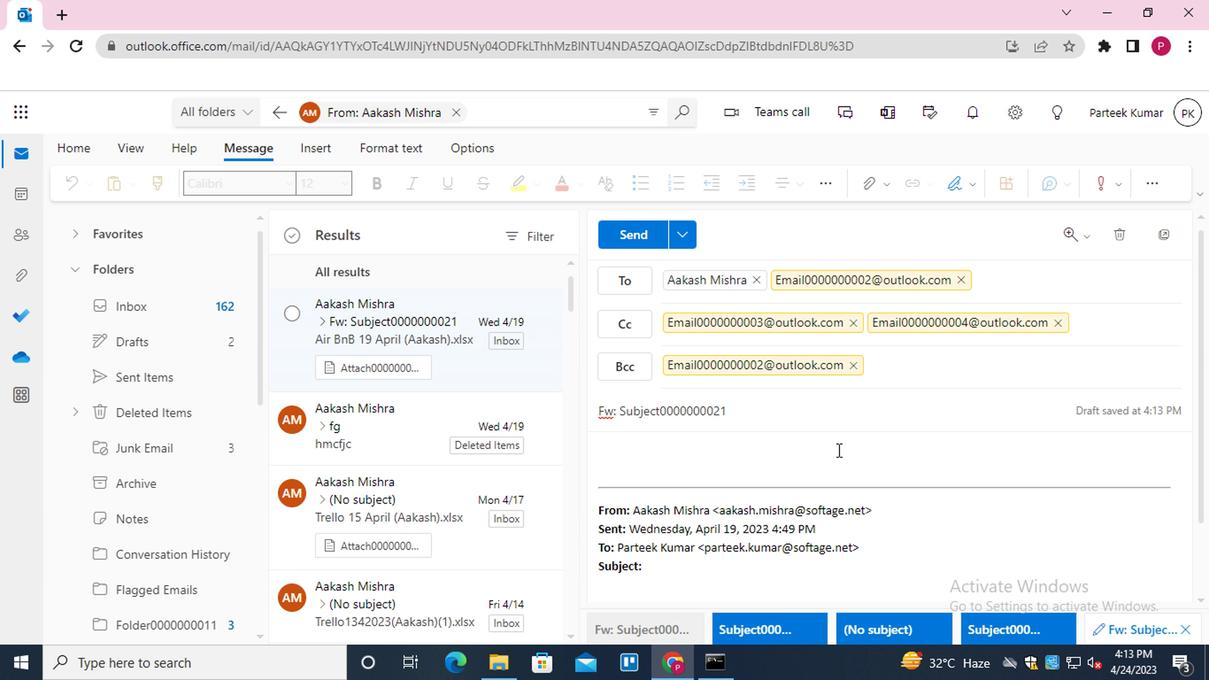 
Action: Mouse pressed left at (797, 453)
Screenshot: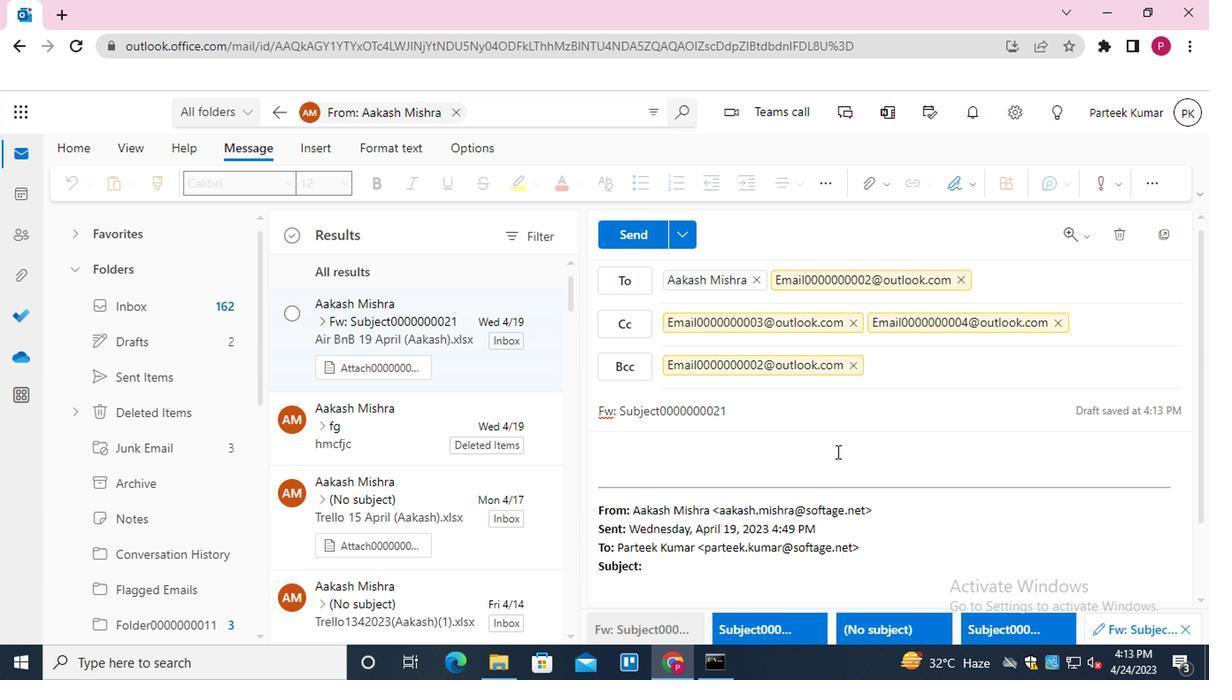 
Action: Key pressed <Key.shift_r>MESSAGE0000000023
Screenshot: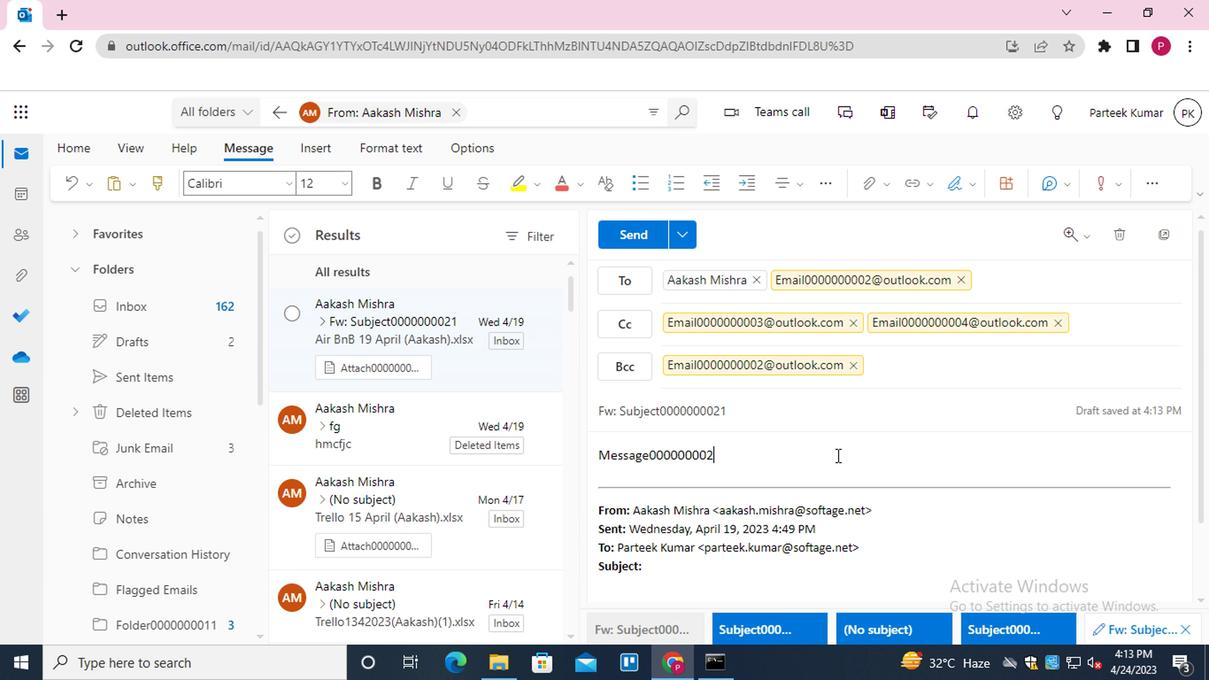 
Action: Mouse moved to (581, 265)
Screenshot: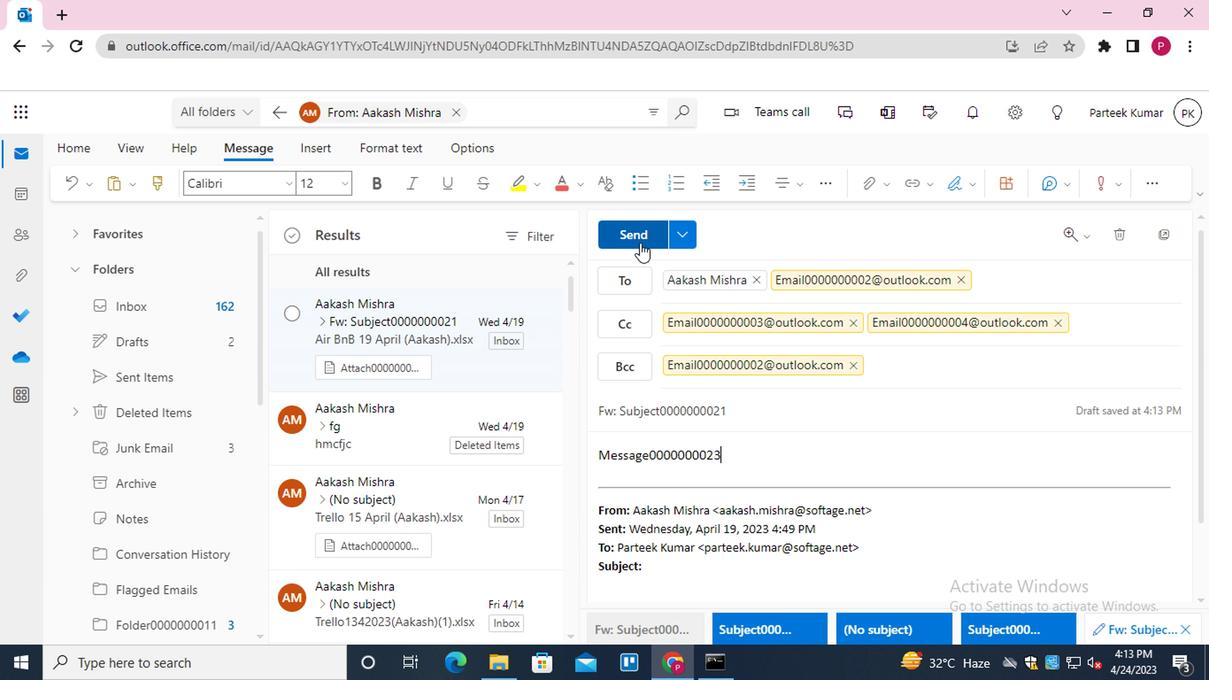 
Action: Mouse pressed left at (581, 265)
Screenshot: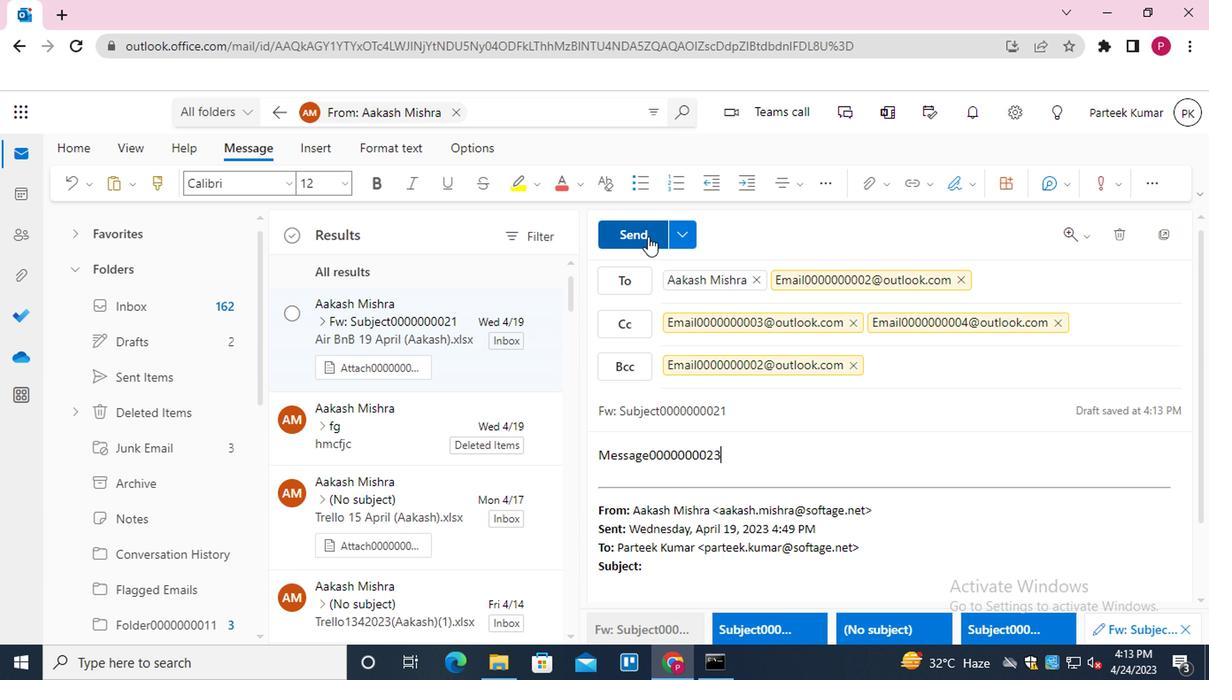 
Action: Mouse moved to (1135, 408)
Screenshot: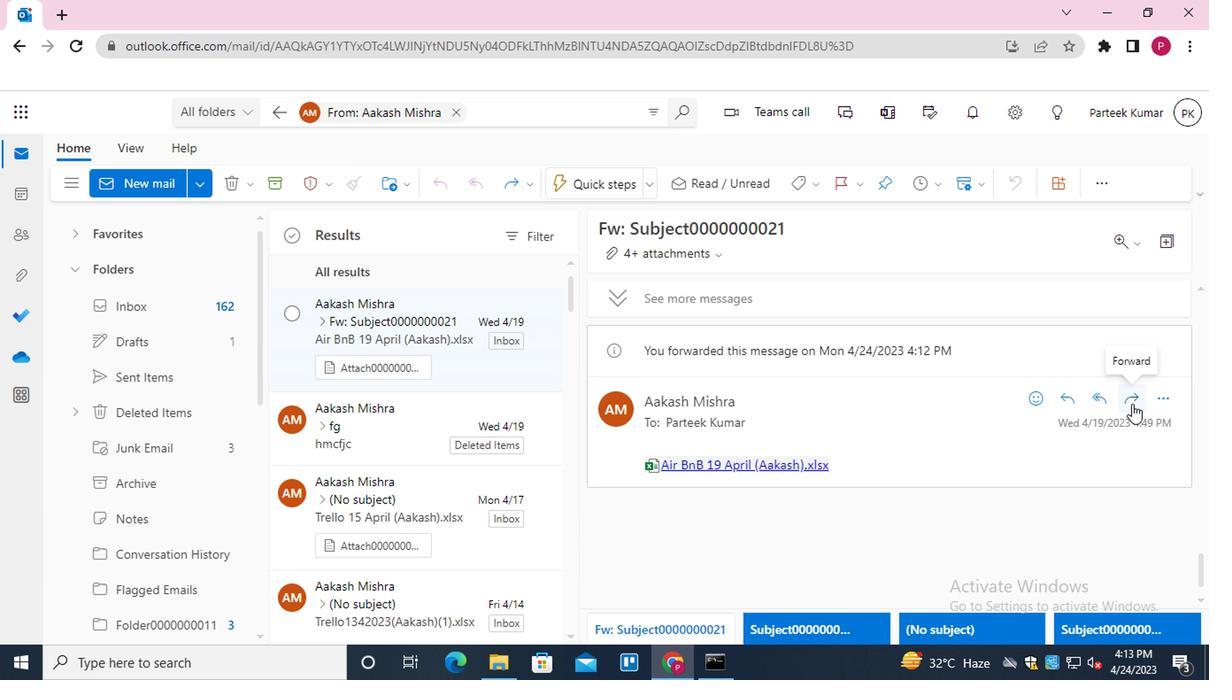 
Action: Mouse pressed left at (1135, 408)
Screenshot: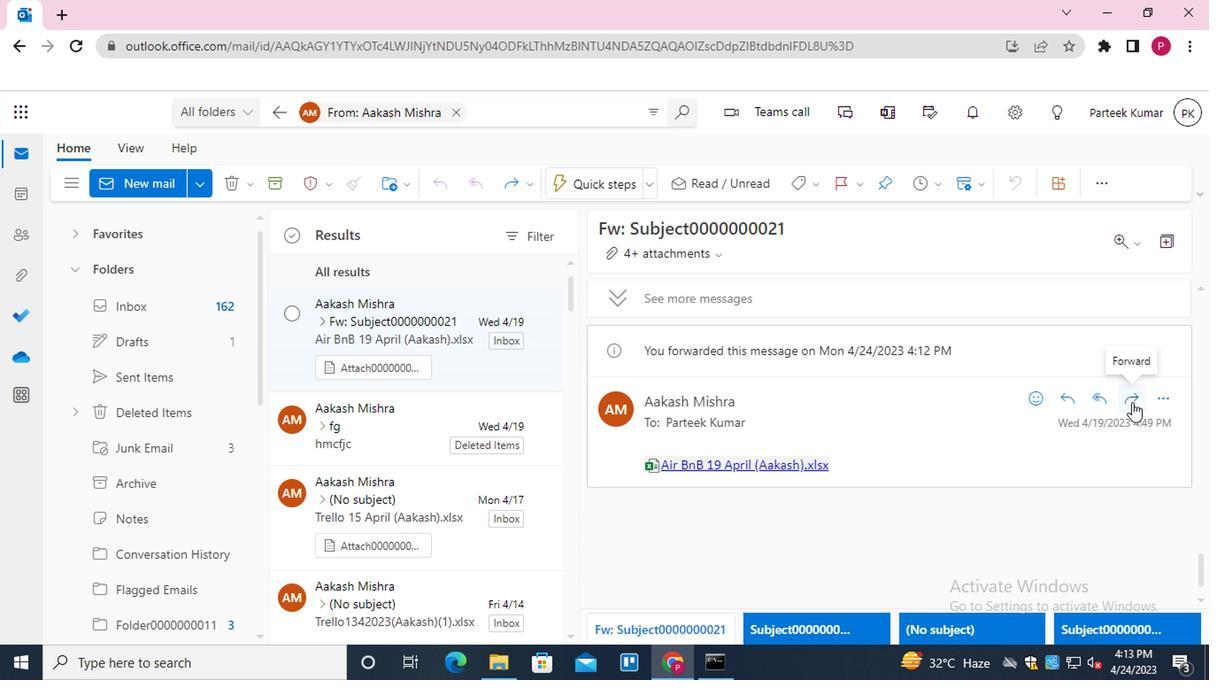 
Action: Mouse moved to (633, 306)
Screenshot: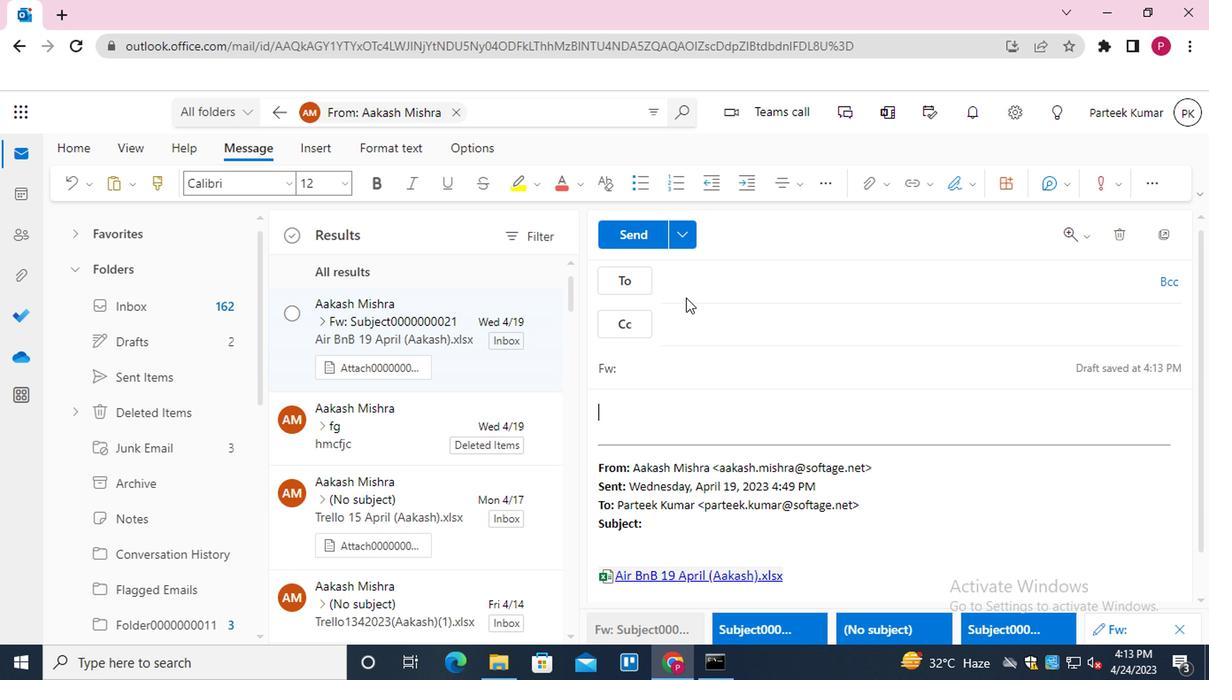 
Action: Mouse pressed left at (633, 306)
Screenshot: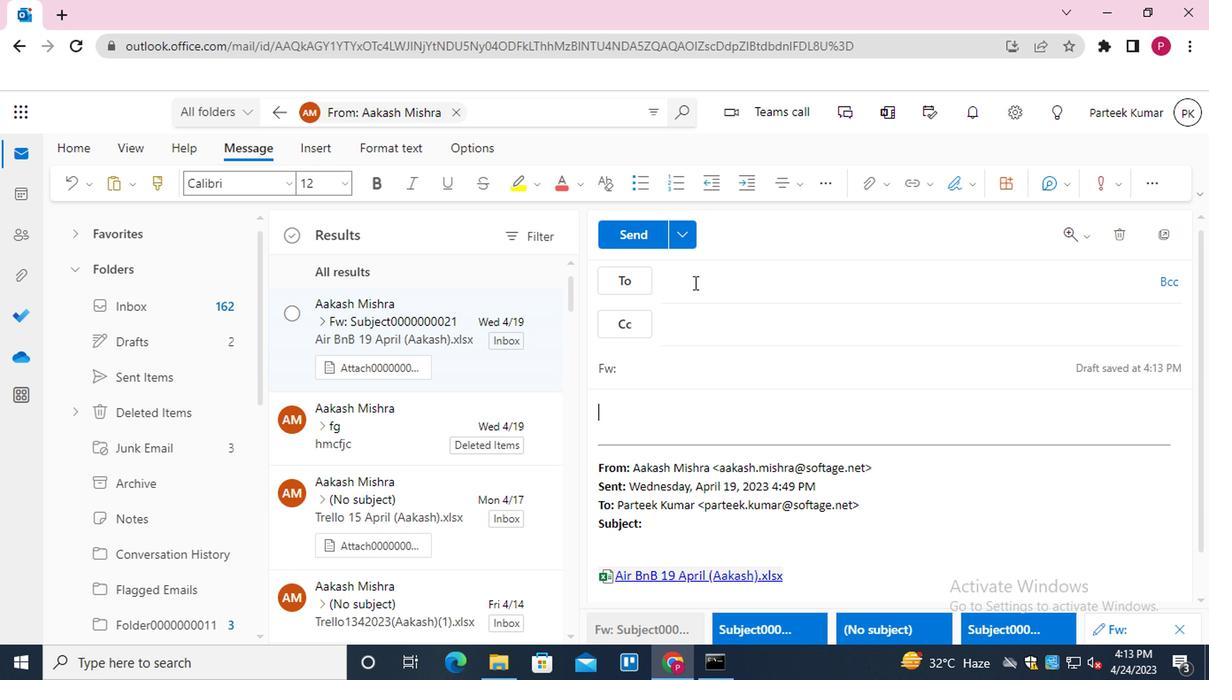 
Action: Mouse moved to (661, 376)
Screenshot: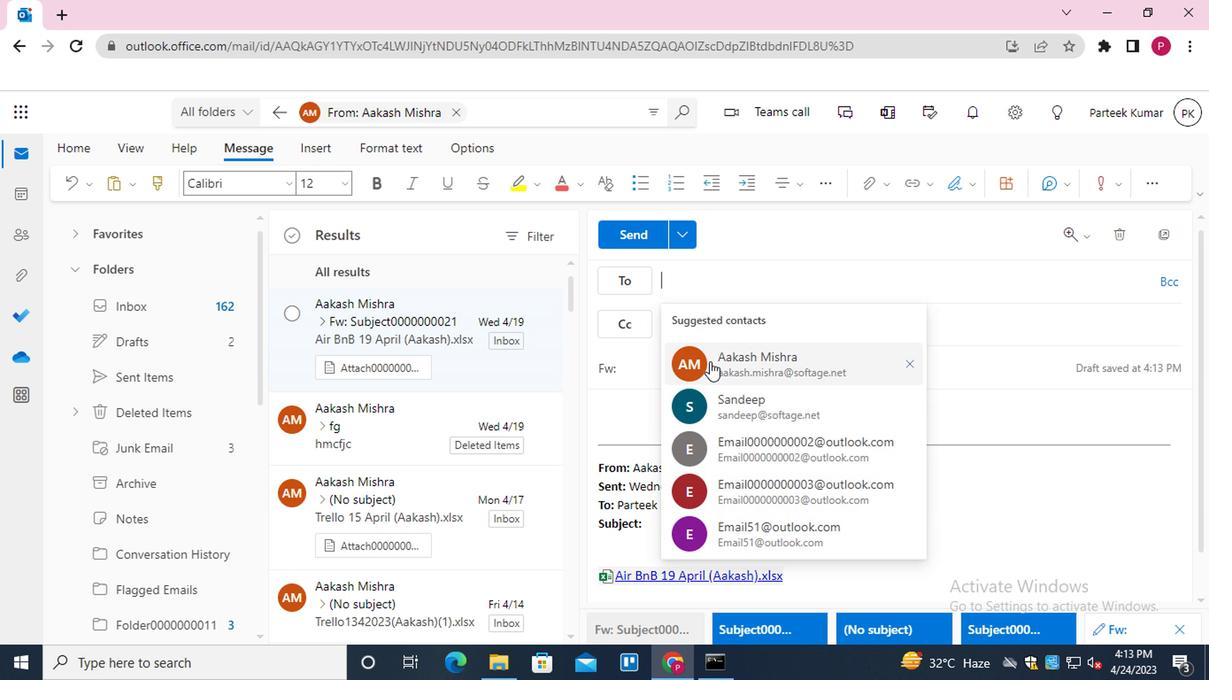 
Action: Mouse pressed left at (661, 376)
Screenshot: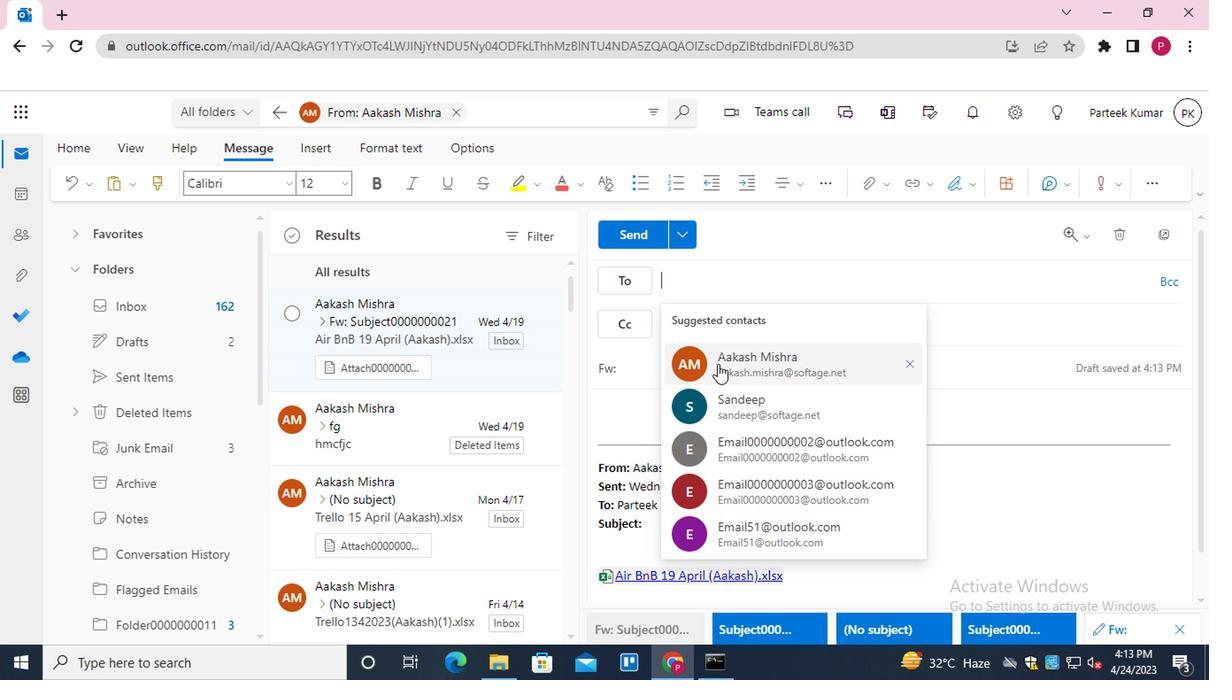 
Action: Mouse moved to (706, 350)
Screenshot: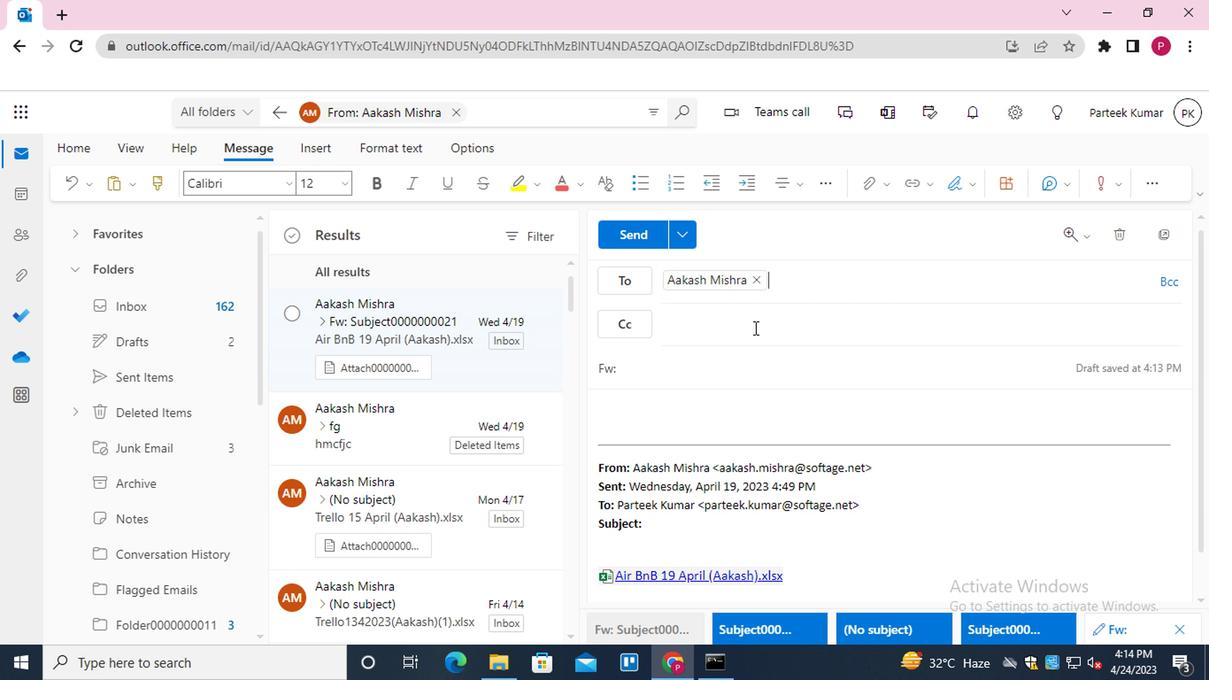 
Action: Mouse pressed left at (706, 350)
Screenshot: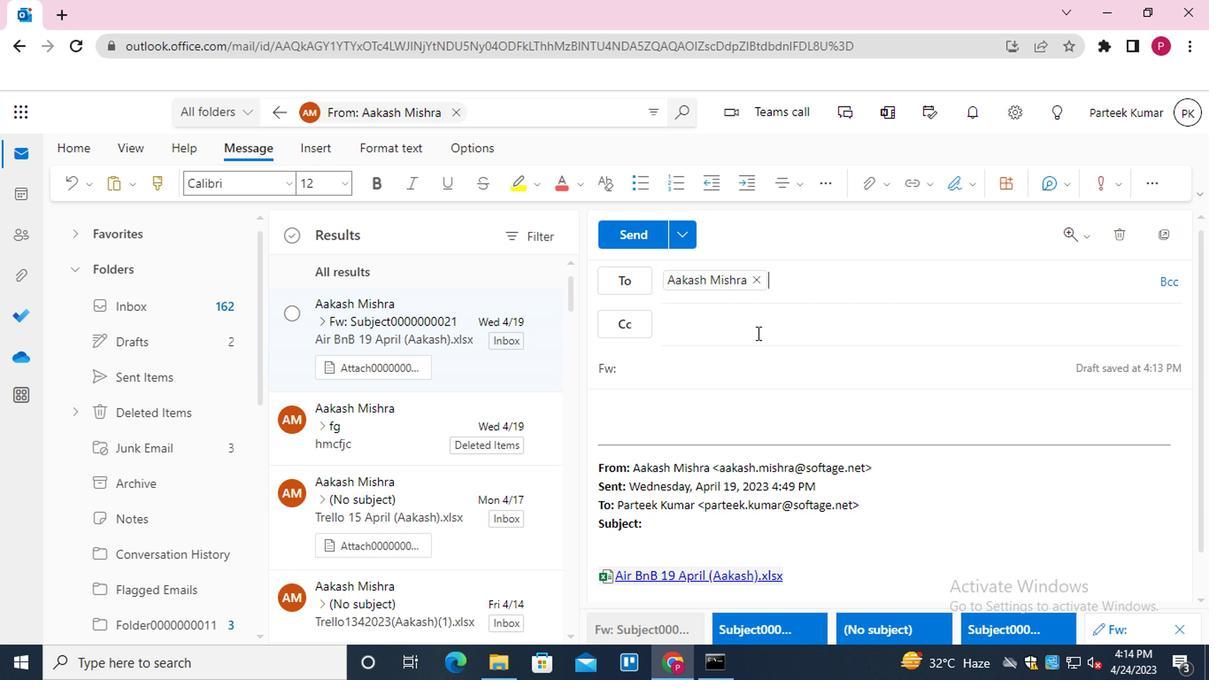 
Action: Mouse moved to (739, 350)
Screenshot: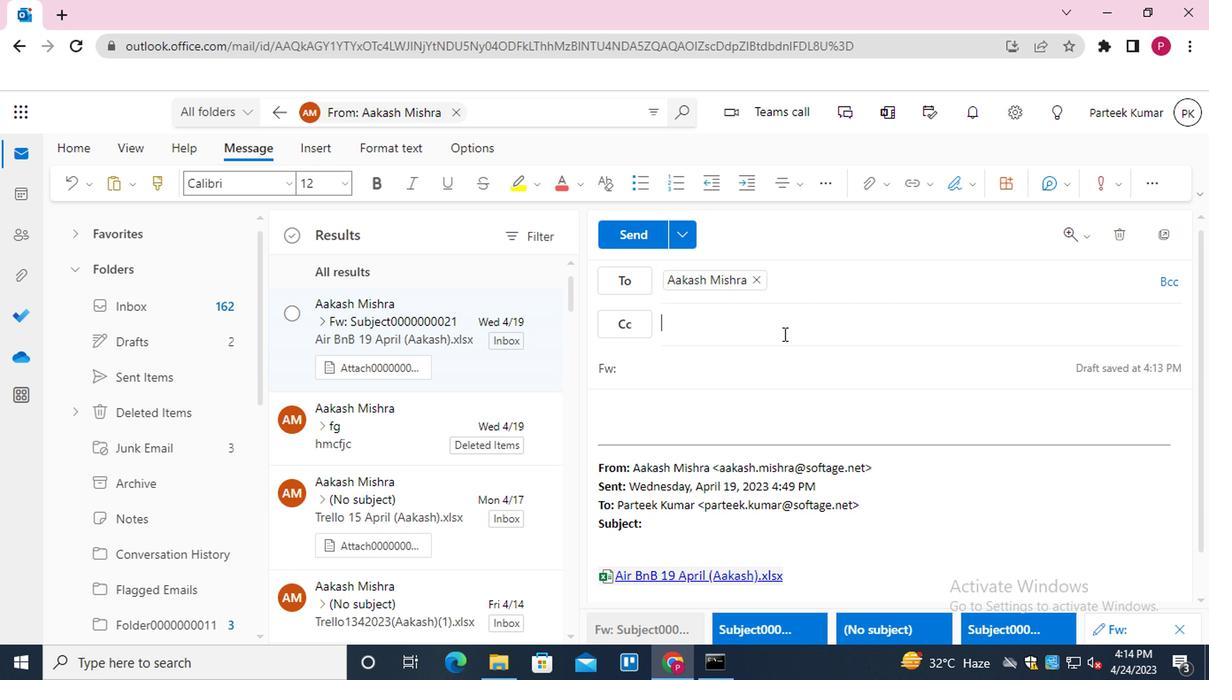 
Action: Key pressed <Key.shift>EMAIL0000000002<Key.enter>
Screenshot: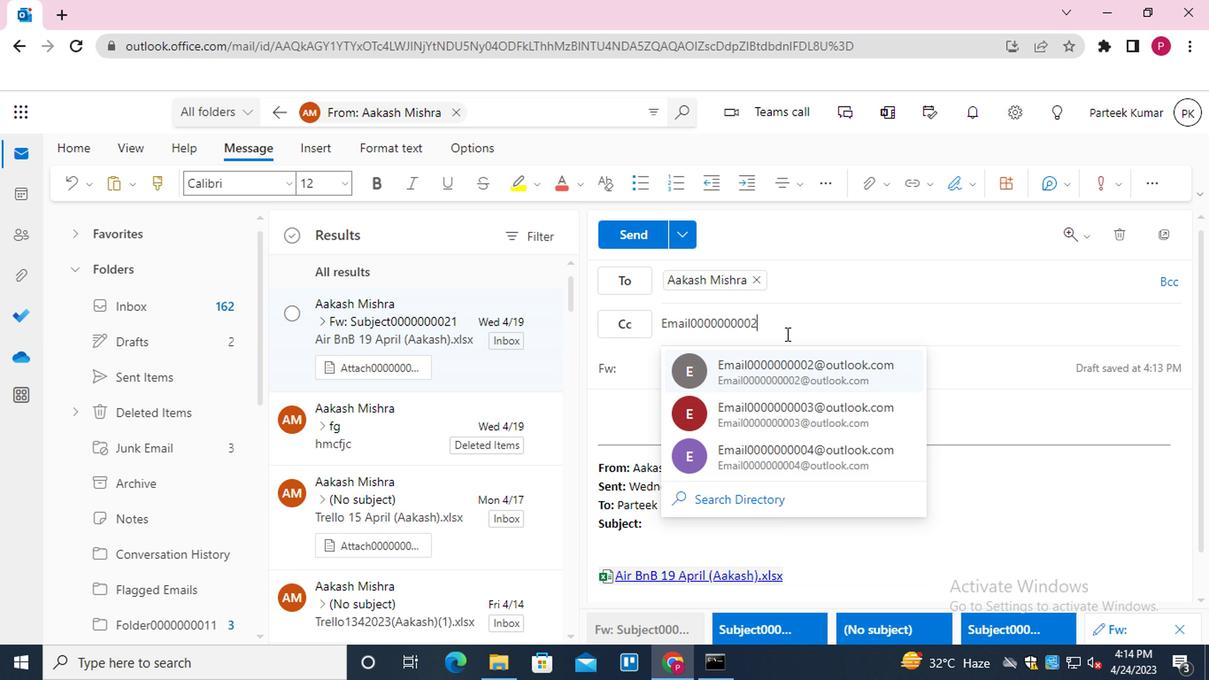 
Action: Mouse moved to (627, 381)
Screenshot: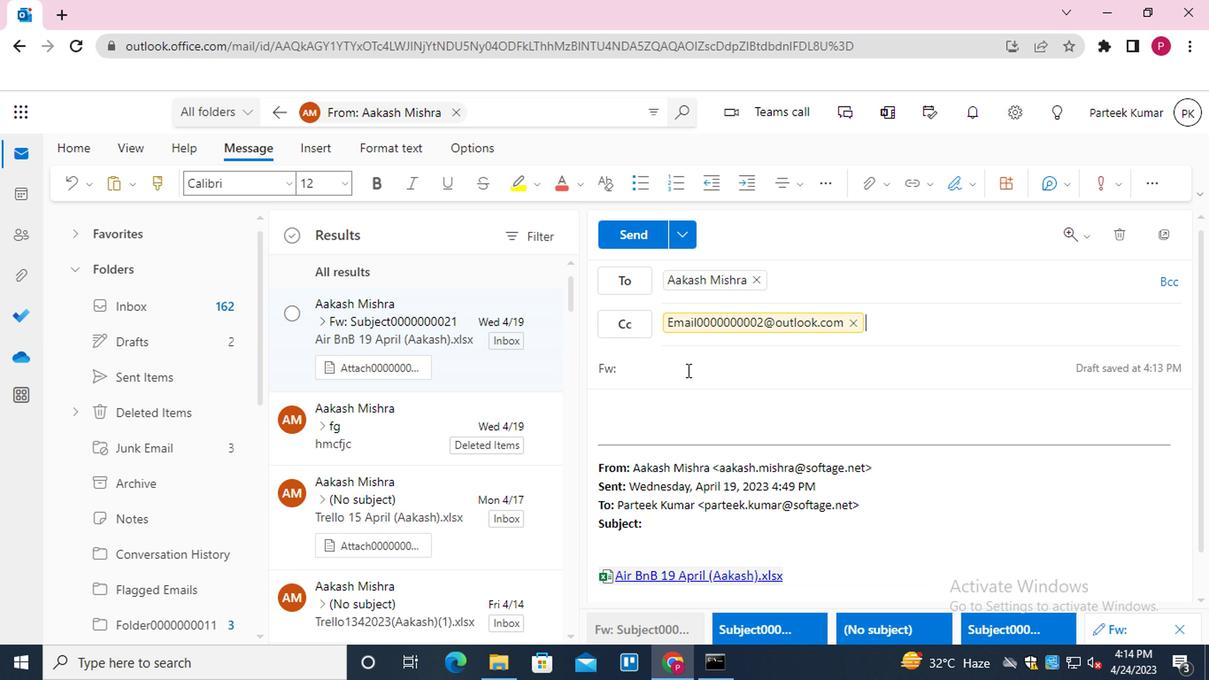 
Action: Mouse pressed left at (627, 381)
Screenshot: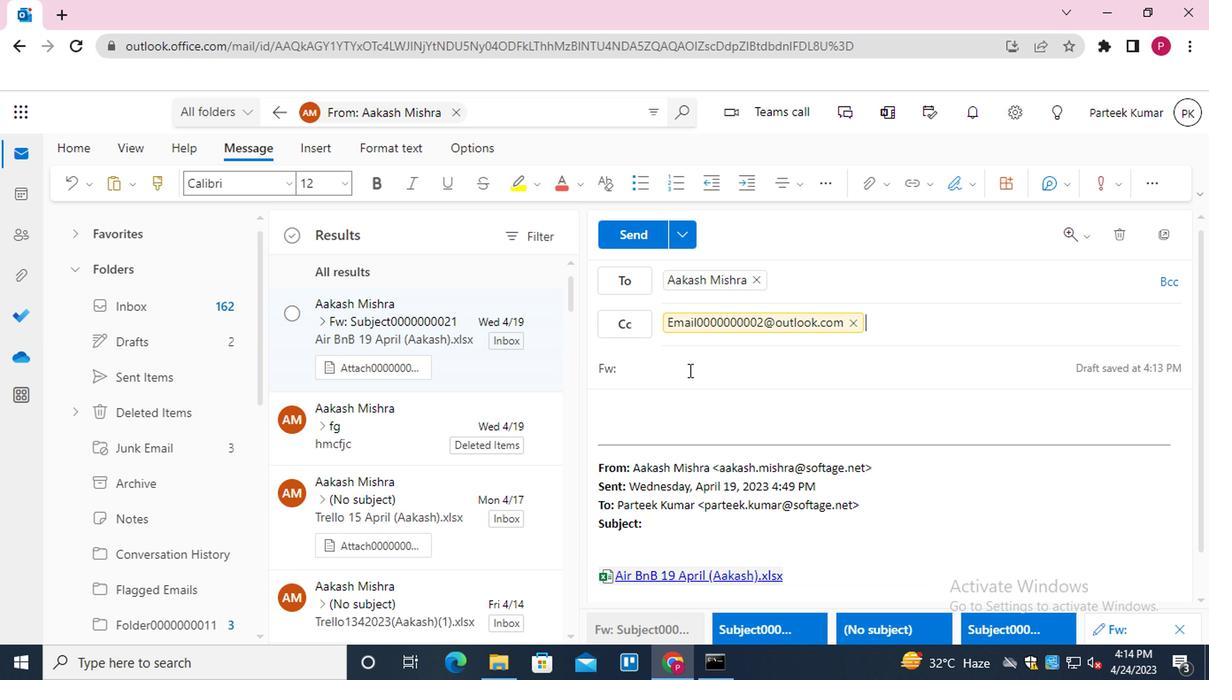 
Action: Key pressed <Key.shift>SUBJECT0000000021
Screenshot: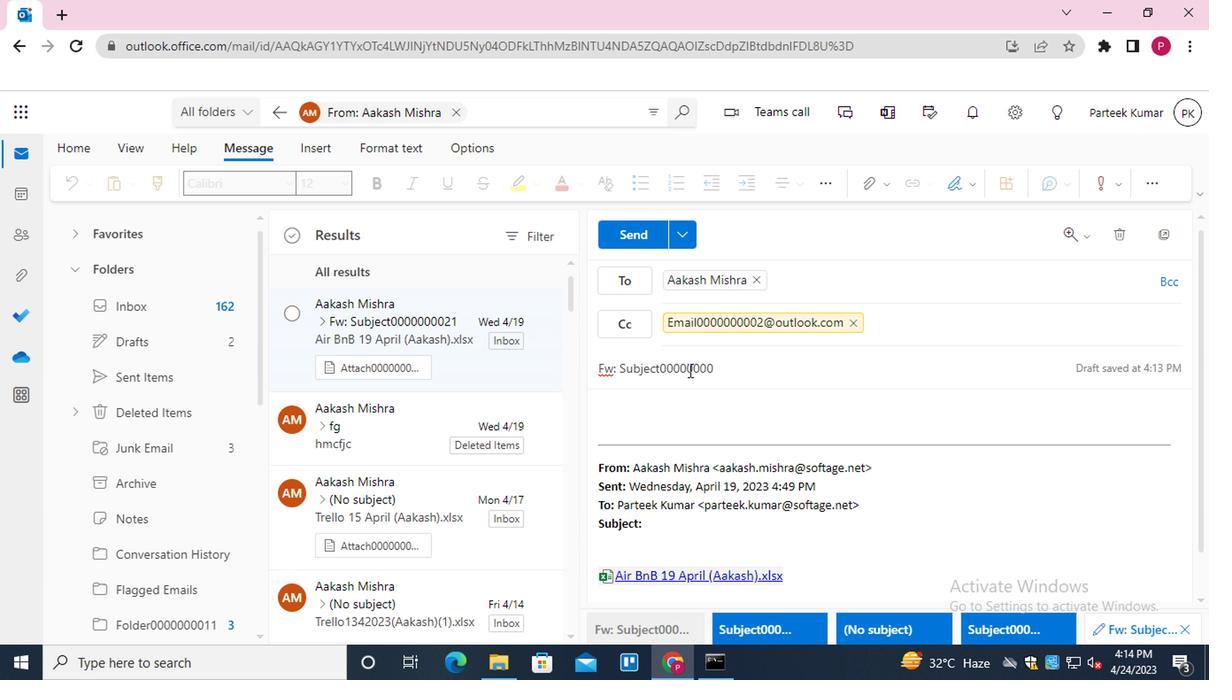 
Action: Mouse moved to (624, 425)
Screenshot: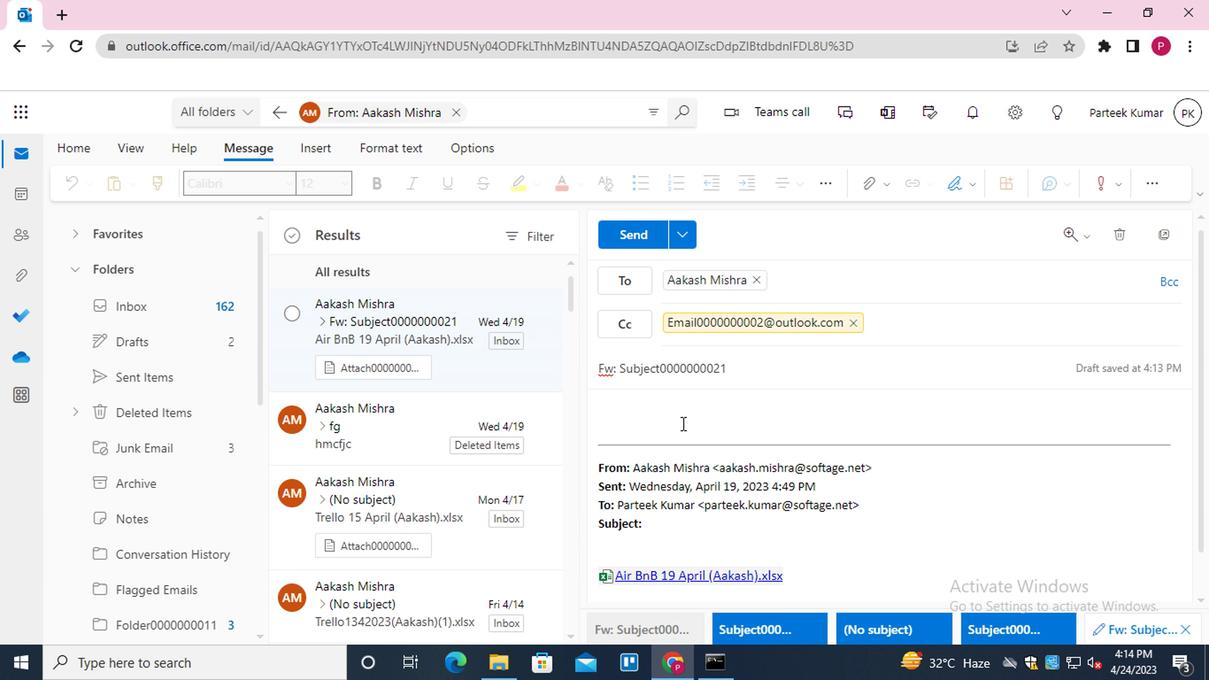 
Action: Mouse pressed left at (624, 425)
Screenshot: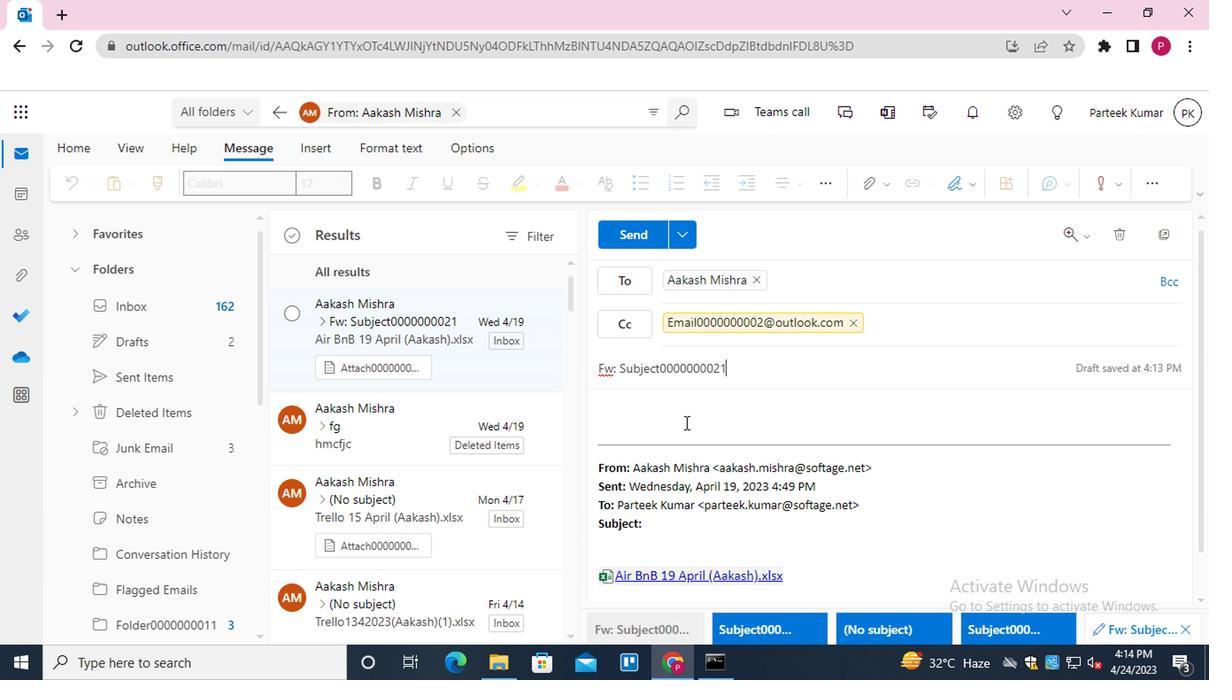 
Action: Key pressed <Key.shift_r>MESSAGE0000000023
Screenshot: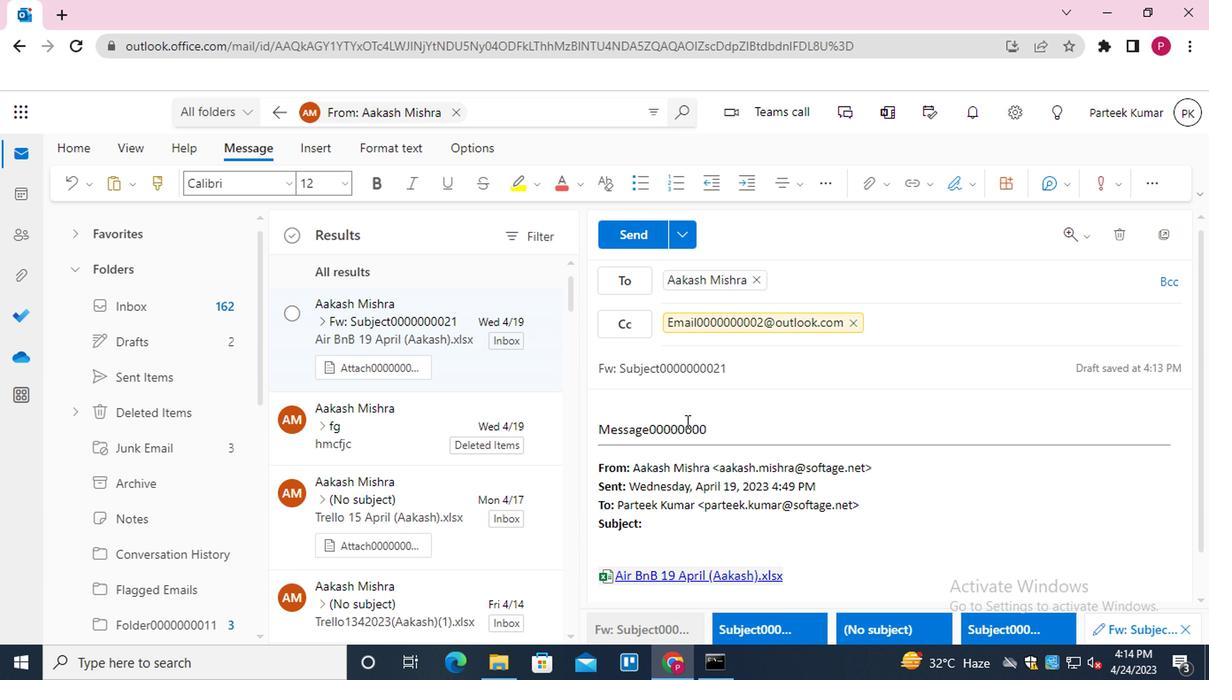 
Action: Mouse moved to (573, 272)
Screenshot: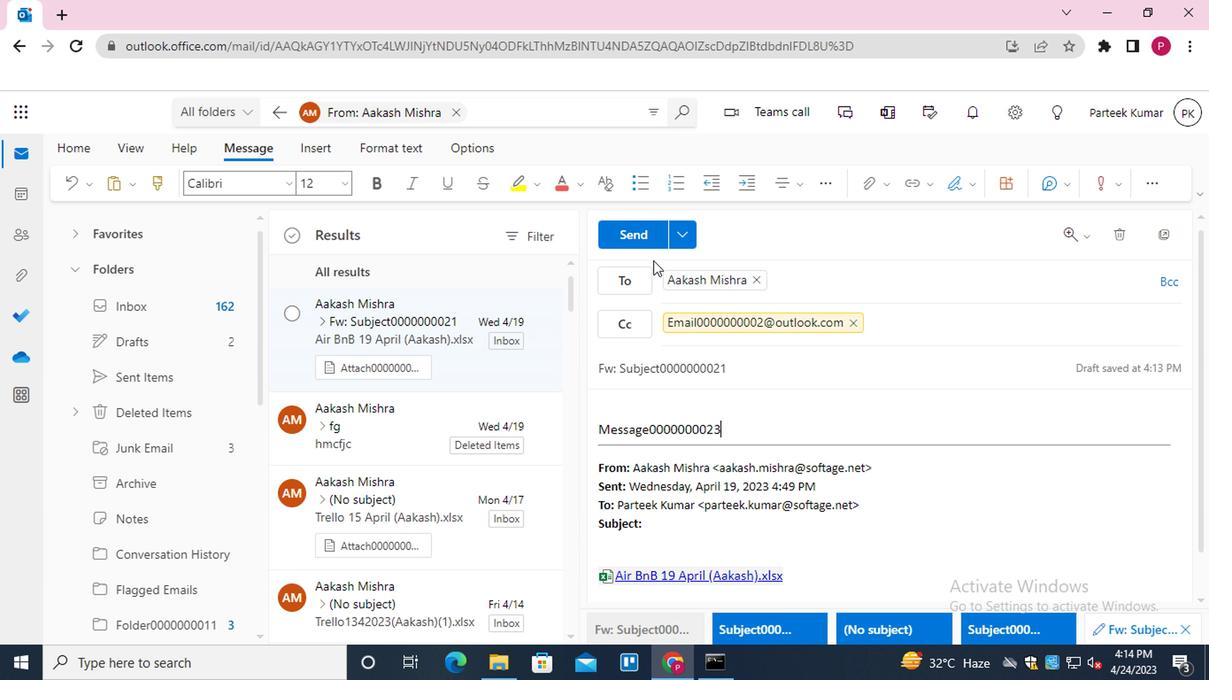
Action: Mouse pressed left at (573, 272)
Screenshot: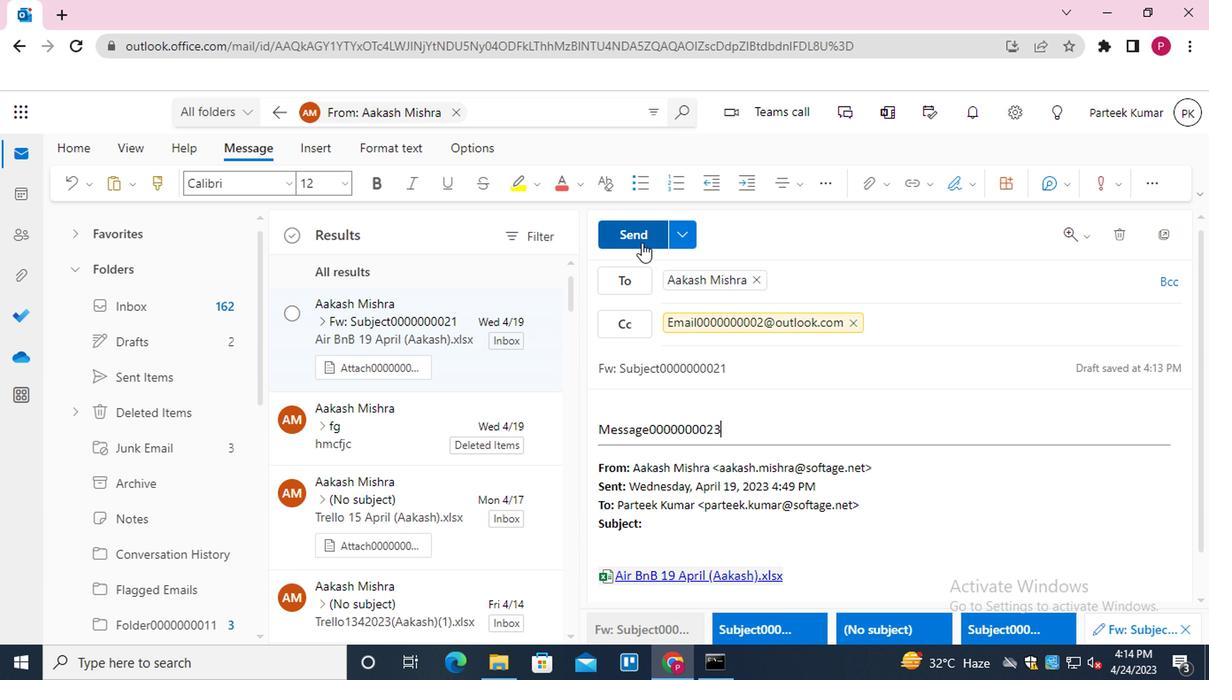 
Action: Key pressed <Key.f8>
Screenshot: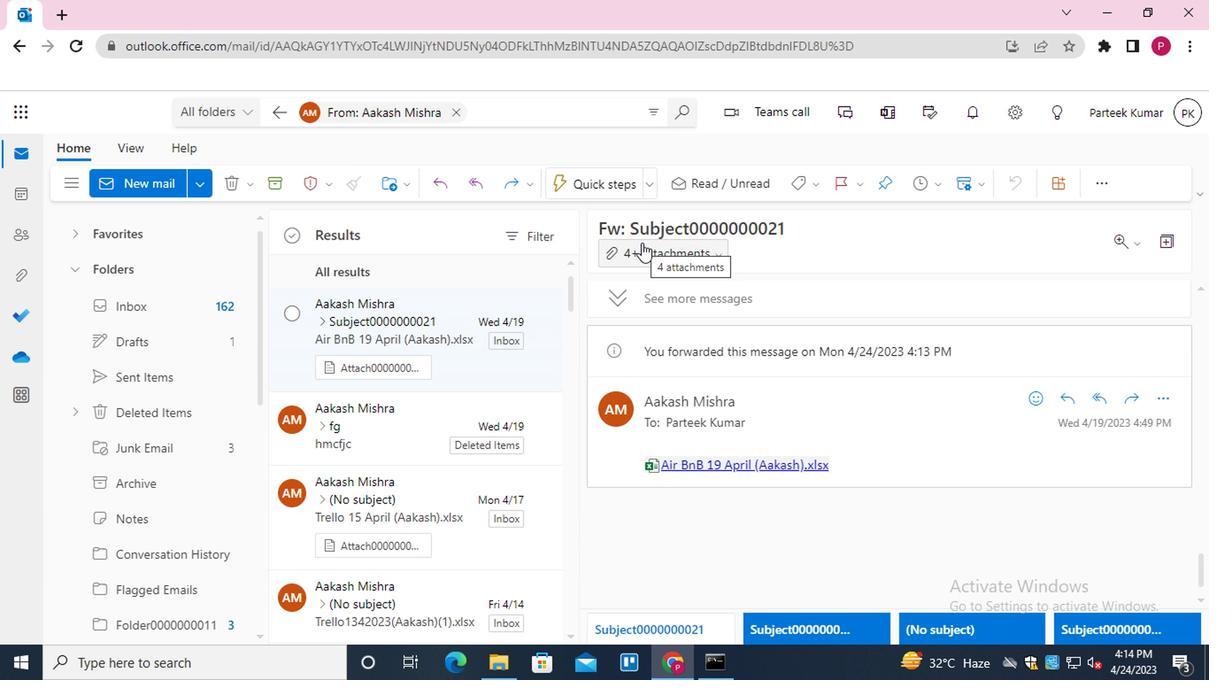 
